 Task: Edit a video showcasing the highlights of a special event, like a wedding or graduation ceremony.
Action: Mouse moved to (107, 185)
Screenshot: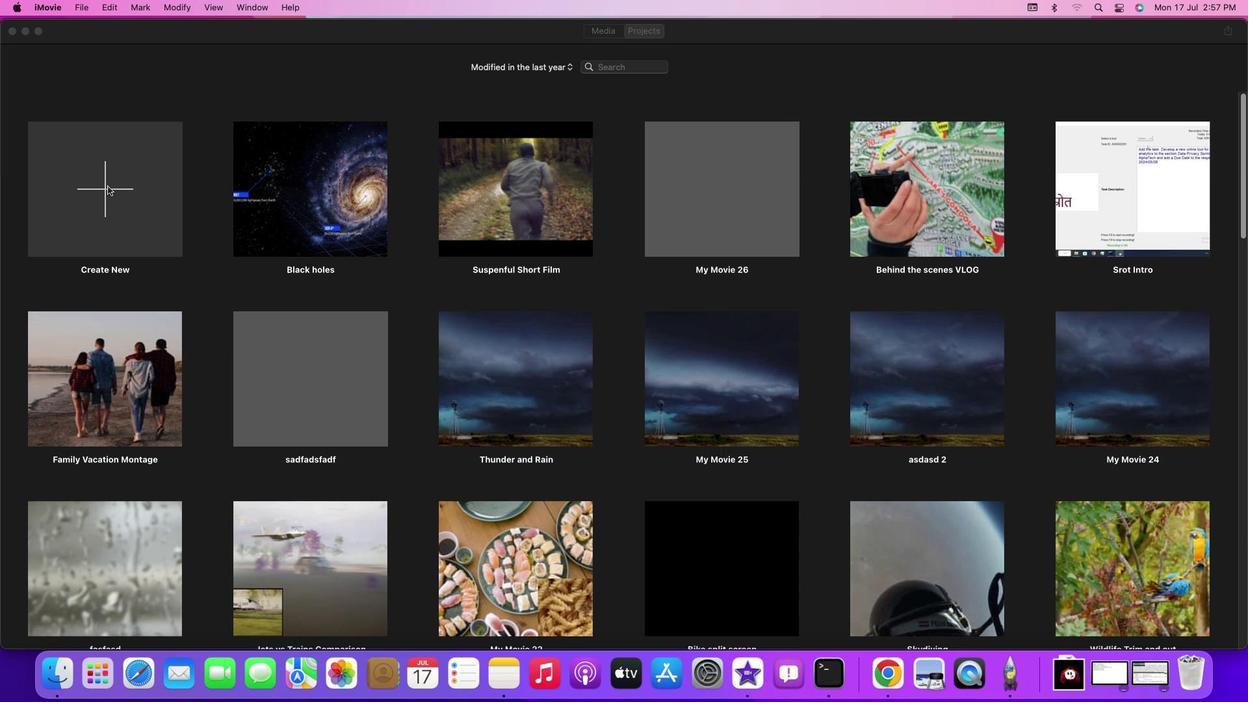 
Action: Mouse pressed left at (107, 185)
Screenshot: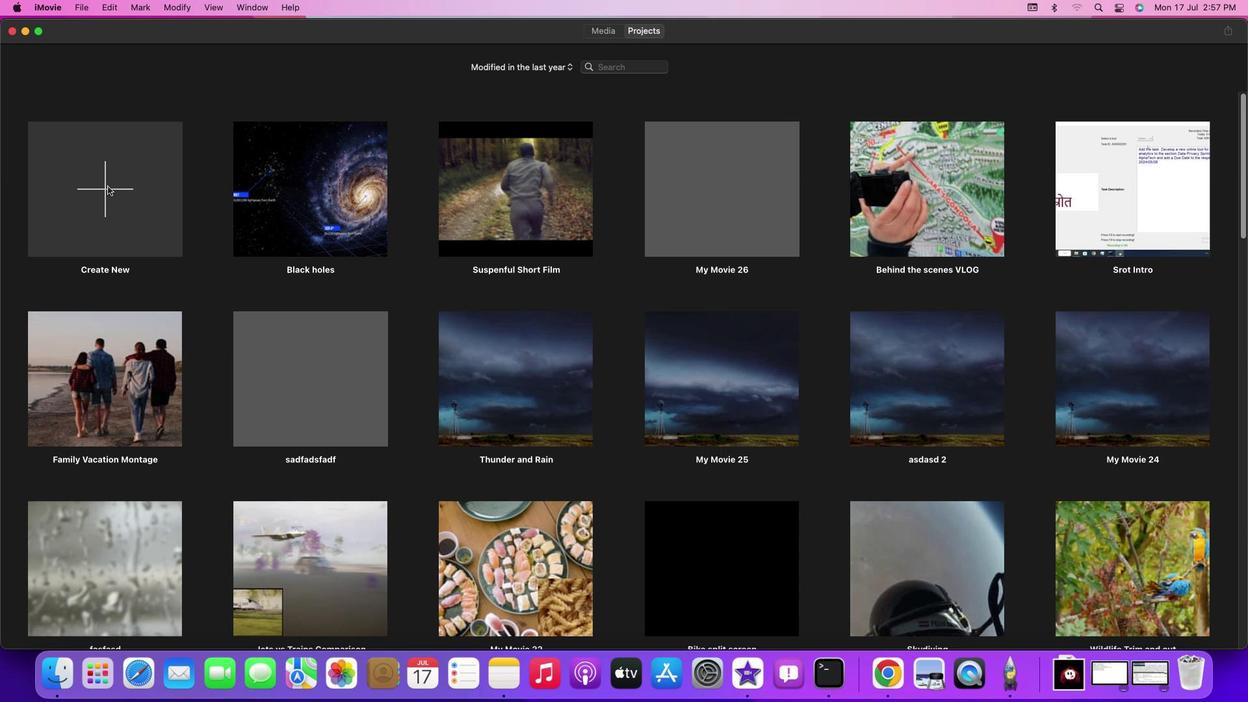 
Action: Mouse pressed left at (107, 185)
Screenshot: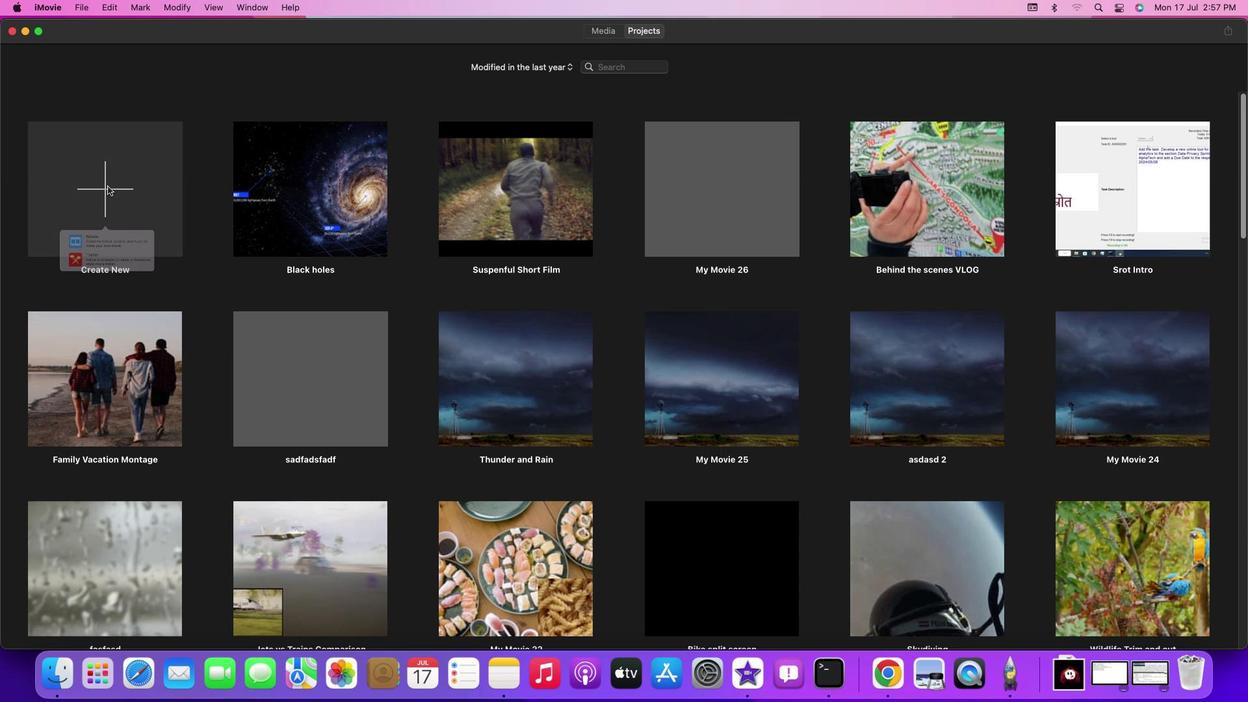 
Action: Mouse moved to (93, 257)
Screenshot: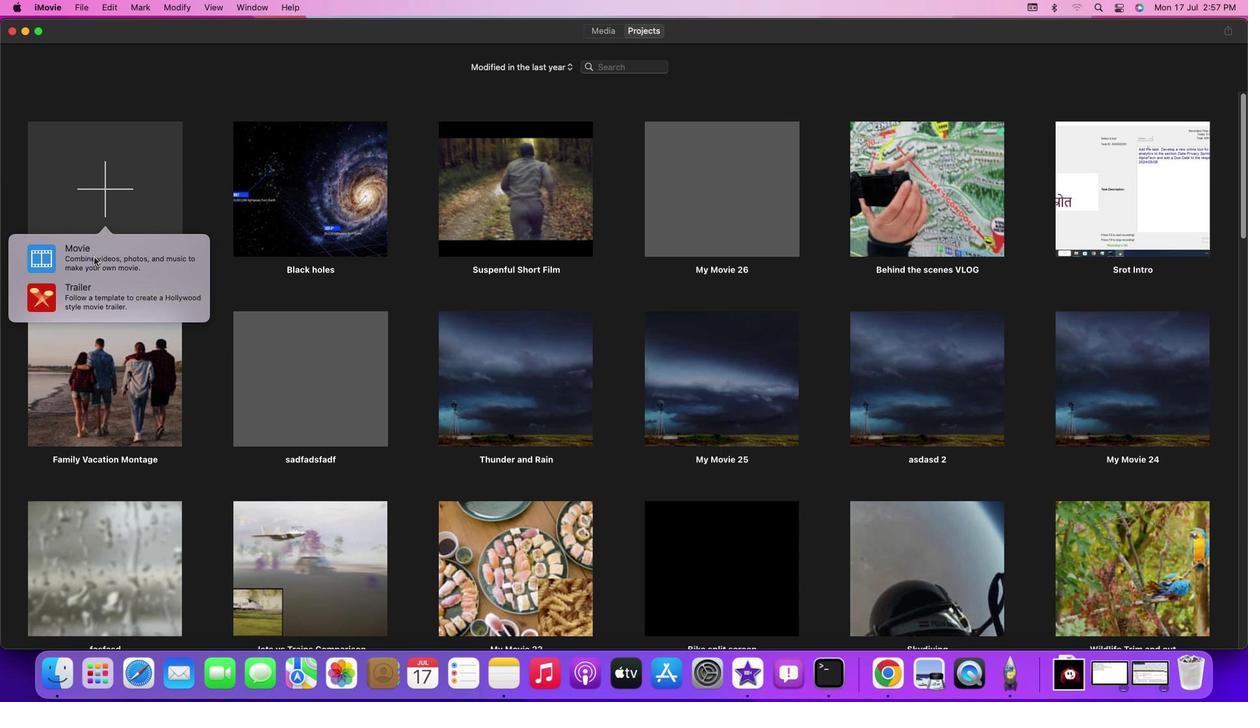 
Action: Mouse pressed left at (93, 257)
Screenshot: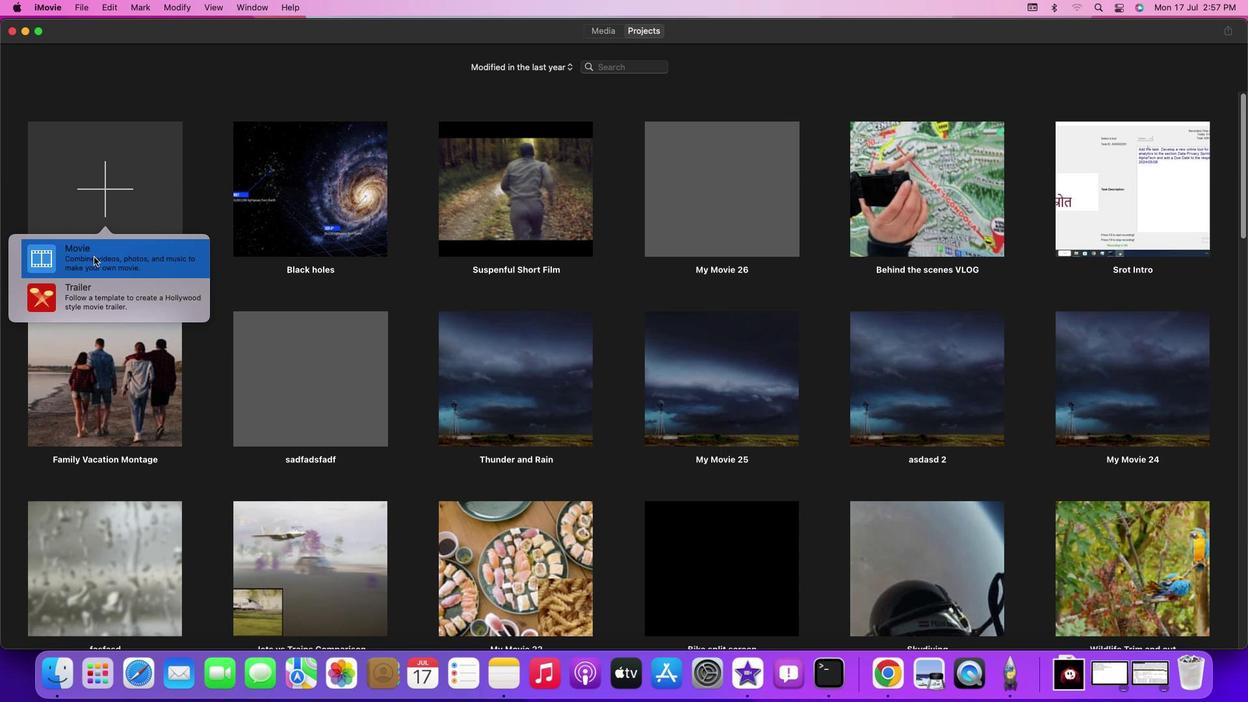 
Action: Mouse pressed left at (93, 257)
Screenshot: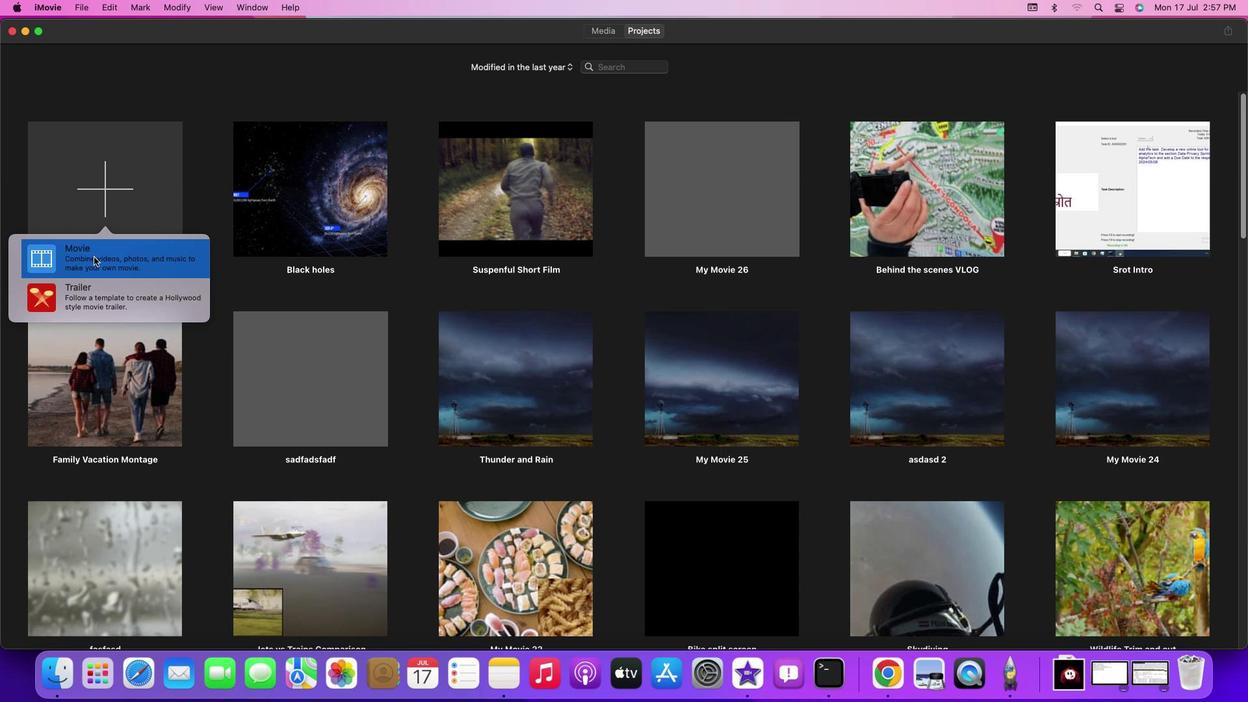 
Action: Mouse moved to (500, 213)
Screenshot: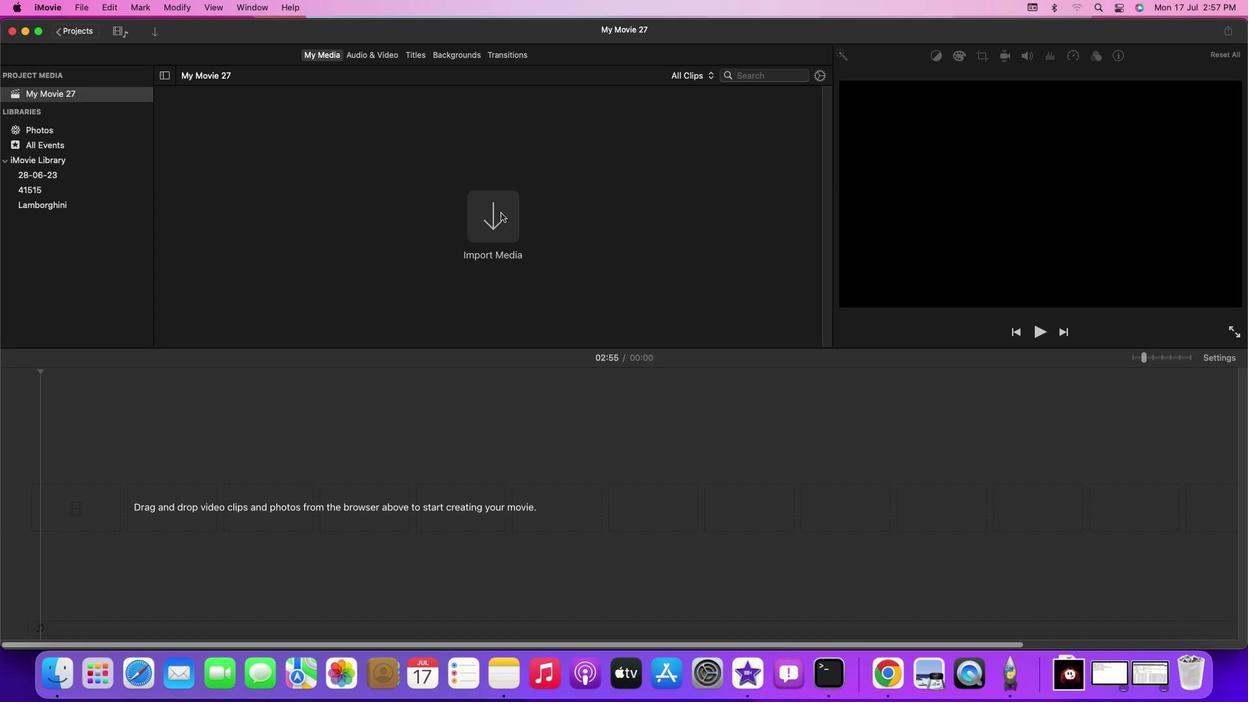 
Action: Mouse pressed left at (500, 213)
Screenshot: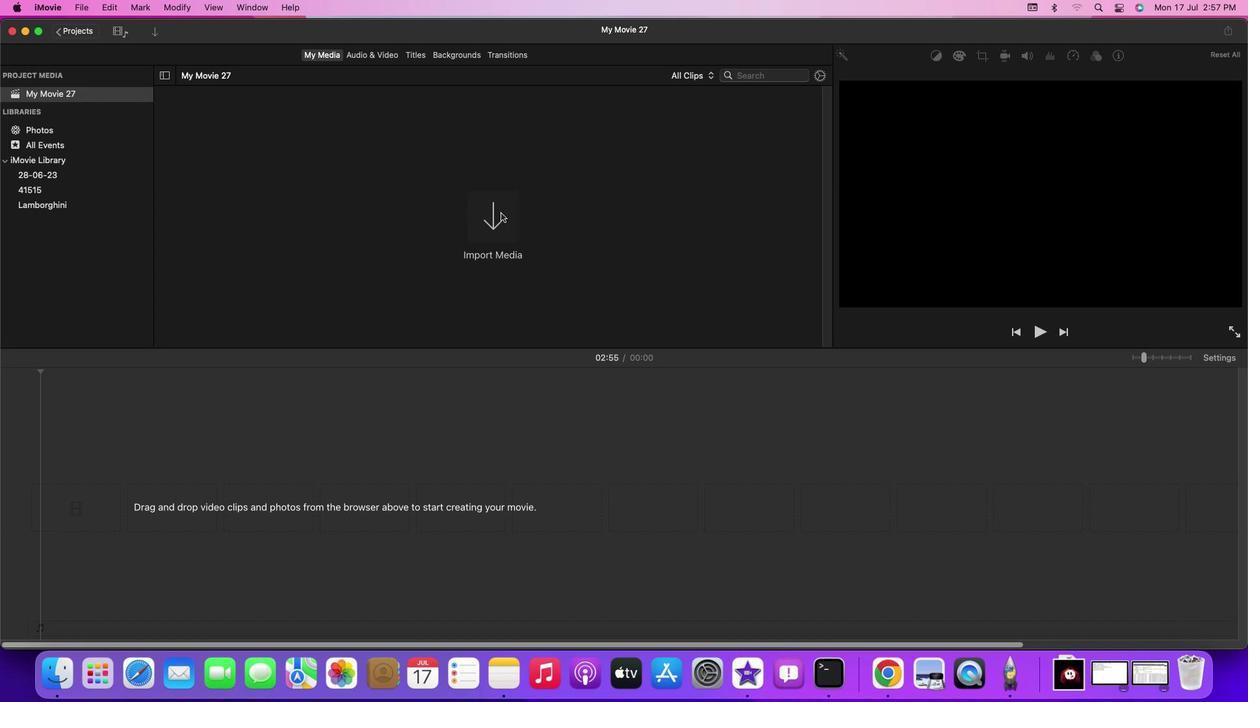 
Action: Mouse pressed left at (500, 213)
Screenshot: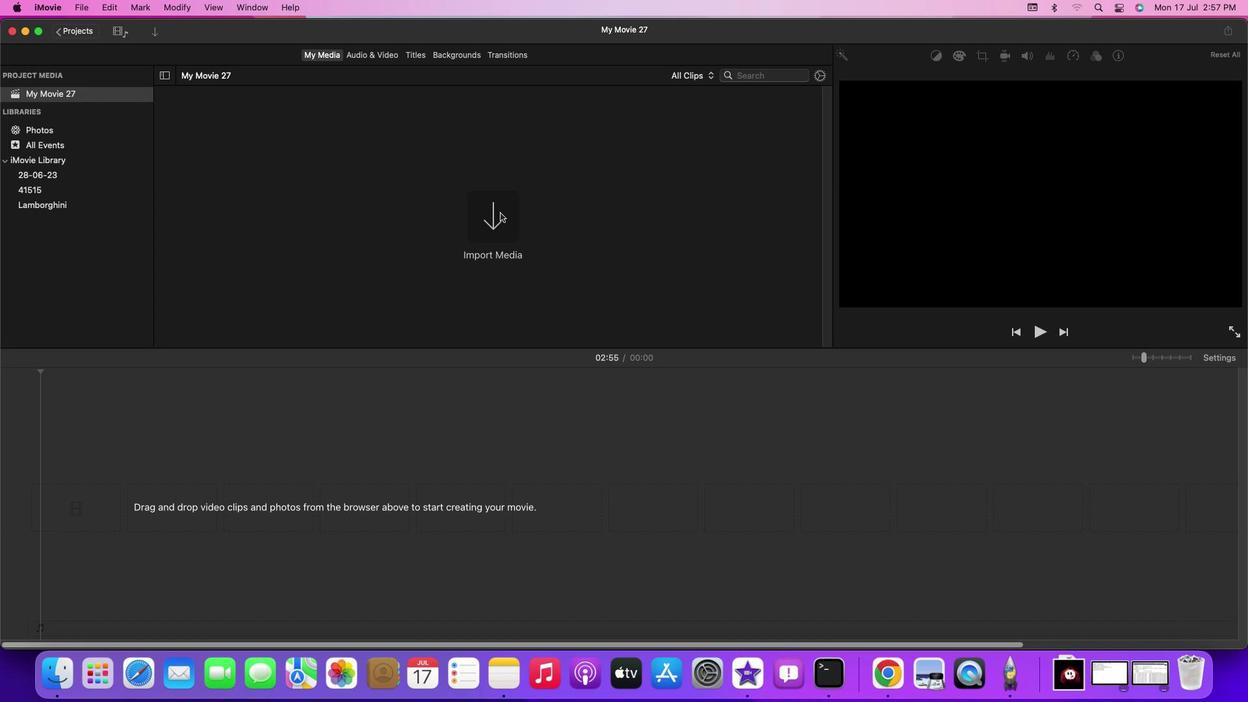 
Action: Mouse moved to (47, 178)
Screenshot: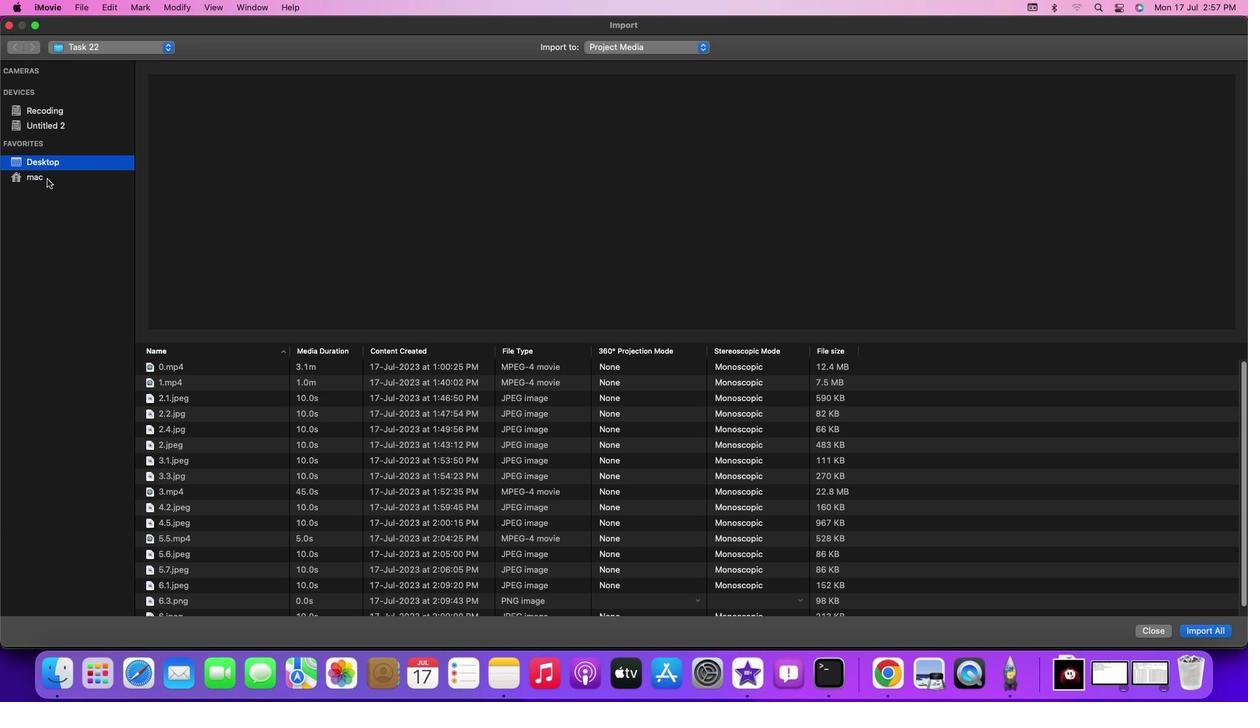 
Action: Mouse pressed left at (47, 178)
Screenshot: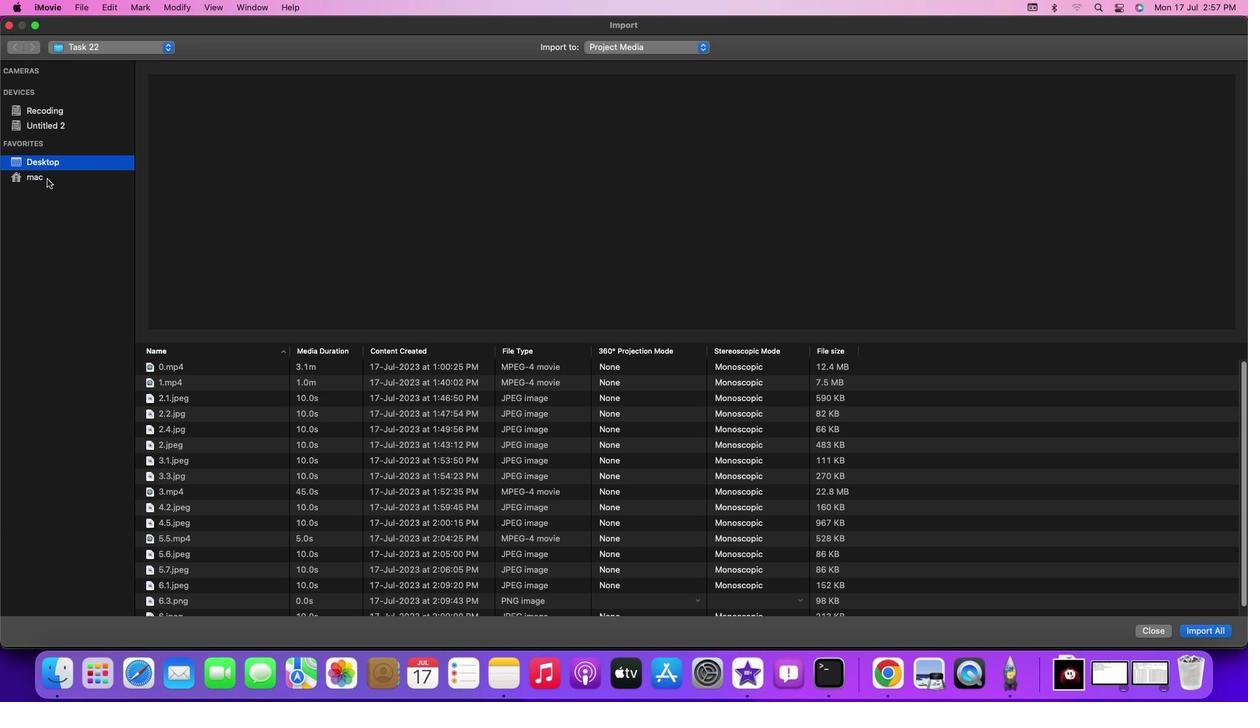 
Action: Mouse moved to (50, 163)
Screenshot: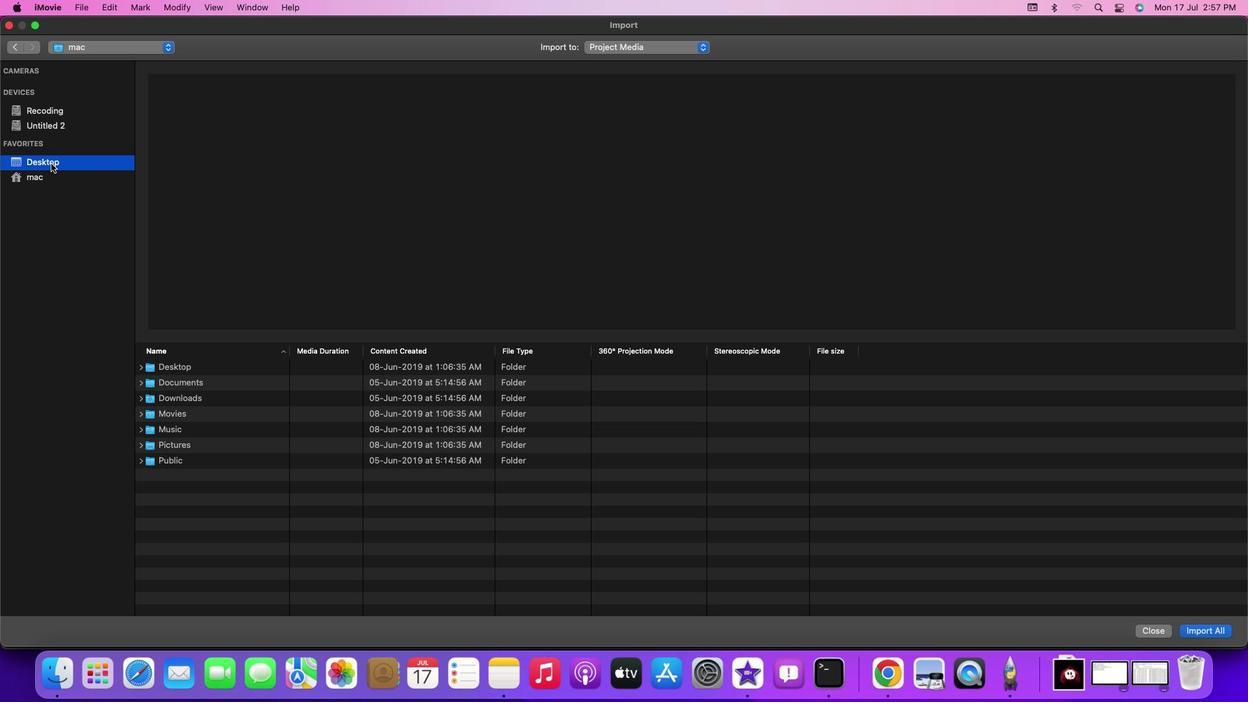
Action: Mouse pressed left at (50, 163)
Screenshot: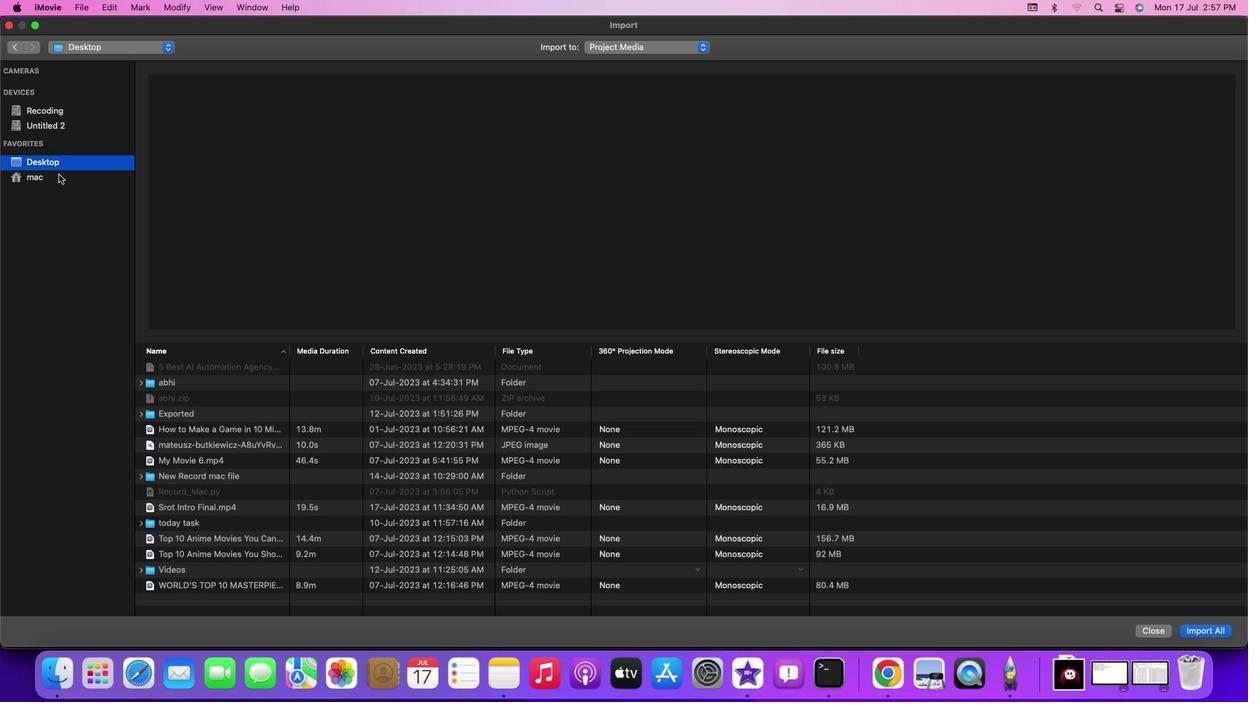 
Action: Mouse moved to (176, 568)
Screenshot: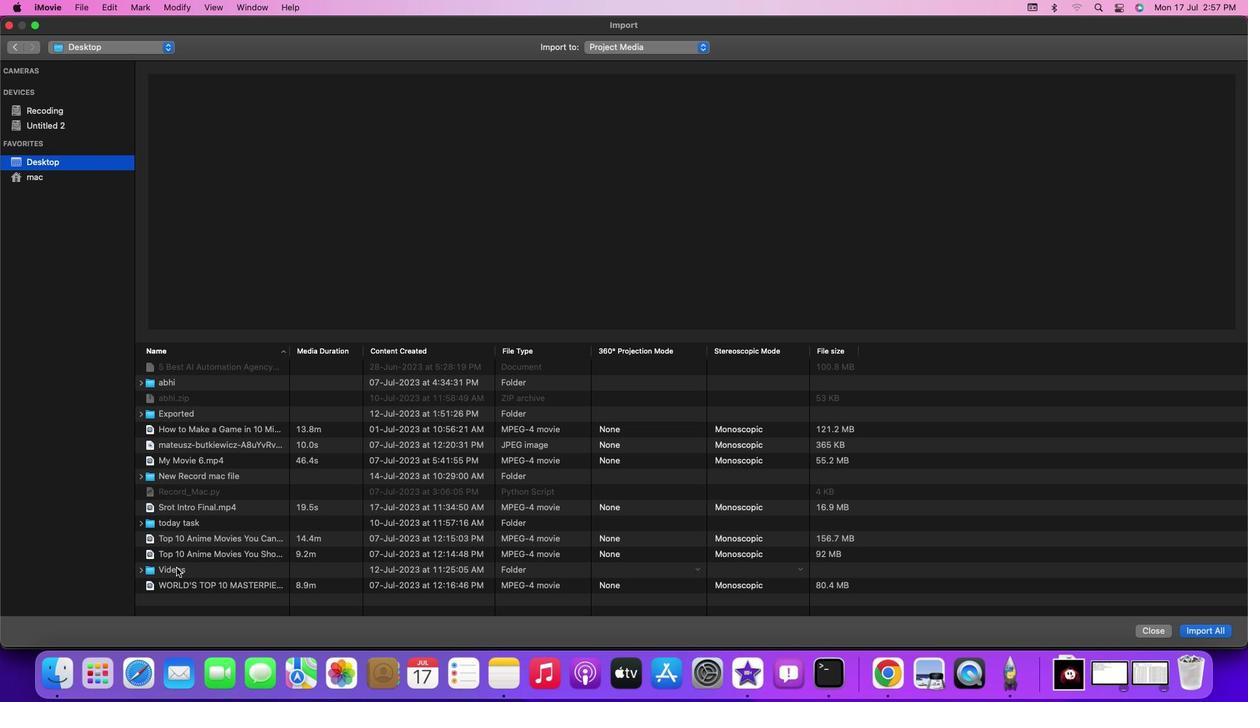 
Action: Mouse pressed left at (176, 568)
Screenshot: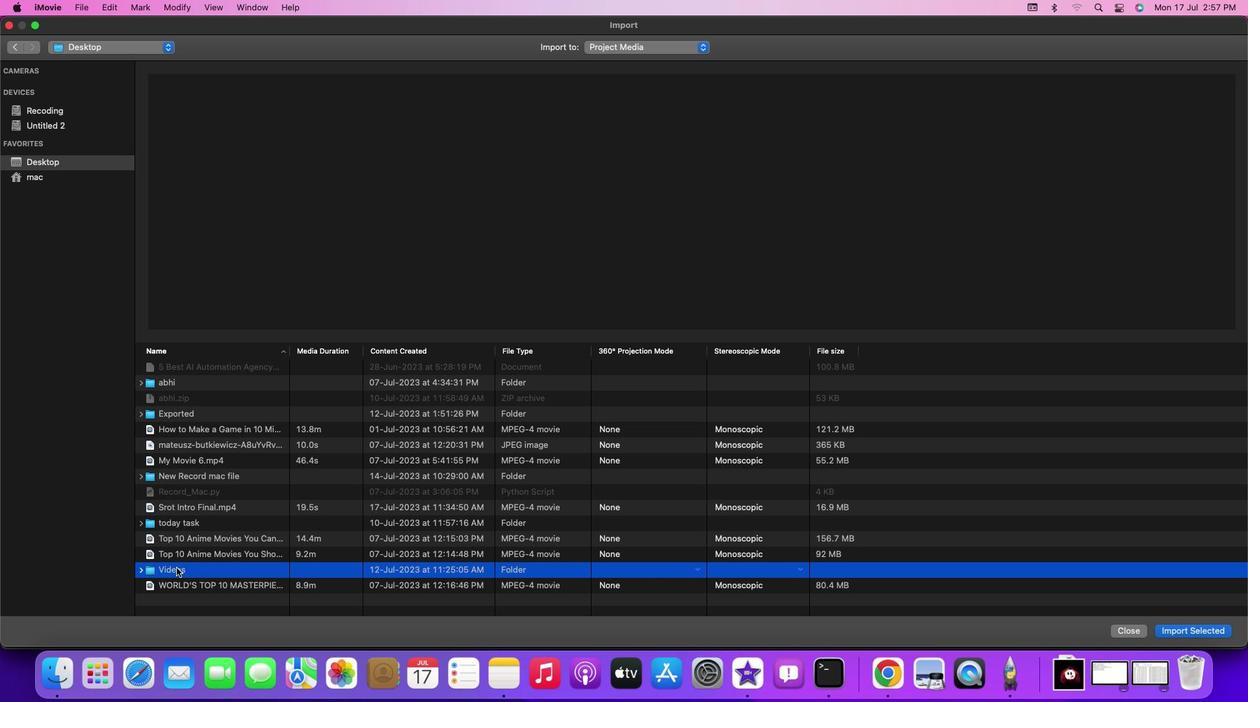
Action: Mouse pressed left at (176, 568)
Screenshot: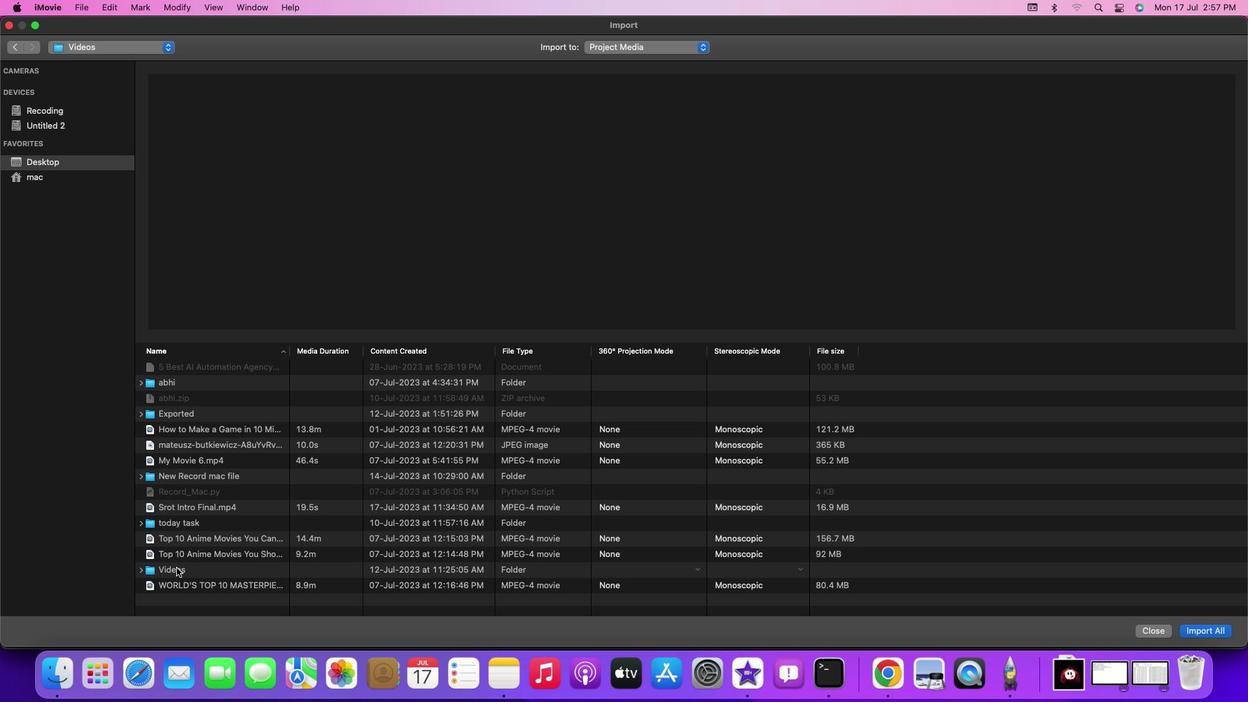 
Action: Mouse moved to (187, 540)
Screenshot: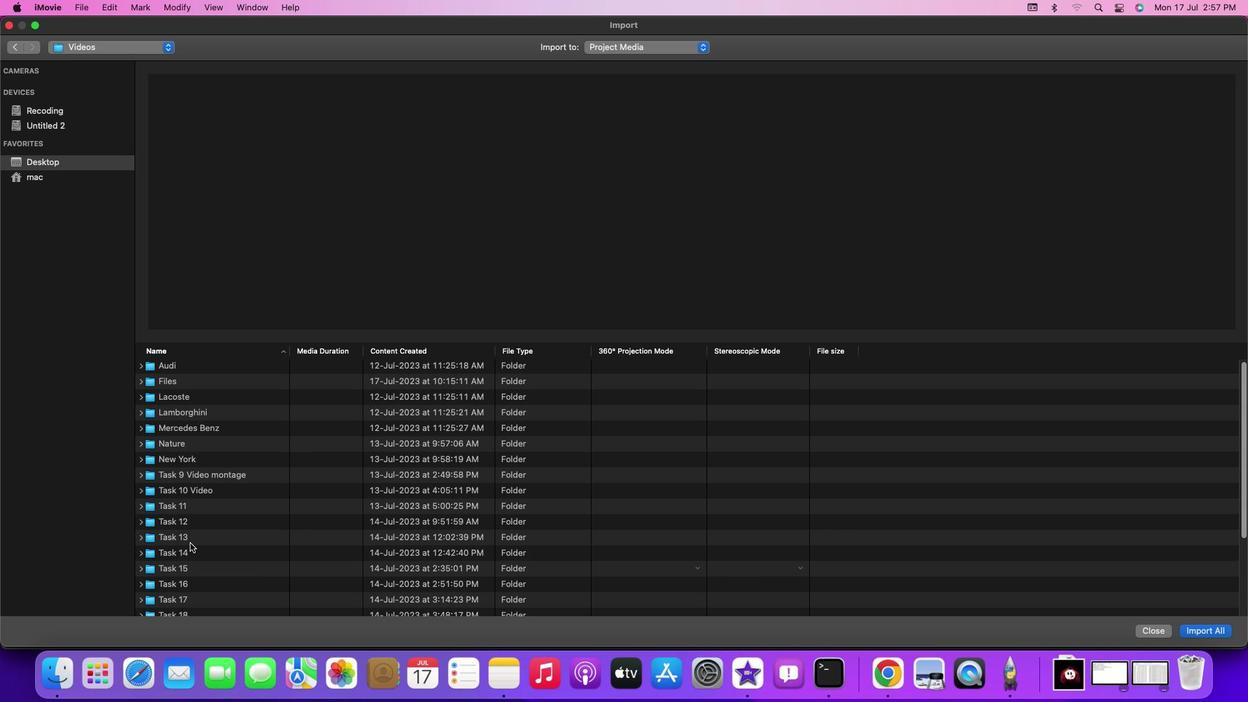 
Action: Mouse scrolled (187, 540) with delta (0, 0)
Screenshot: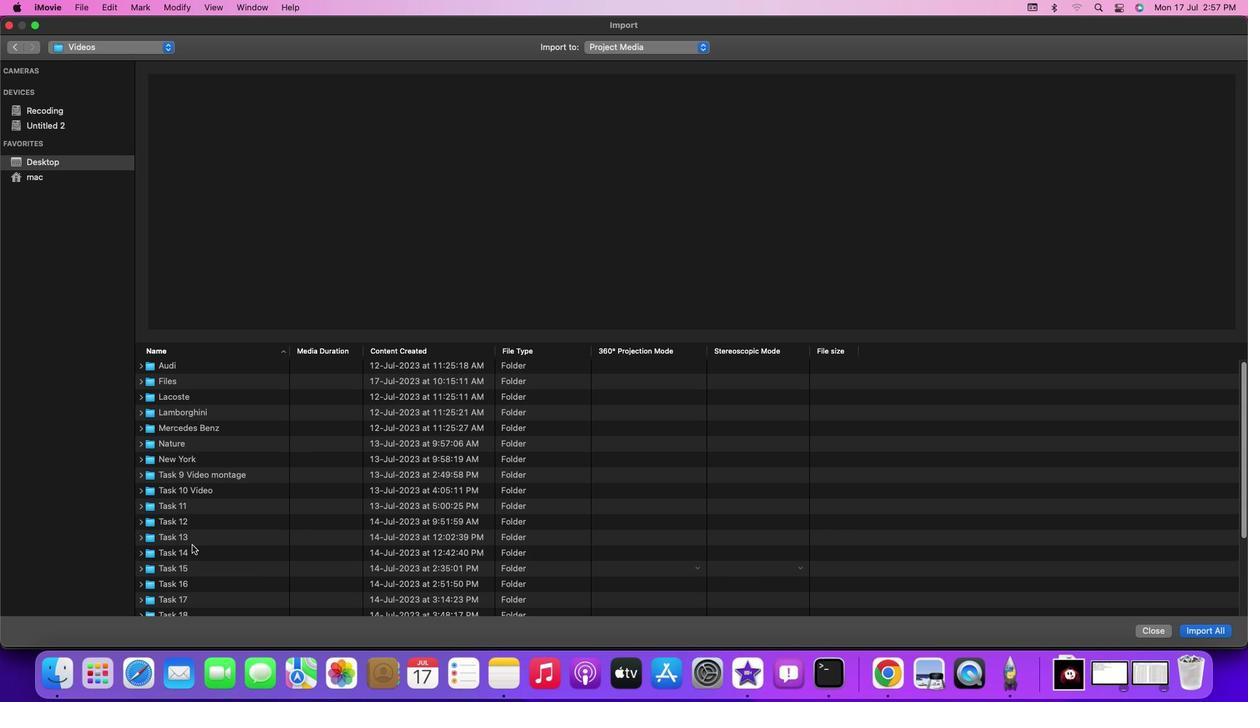 
Action: Mouse moved to (188, 540)
Screenshot: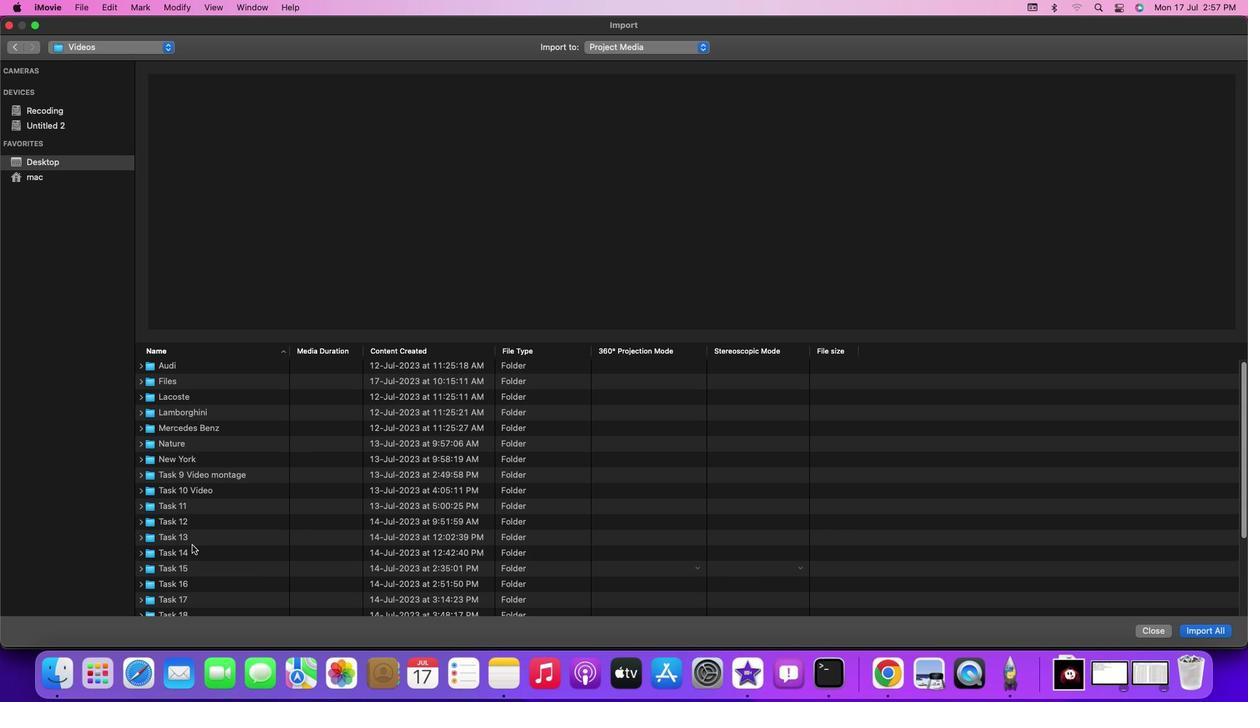 
Action: Mouse scrolled (188, 540) with delta (0, 0)
Screenshot: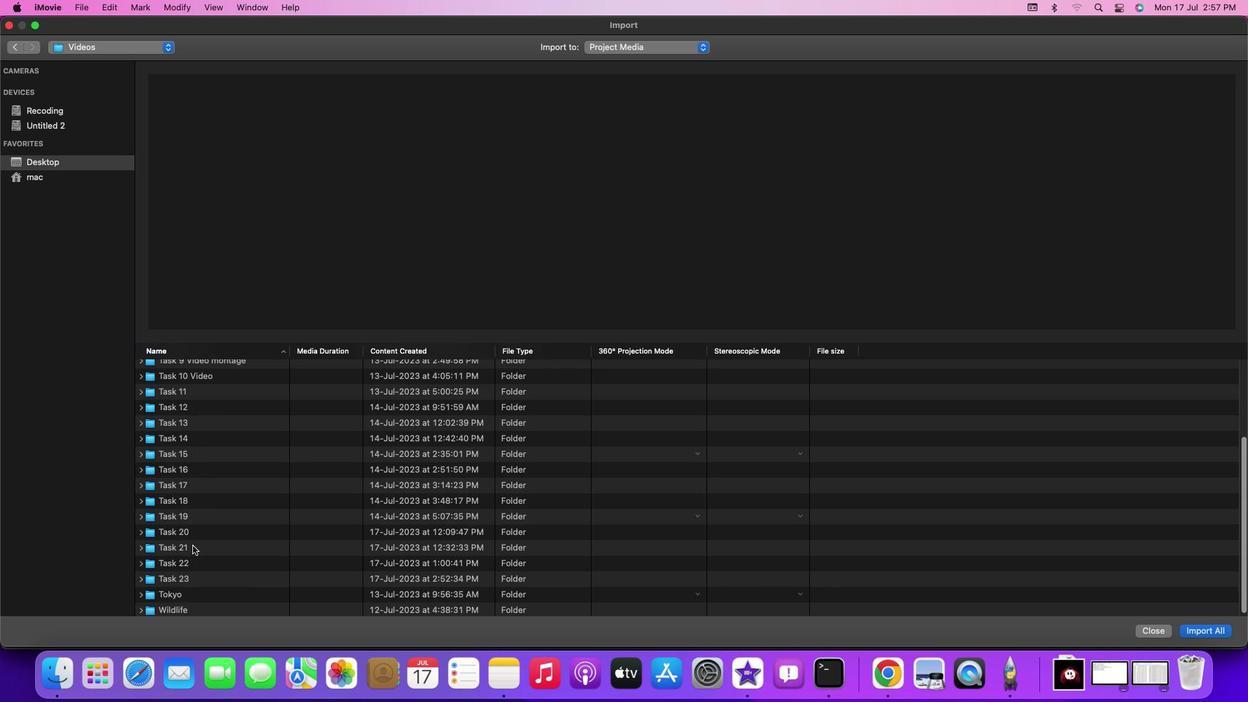 
Action: Mouse moved to (188, 541)
Screenshot: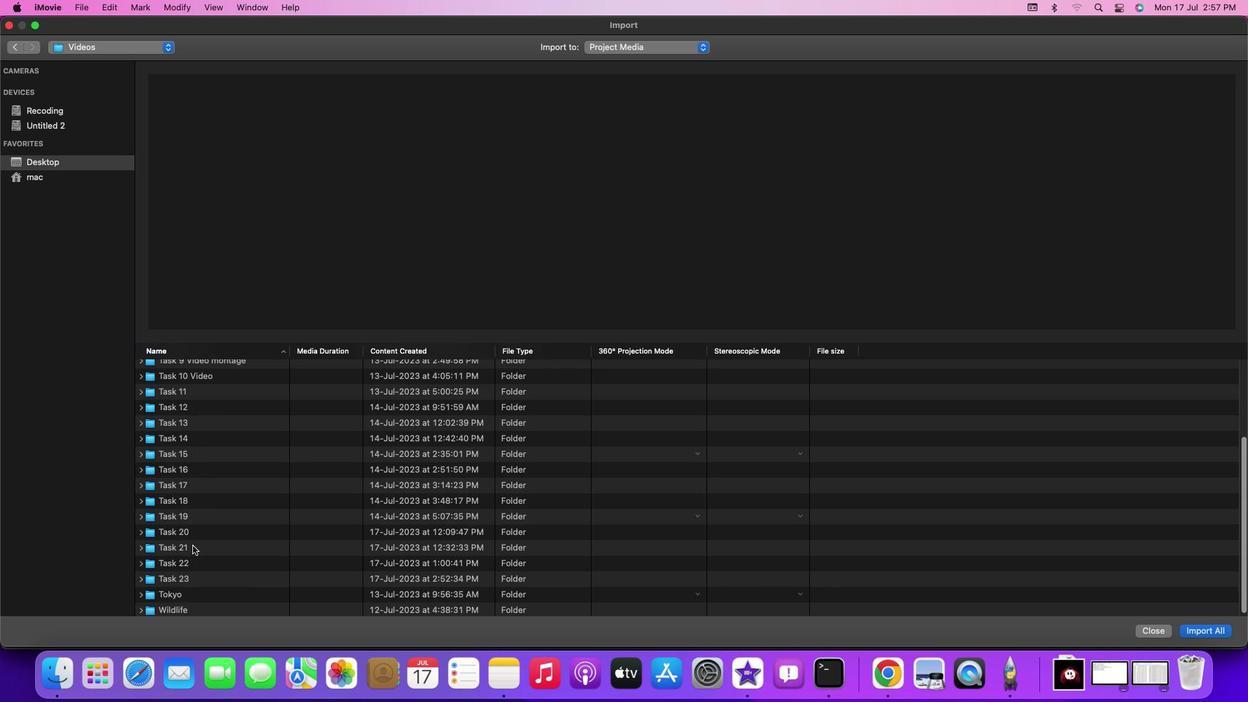 
Action: Mouse scrolled (188, 541) with delta (0, -1)
Screenshot: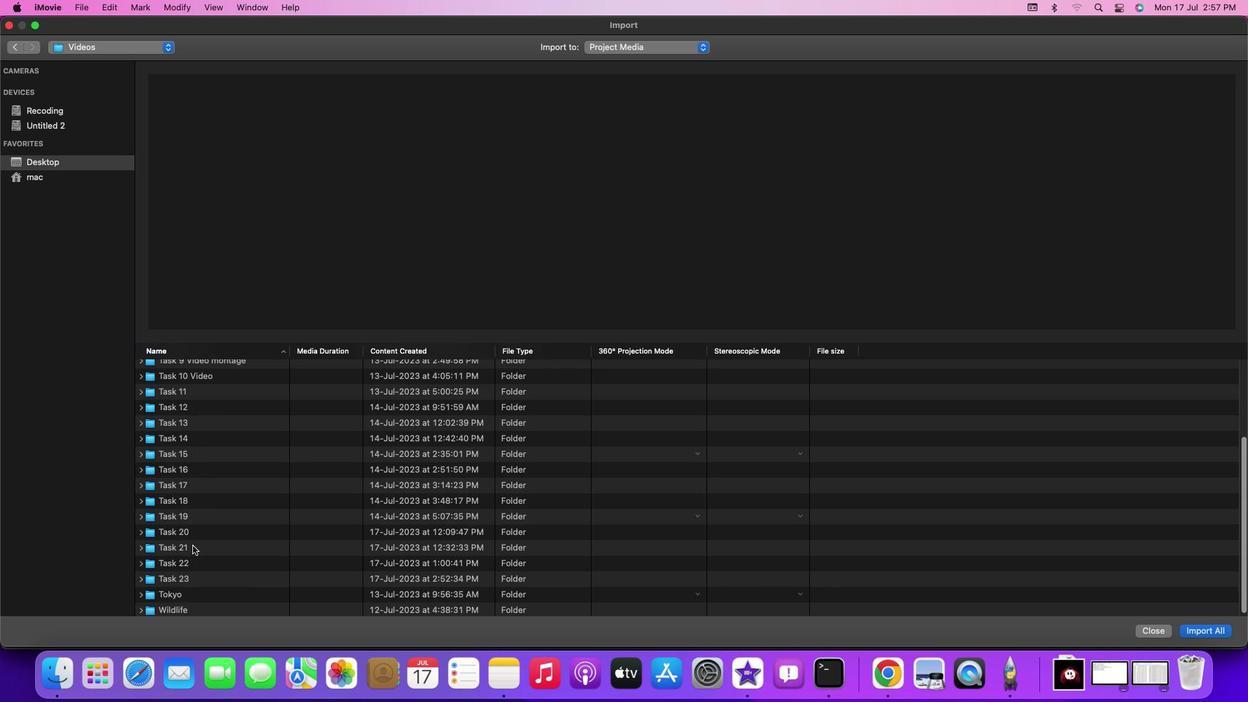 
Action: Mouse moved to (190, 542)
Screenshot: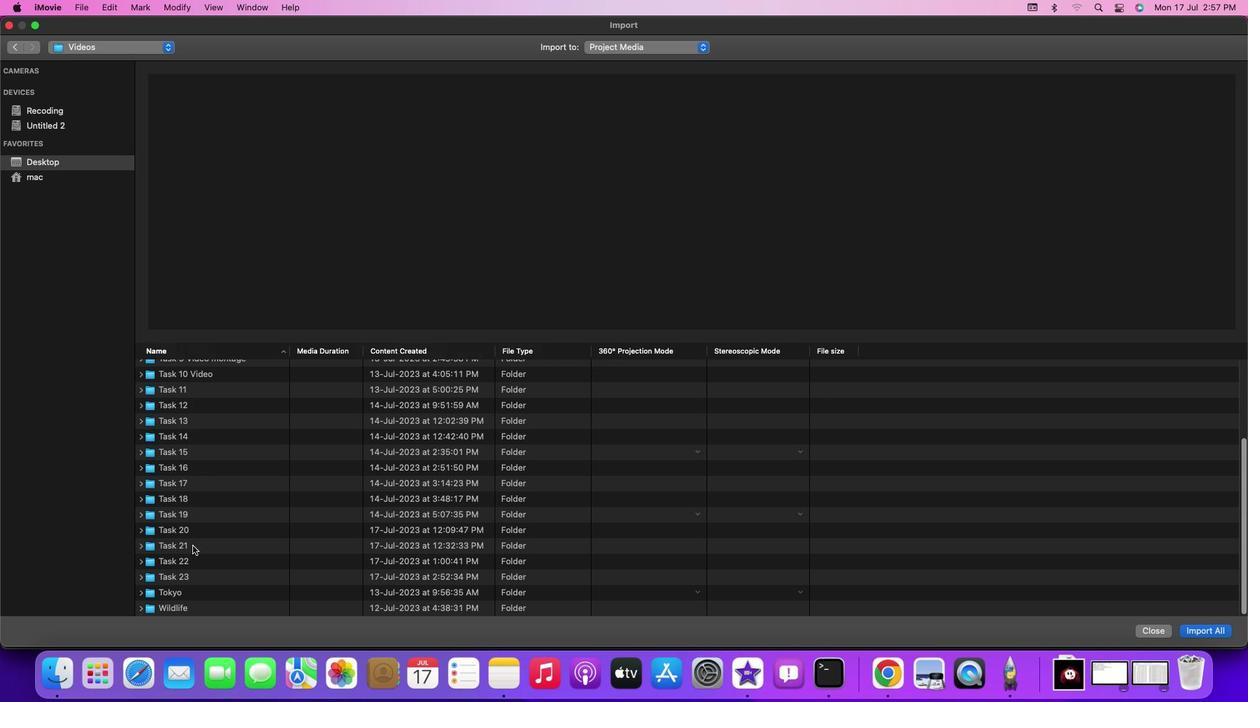 
Action: Mouse scrolled (190, 542) with delta (0, -2)
Screenshot: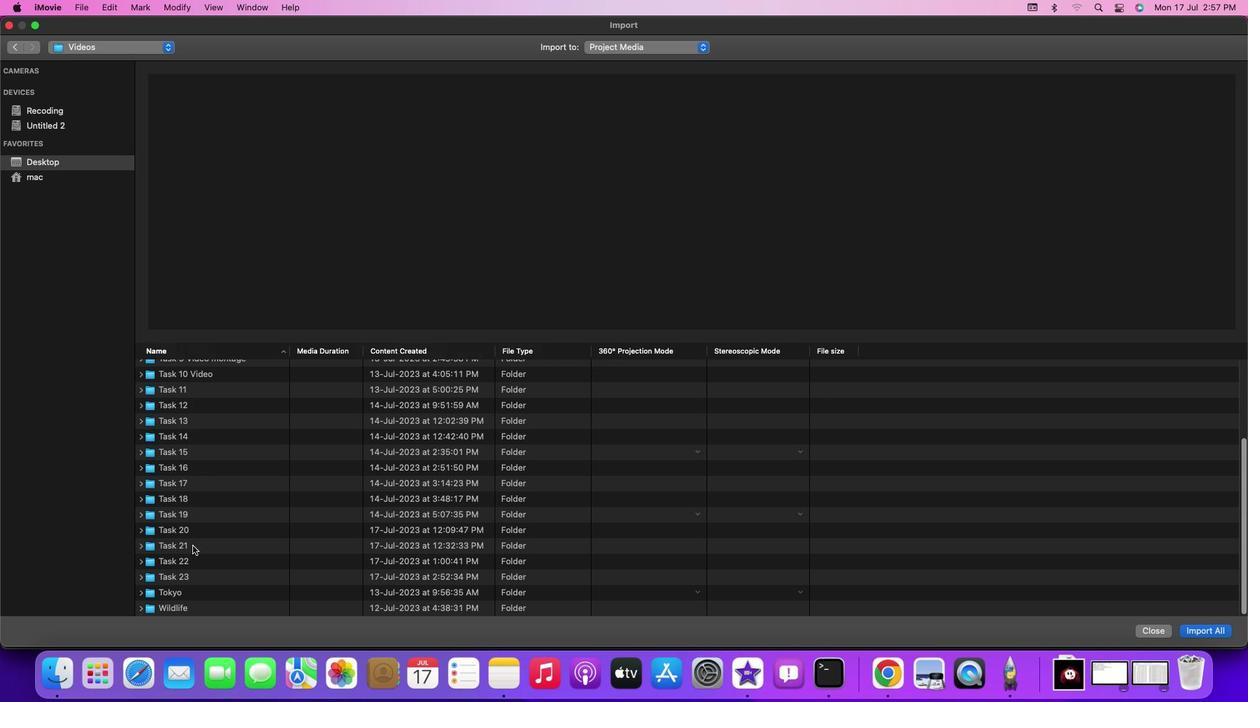 
Action: Mouse moved to (190, 543)
Screenshot: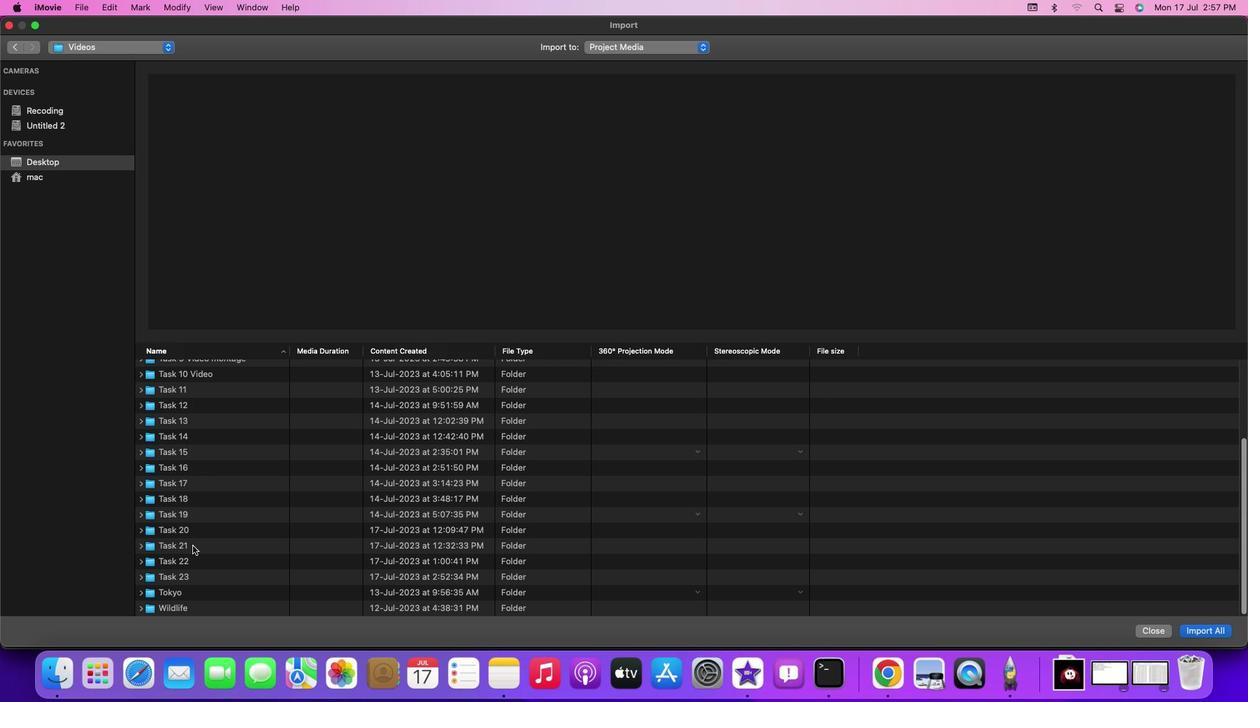 
Action: Mouse scrolled (190, 543) with delta (0, -3)
Screenshot: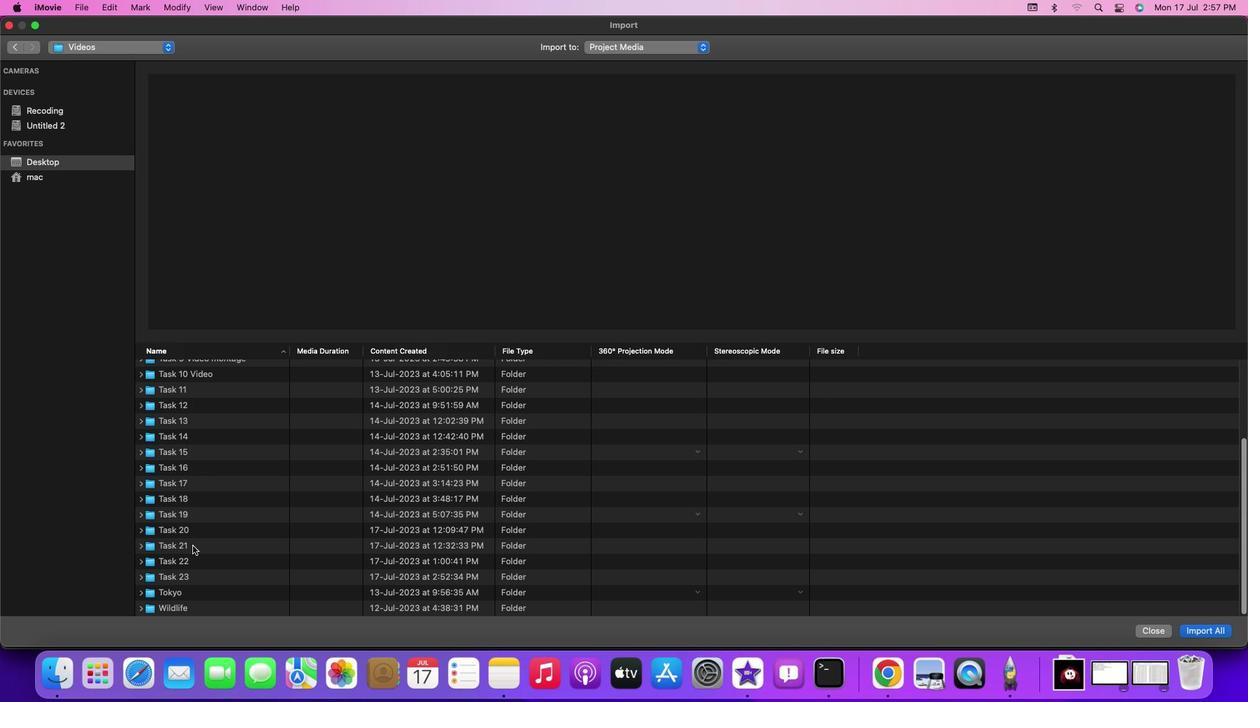 
Action: Mouse moved to (192, 545)
Screenshot: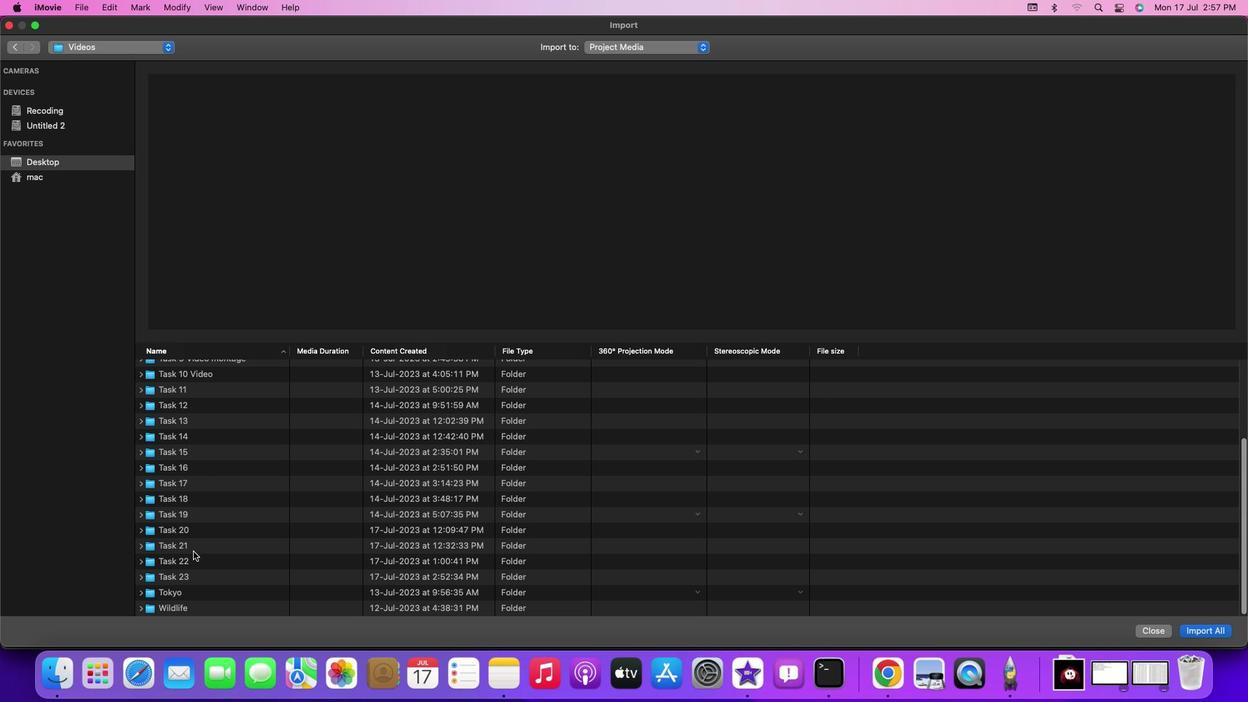 
Action: Mouse scrolled (192, 545) with delta (0, -3)
Screenshot: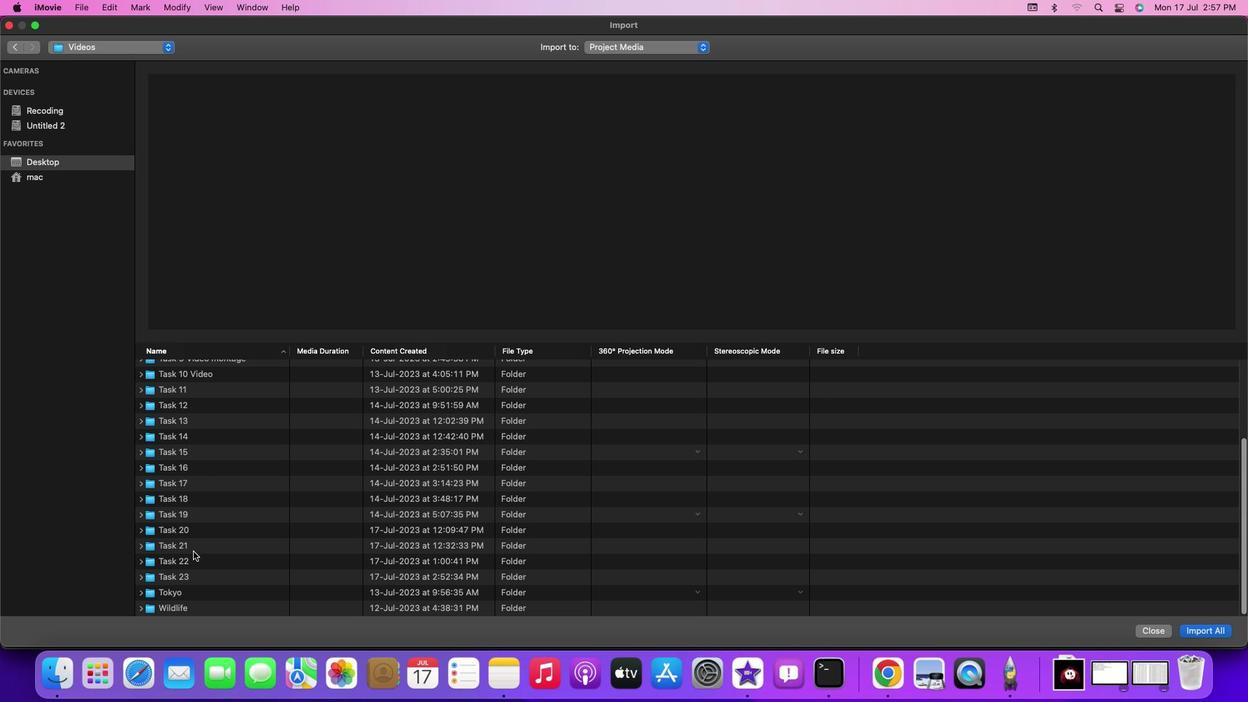 
Action: Mouse moved to (195, 581)
Screenshot: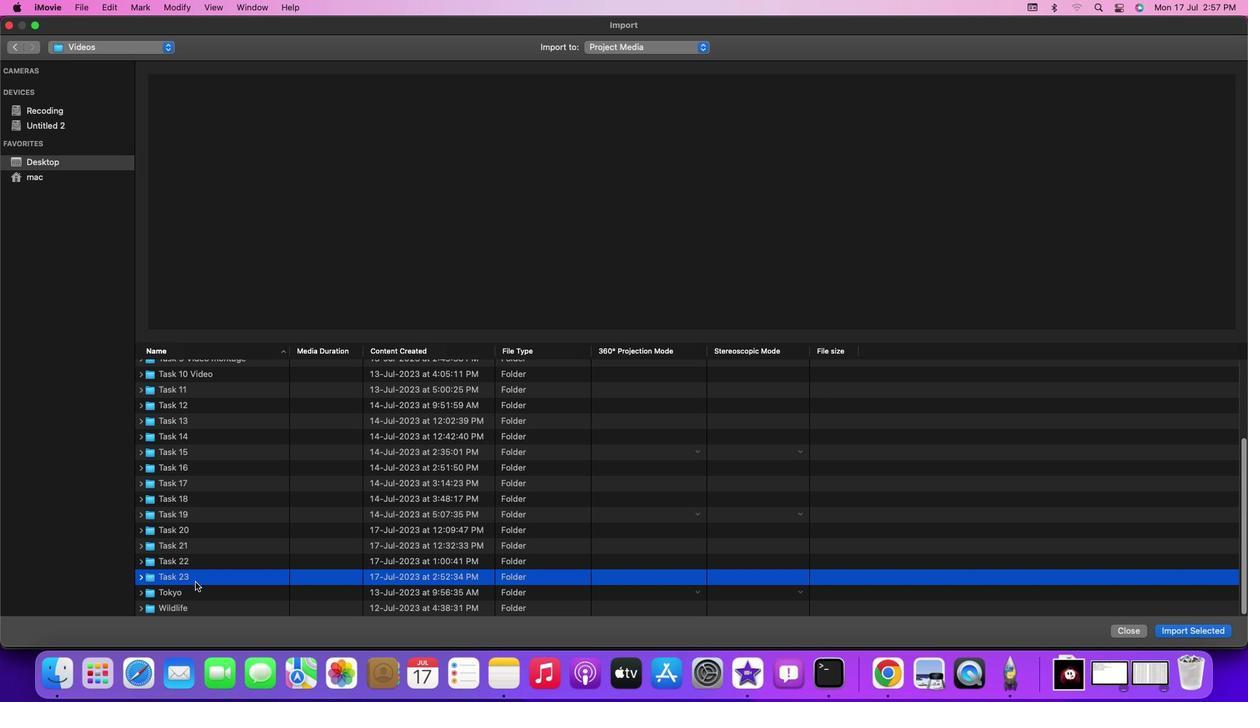 
Action: Mouse pressed left at (195, 581)
Screenshot: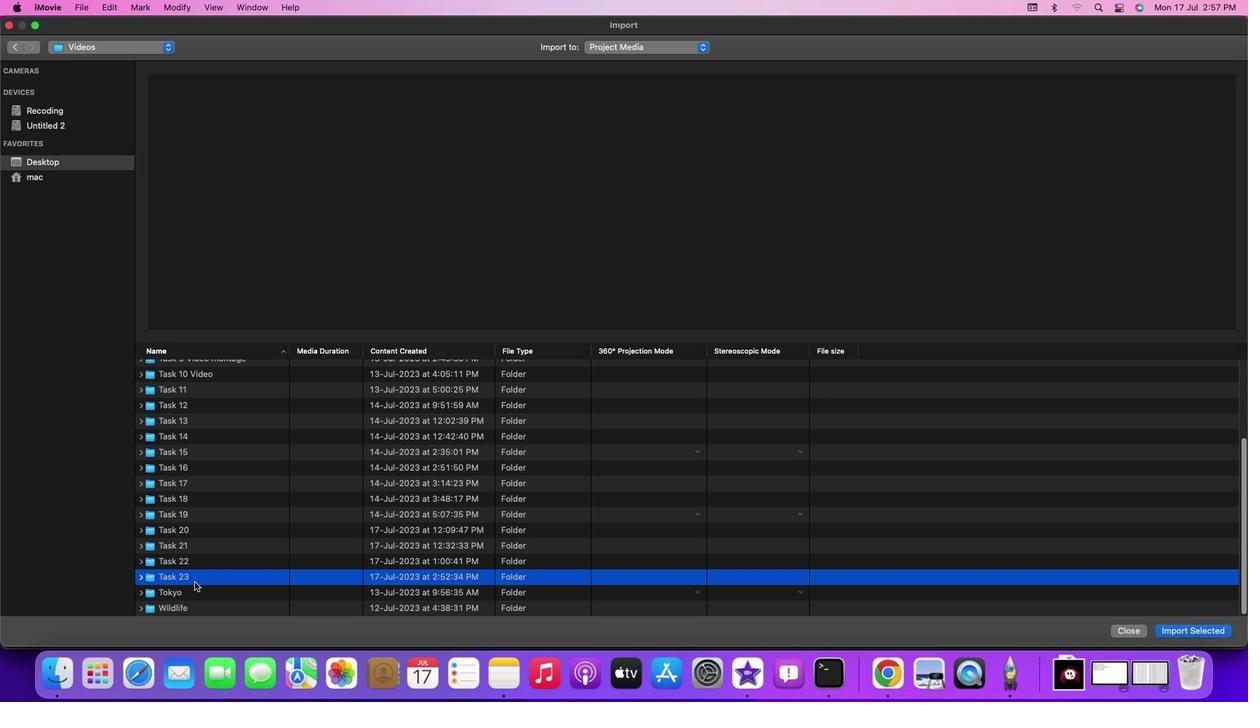 
Action: Mouse moved to (195, 581)
Screenshot: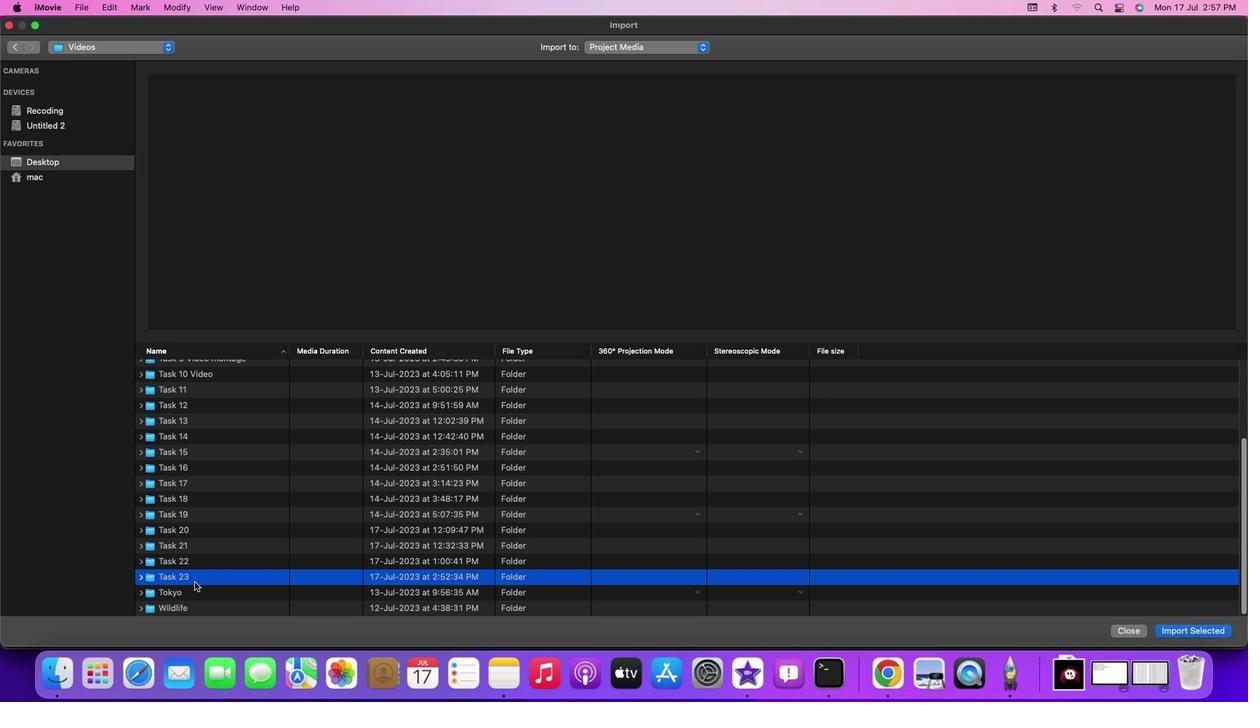 
Action: Mouse pressed left at (195, 581)
Screenshot: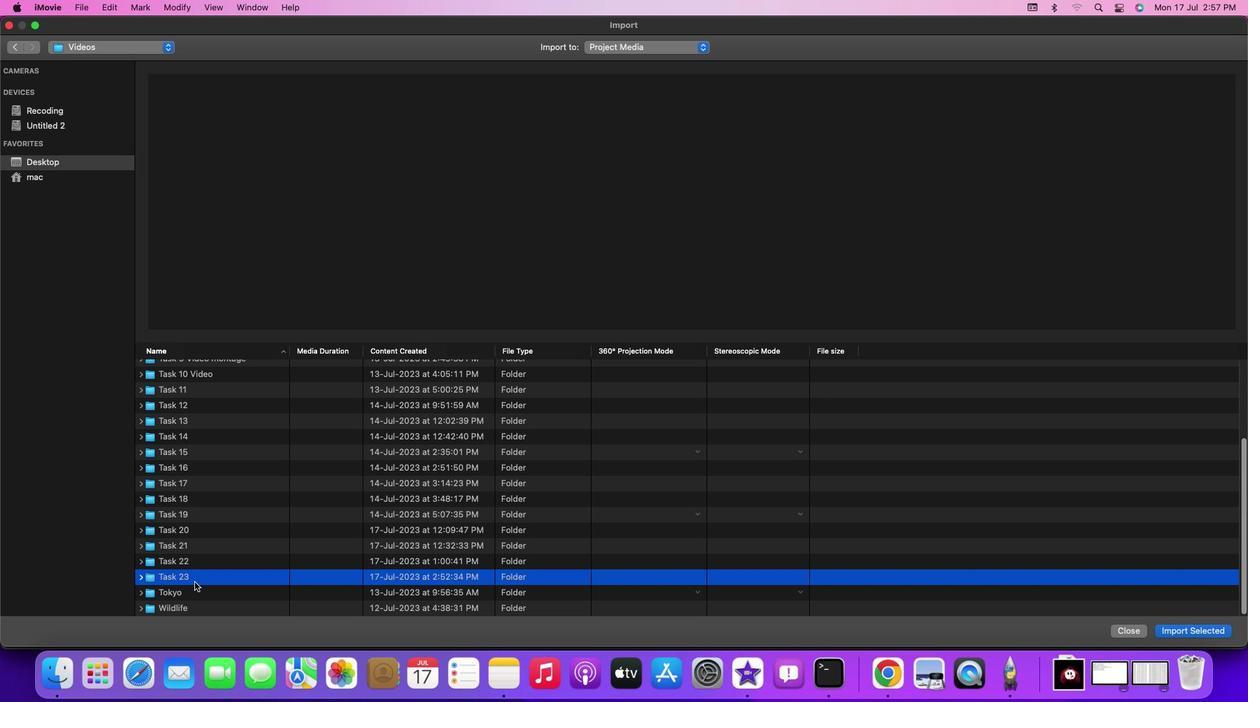 
Action: Mouse moved to (237, 383)
Screenshot: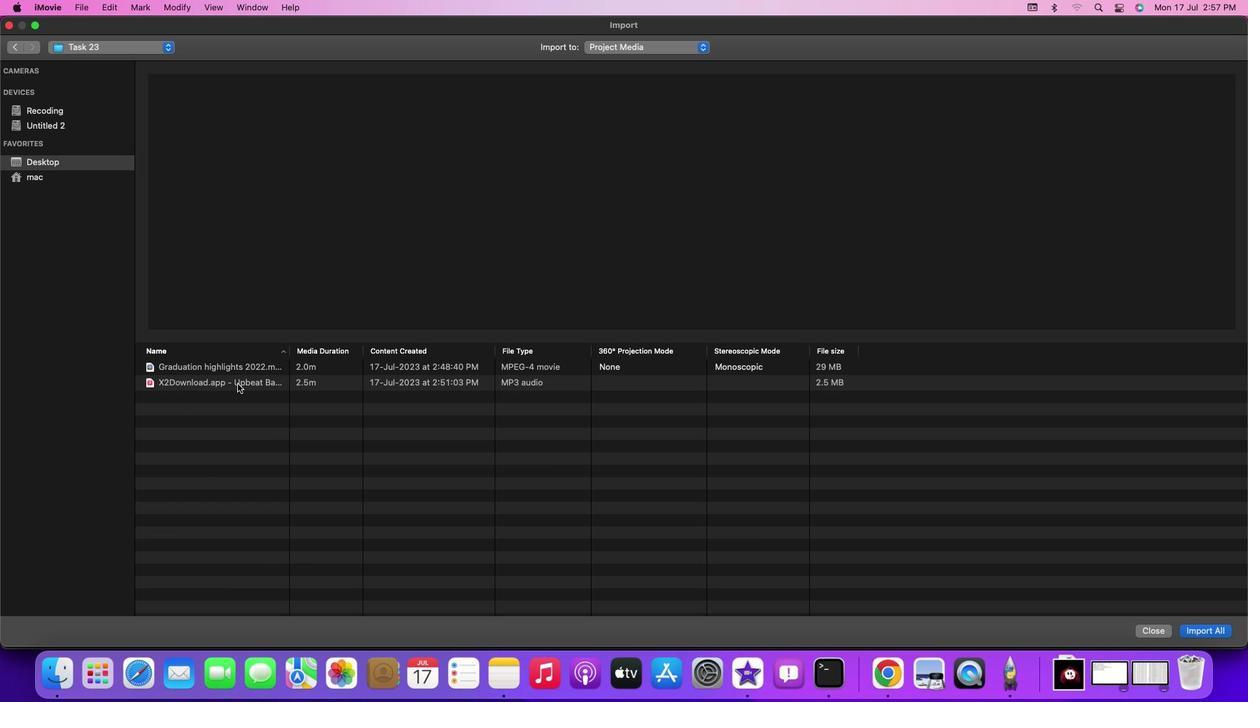 
Action: Mouse pressed left at (237, 383)
Screenshot: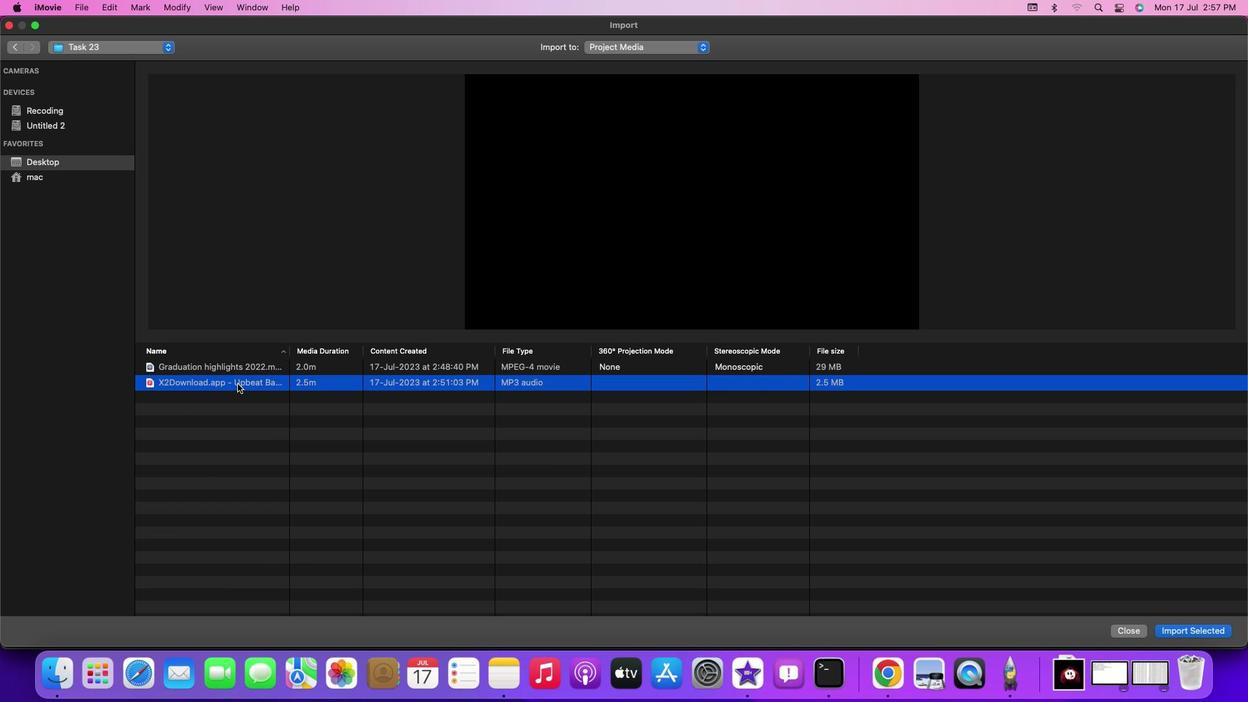 
Action: Mouse pressed left at (237, 383)
Screenshot: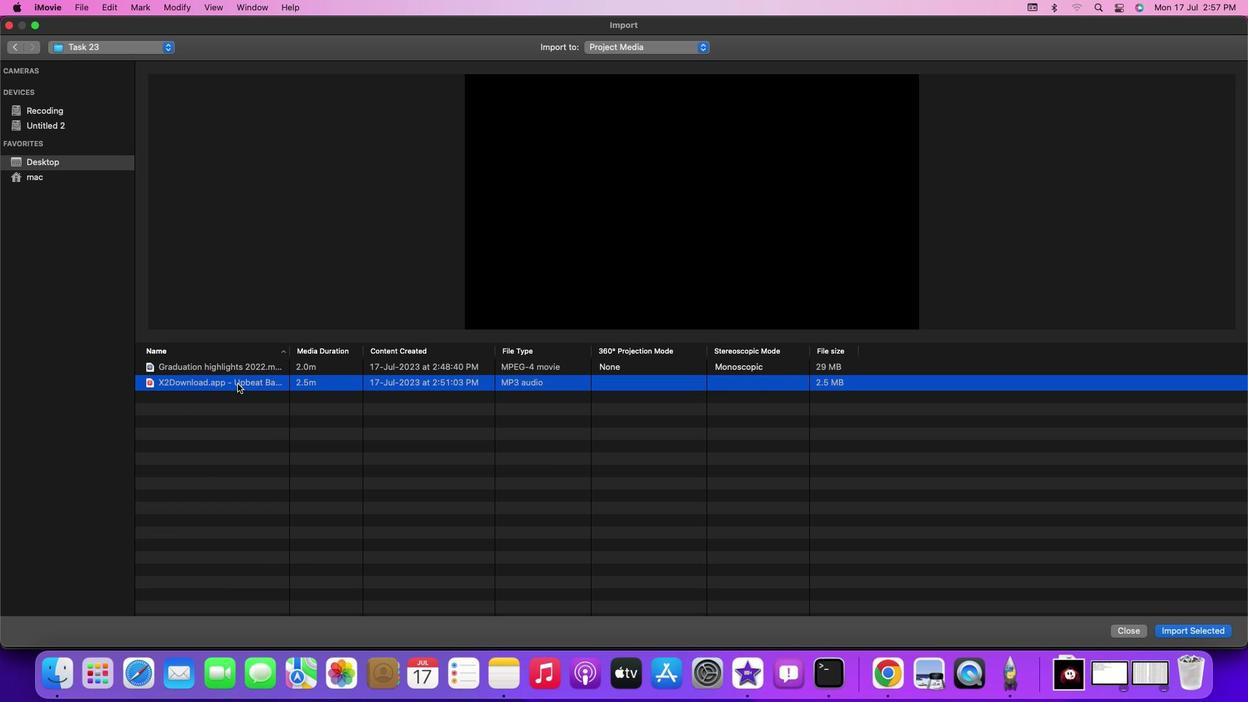
Action: Mouse moved to (210, 137)
Screenshot: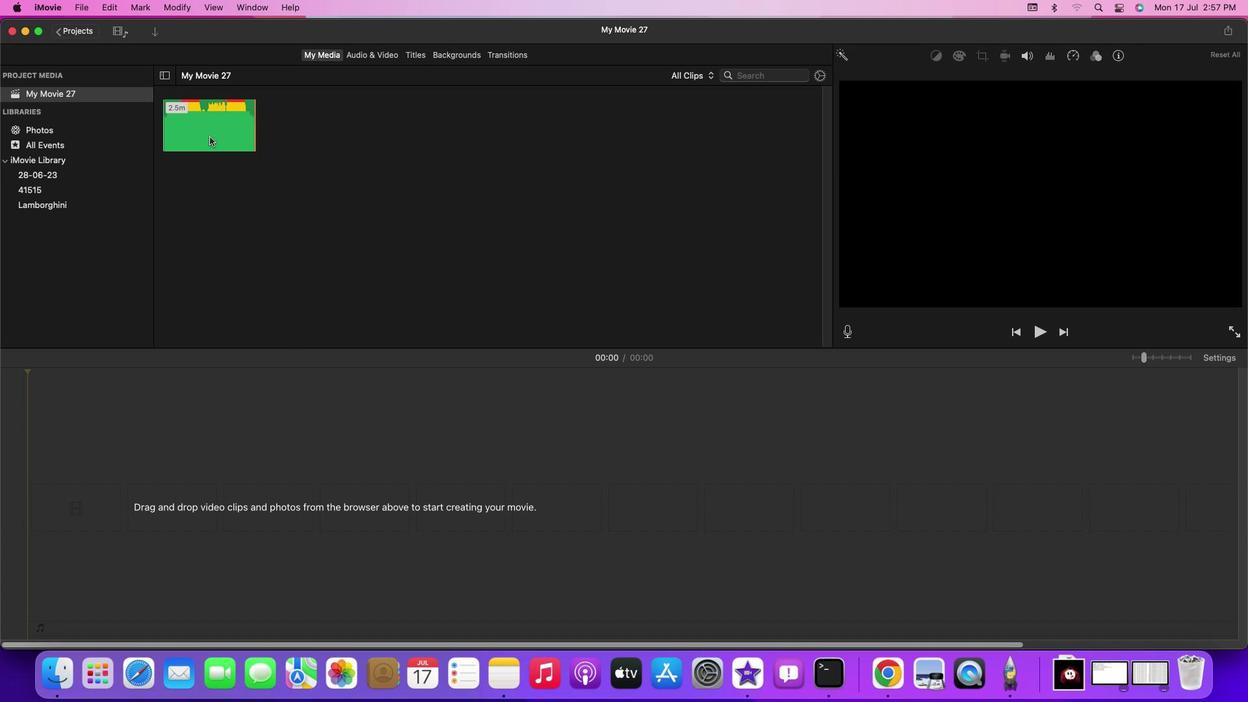 
Action: Mouse pressed left at (210, 137)
Screenshot: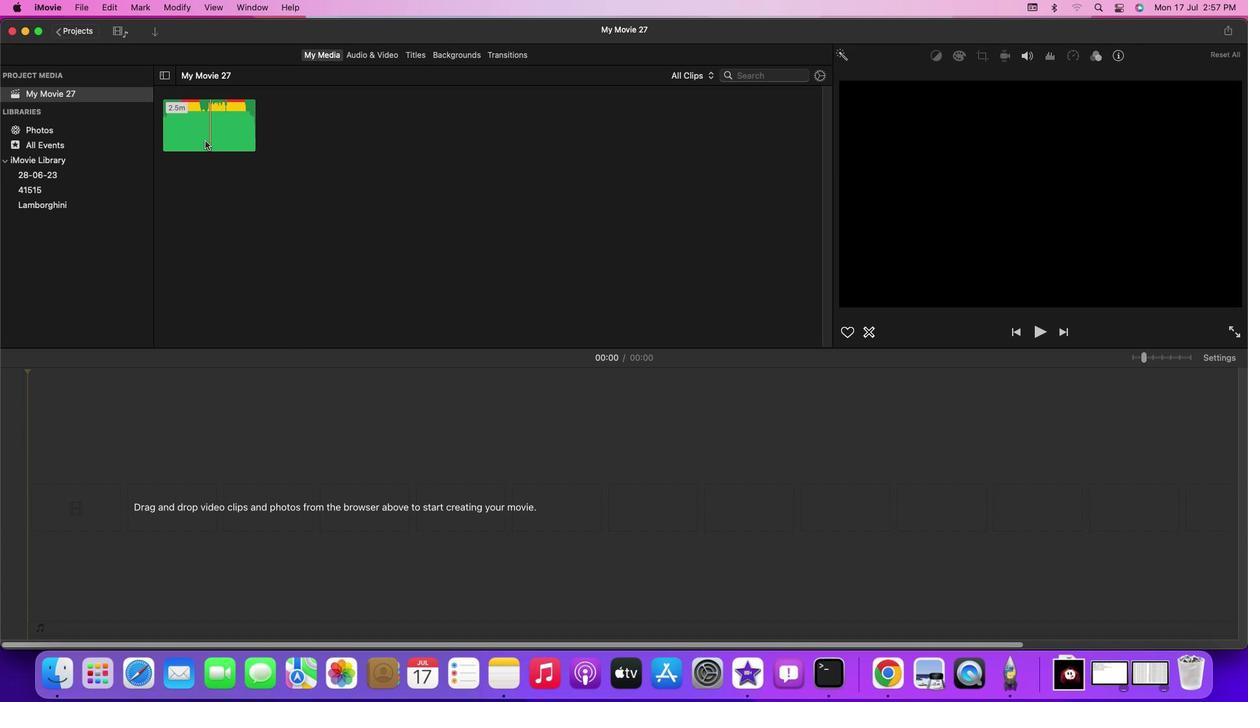 
Action: Mouse moved to (316, 260)
Screenshot: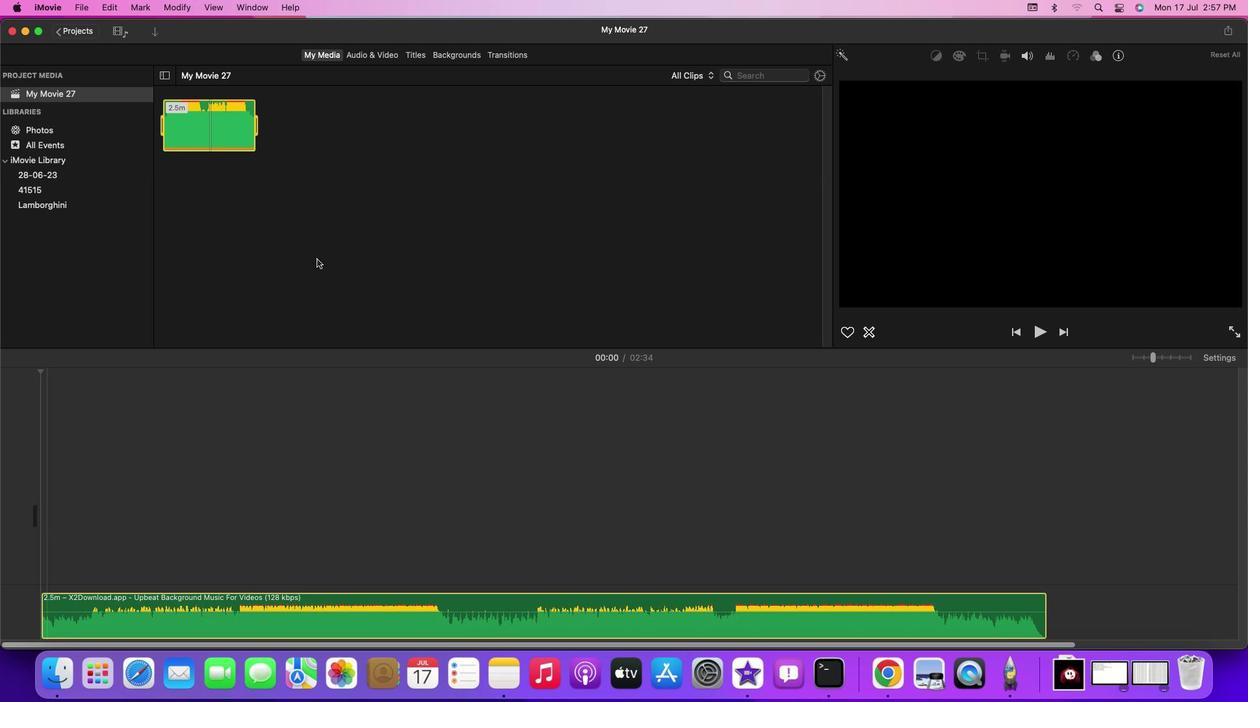 
Action: Mouse pressed left at (316, 260)
Screenshot: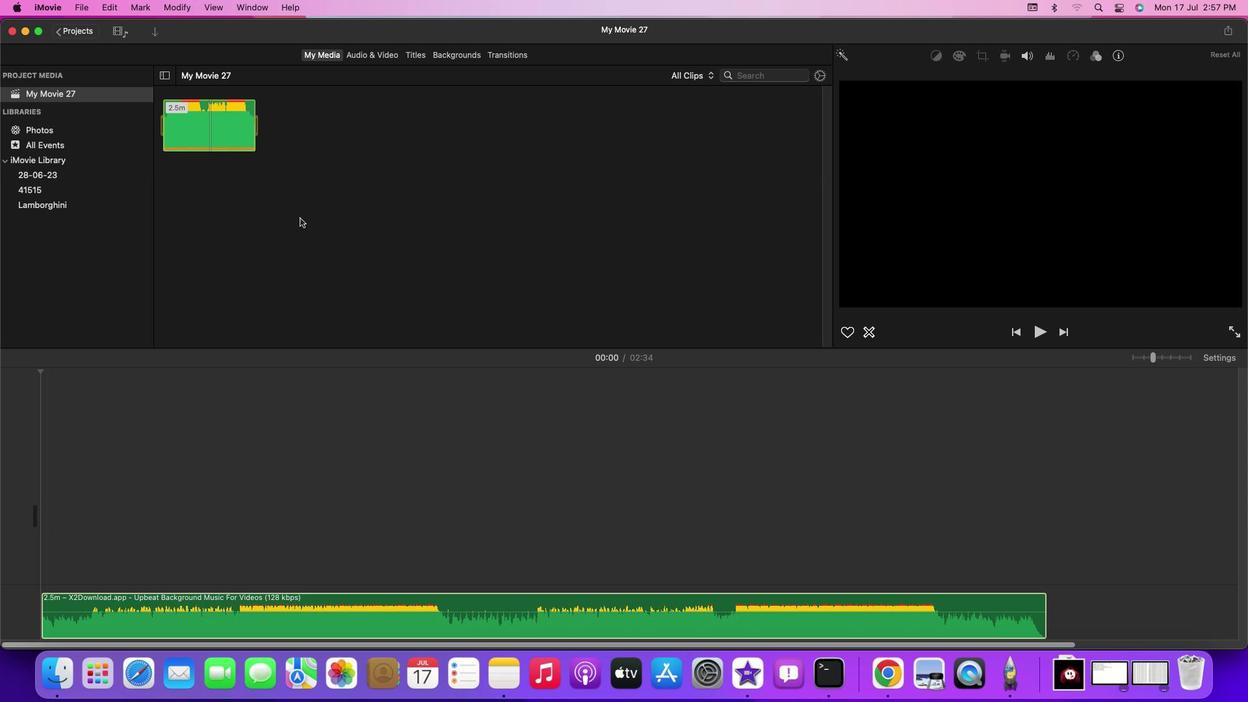 
Action: Mouse moved to (158, 37)
Screenshot: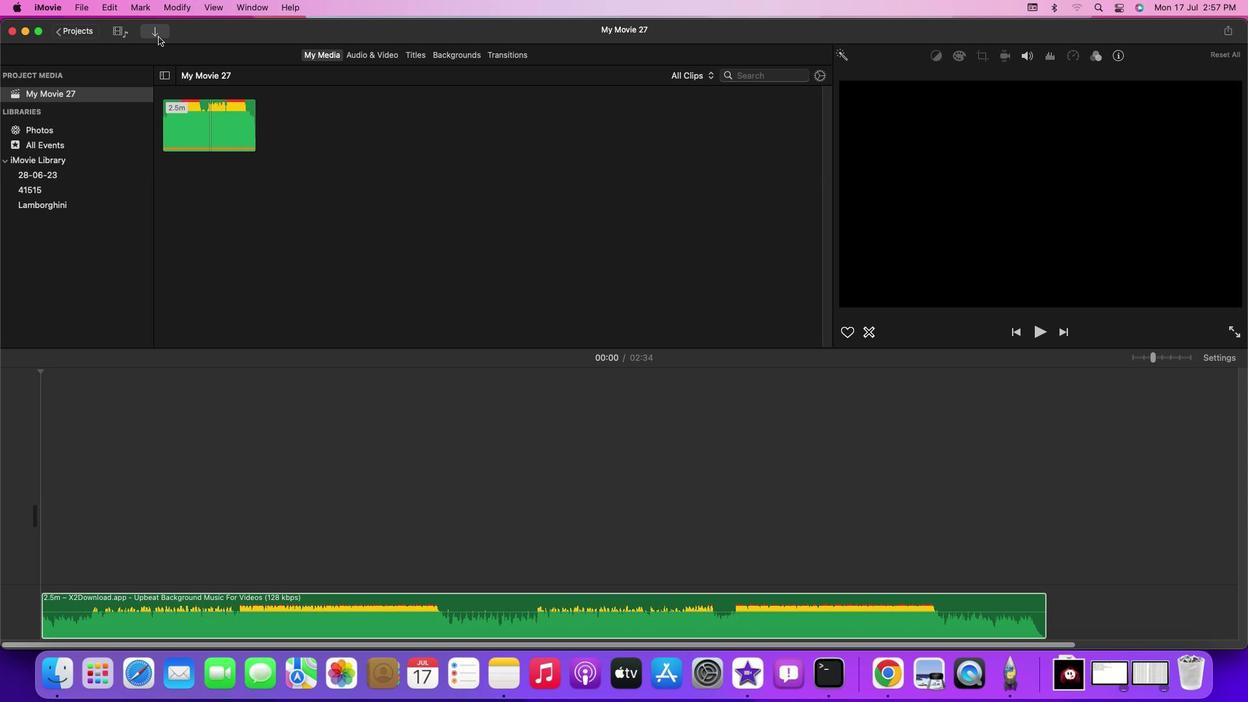 
Action: Mouse pressed left at (158, 37)
Screenshot: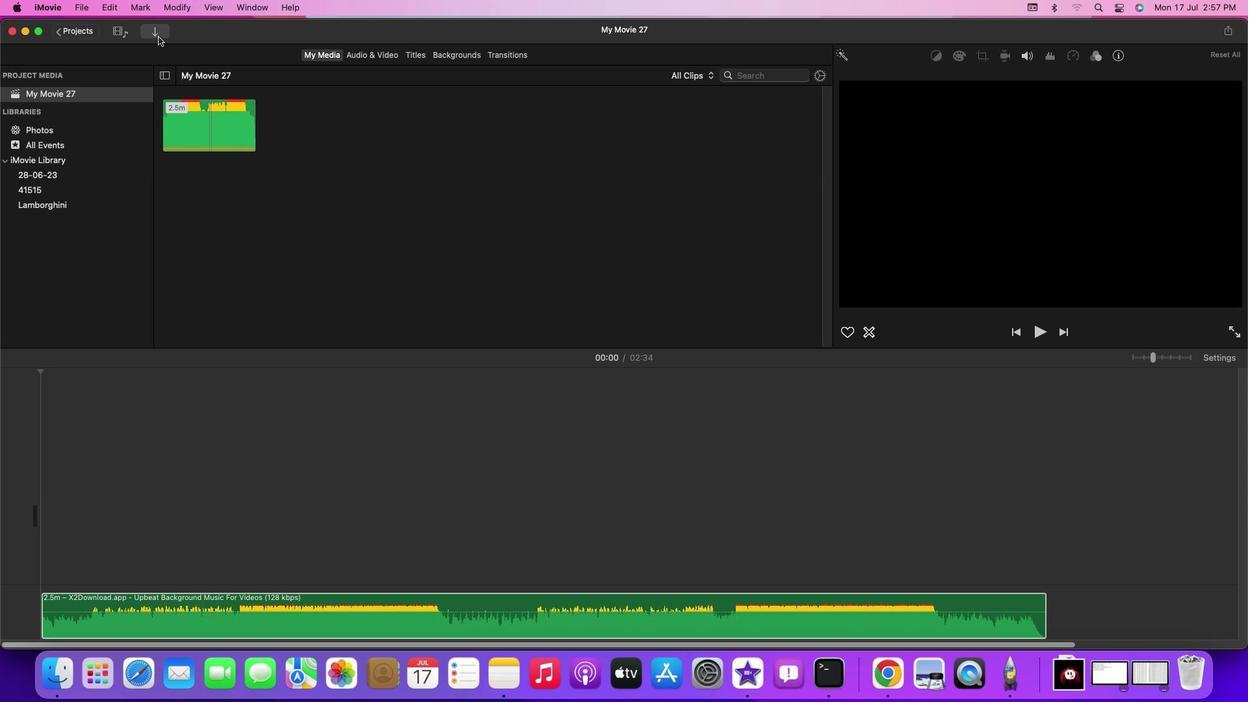 
Action: Mouse moved to (243, 368)
Screenshot: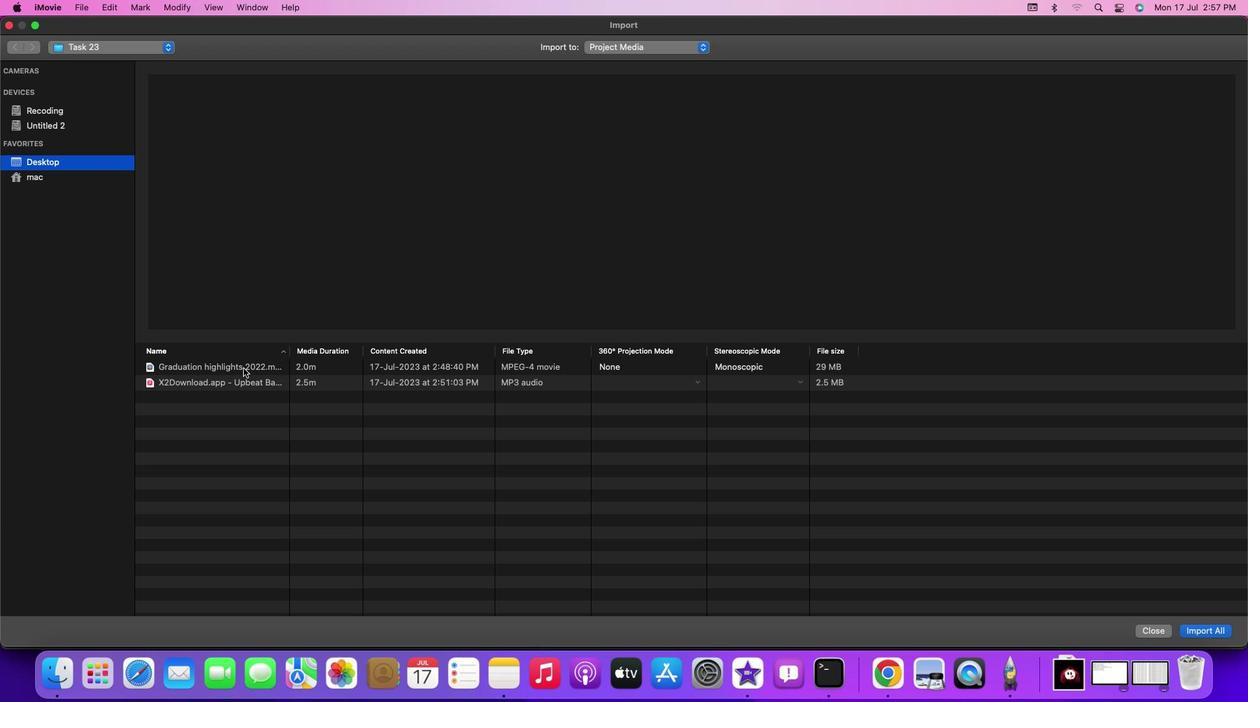 
Action: Mouse pressed left at (243, 368)
Screenshot: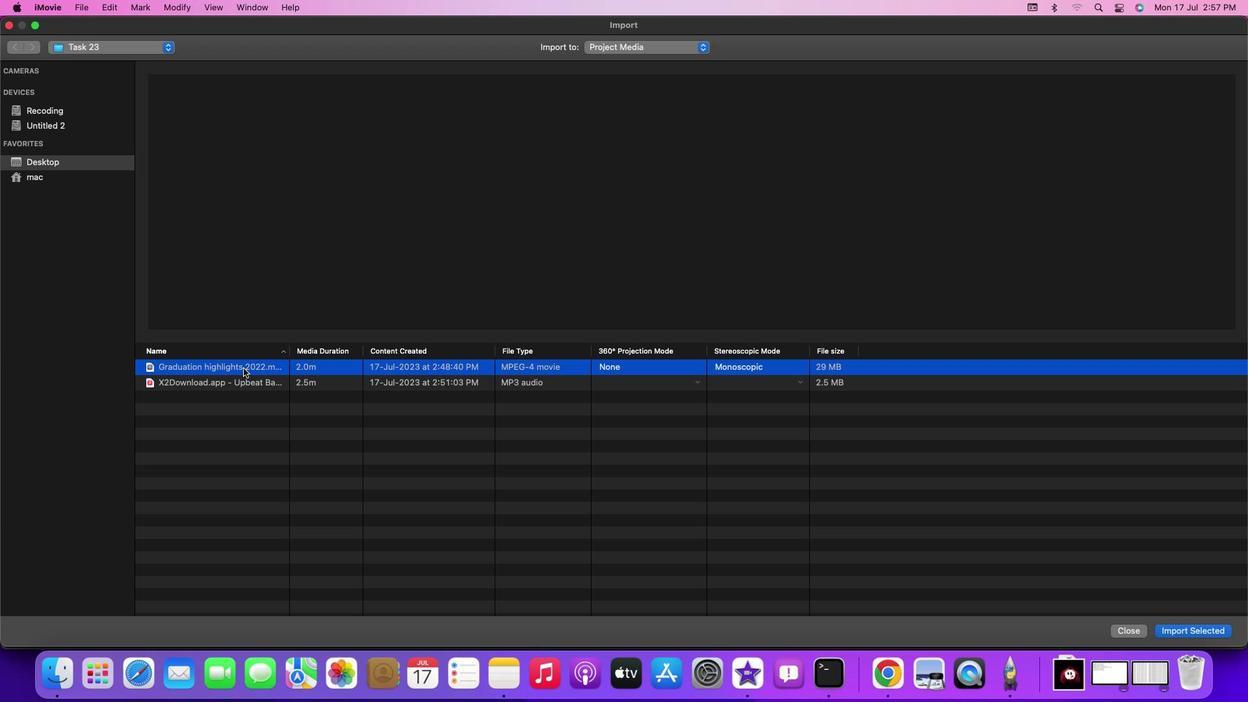 
Action: Mouse pressed left at (243, 368)
Screenshot: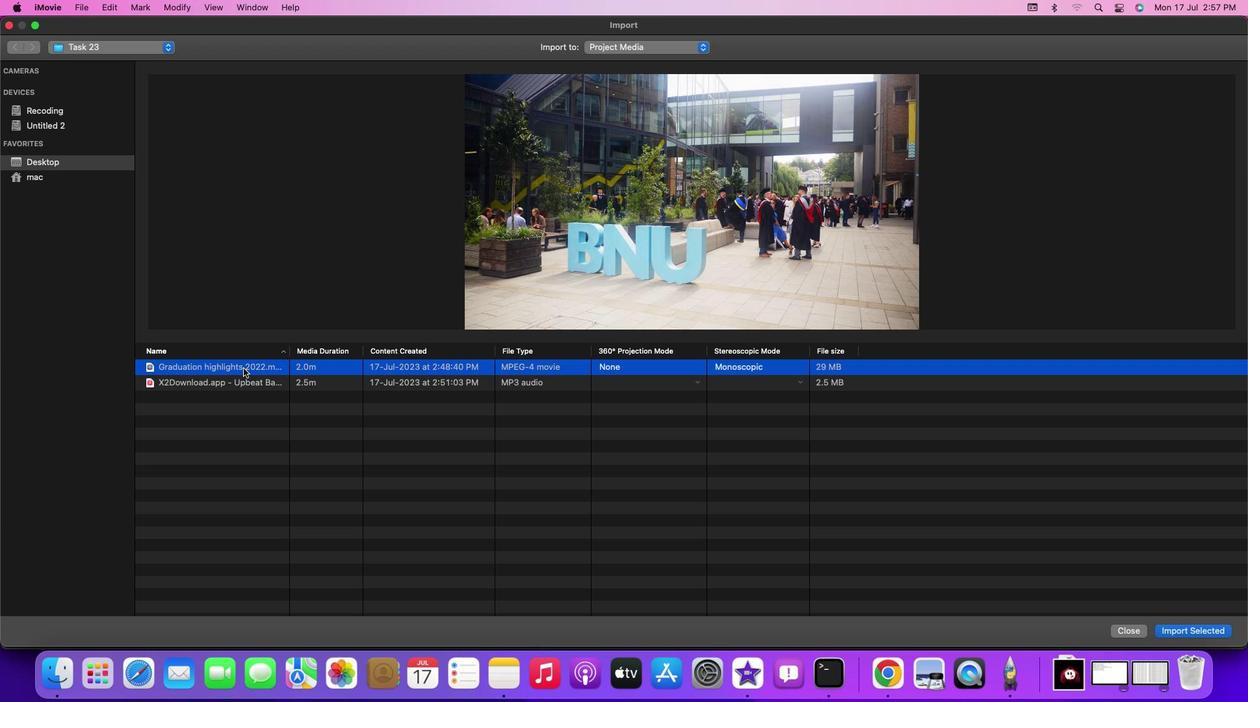 
Action: Mouse moved to (227, 135)
Screenshot: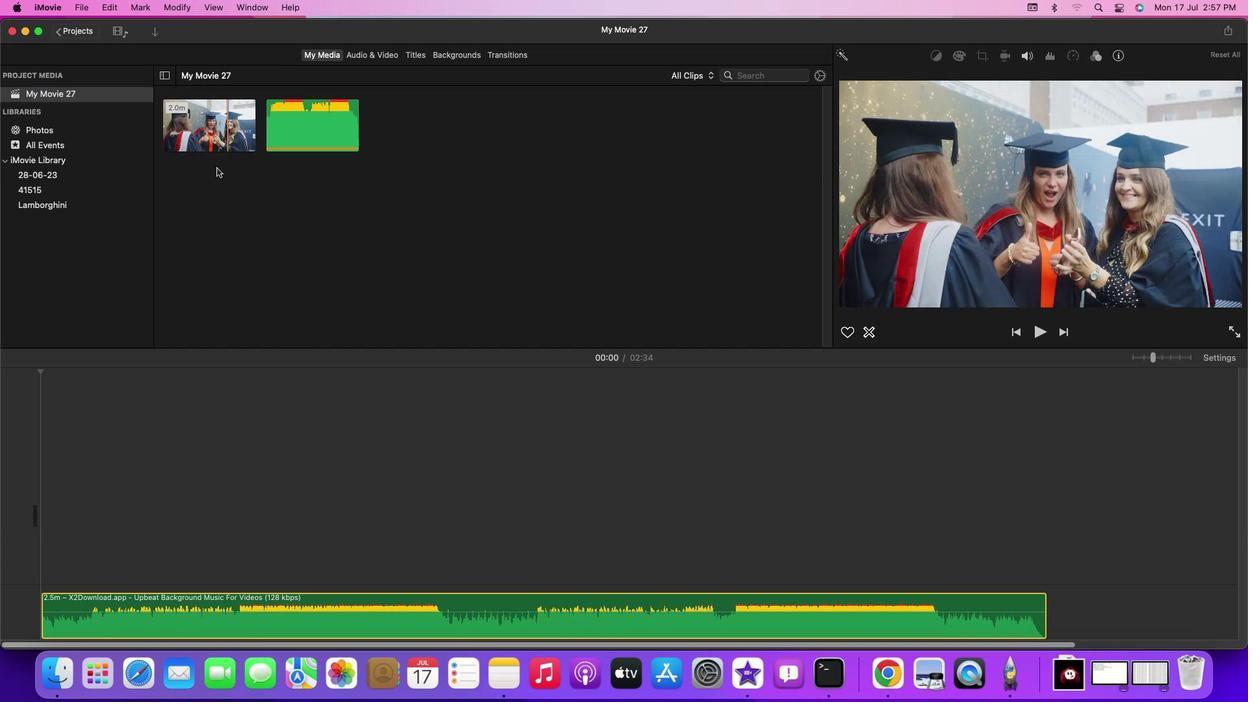 
Action: Mouse pressed left at (227, 135)
Screenshot: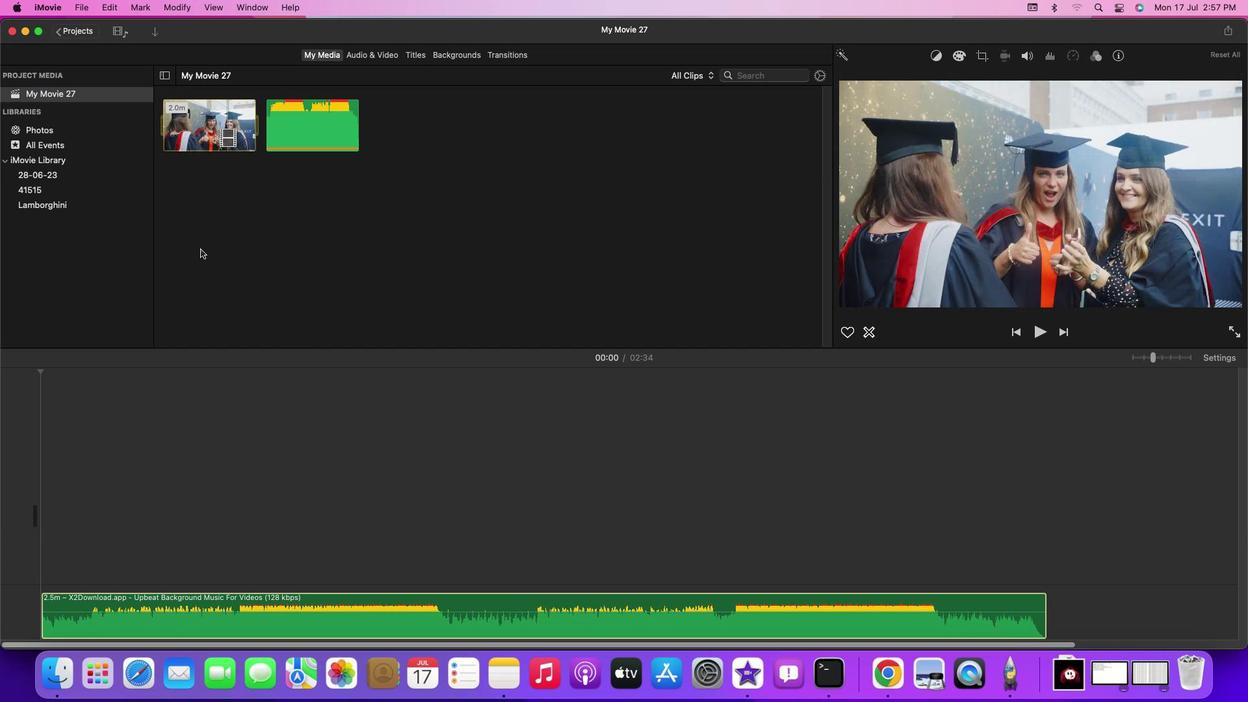 
Action: Mouse moved to (95, 524)
Screenshot: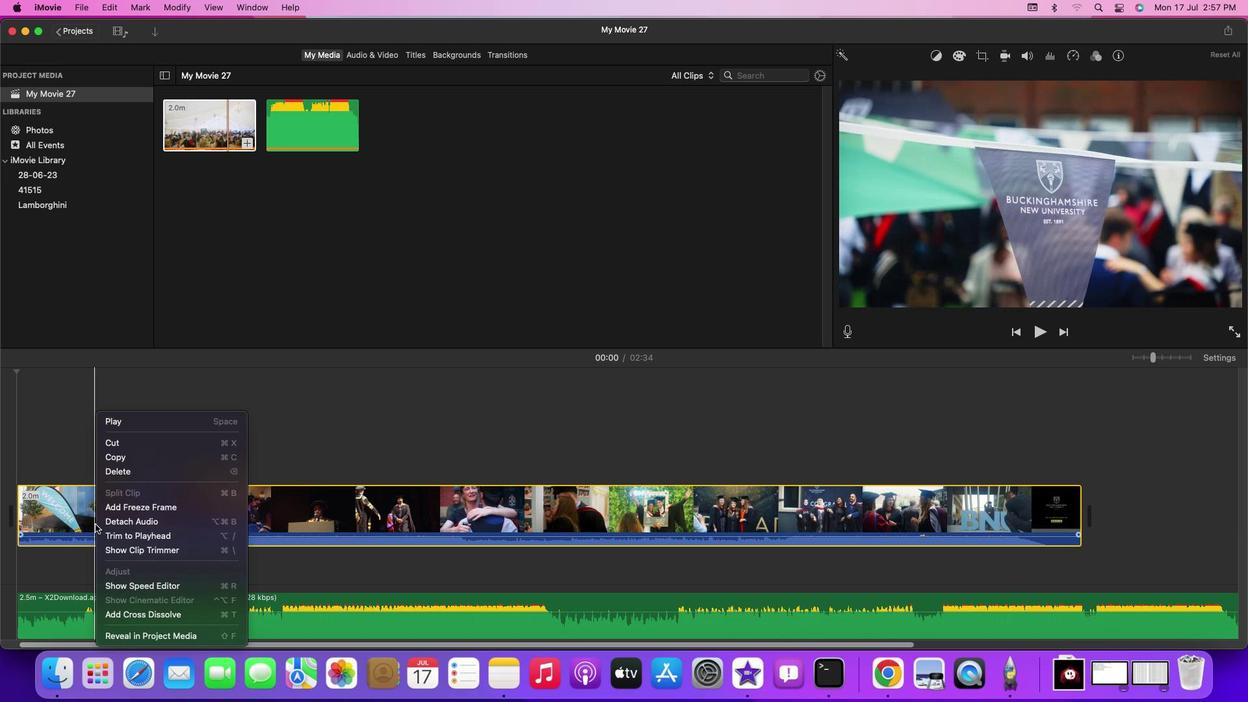 
Action: Mouse pressed right at (95, 524)
Screenshot: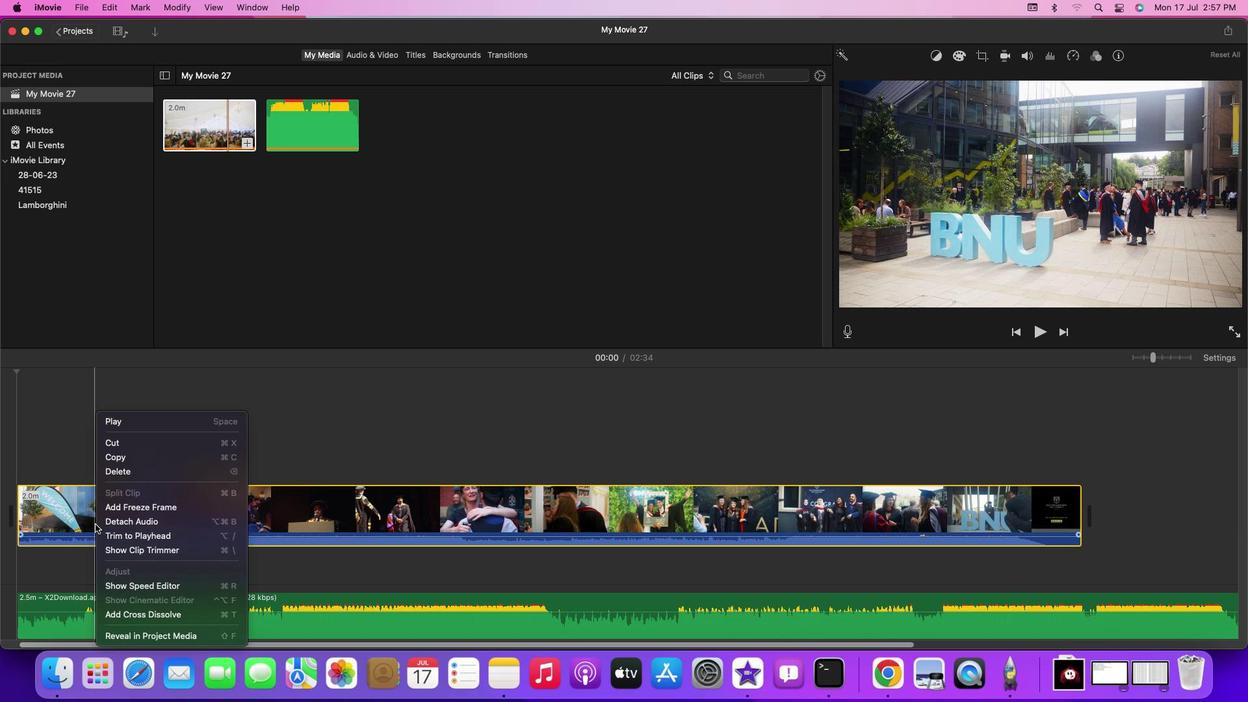 
Action: Mouse moved to (117, 527)
Screenshot: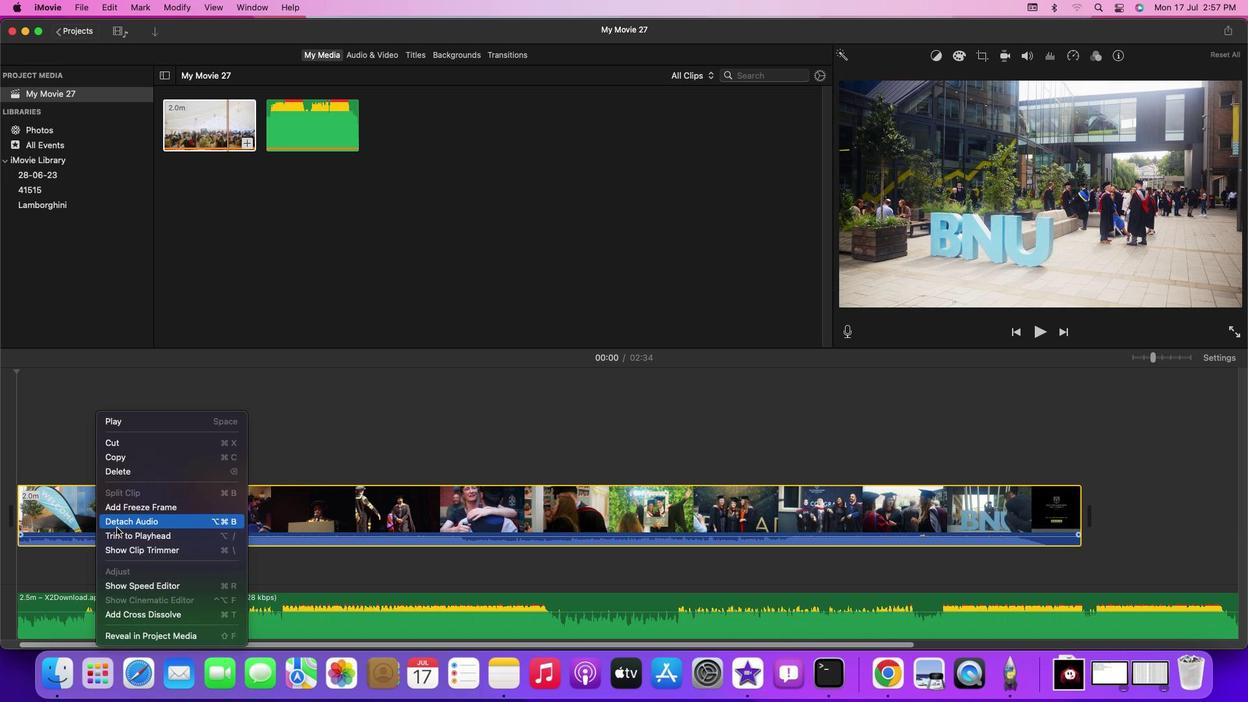 
Action: Mouse pressed left at (117, 527)
Screenshot: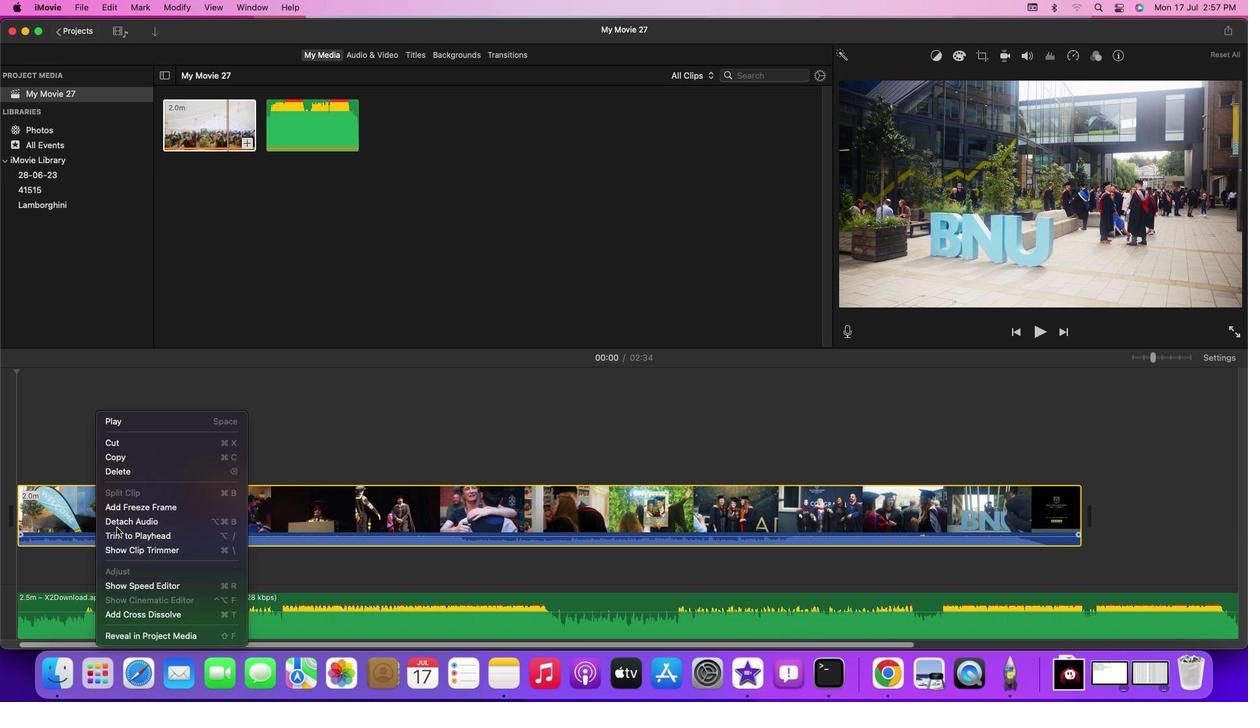 
Action: Mouse moved to (92, 570)
Screenshot: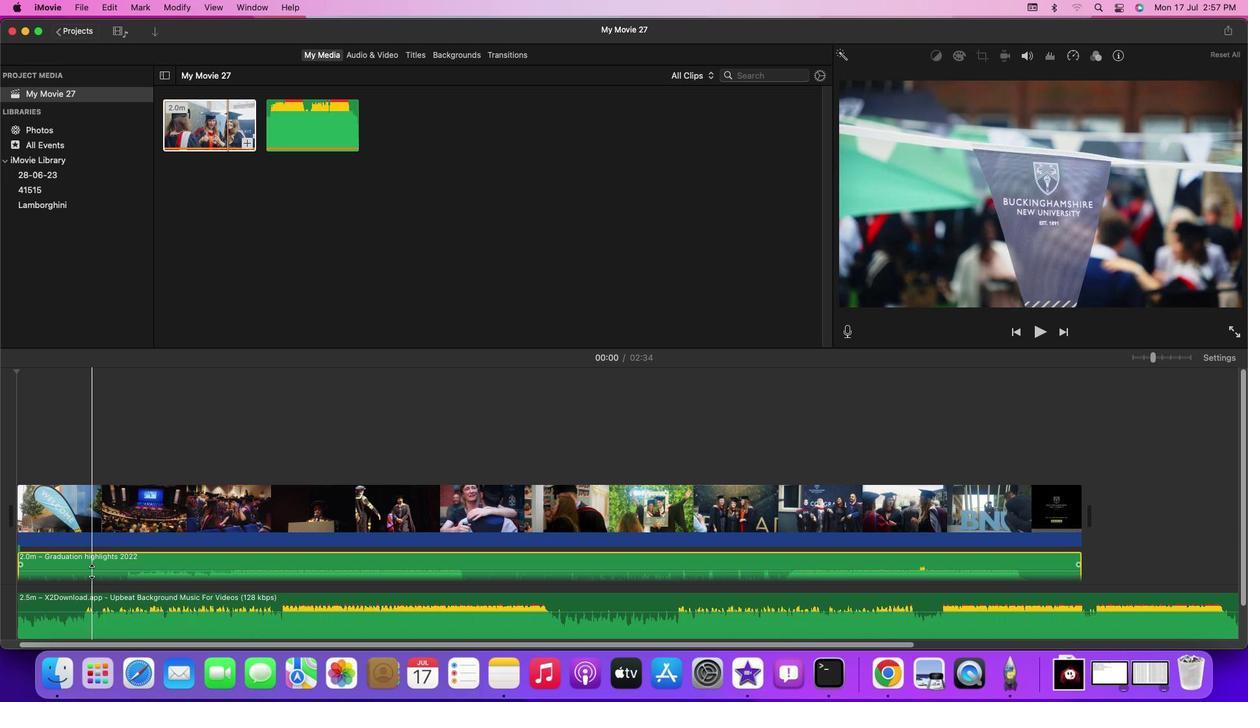 
Action: Mouse pressed right at (92, 570)
Screenshot: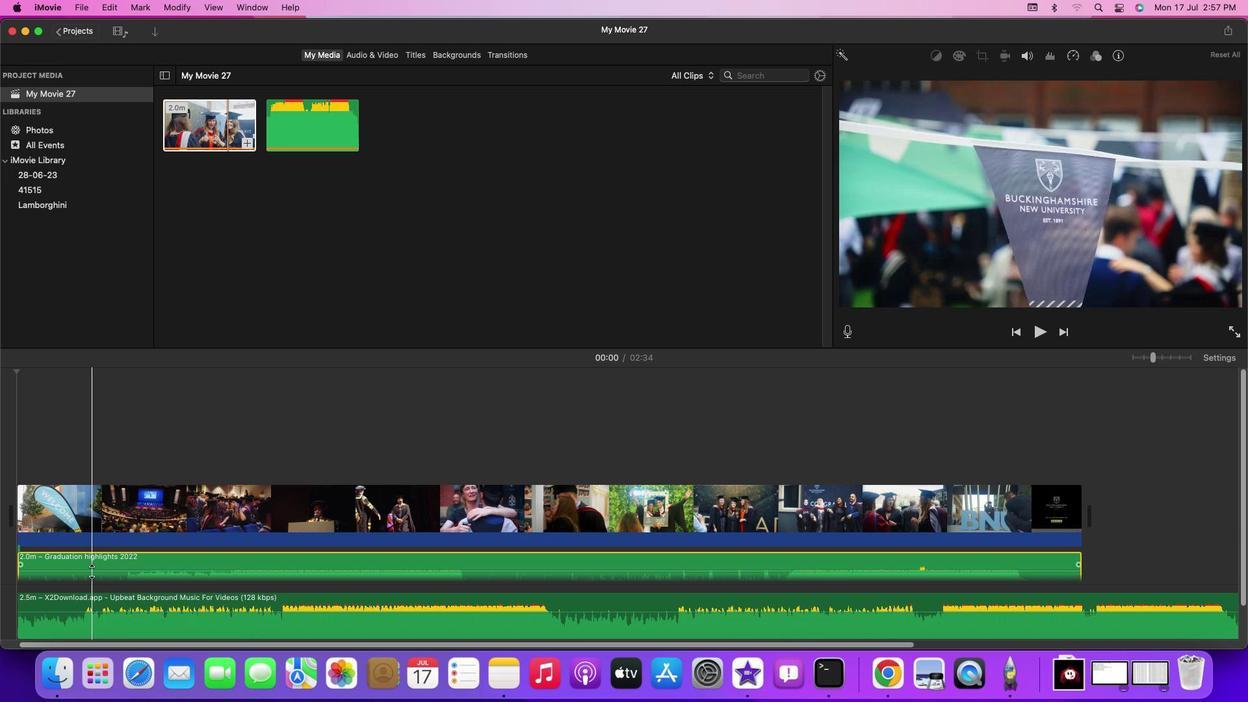 
Action: Mouse moved to (96, 562)
Screenshot: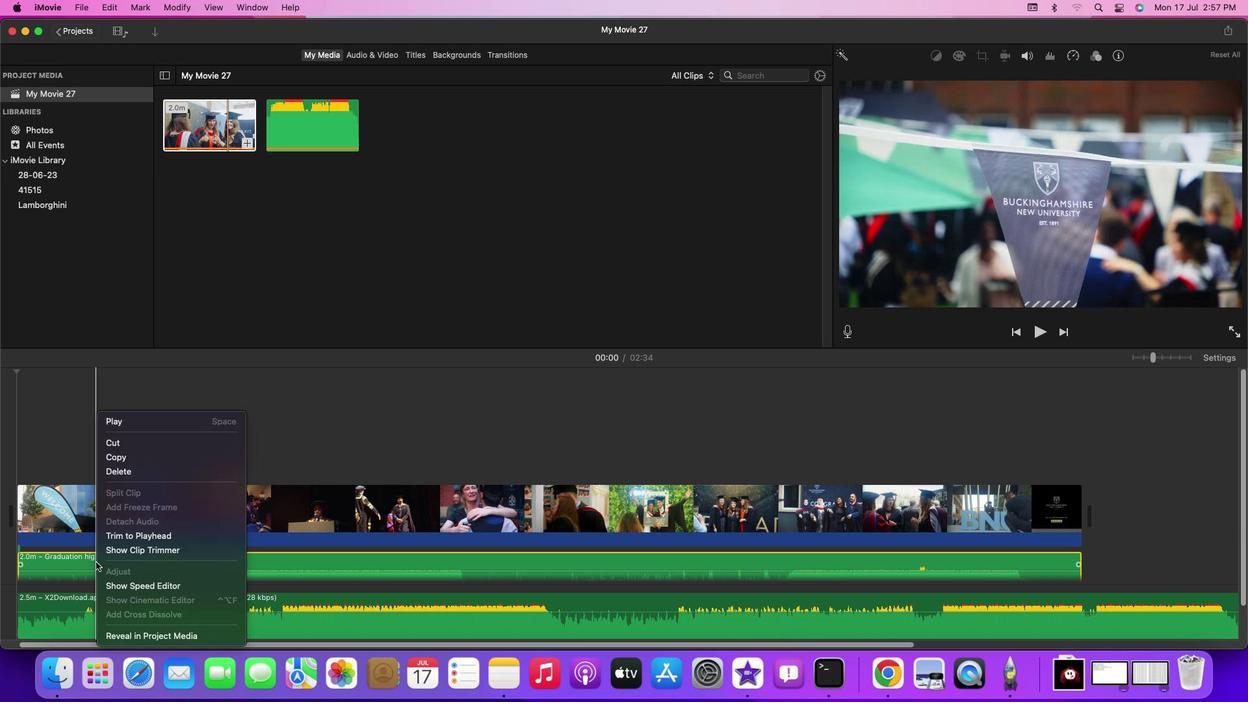 
Action: Mouse pressed right at (96, 562)
Screenshot: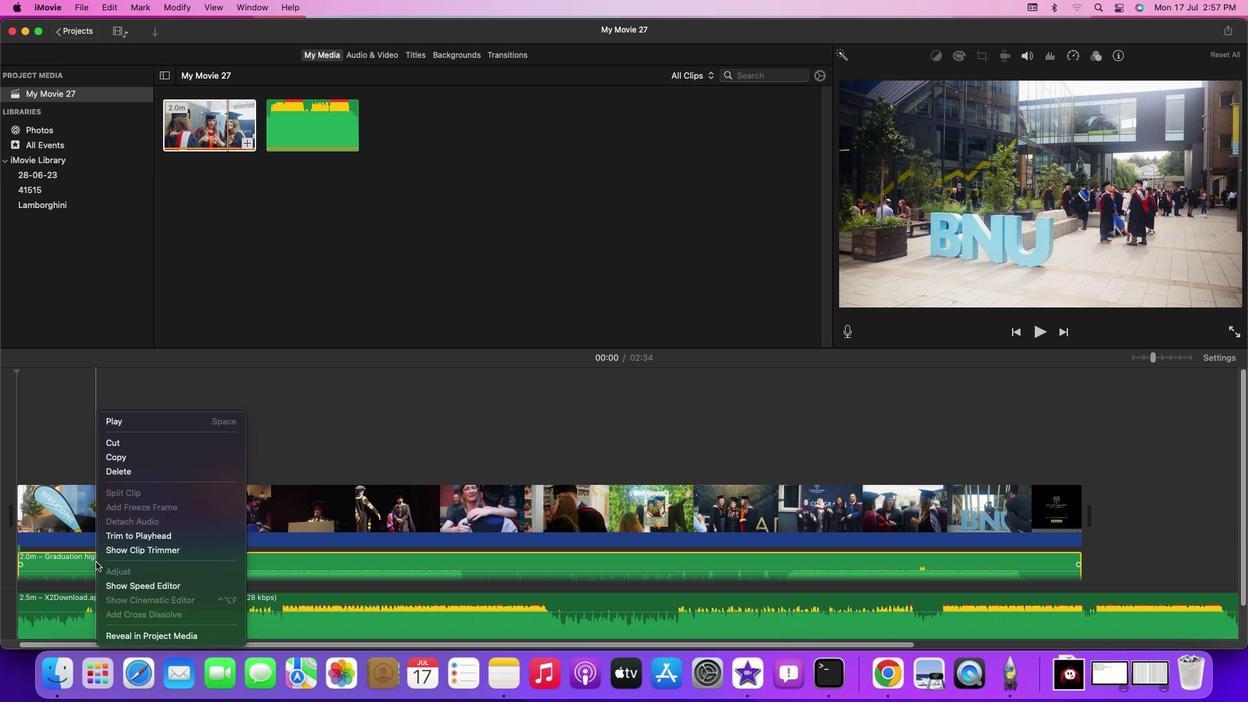 
Action: Mouse moved to (119, 475)
Screenshot: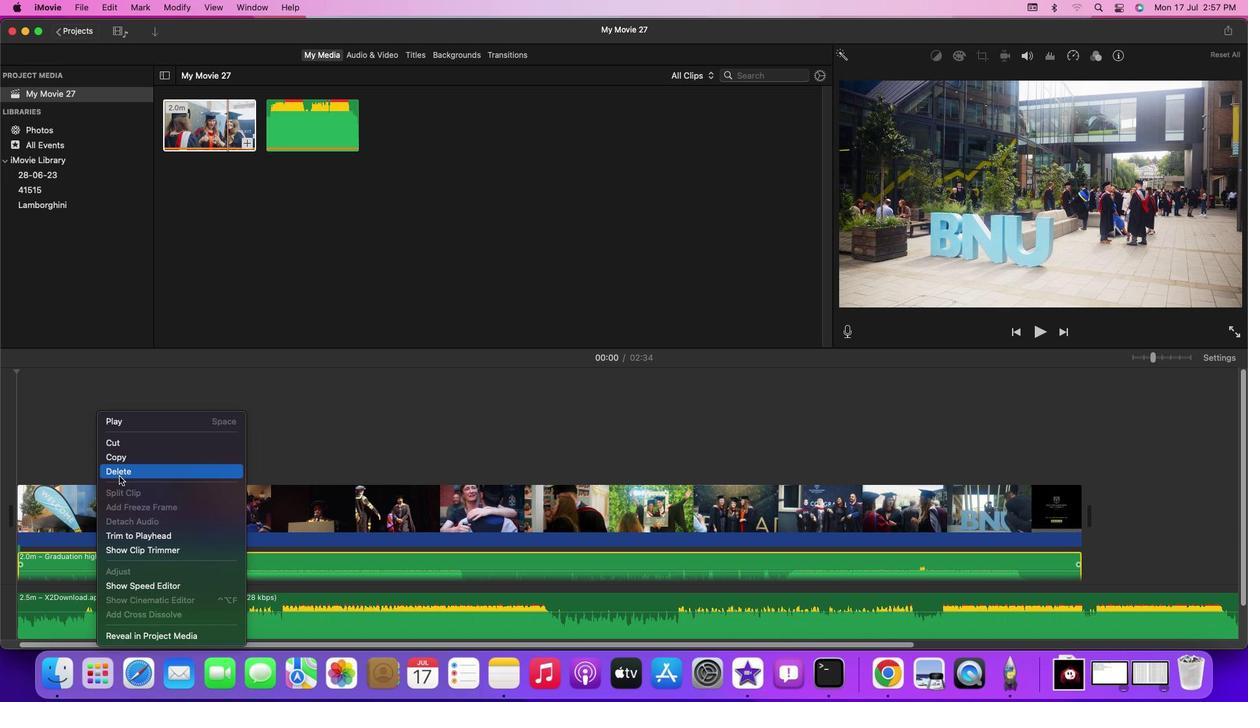 
Action: Mouse pressed left at (119, 475)
Screenshot: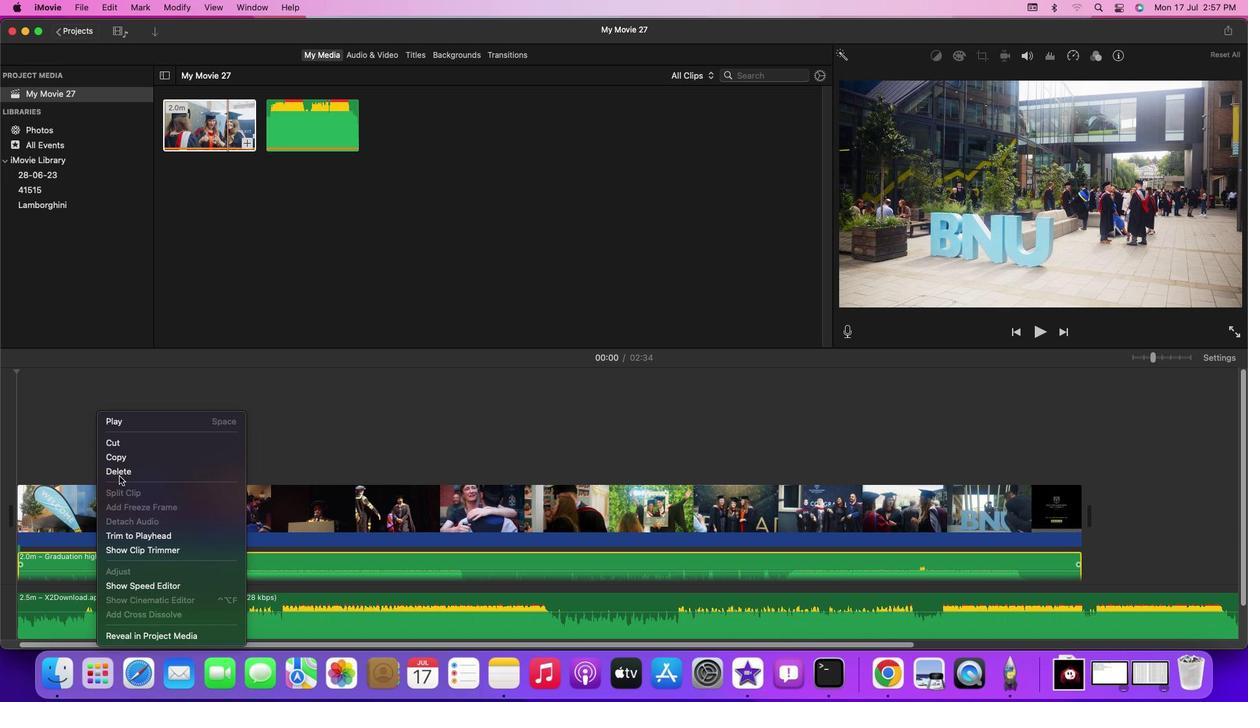 
Action: Mouse moved to (18, 448)
Screenshot: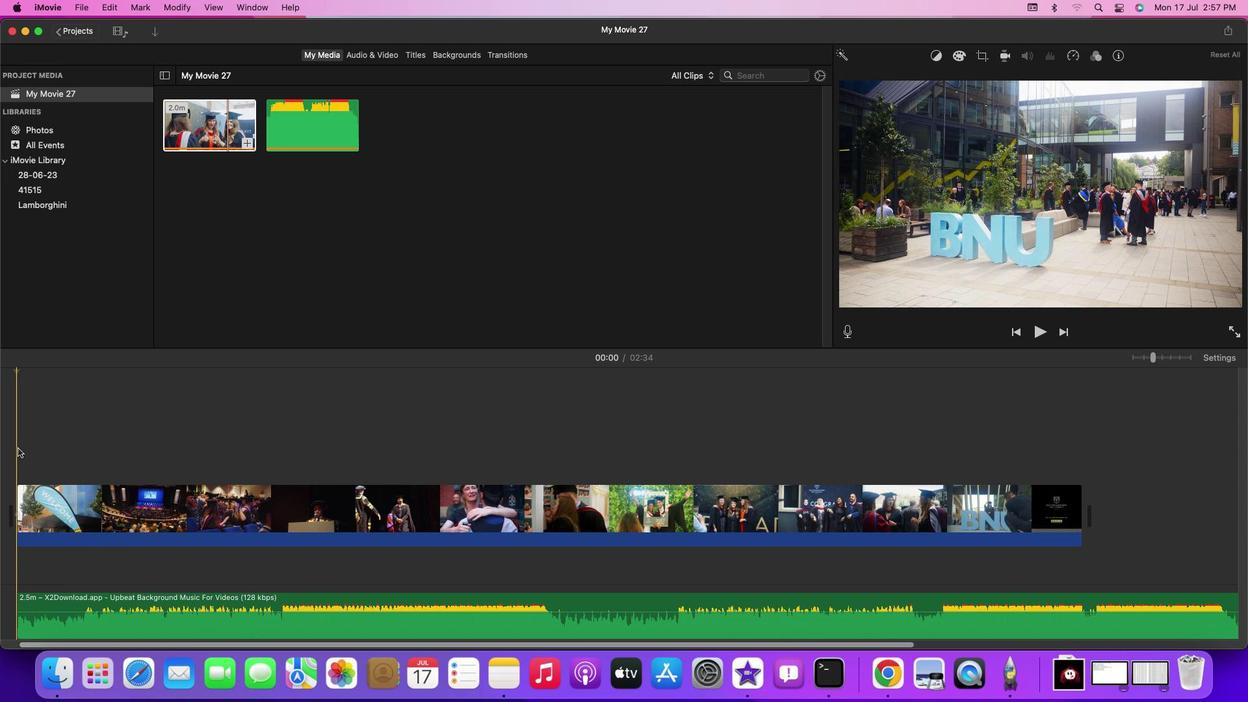 
Action: Mouse pressed left at (18, 448)
Screenshot: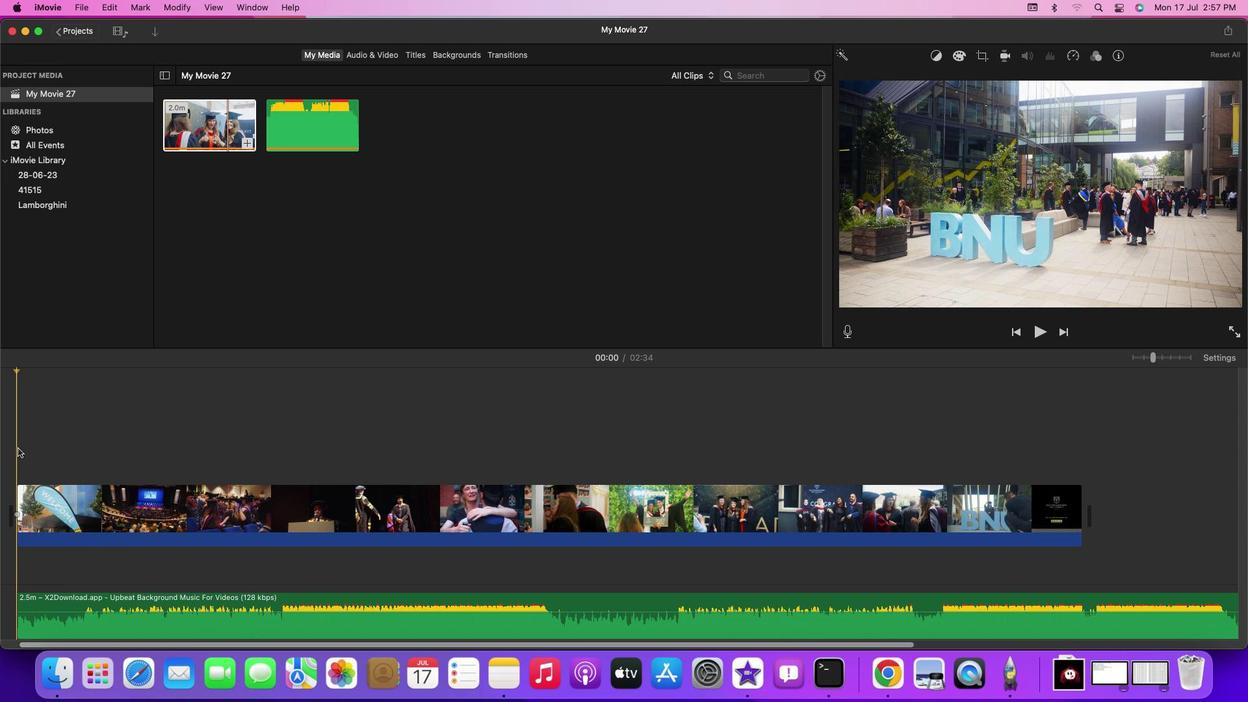 
Action: Key pressed Key.spaceKey.media_volume_downKey.media_volume_down
Screenshot: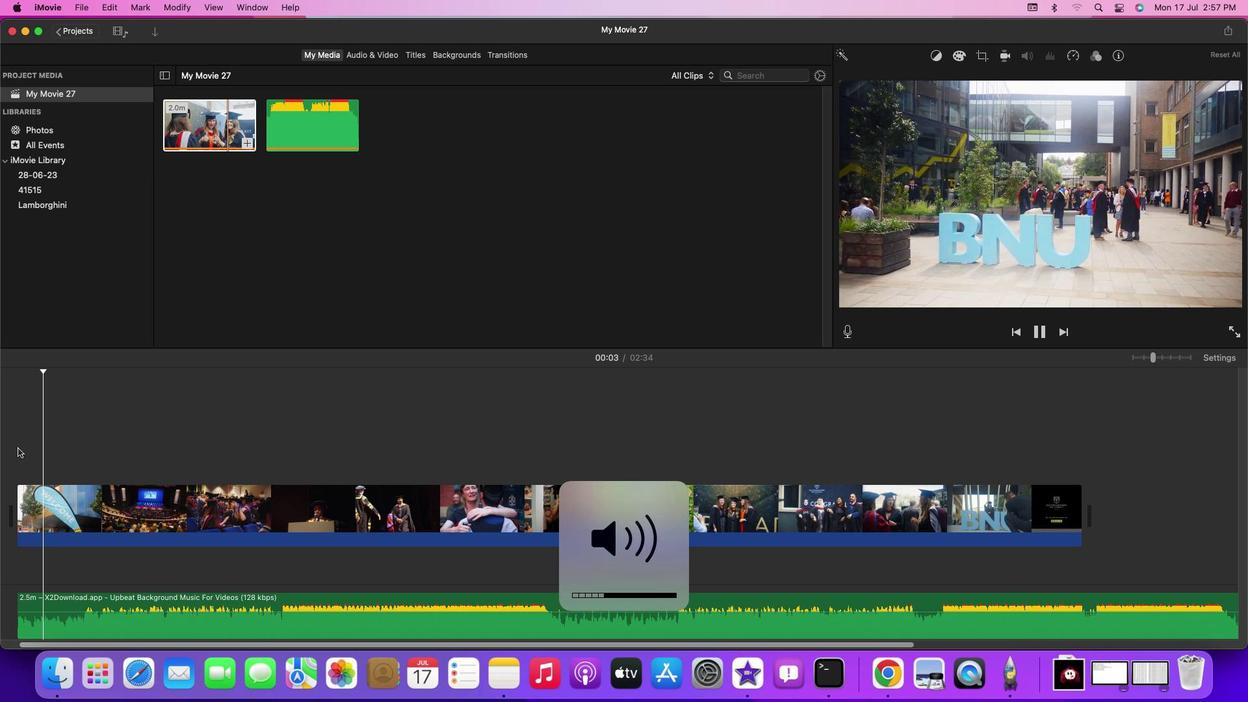 
Action: Mouse moved to (16, 446)
Screenshot: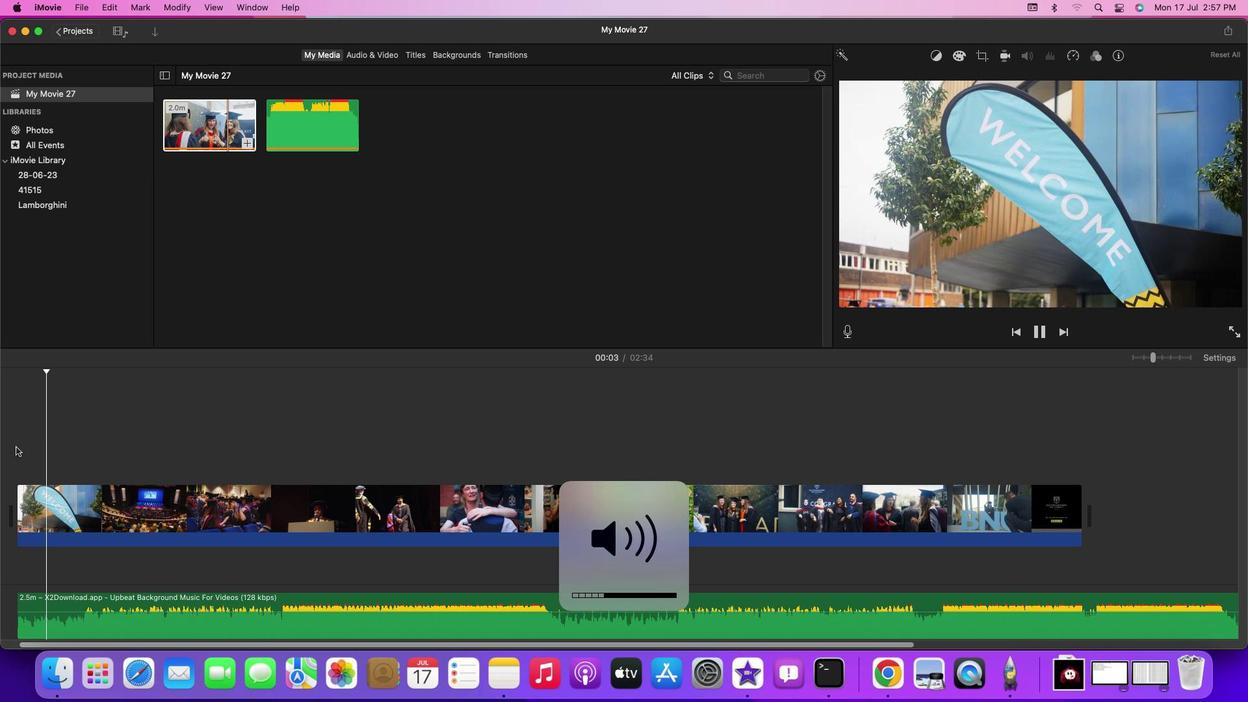 
Action: Mouse pressed left at (16, 446)
Screenshot: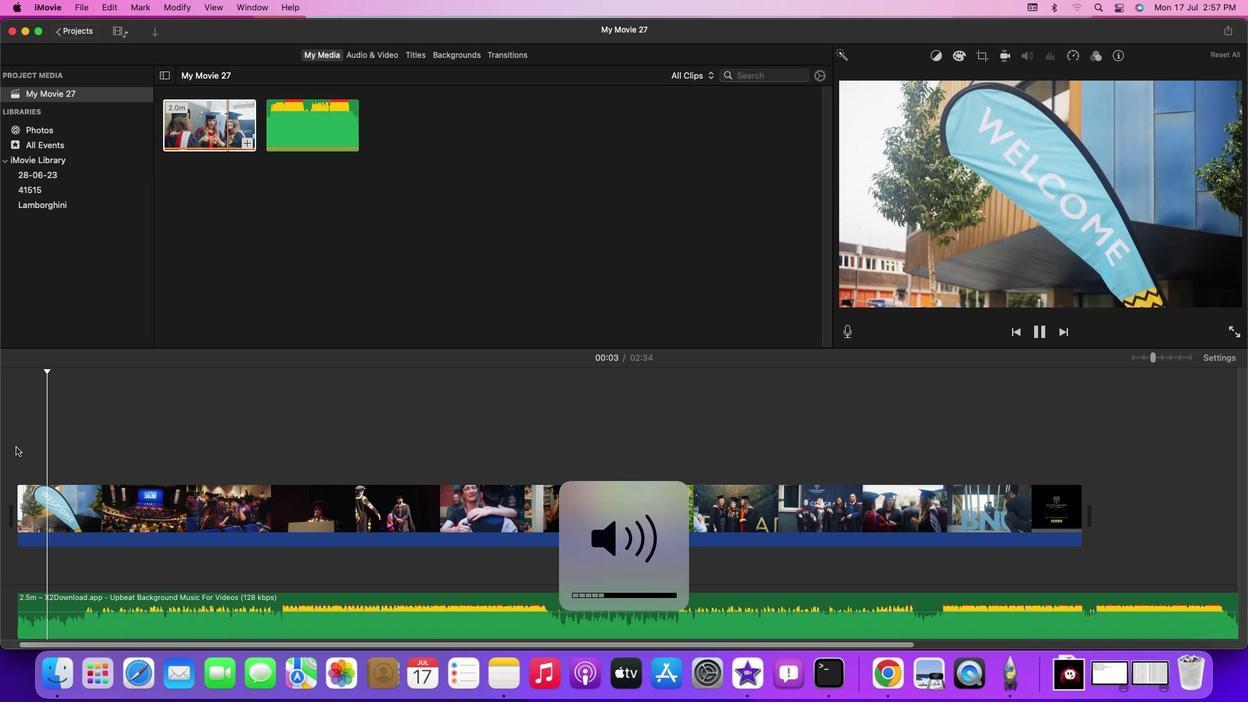 
Action: Mouse moved to (126, 434)
Screenshot: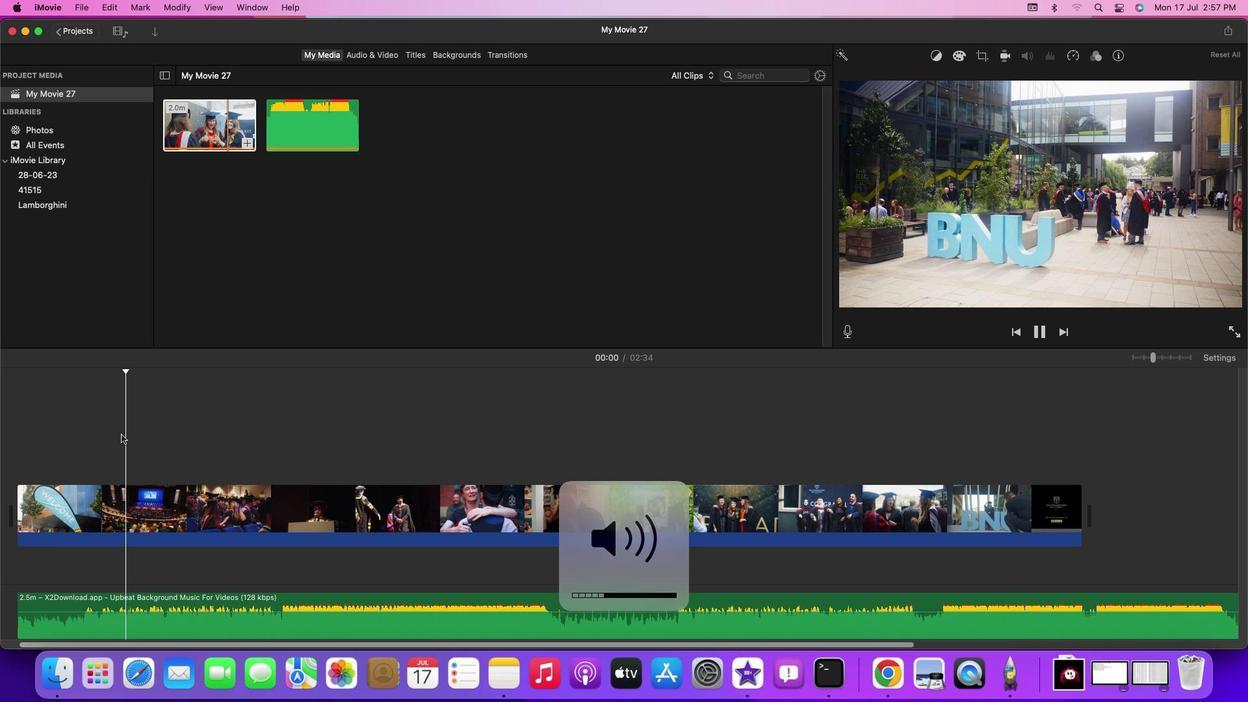 
Action: Mouse pressed left at (126, 434)
Screenshot: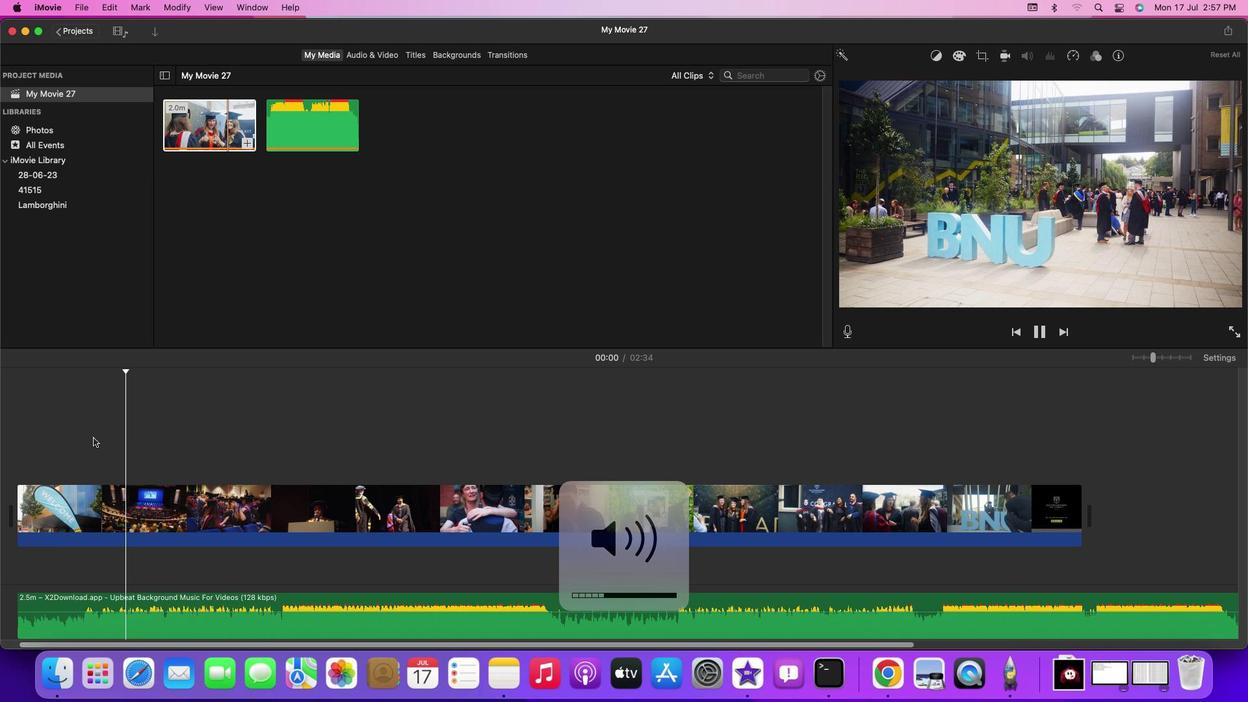 
Action: Mouse moved to (22, 444)
Screenshot: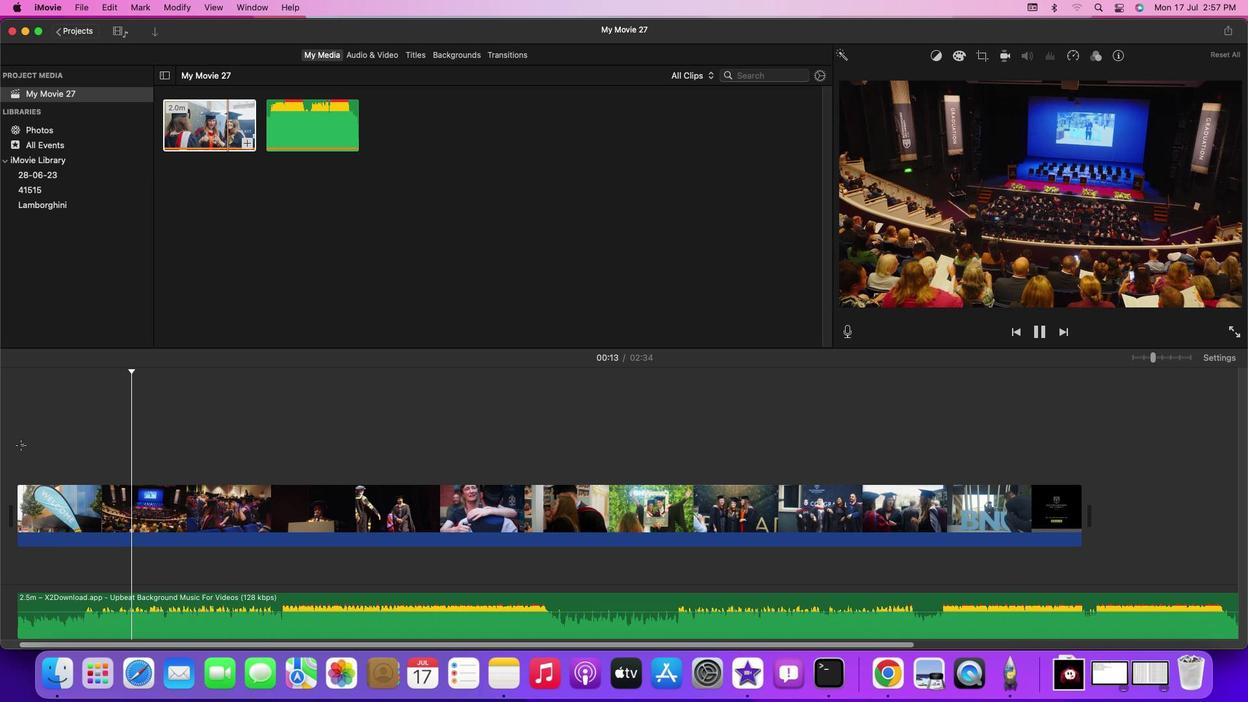 
Action: Mouse pressed left at (22, 444)
Screenshot: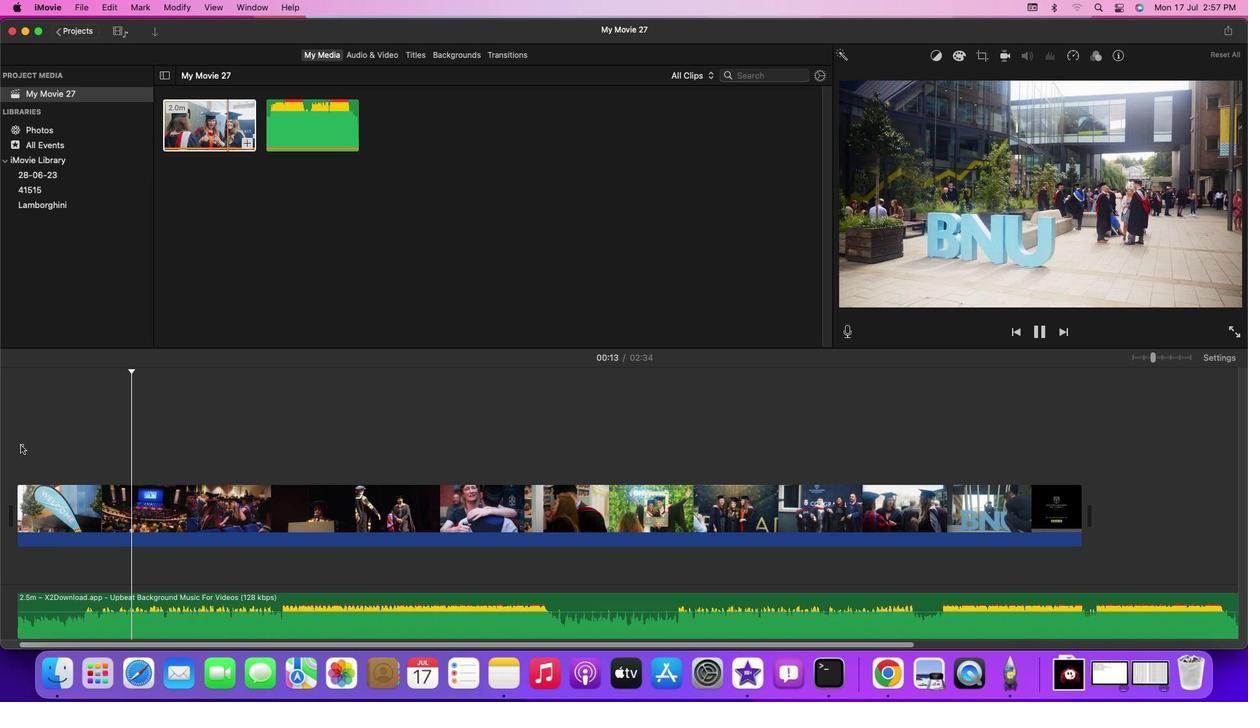 
Action: Mouse moved to (18, 447)
Screenshot: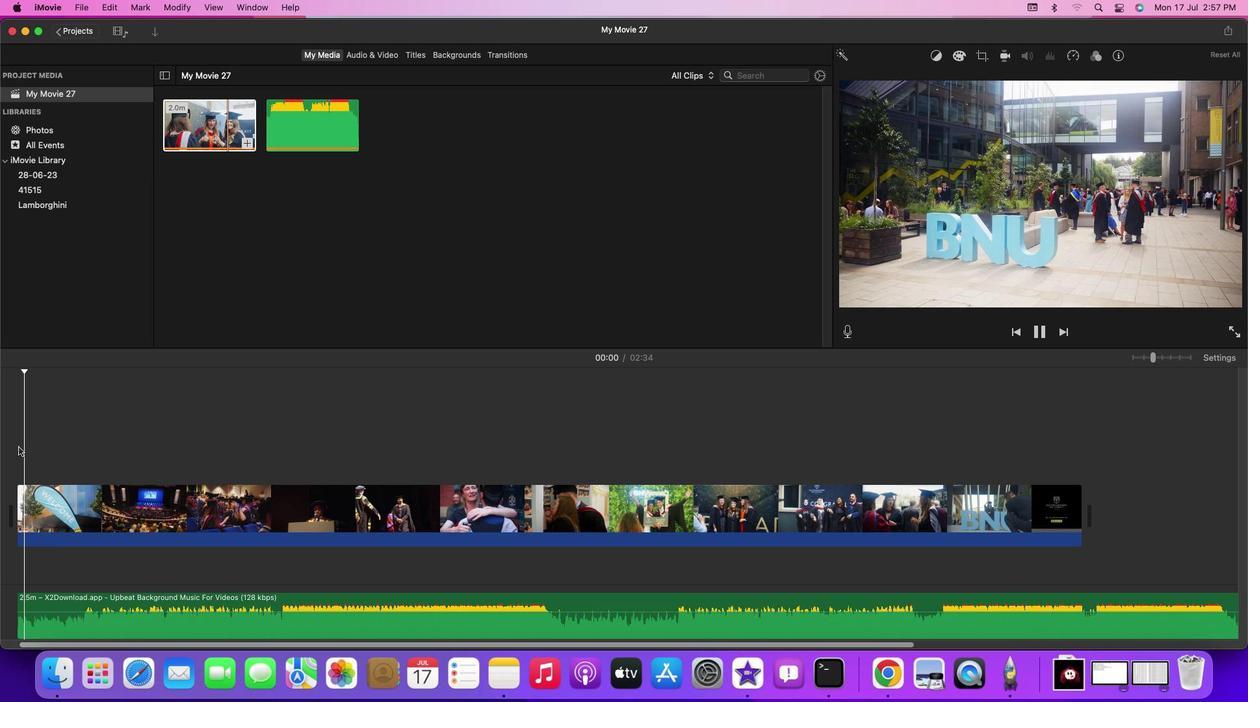 
Action: Mouse pressed left at (18, 447)
Screenshot: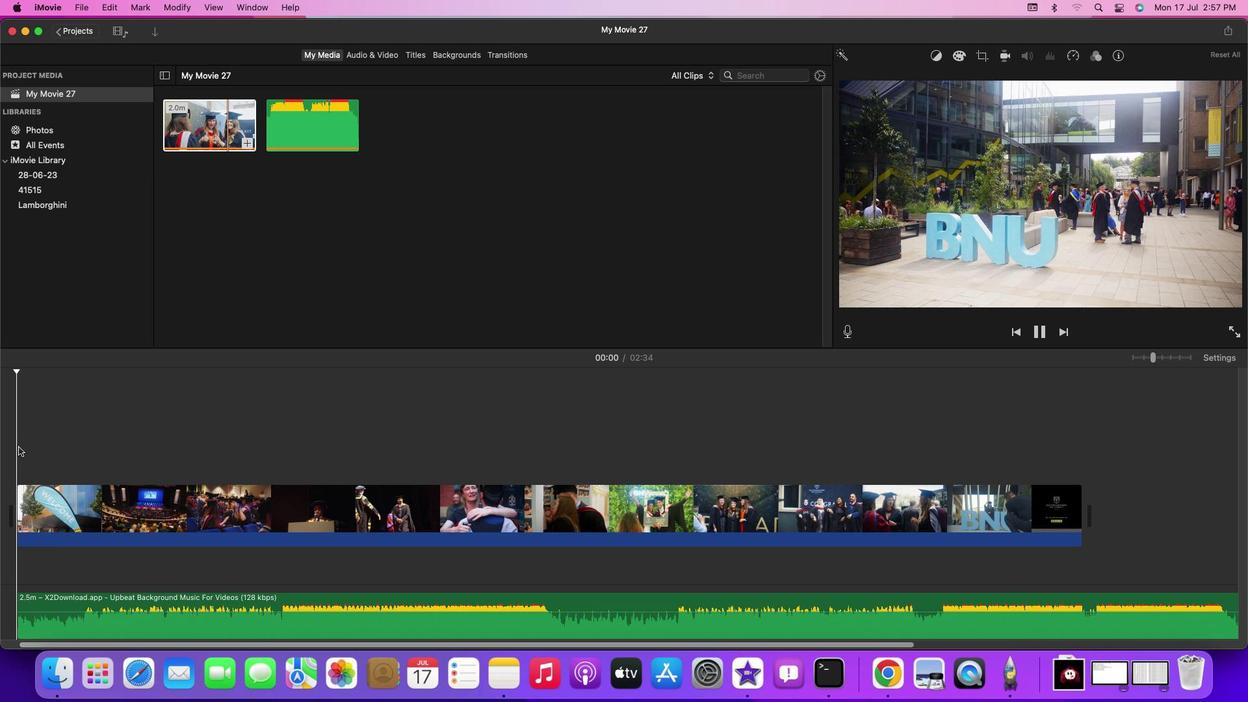 
Action: Mouse moved to (1152, 358)
Screenshot: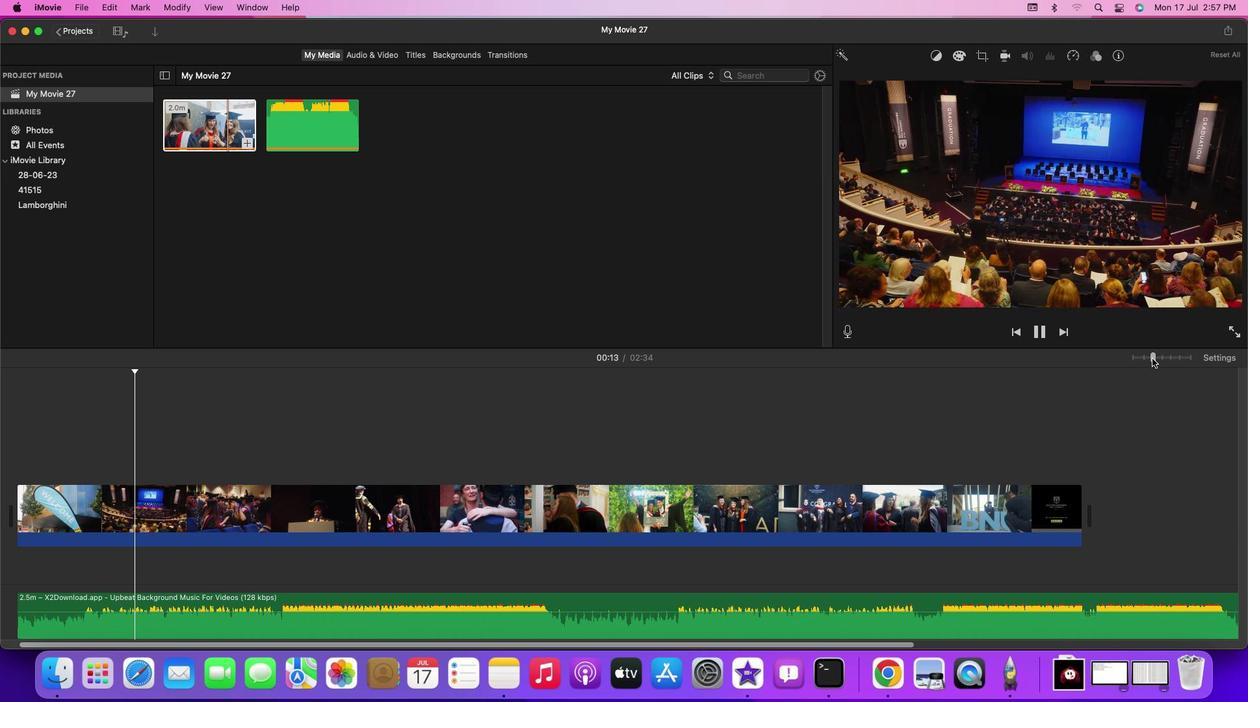 
Action: Mouse pressed left at (1152, 358)
Screenshot: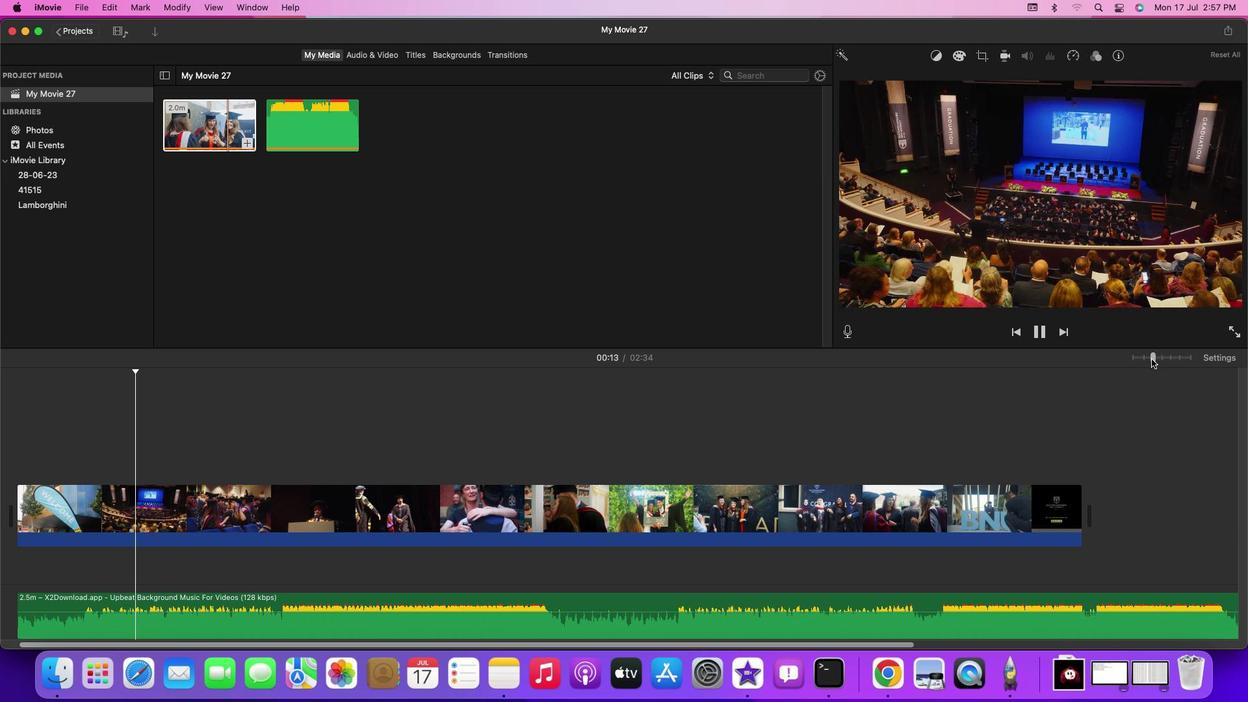 
Action: Mouse moved to (532, 438)
Screenshot: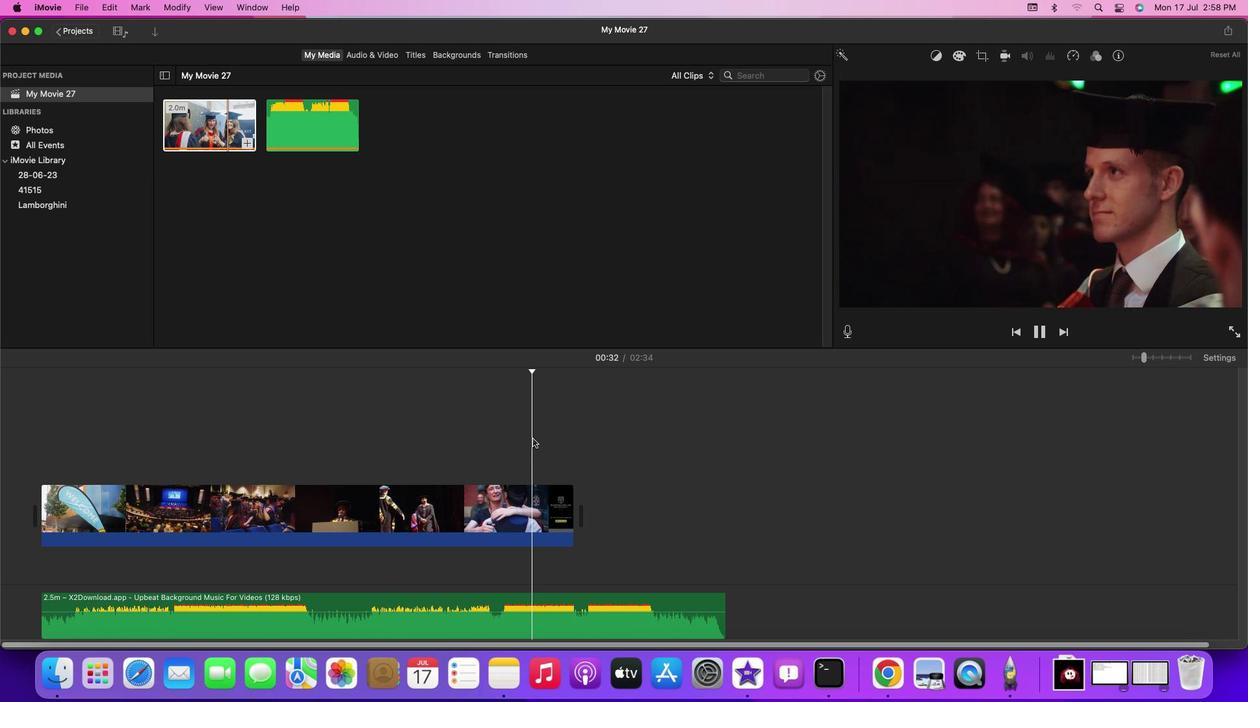 
Action: Mouse pressed left at (532, 438)
Screenshot: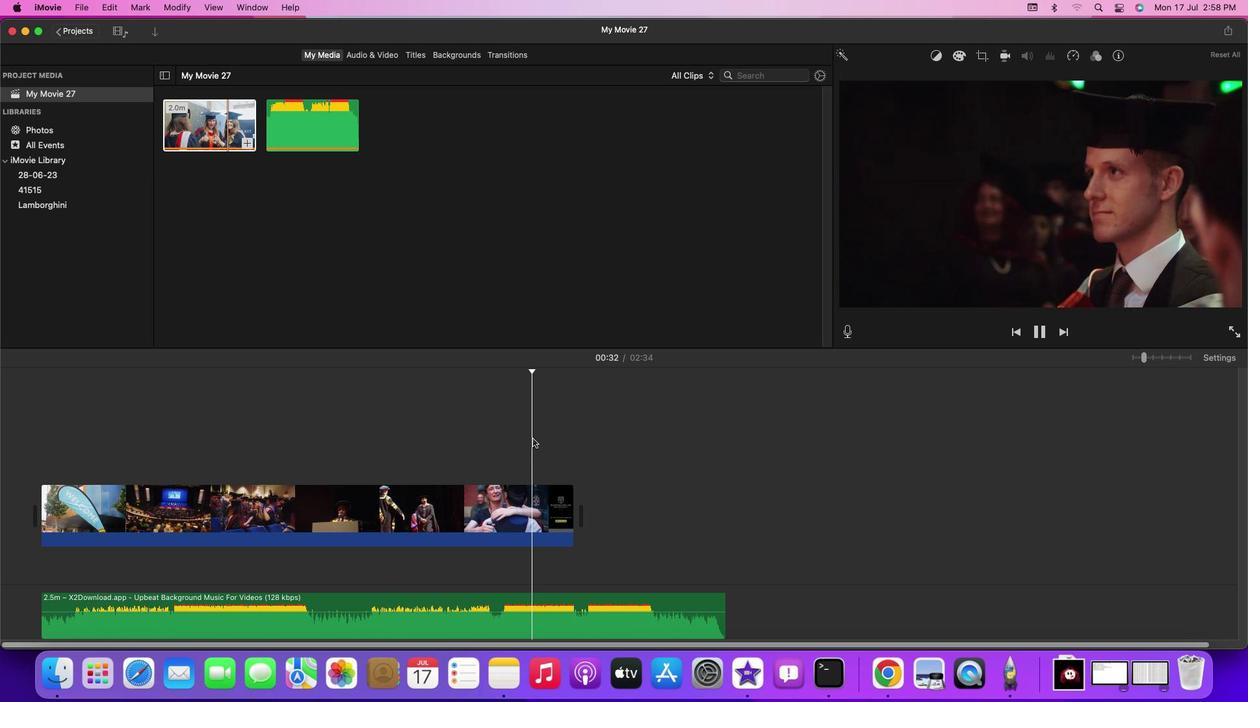 
Action: Key pressed Key.spaceKey.space
Screenshot: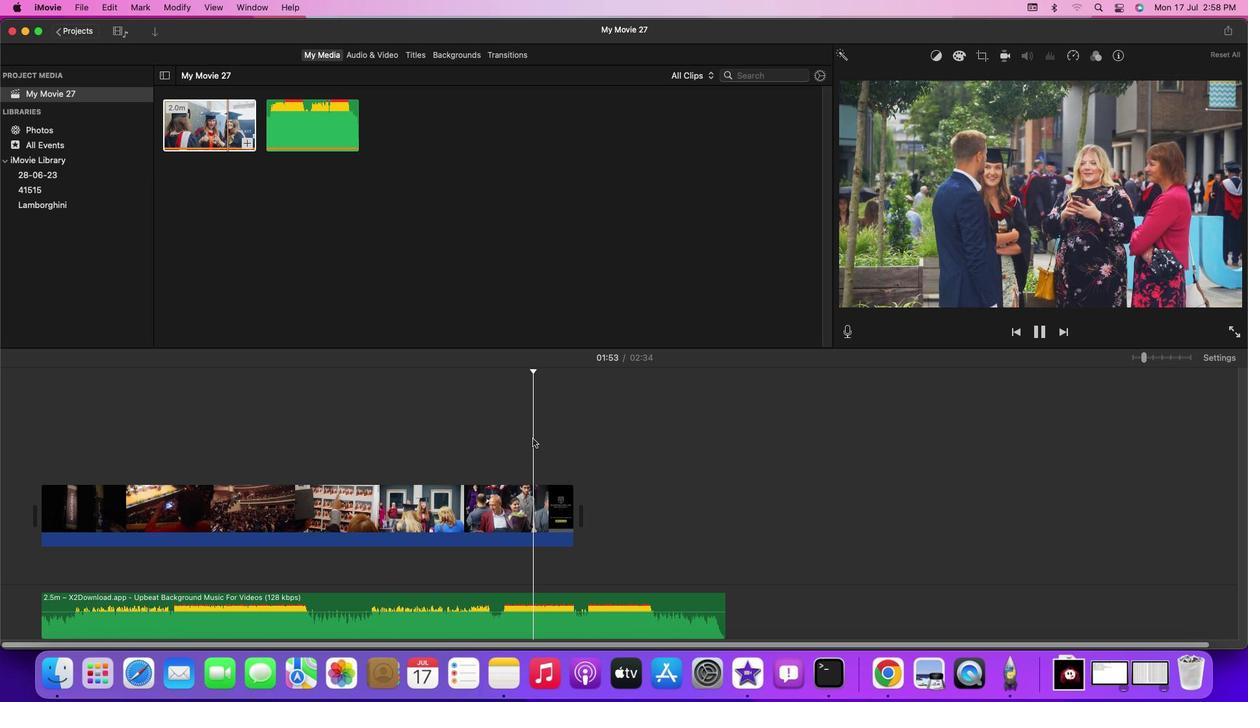 
Action: Mouse moved to (527, 432)
Screenshot: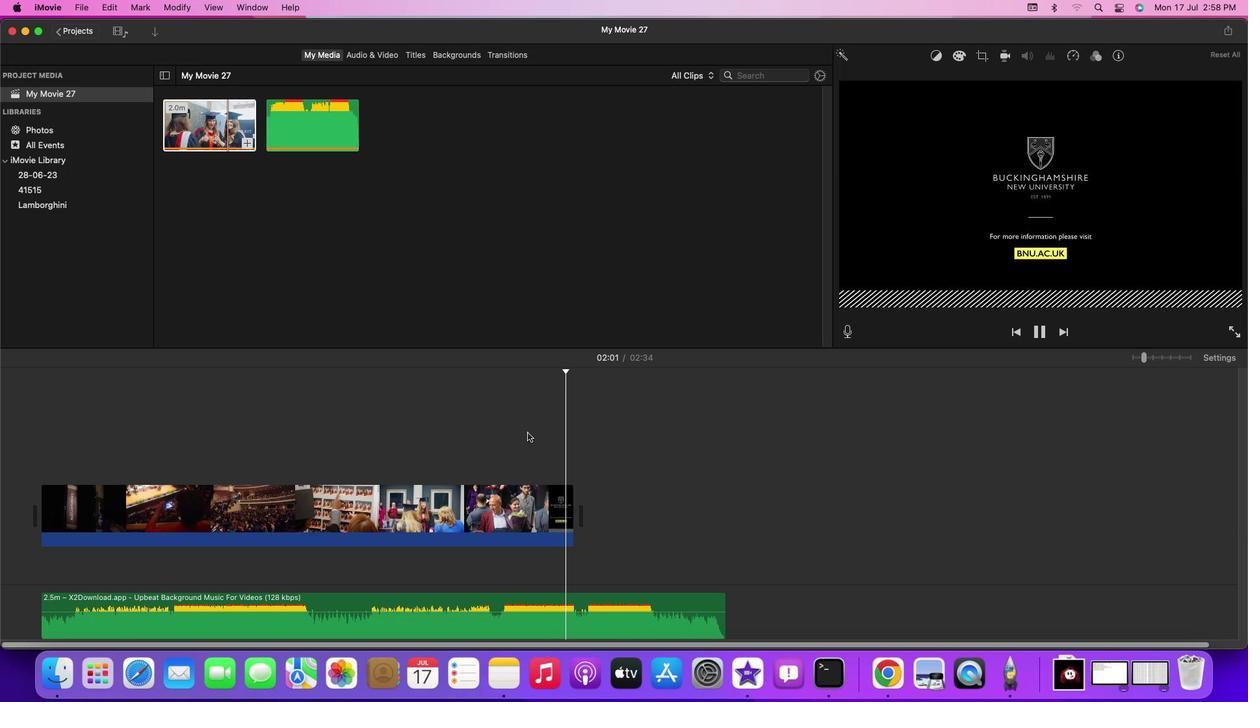 
Action: Mouse pressed left at (527, 432)
Screenshot: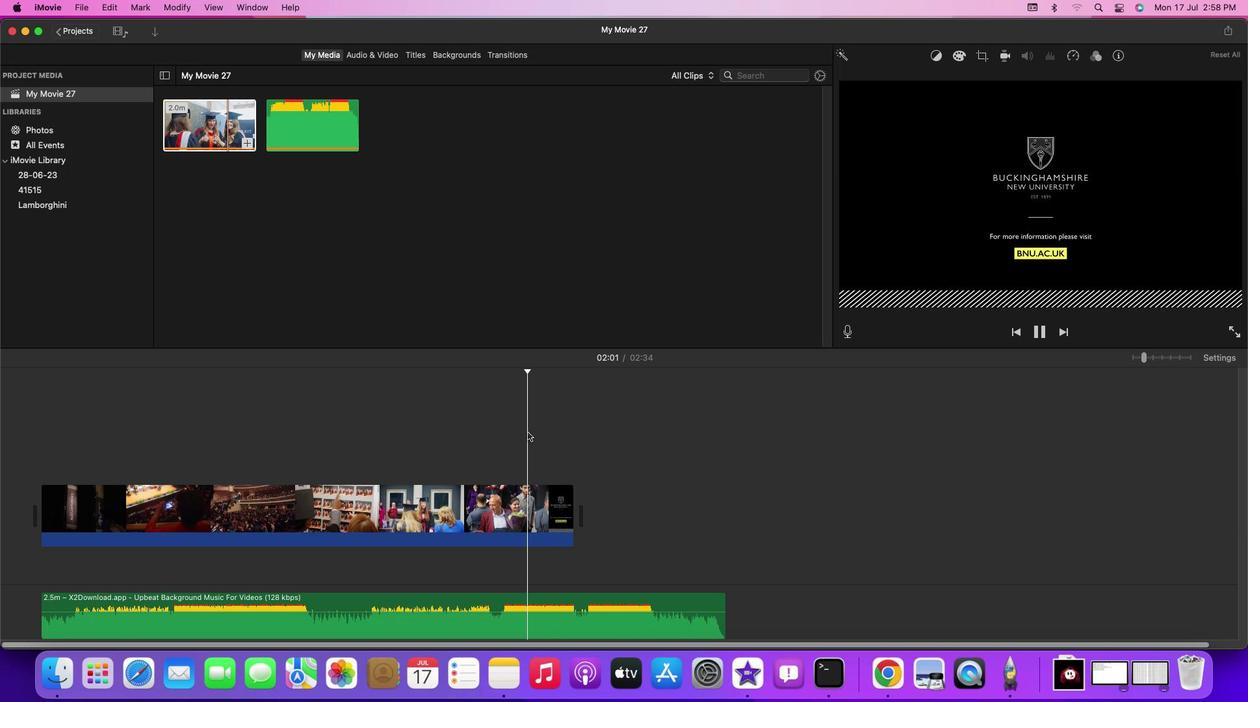 
Action: Mouse moved to (513, 430)
Screenshot: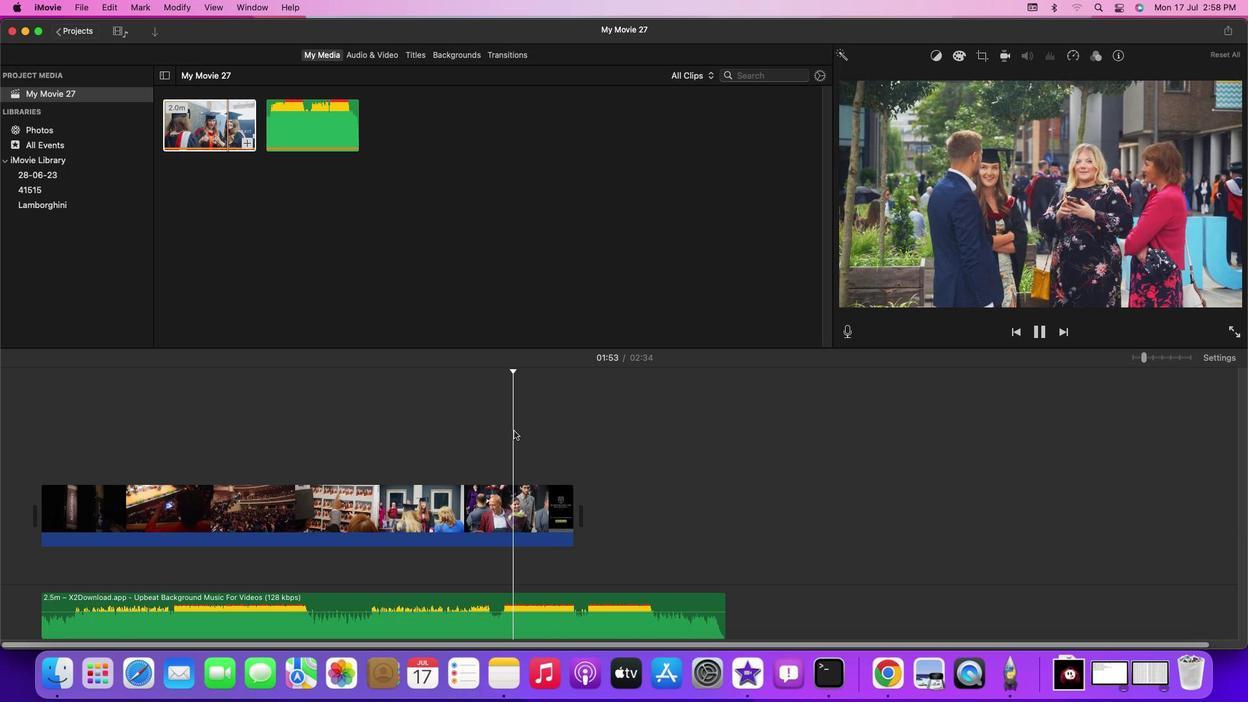 
Action: Mouse pressed left at (513, 430)
Screenshot: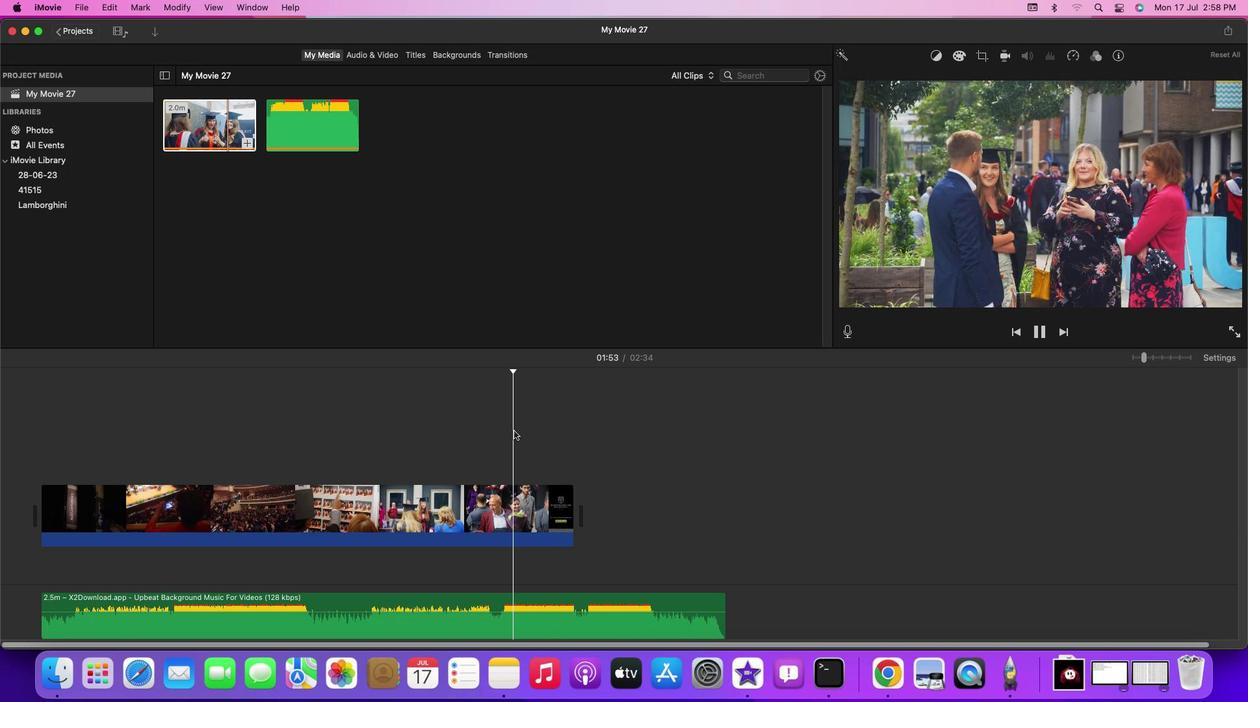 
Action: Mouse moved to (514, 432)
Screenshot: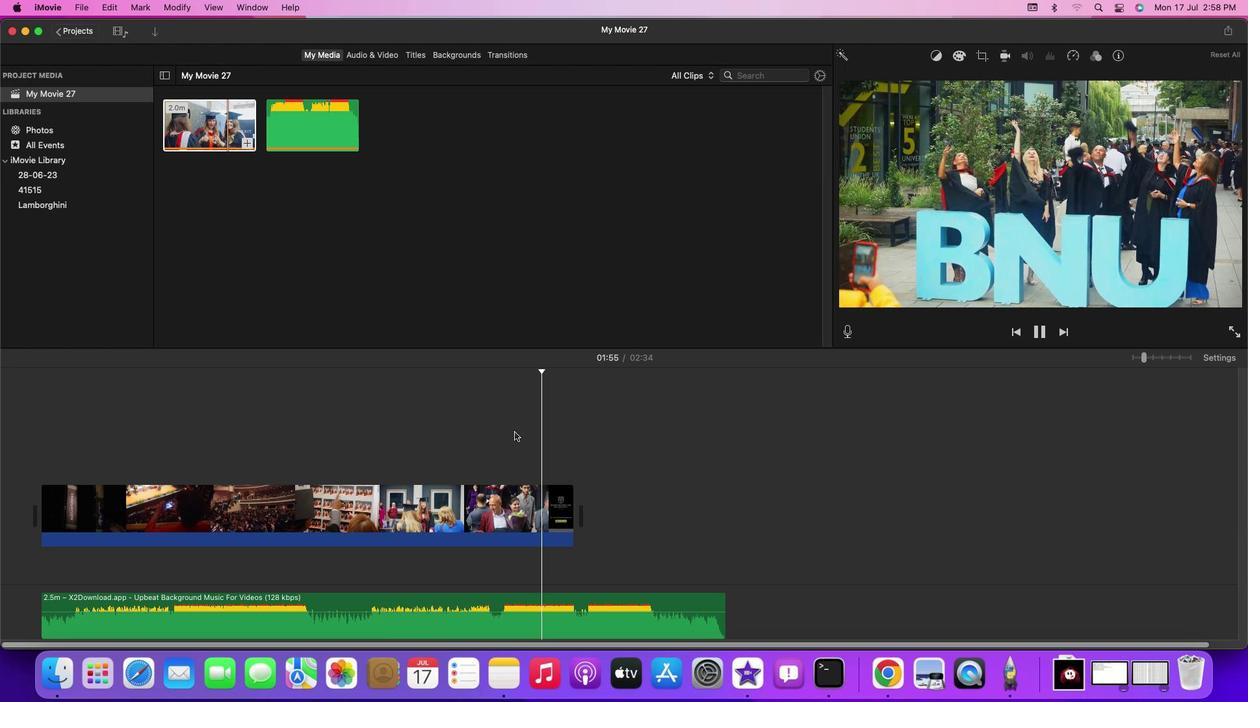 
Action: Key pressed Key.spaceKey.spaceKey.space
Screenshot: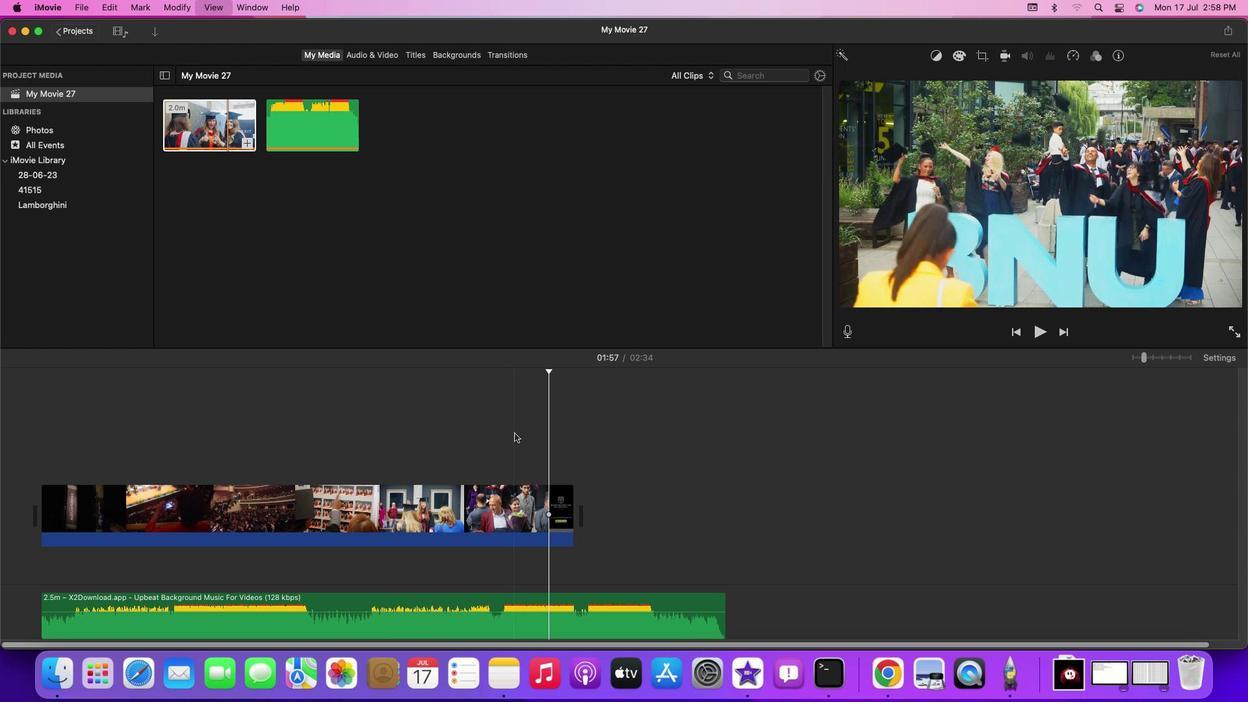 
Action: Mouse moved to (575, 397)
Screenshot: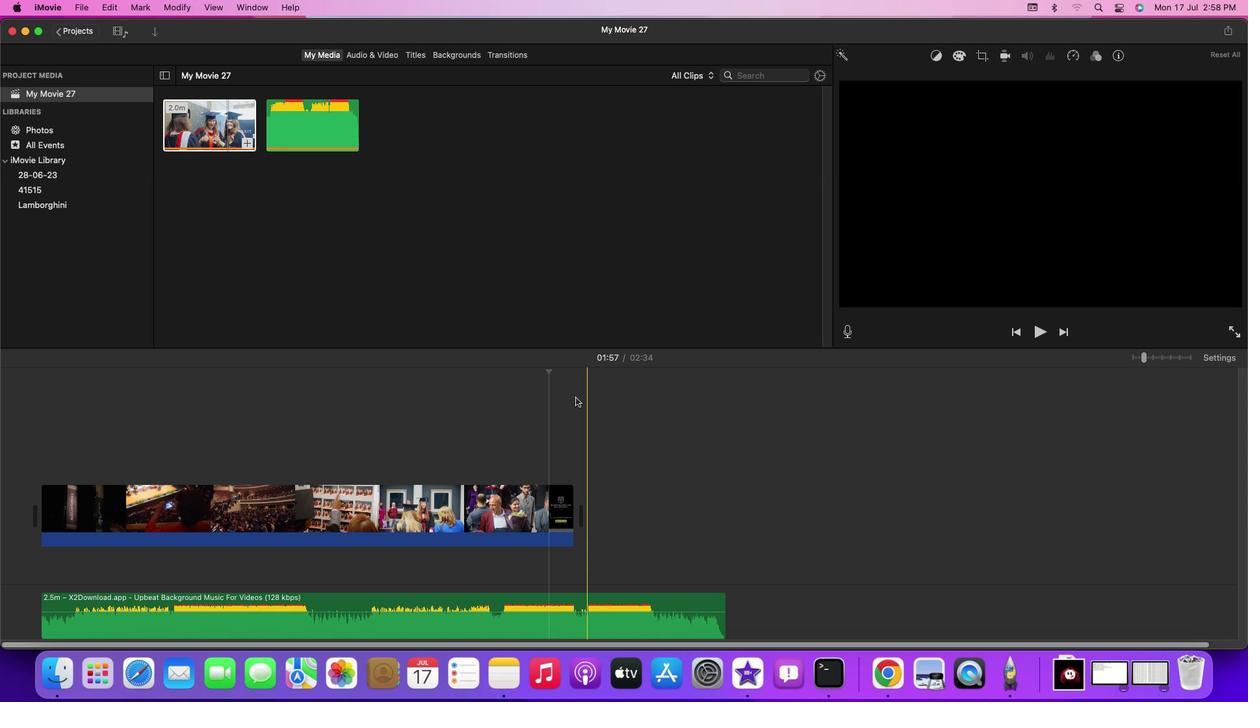 
Action: Key pressed Key.left
Screenshot: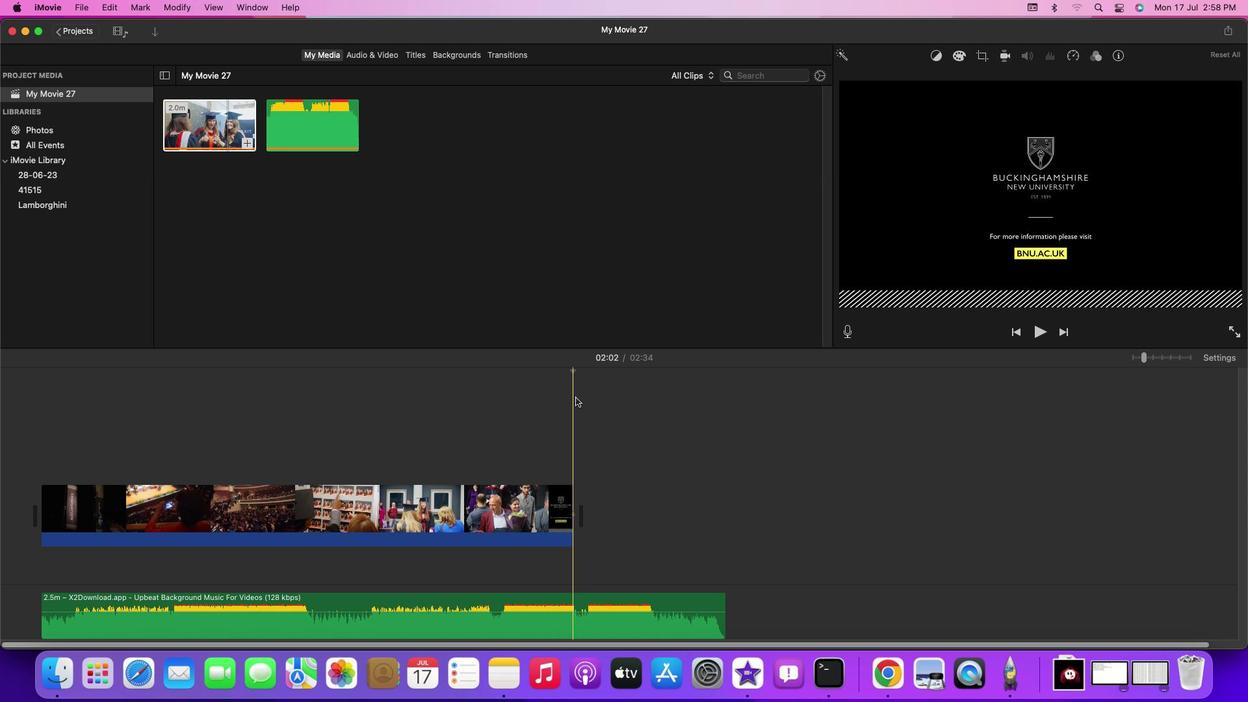 
Action: Mouse moved to (552, 405)
Screenshot: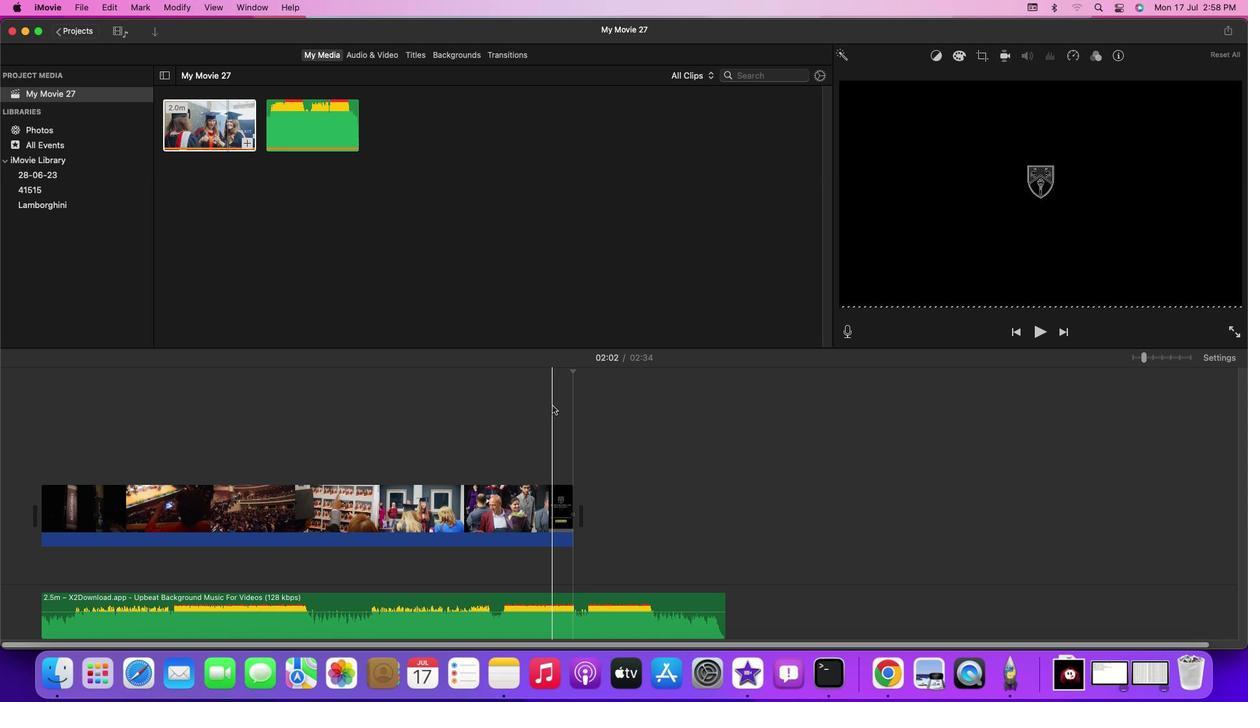 
Action: Mouse pressed left at (552, 405)
Screenshot: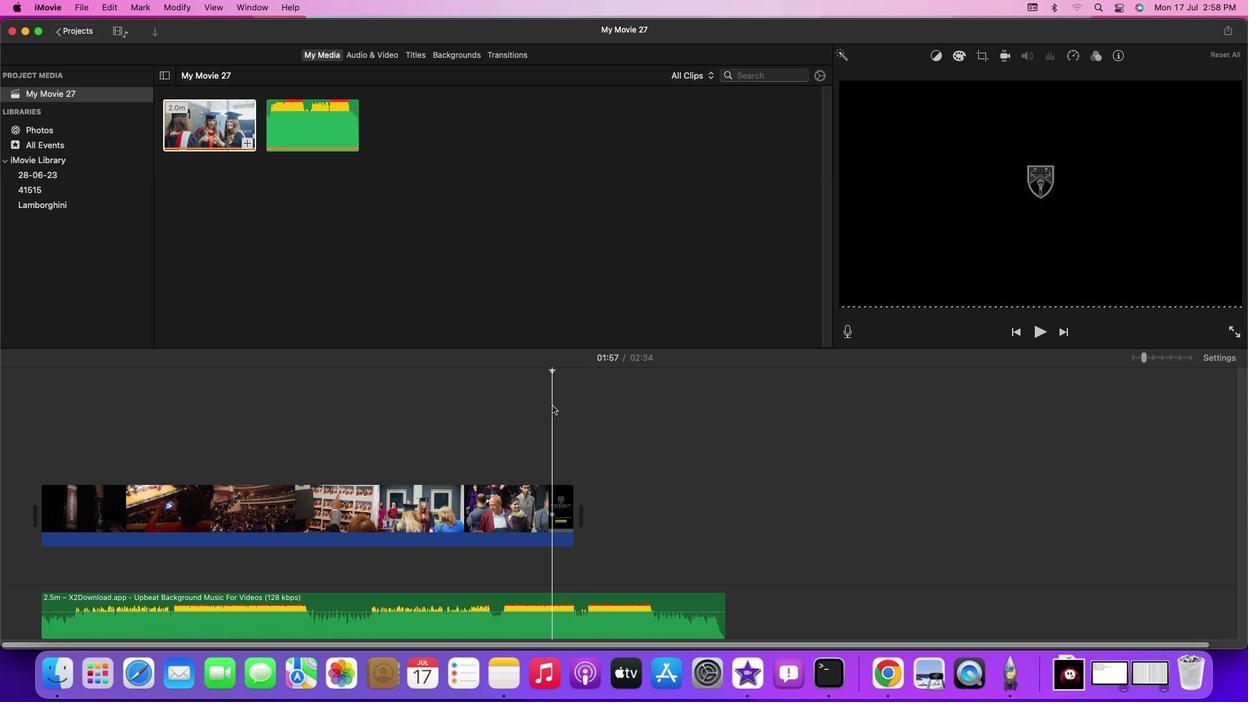 
Action: Key pressed Key.leftKey.leftKey.leftKey.leftKey.leftKey.leftKey.leftKey.leftKey.leftKey.leftKey.leftKey.leftKey.leftKey.leftKey.leftKey.leftKey.leftKey.rightKey.rightKey.rightKey.left
Screenshot: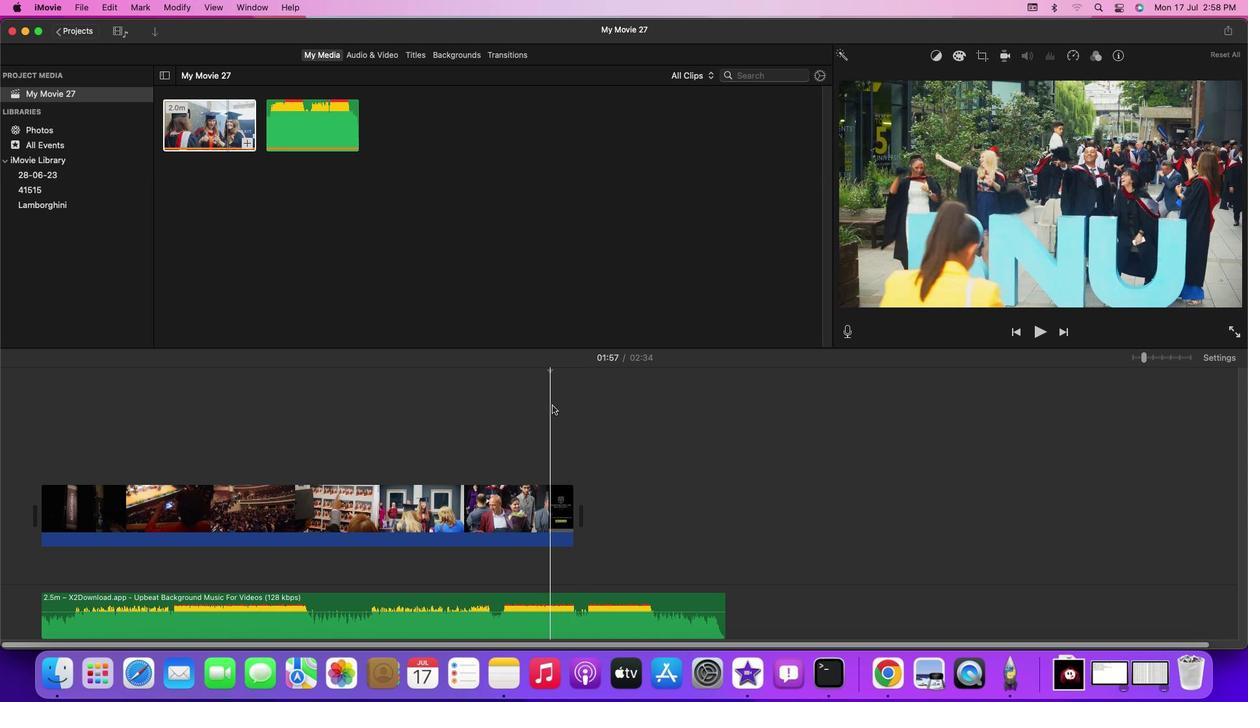 
Action: Mouse moved to (548, 513)
Screenshot: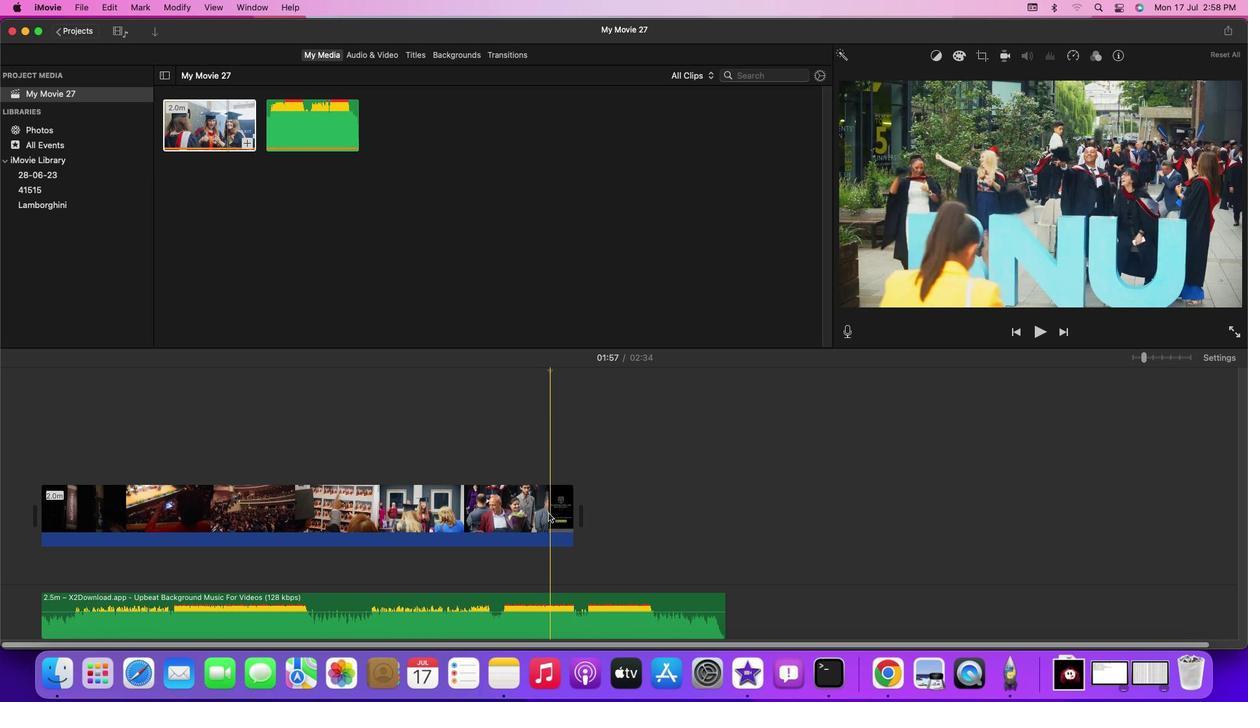 
Action: Mouse pressed left at (548, 513)
Screenshot: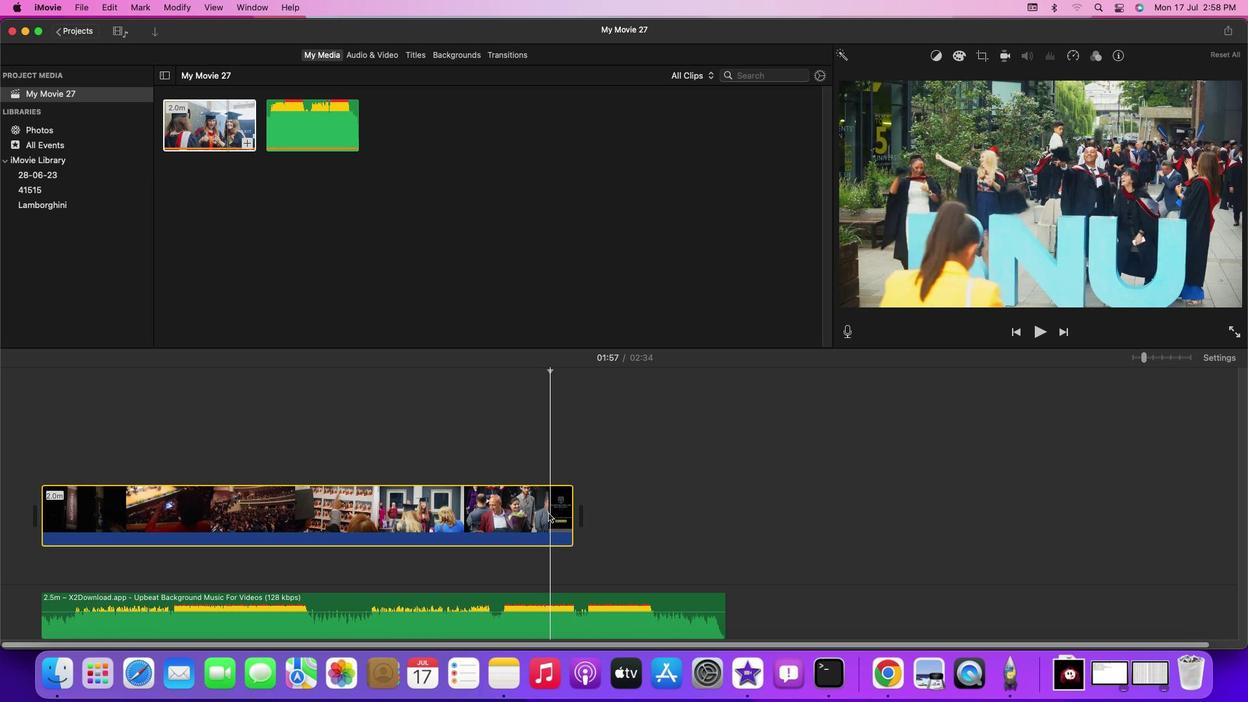 
Action: Mouse moved to (548, 513)
Screenshot: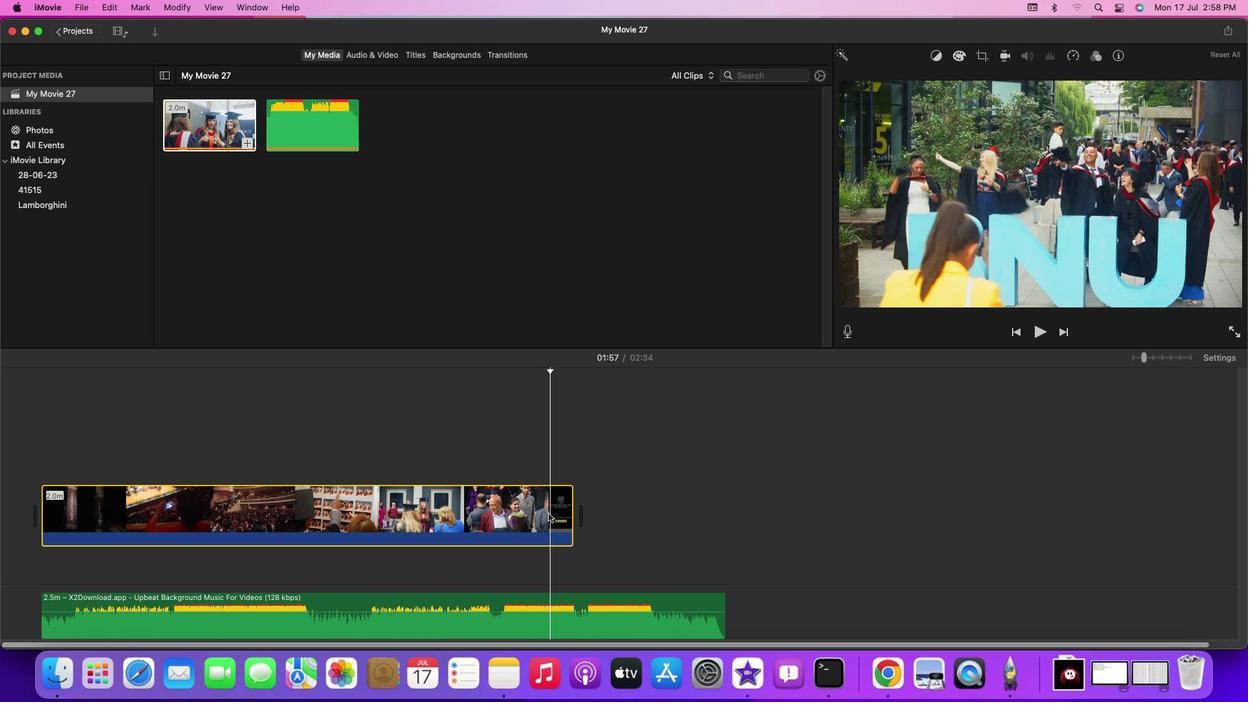 
Action: Key pressed Key.cmd'b'
Screenshot: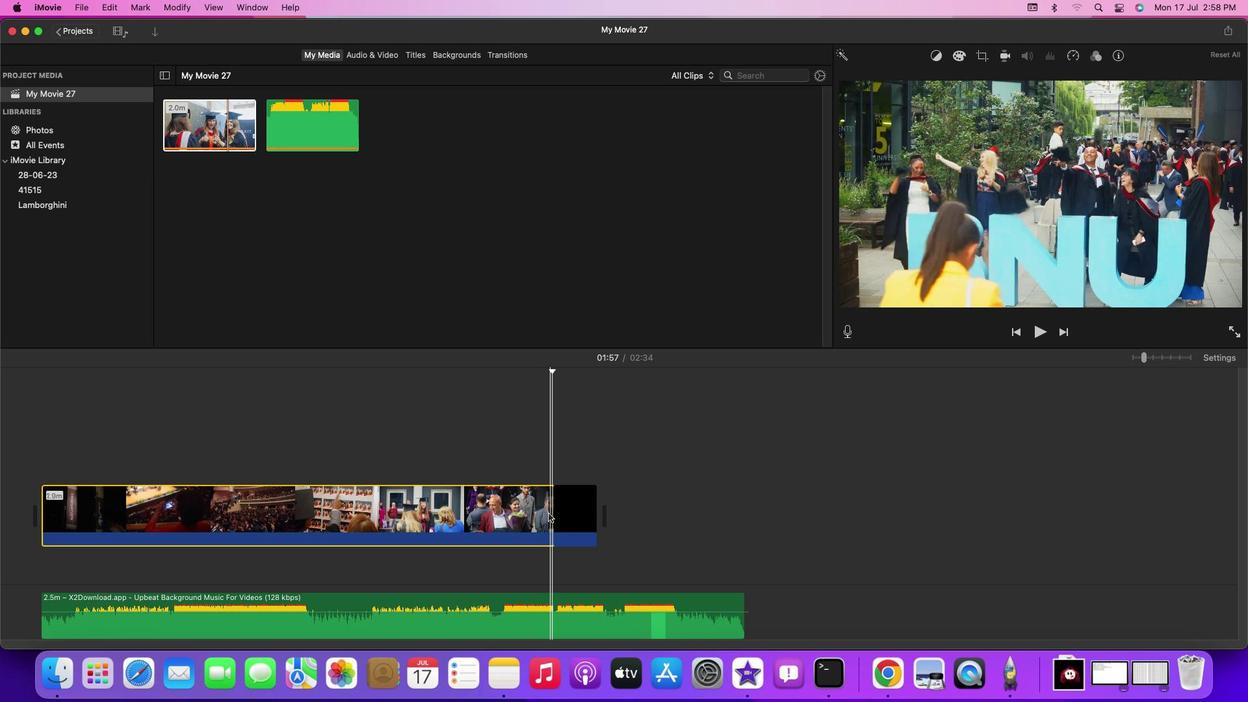 
Action: Mouse moved to (578, 513)
Screenshot: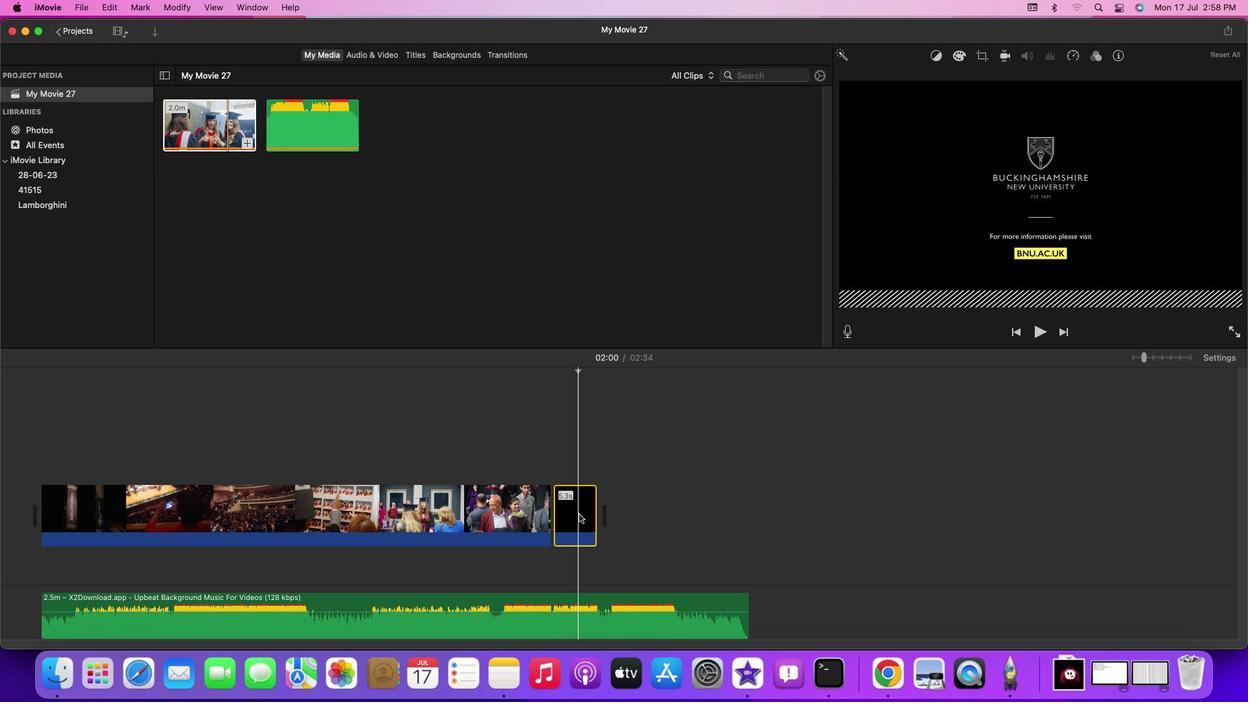 
Action: Mouse pressed left at (578, 513)
Screenshot: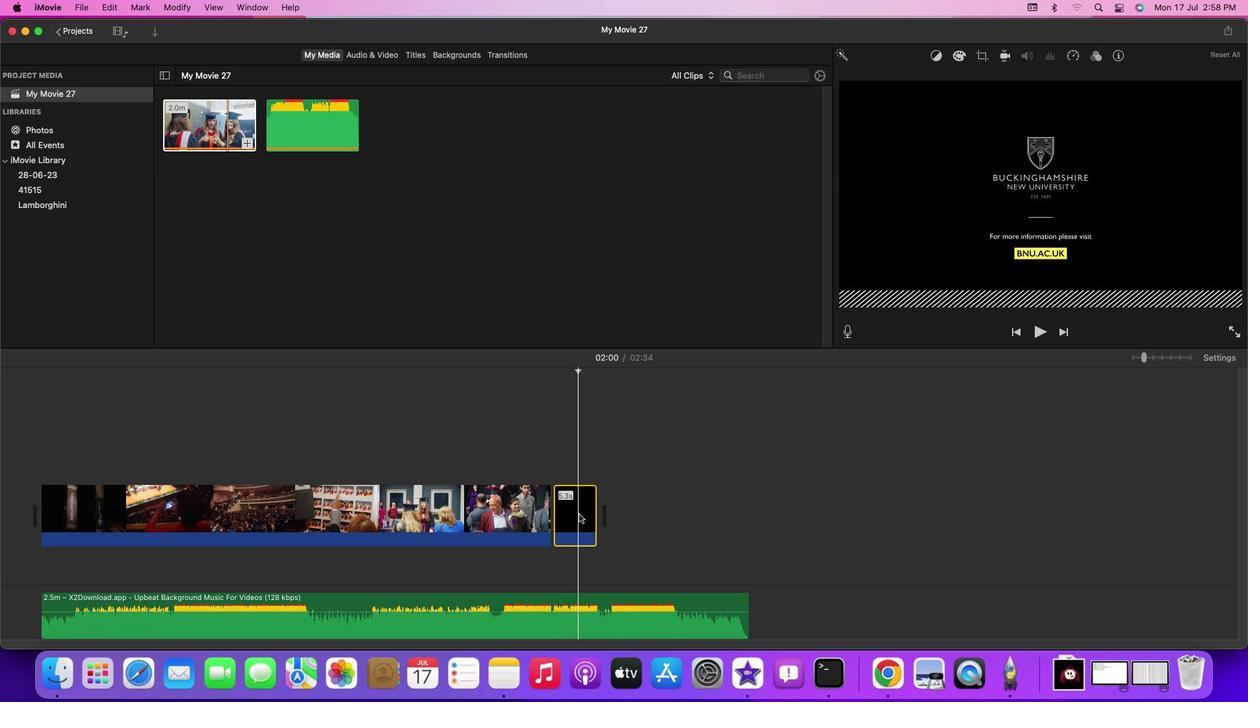
Action: Mouse pressed right at (578, 513)
Screenshot: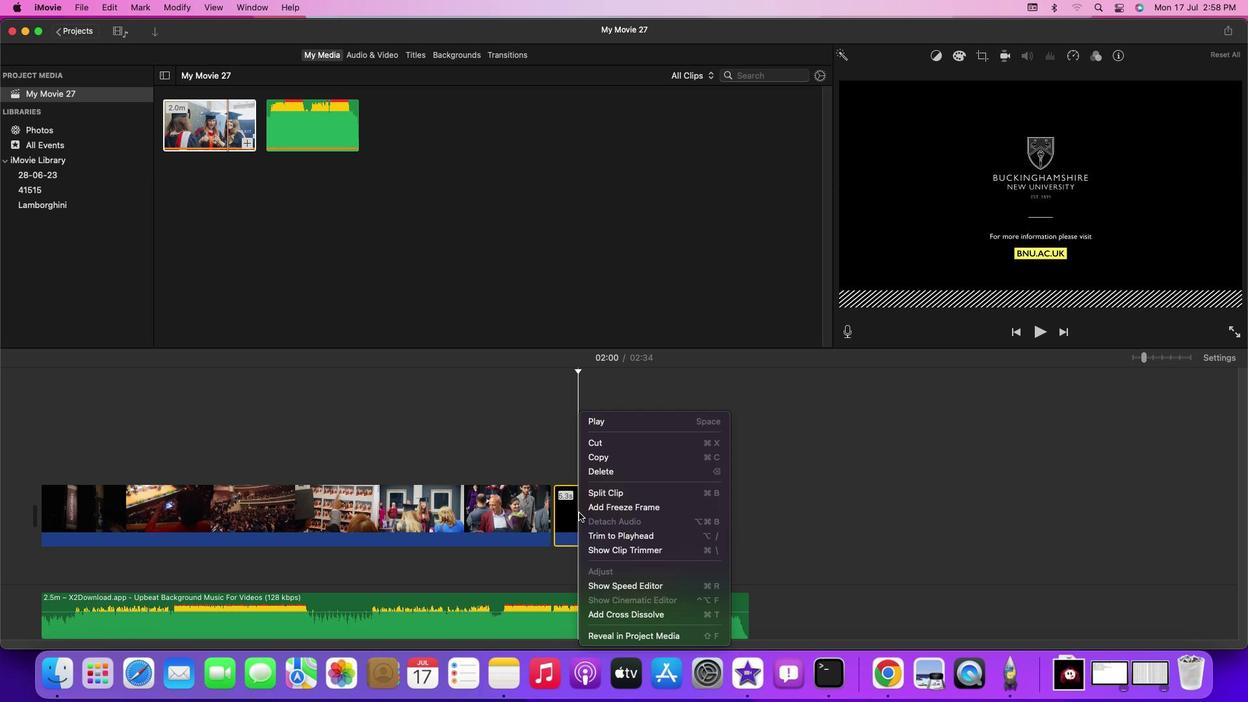 
Action: Mouse moved to (597, 476)
Screenshot: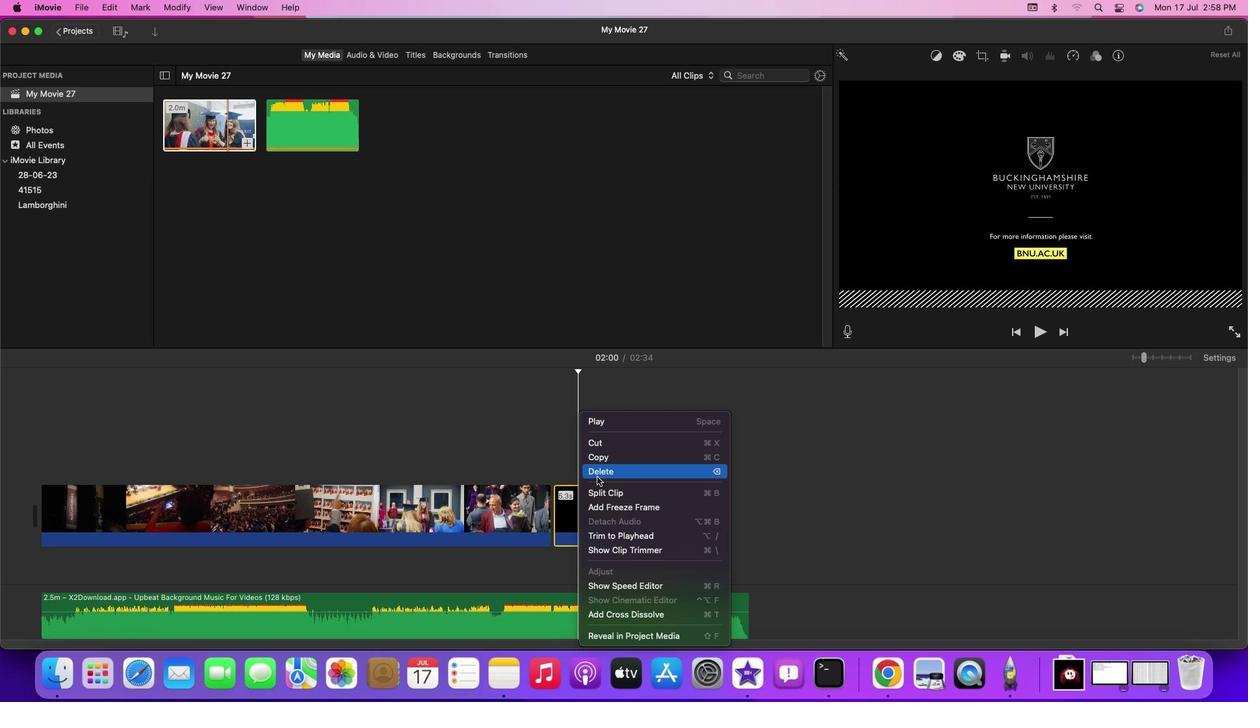 
Action: Mouse pressed left at (597, 476)
Screenshot: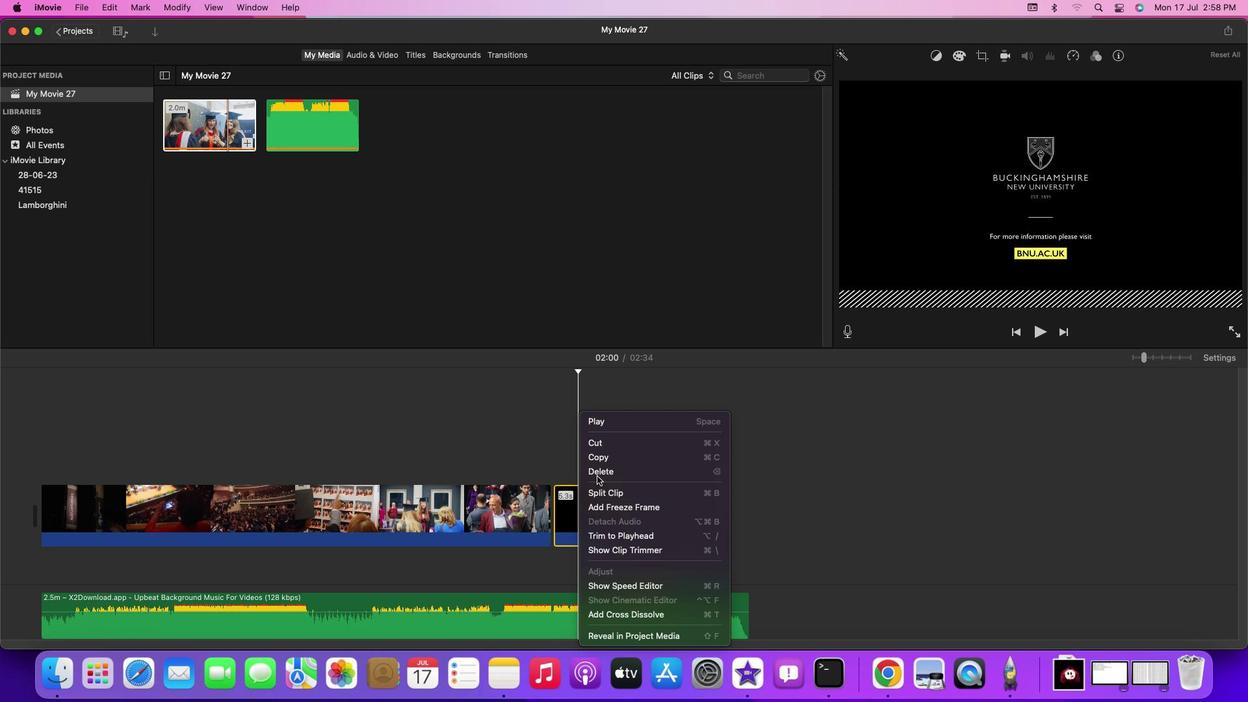 
Action: Mouse moved to (723, 614)
Screenshot: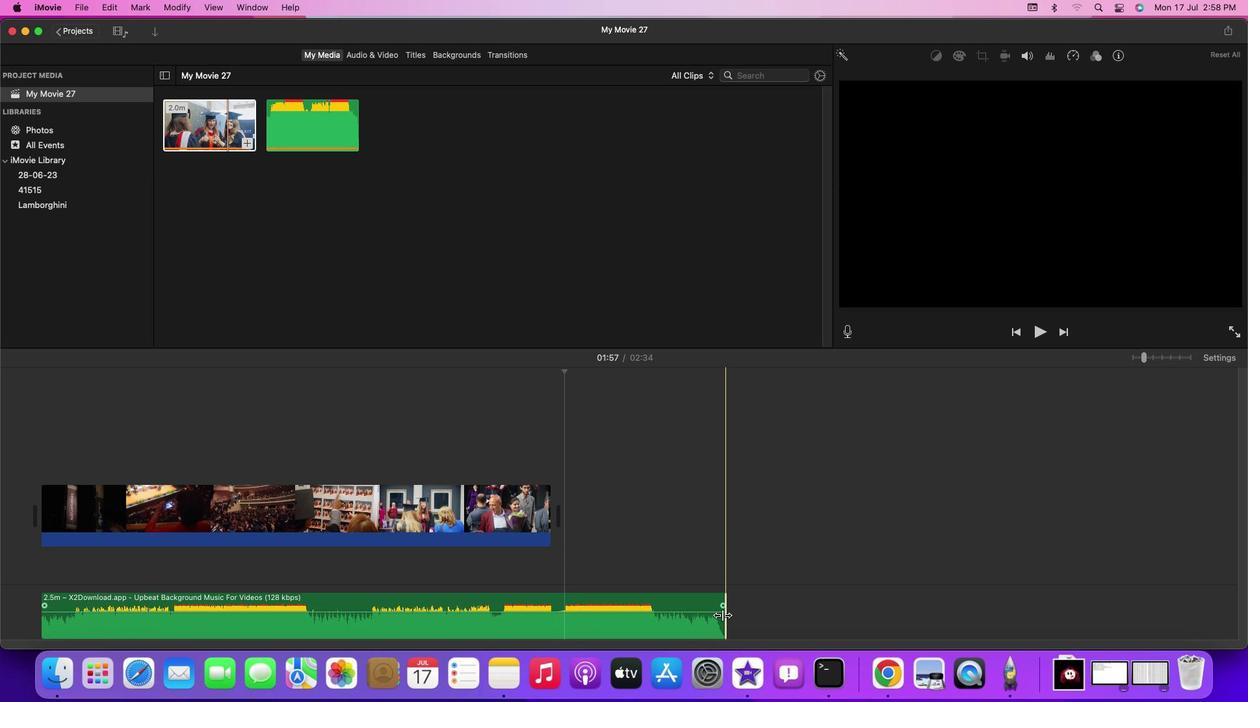 
Action: Mouse pressed left at (723, 614)
Screenshot: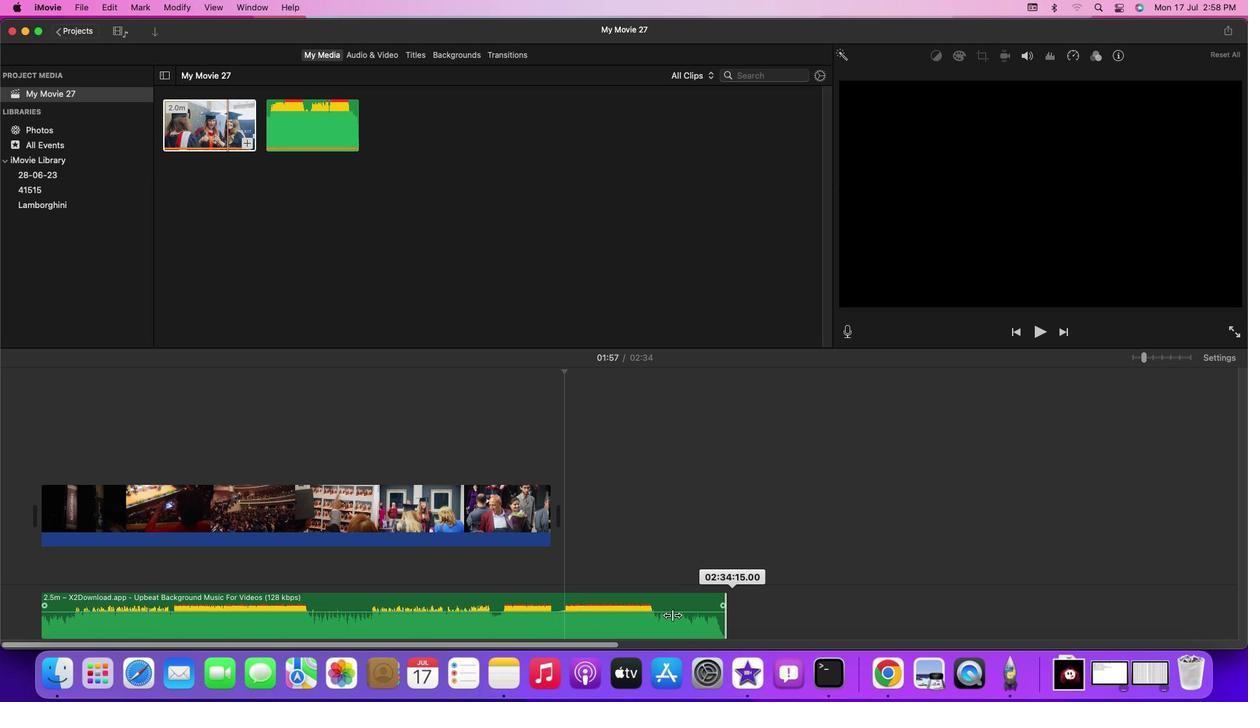 
Action: Mouse moved to (1220, 362)
Screenshot: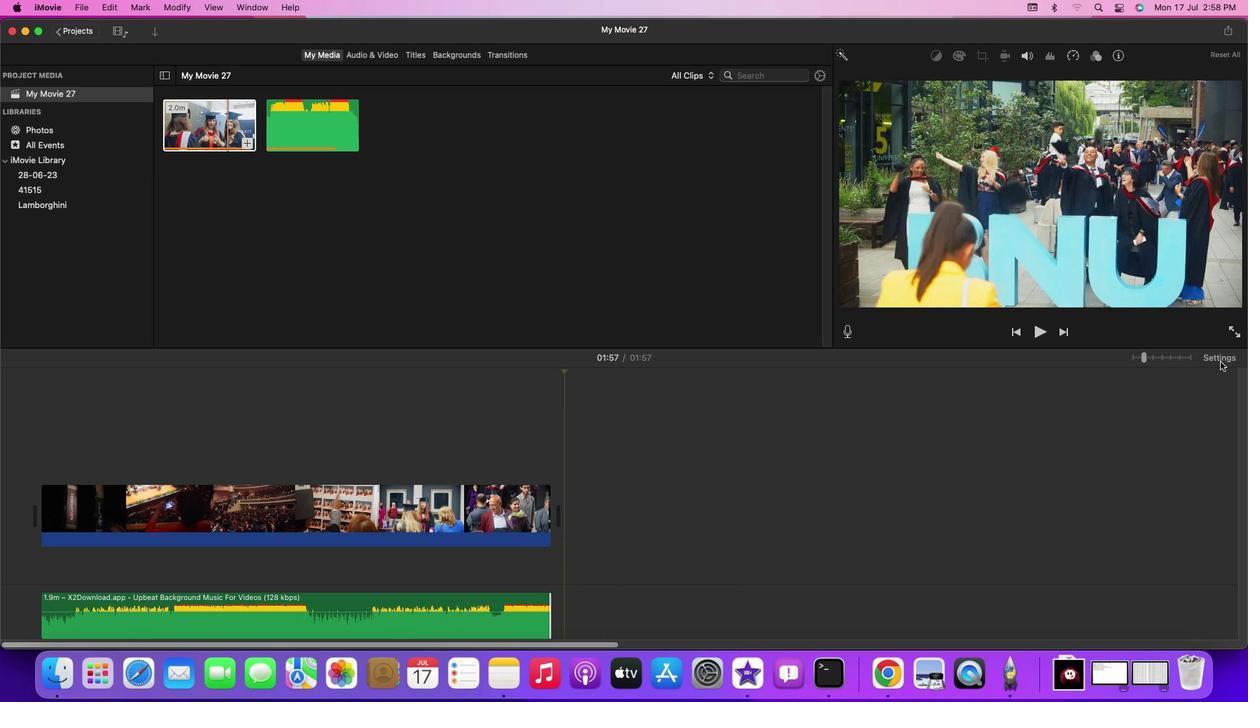 
Action: Mouse pressed left at (1220, 362)
Screenshot: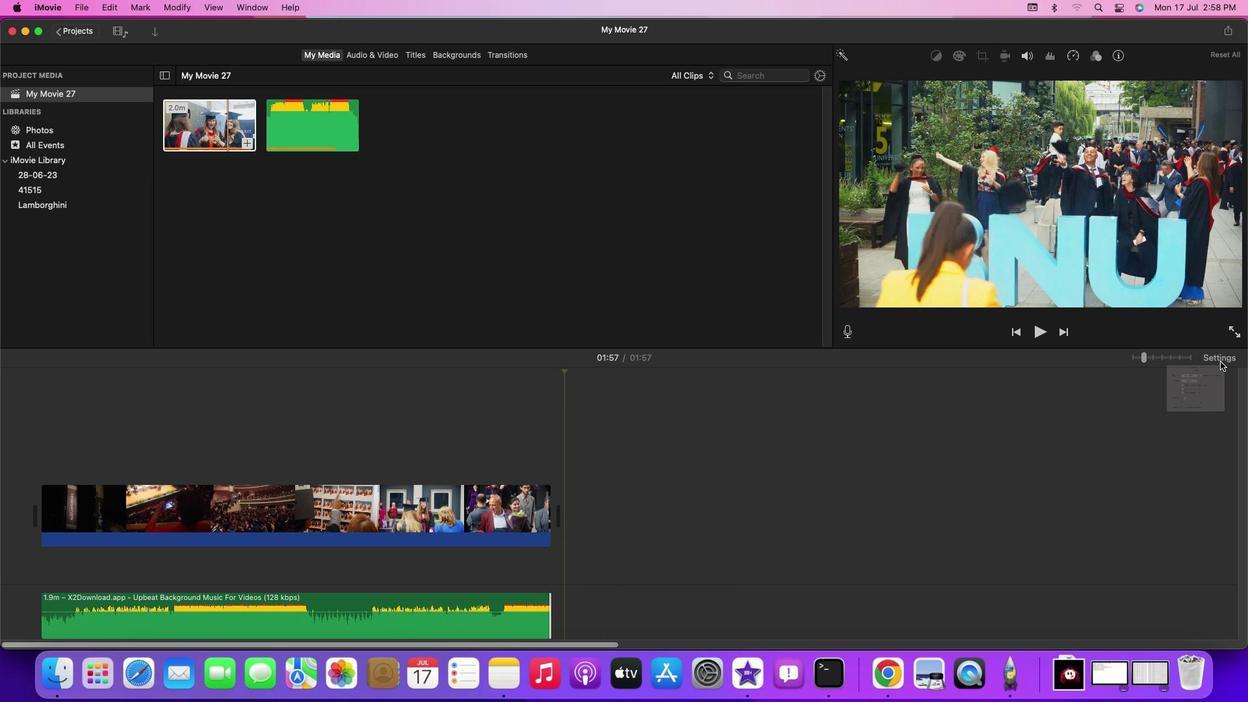 
Action: Mouse moved to (1067, 469)
Screenshot: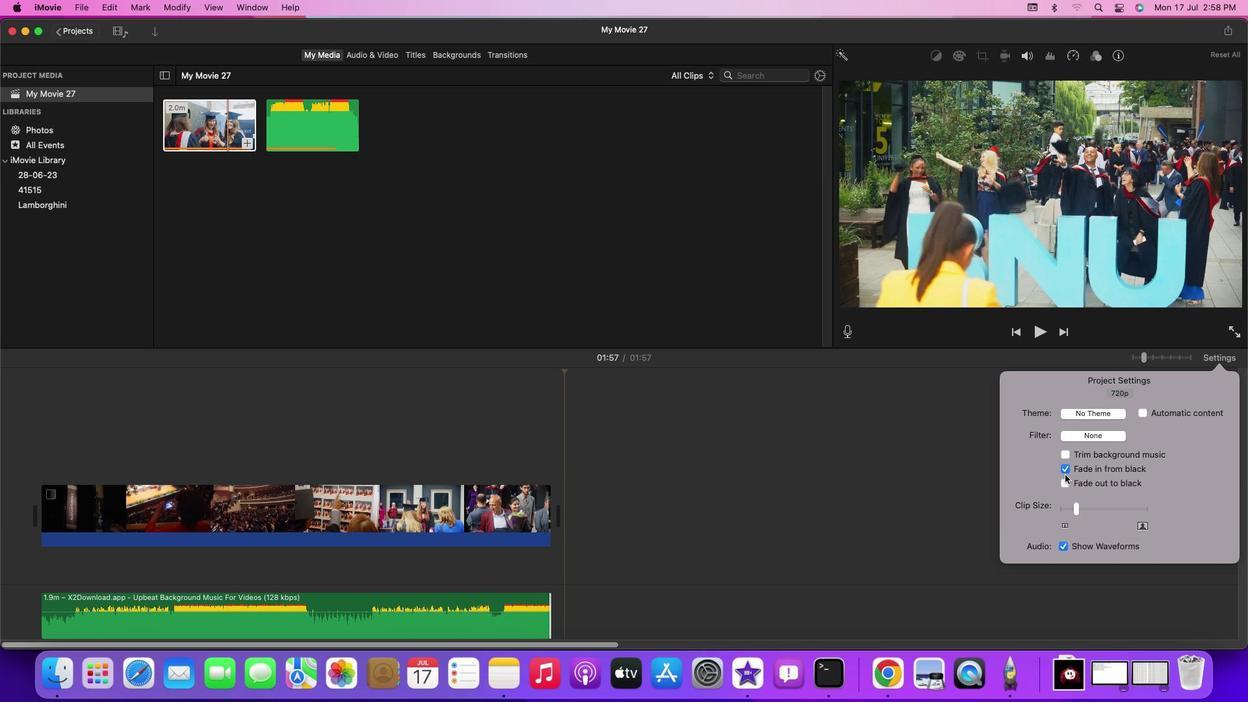 
Action: Mouse pressed left at (1067, 469)
Screenshot: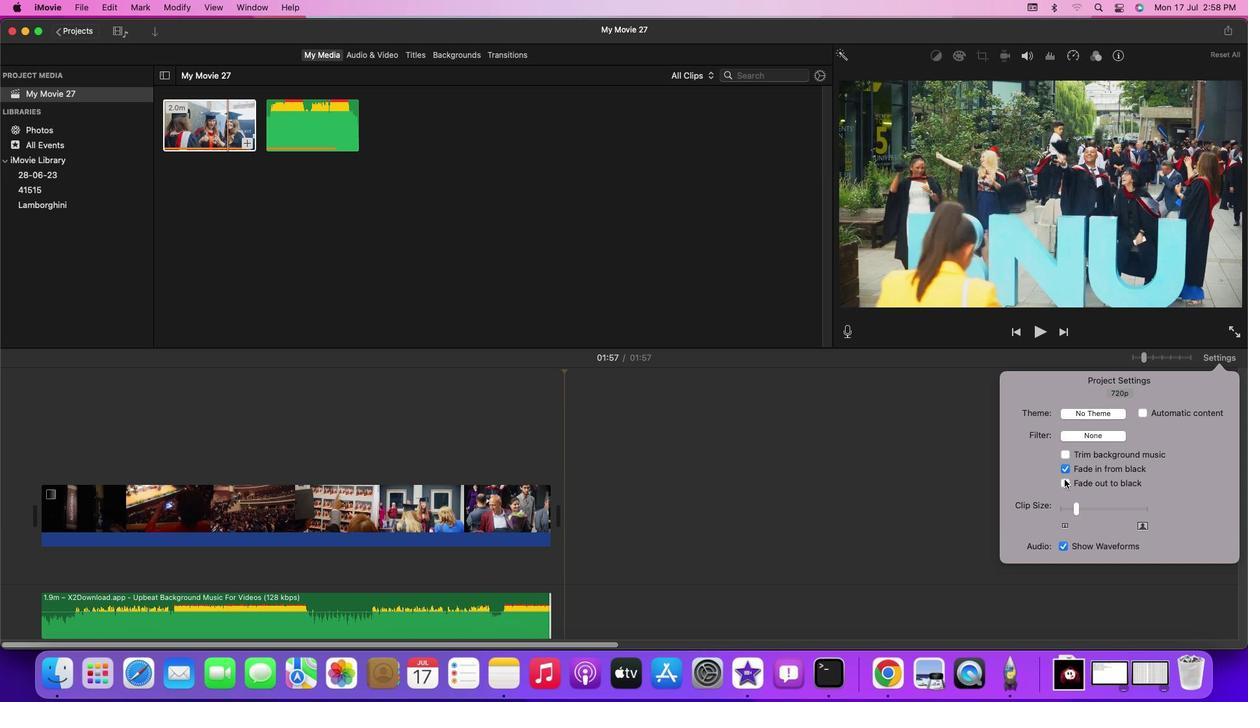 
Action: Mouse moved to (1064, 482)
Screenshot: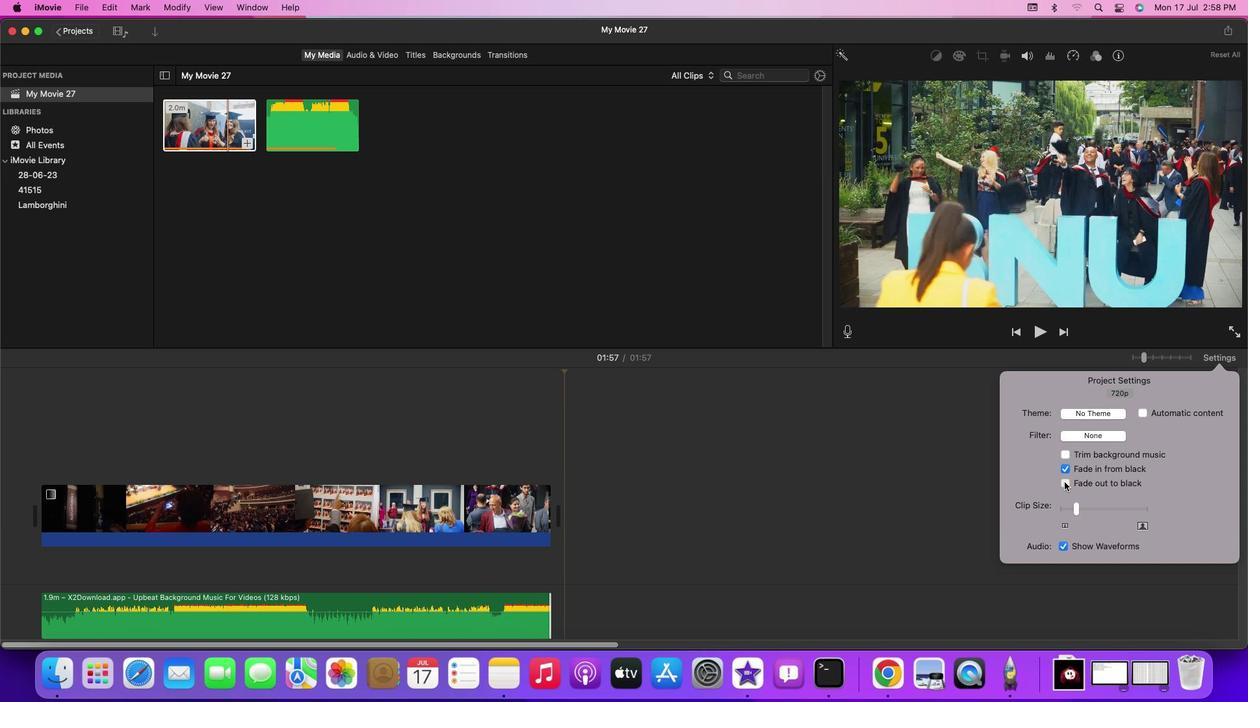 
Action: Mouse pressed left at (1064, 482)
Screenshot: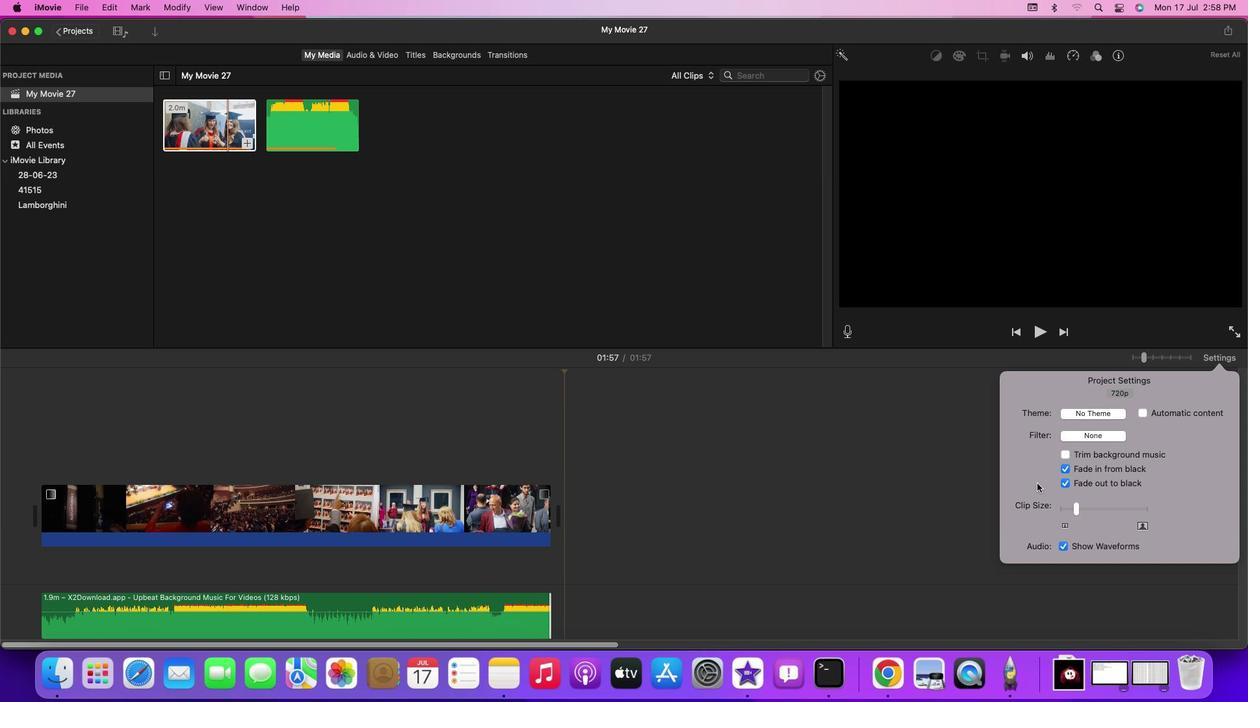 
Action: Mouse moved to (944, 468)
Screenshot: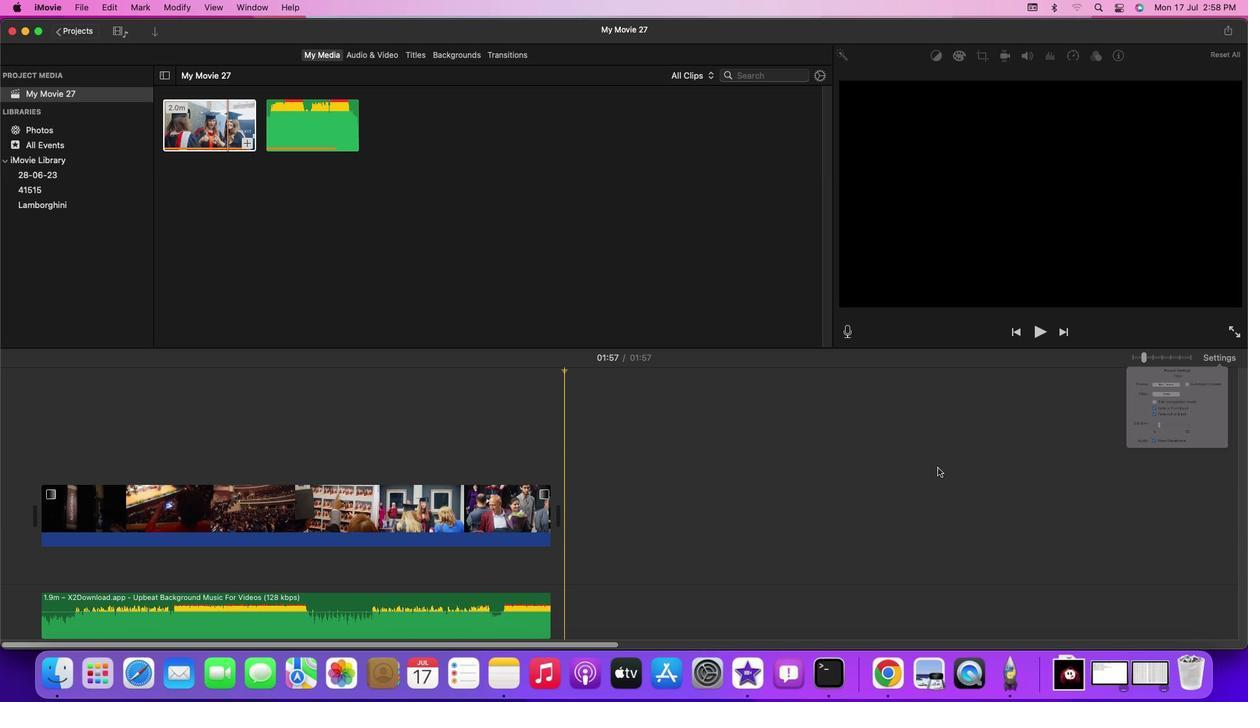 
Action: Mouse pressed left at (944, 468)
Screenshot: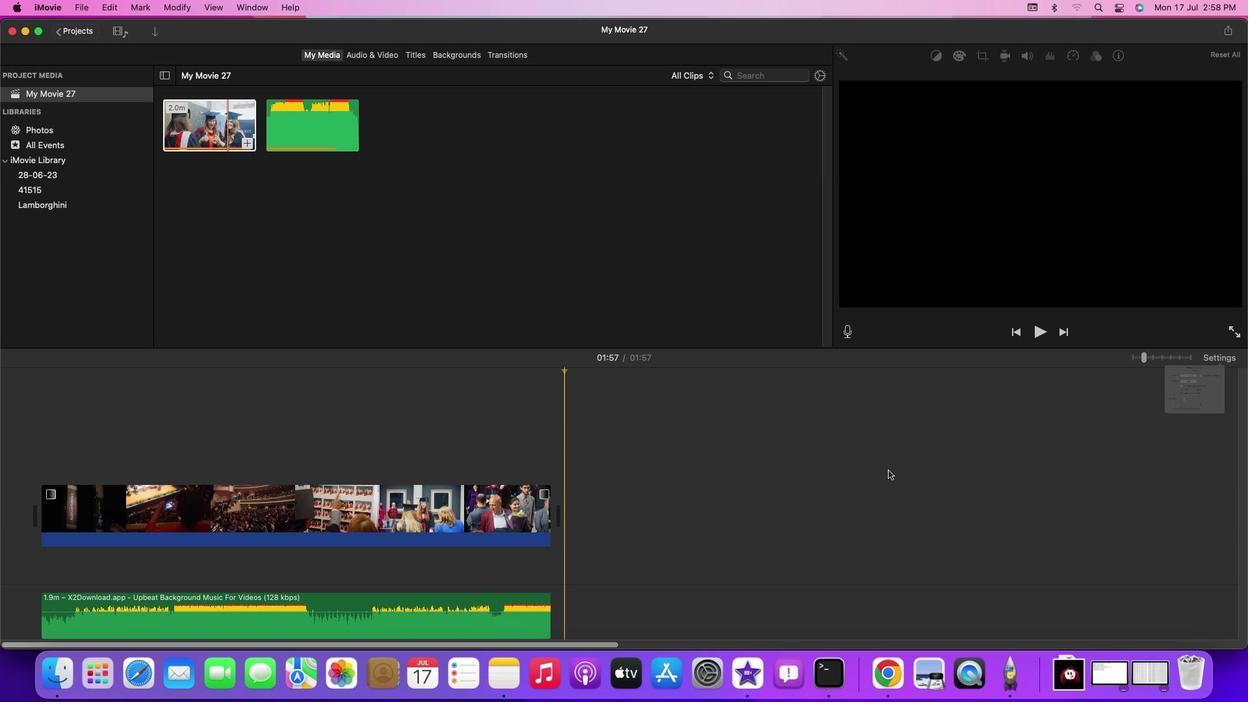 
Action: Mouse moved to (554, 449)
Screenshot: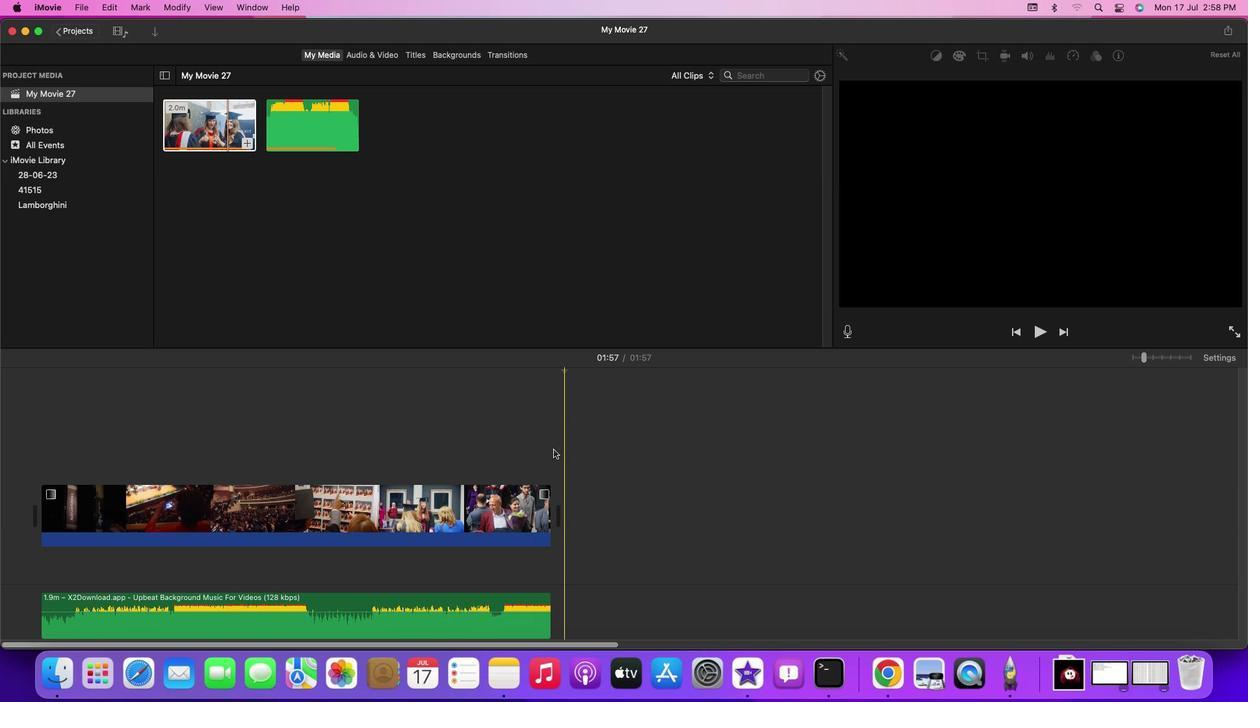 
Action: Mouse pressed left at (554, 449)
Screenshot: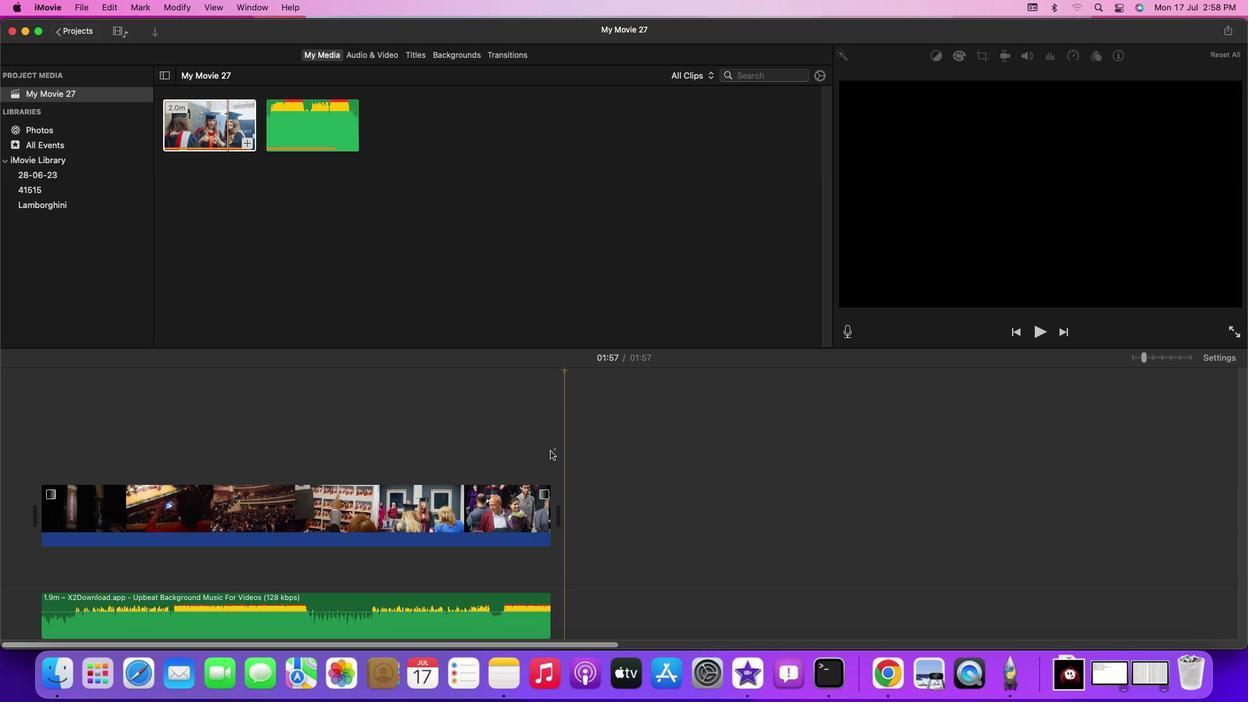 
Action: Mouse moved to (534, 448)
Screenshot: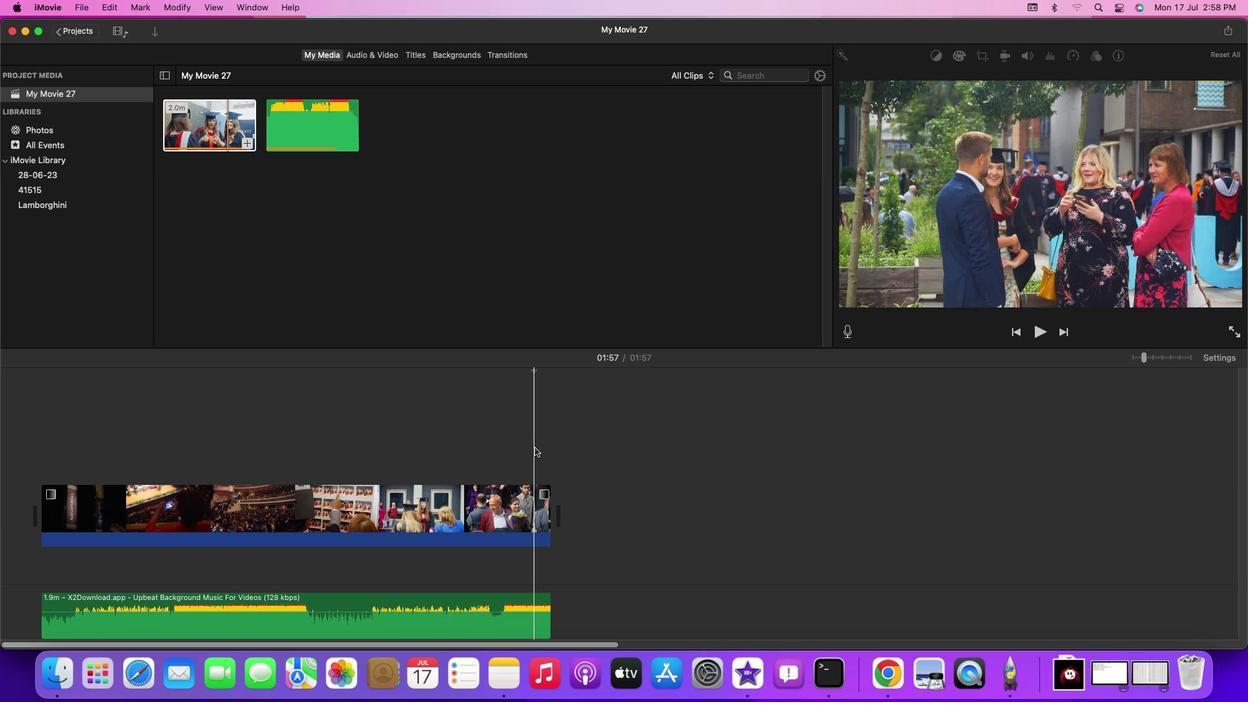 
Action: Mouse pressed left at (534, 448)
Screenshot: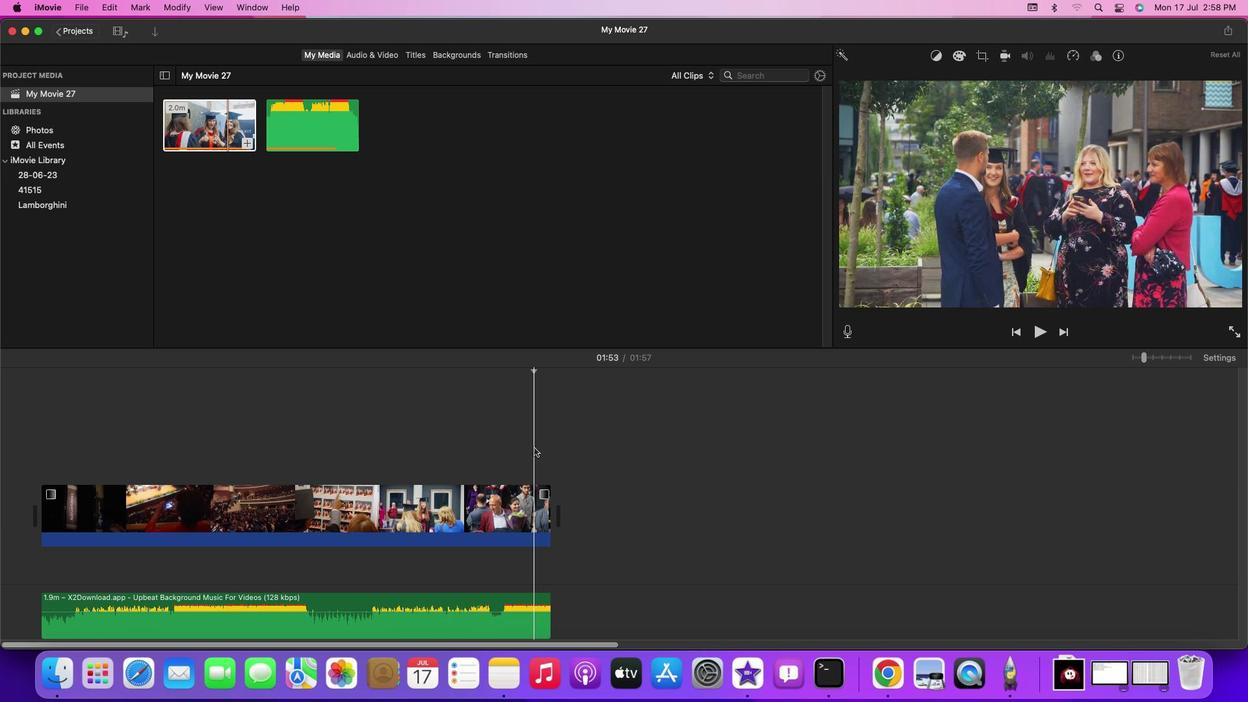 
Action: Mouse moved to (534, 447)
Screenshot: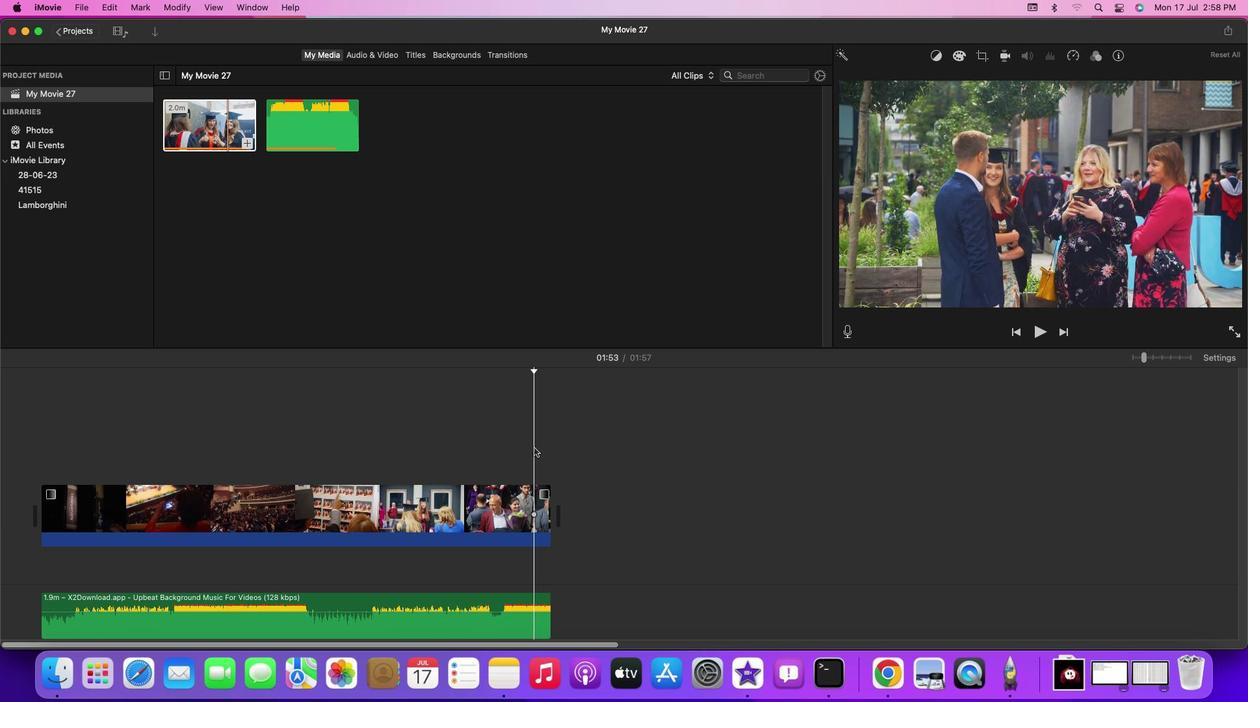 
Action: Key pressed Key.space
Screenshot: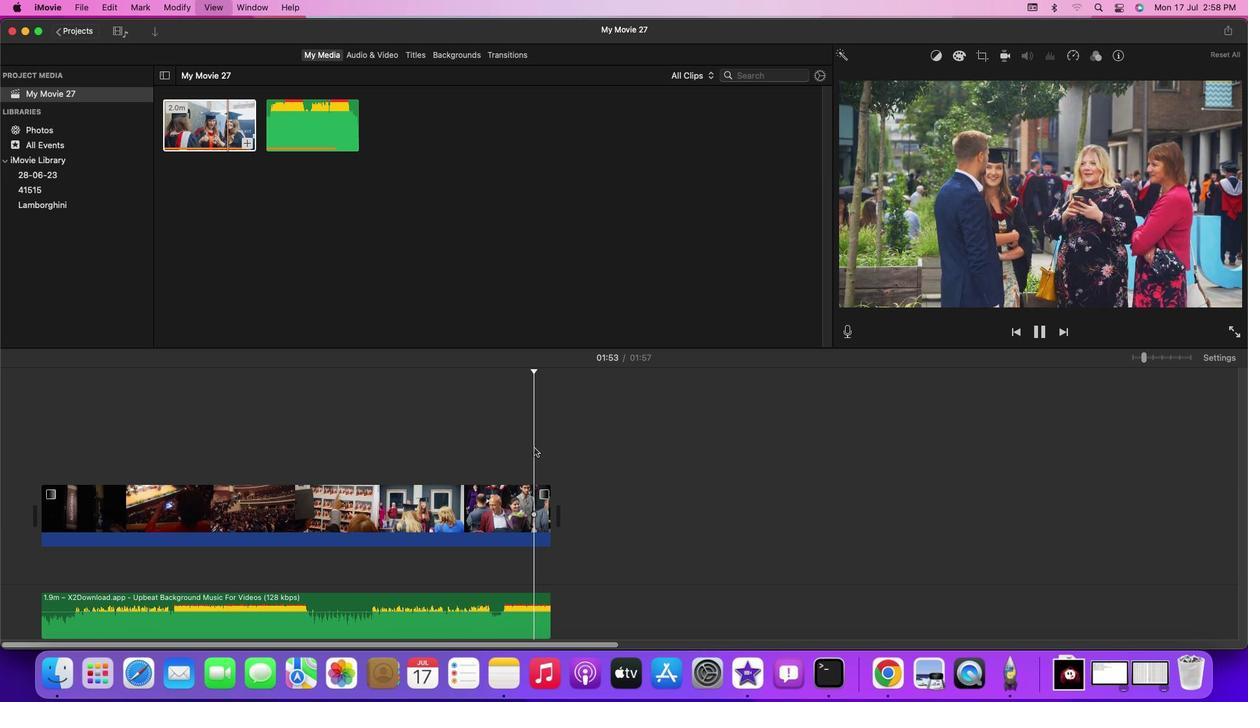 
Action: Mouse moved to (534, 469)
Screenshot: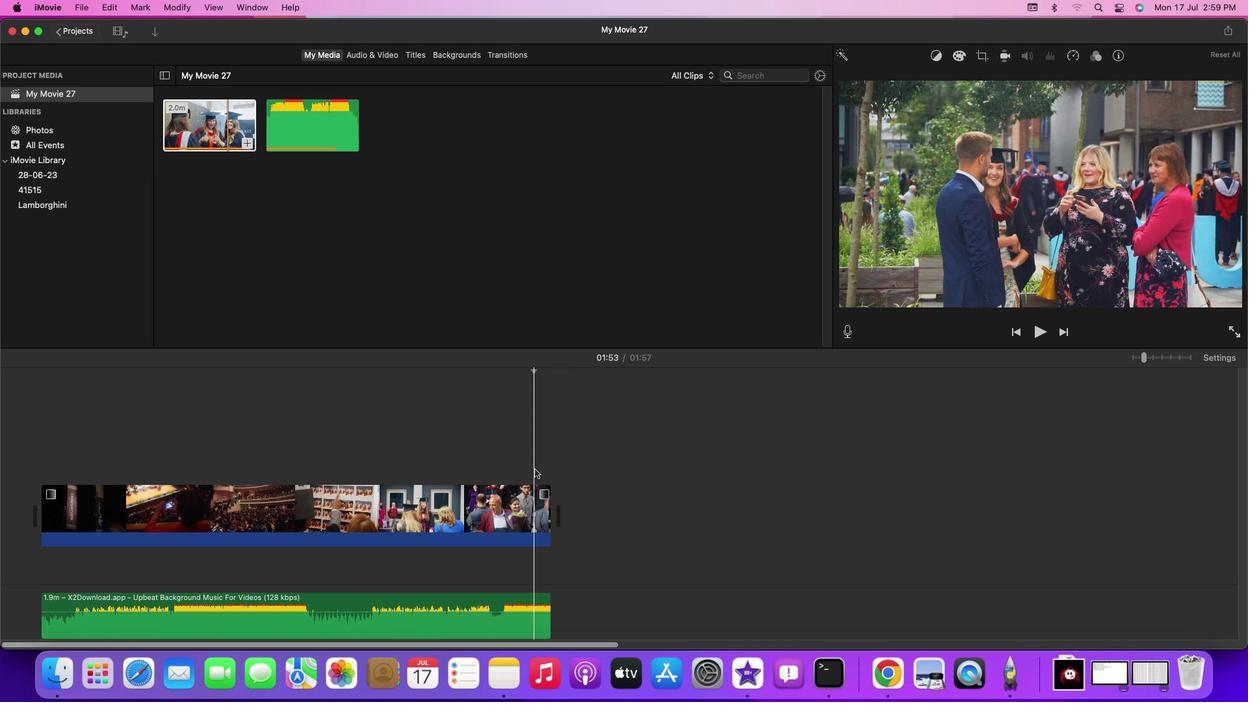 
Action: Mouse pressed left at (534, 469)
Screenshot: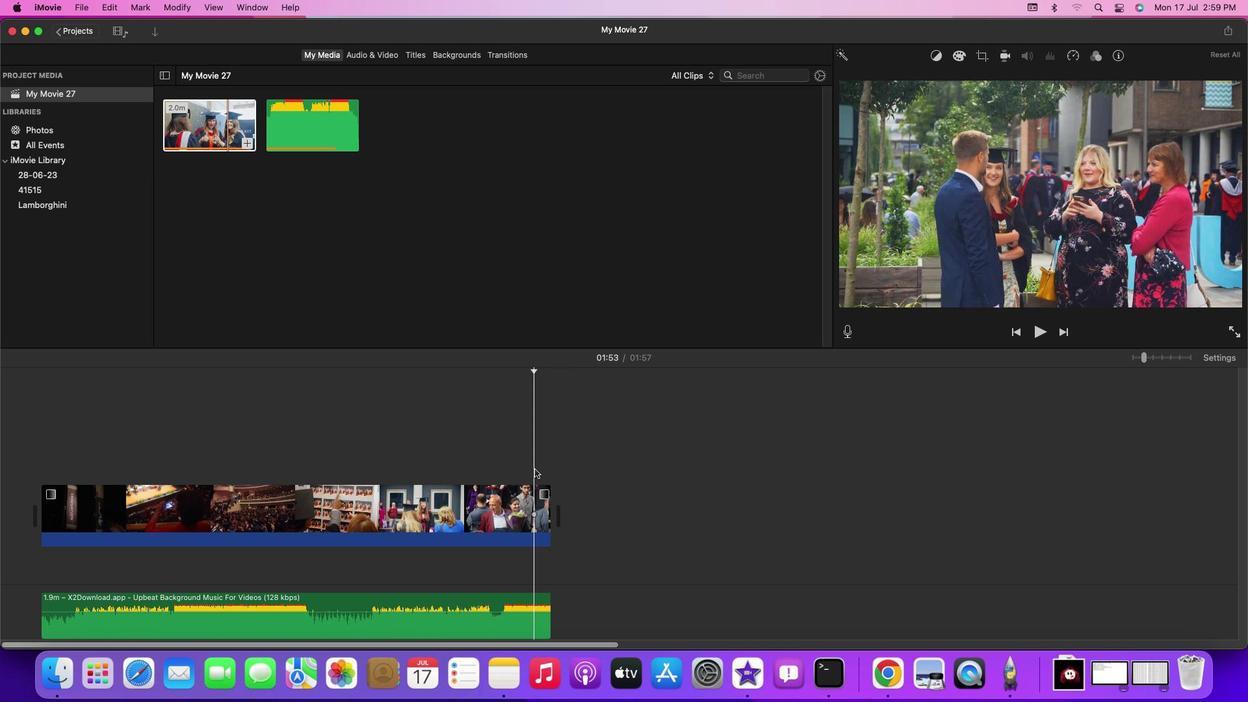 
Action: Key pressed Key.spaceKey.space
Screenshot: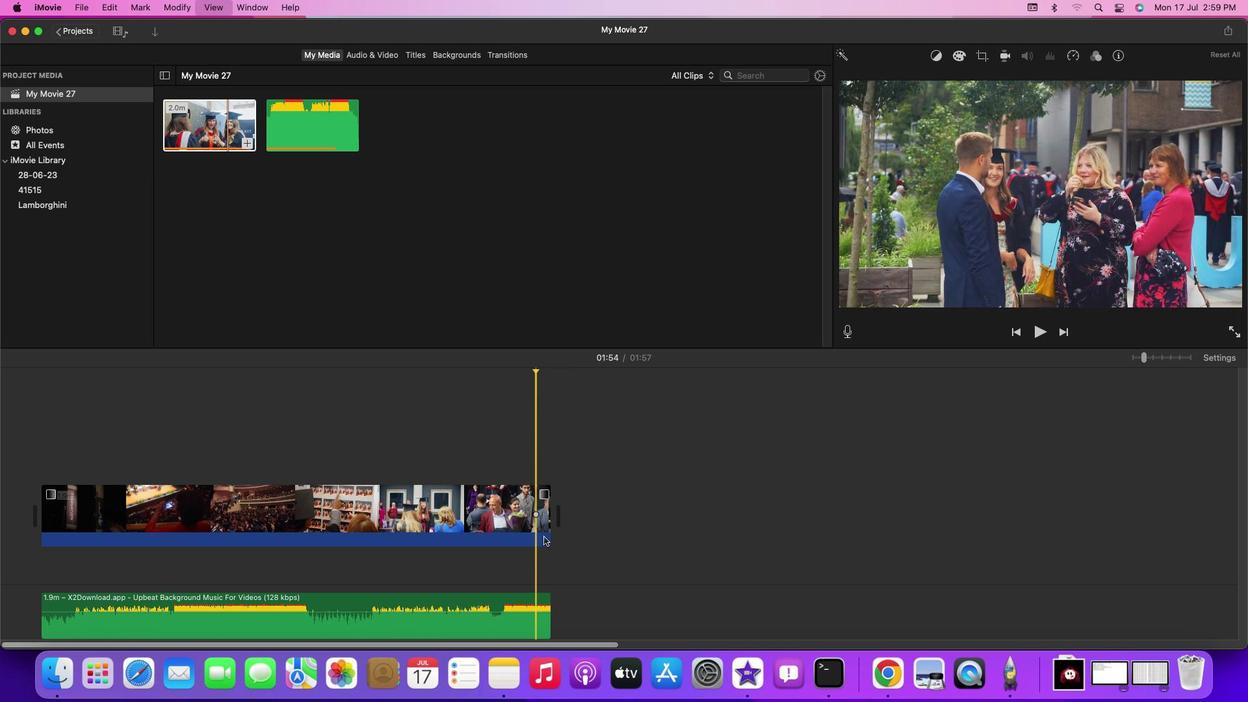 
Action: Mouse moved to (546, 606)
Screenshot: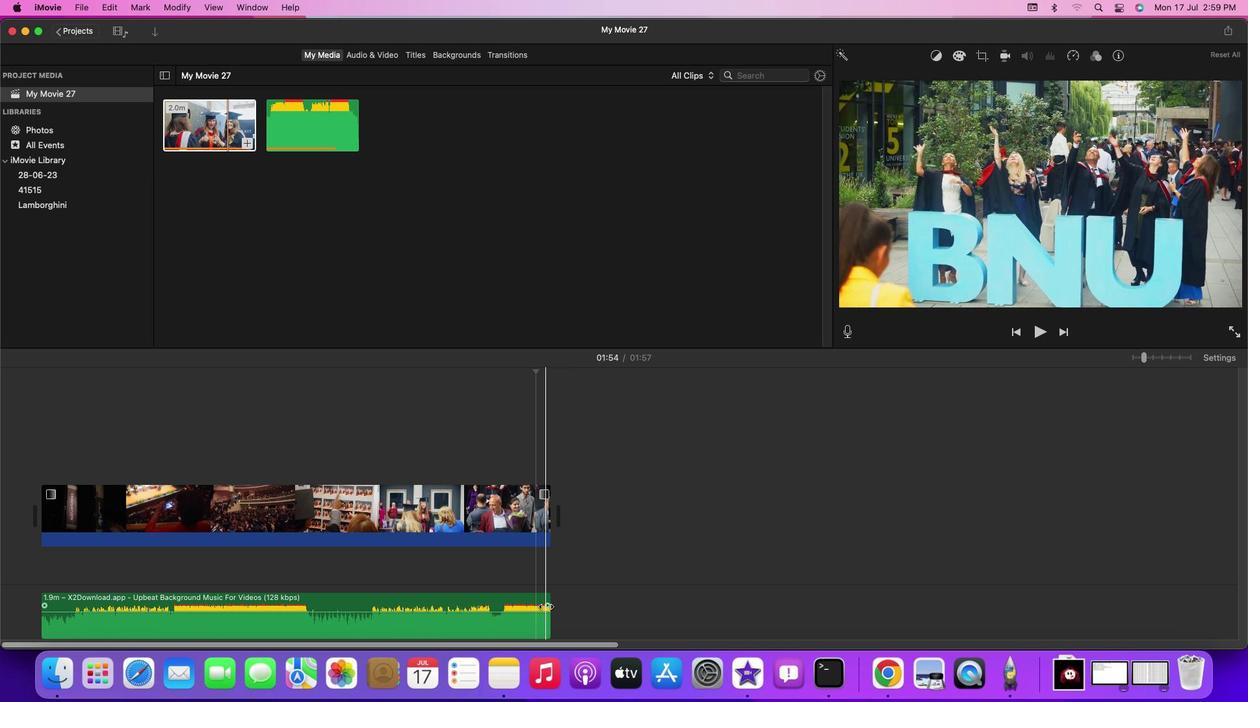 
Action: Mouse pressed left at (546, 606)
Screenshot: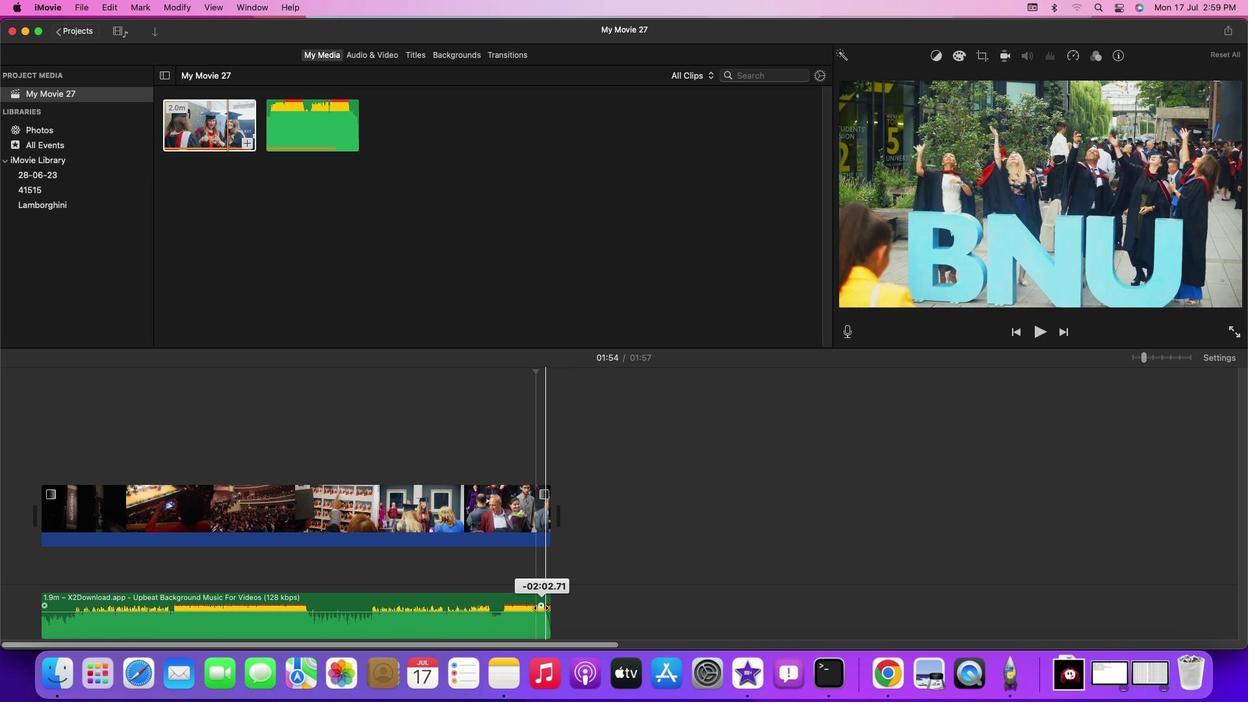 
Action: Mouse moved to (533, 472)
Screenshot: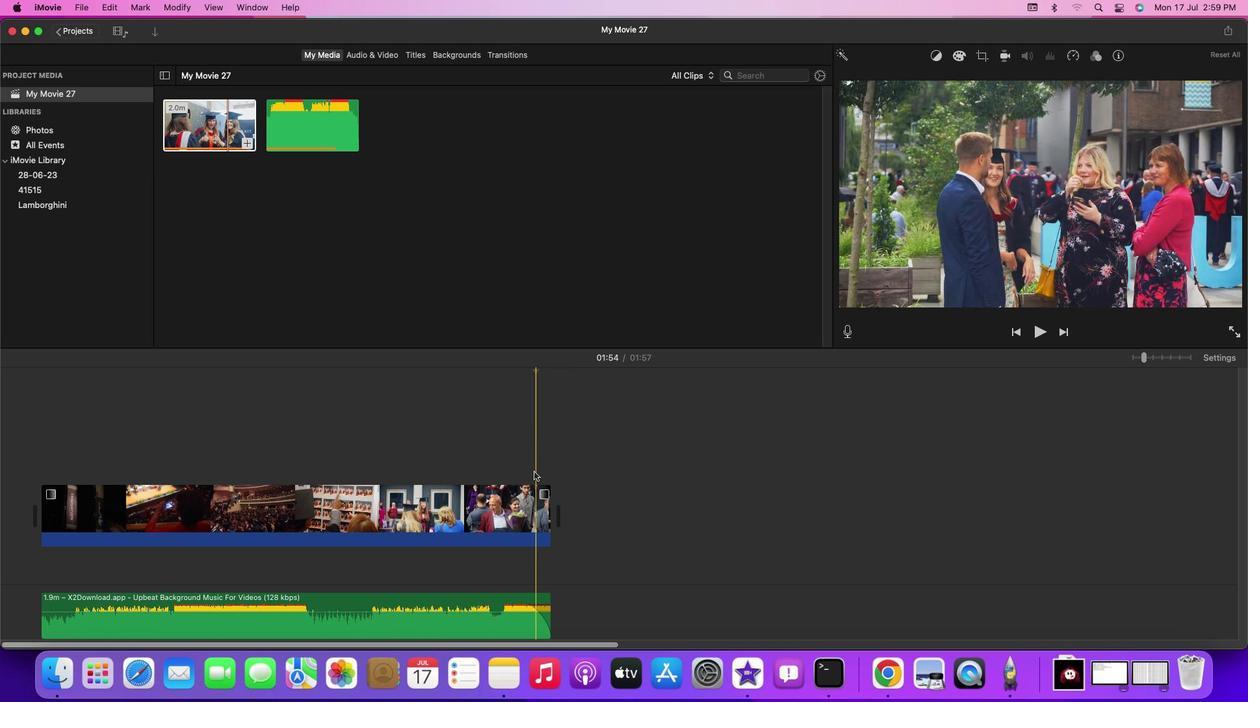 
Action: Mouse pressed left at (533, 472)
Screenshot: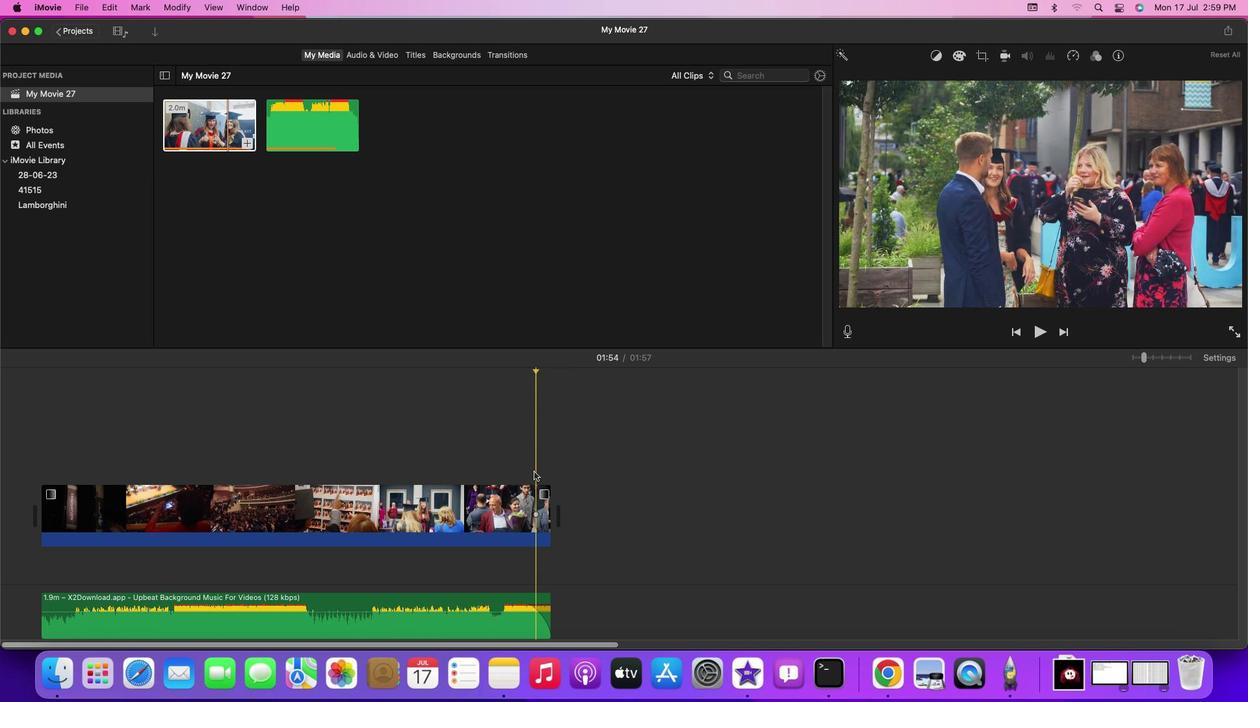 
Action: Key pressed Key.space
Screenshot: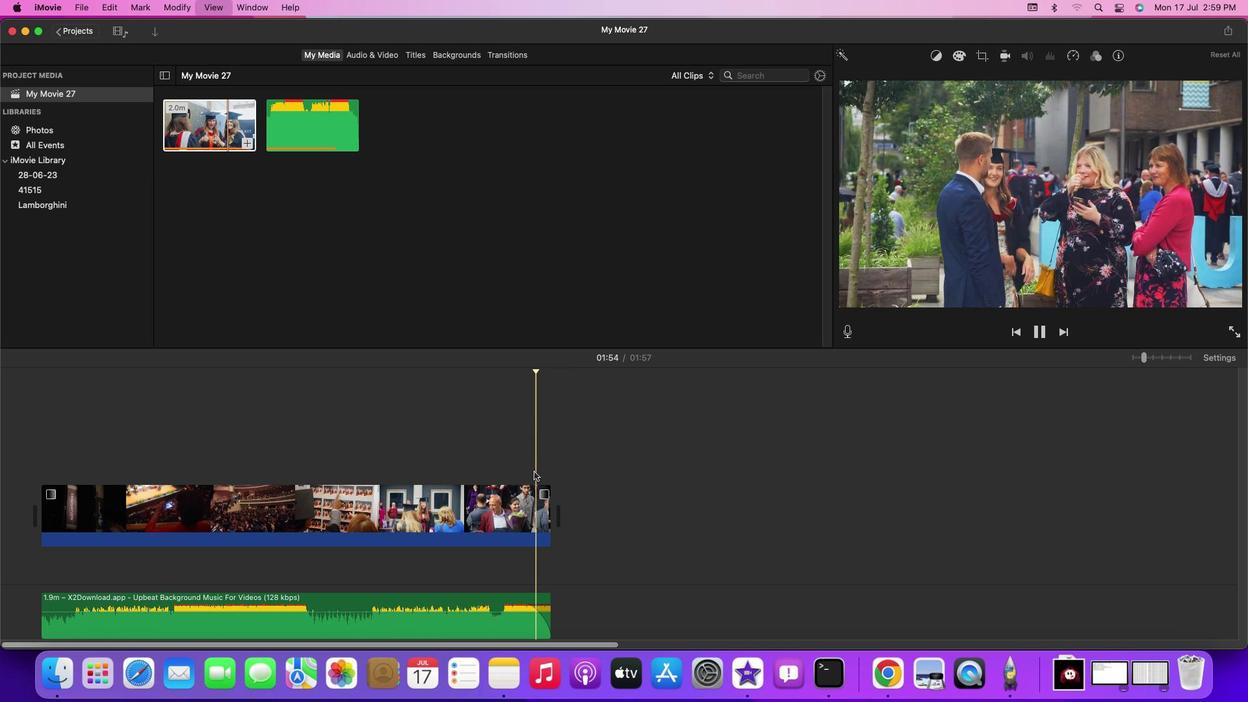 
Action: Mouse moved to (45, 605)
Screenshot: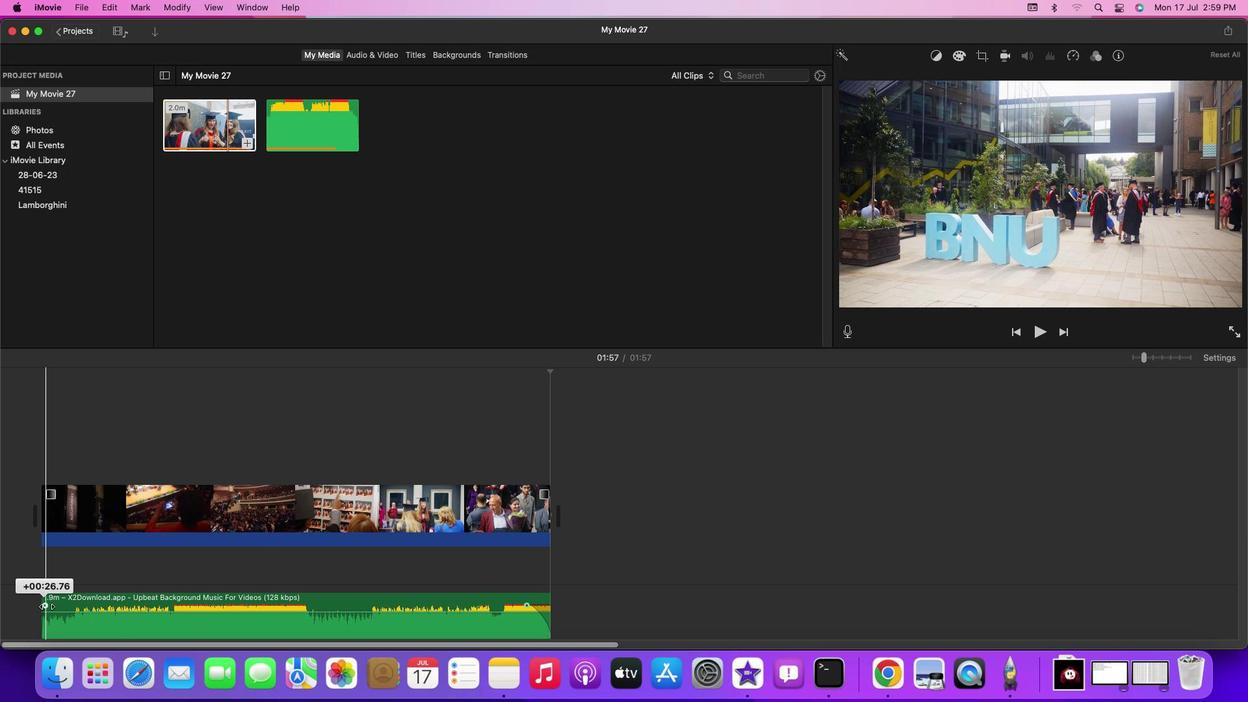 
Action: Mouse pressed left at (45, 605)
Screenshot: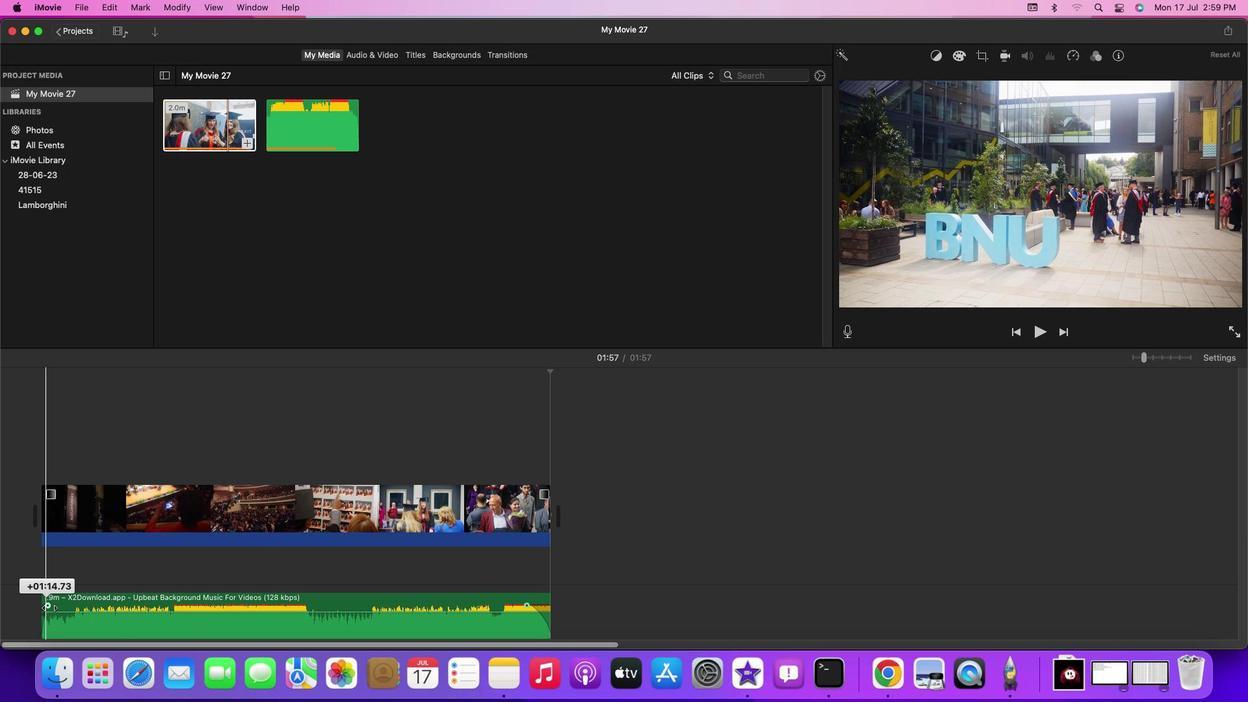 
Action: Mouse moved to (42, 455)
Screenshot: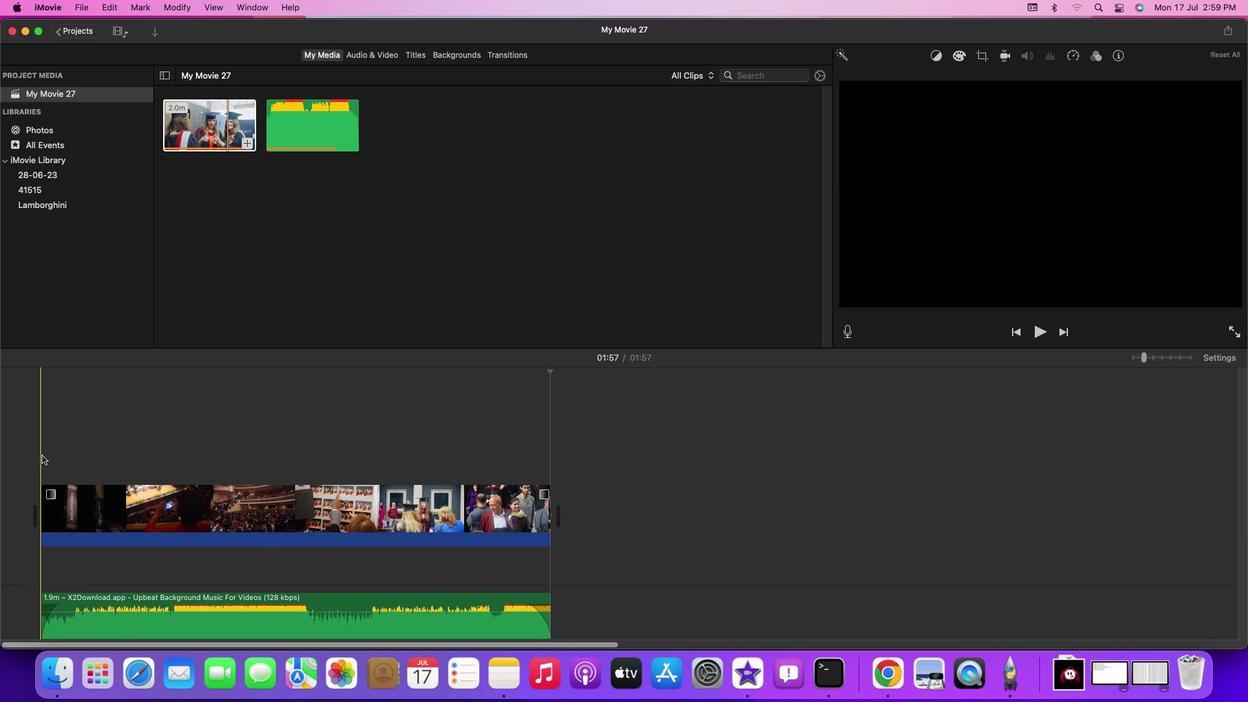 
Action: Mouse pressed left at (42, 455)
Screenshot: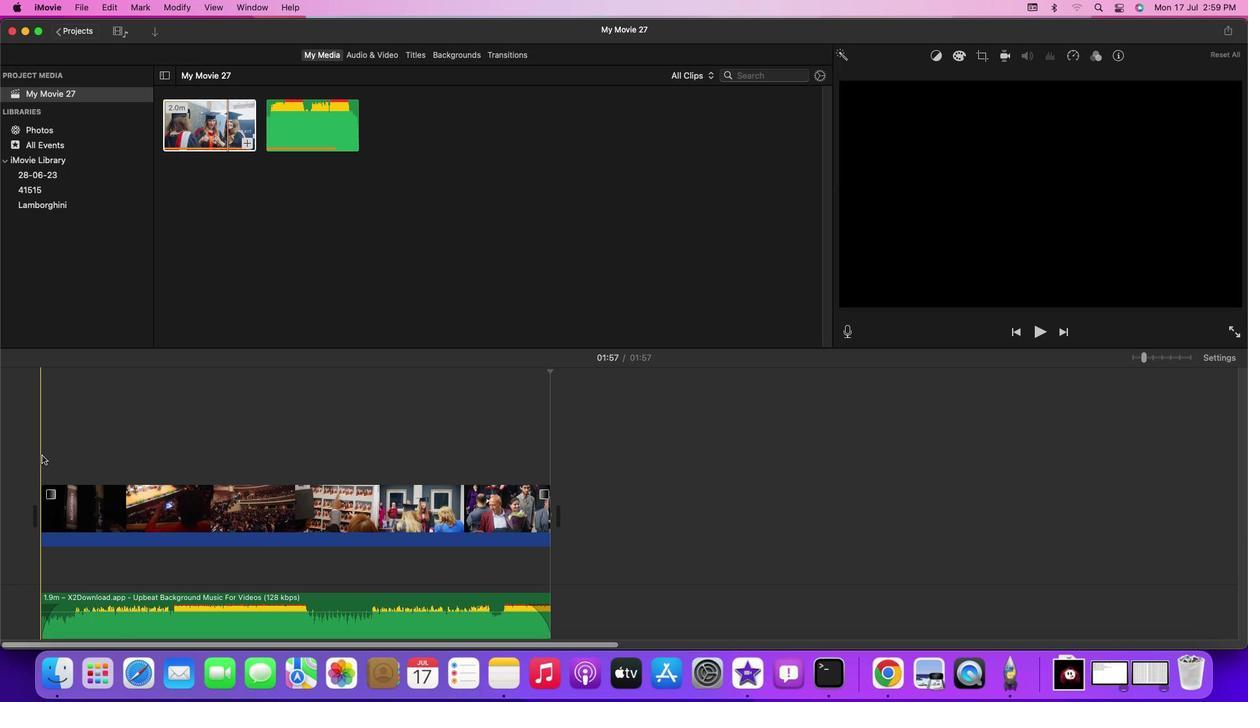 
Action: Mouse moved to (42, 455)
Screenshot: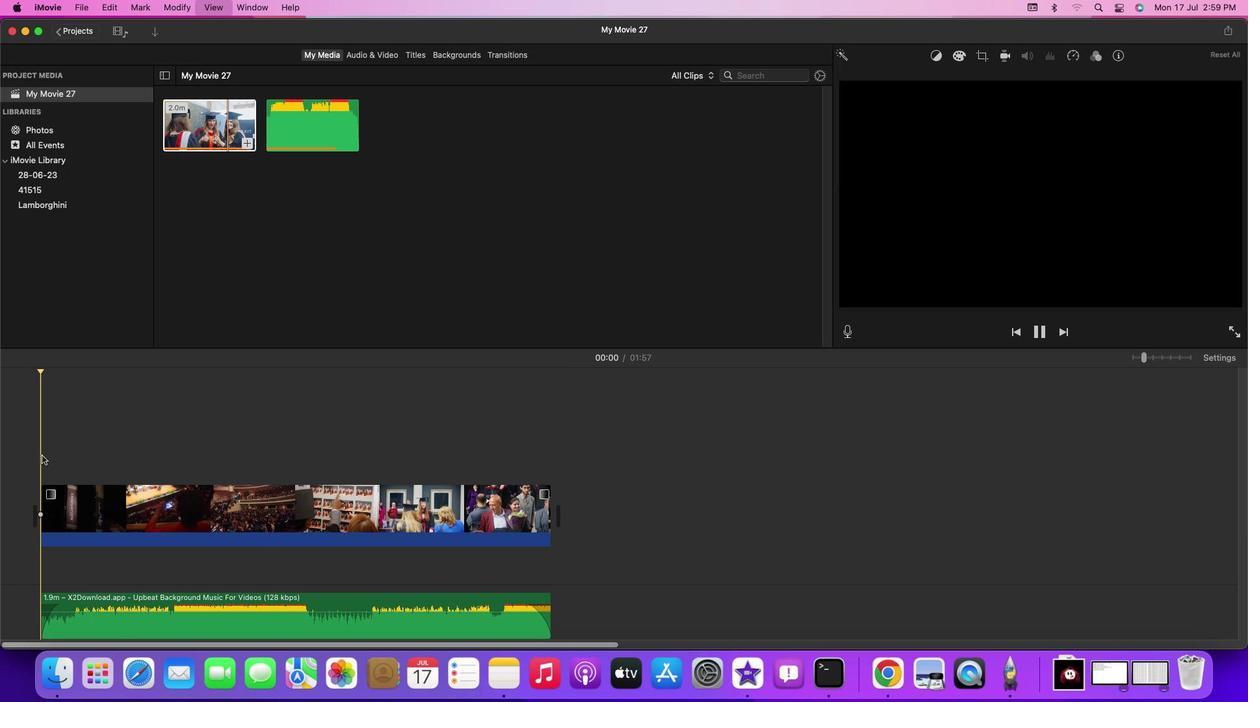 
Action: Key pressed Key.spaceKey.spaceKey.leftKey.leftKey.leftKey.leftKey.leftKey.leftKey.leftKey.leftKey.leftKey.leftKey.leftKey.rightKey.left
Screenshot: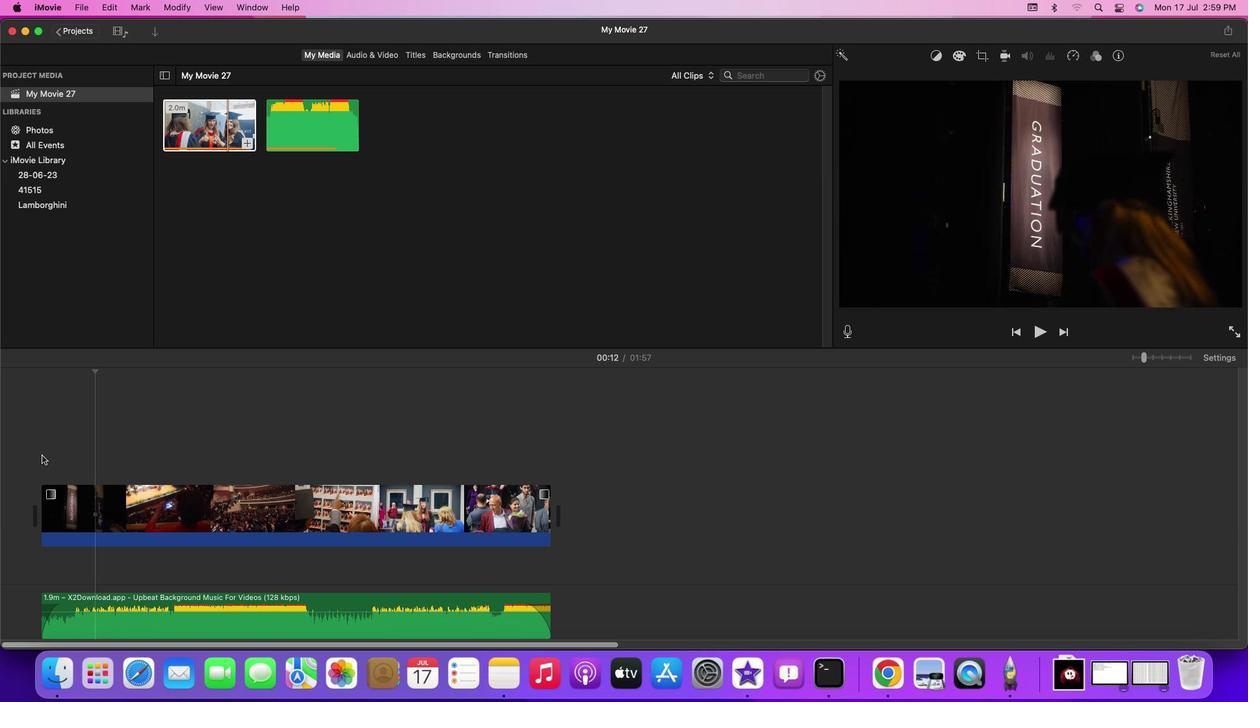 
Action: Mouse moved to (95, 515)
Screenshot: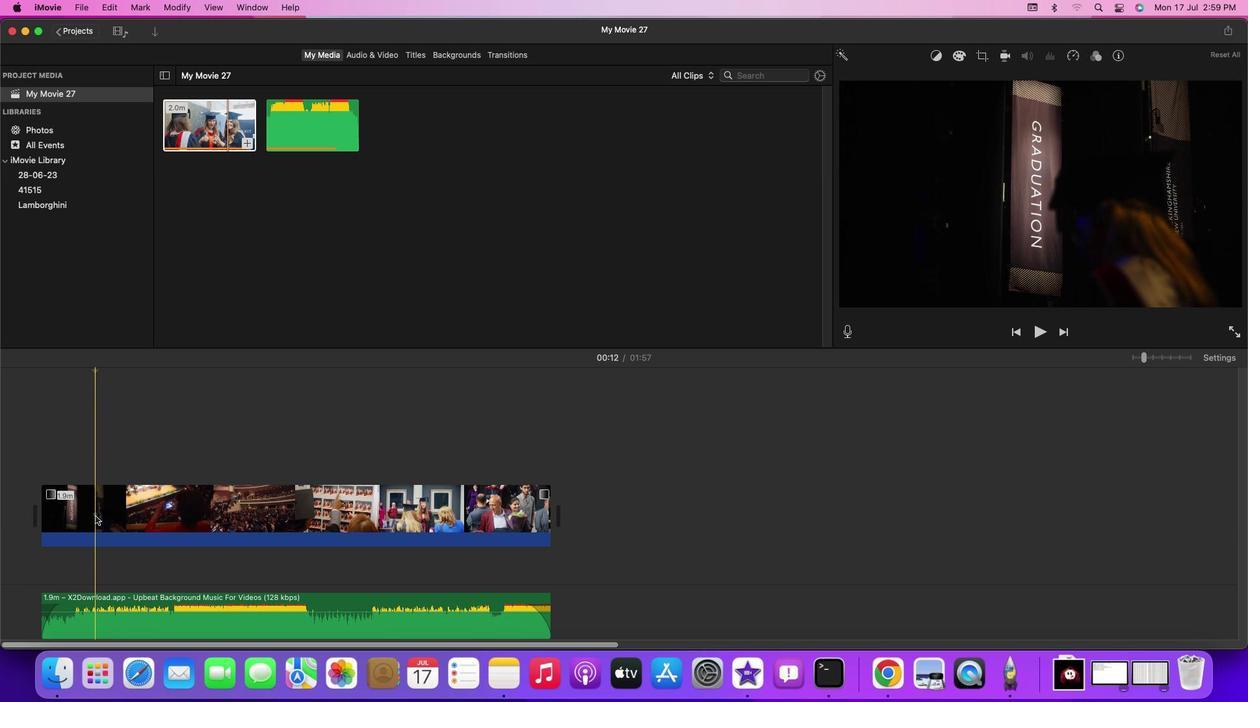 
Action: Mouse pressed left at (95, 515)
Screenshot: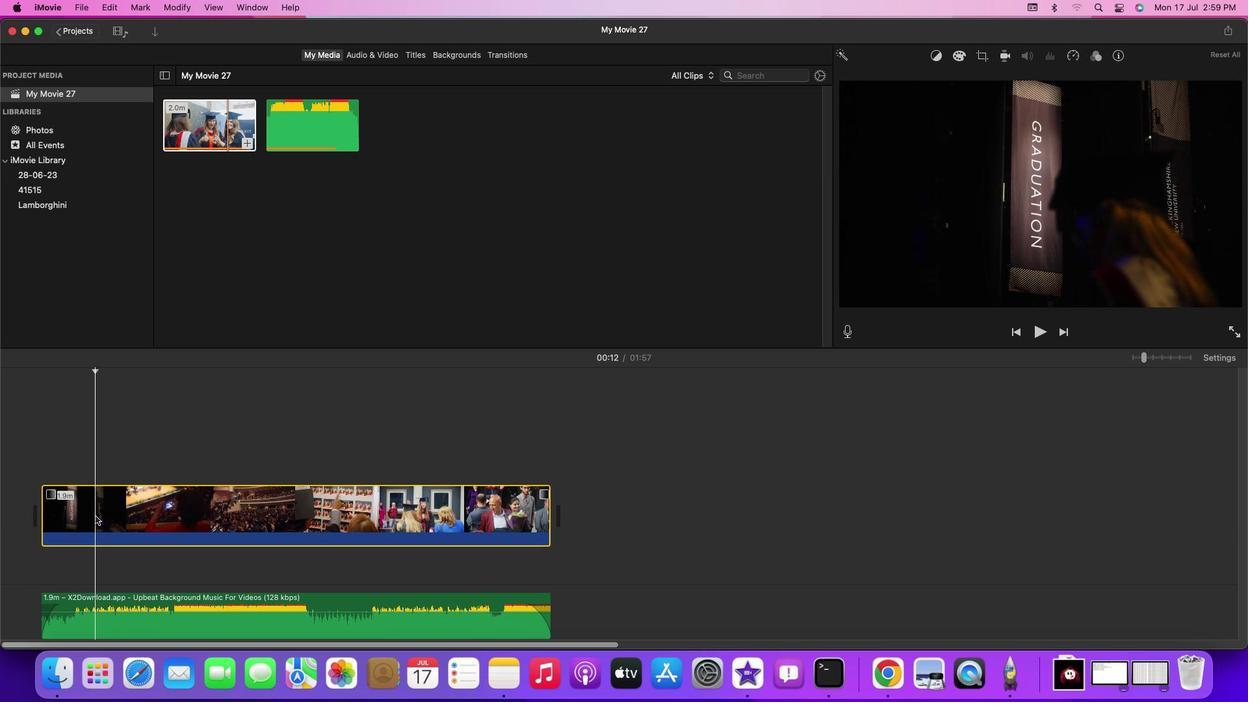 
Action: Key pressed Key.cmd'b'
Screenshot: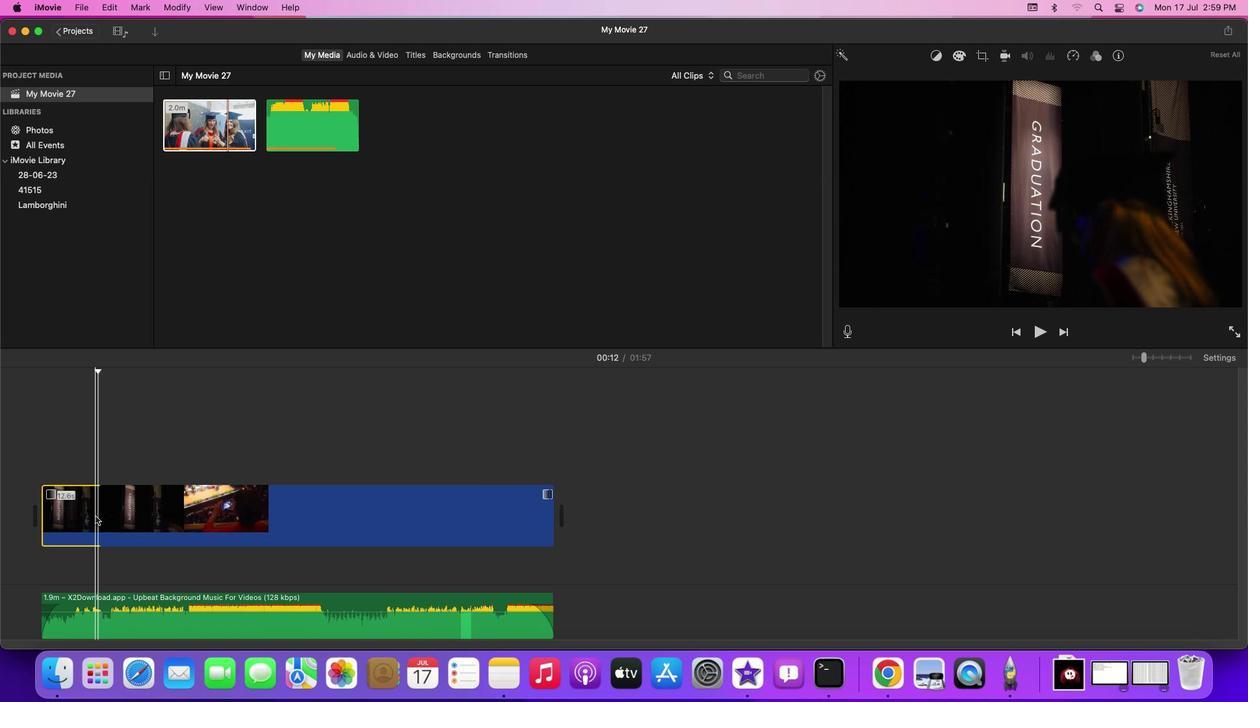 
Action: Mouse moved to (496, 59)
Screenshot: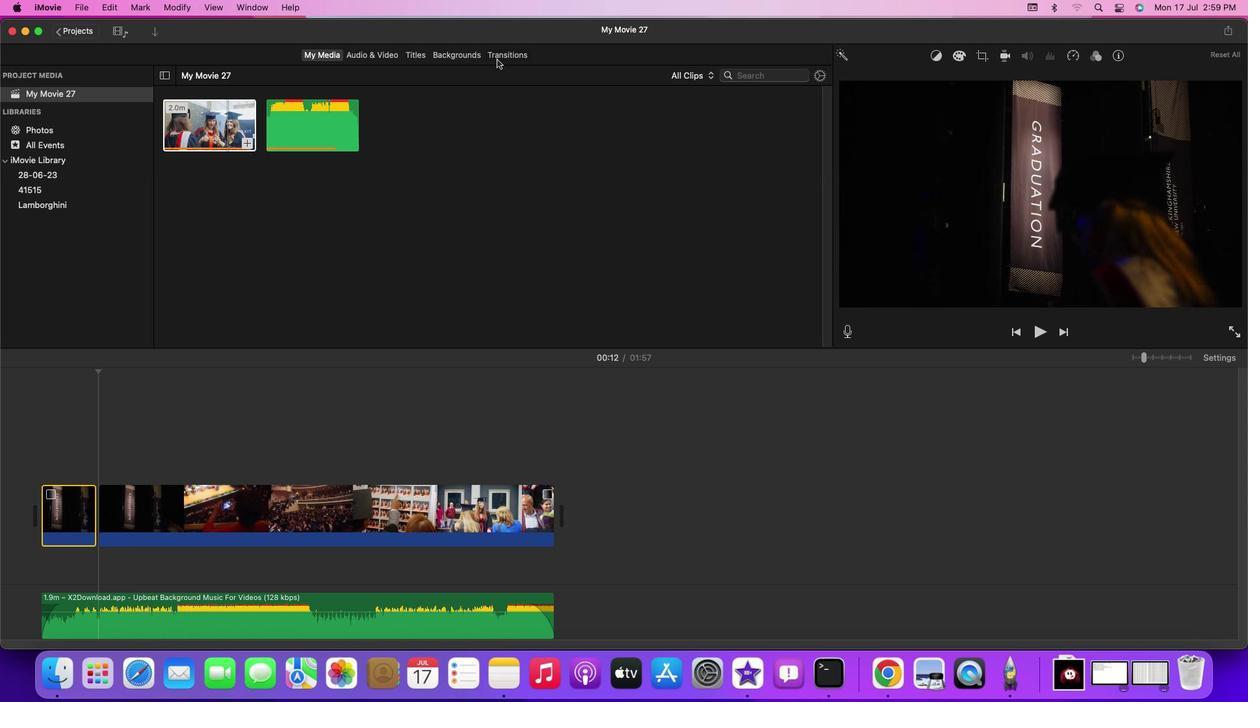 
Action: Mouse pressed left at (496, 59)
Screenshot: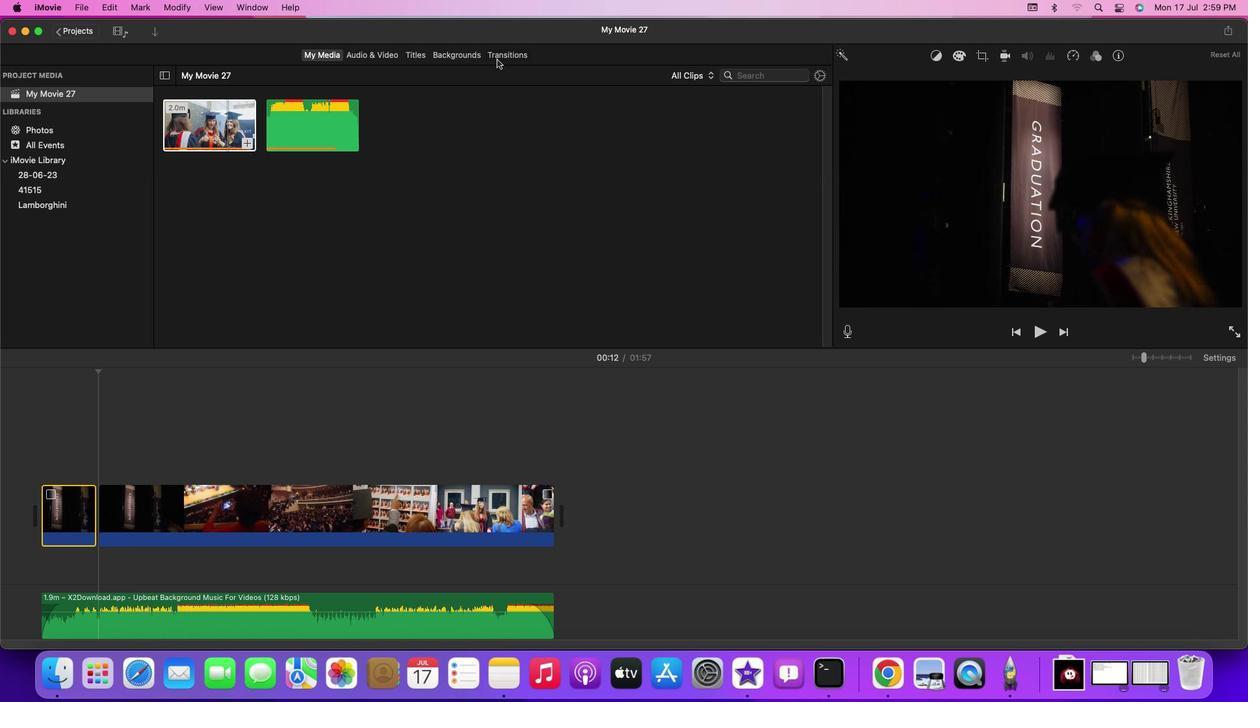 
Action: Mouse moved to (115, 157)
Screenshot: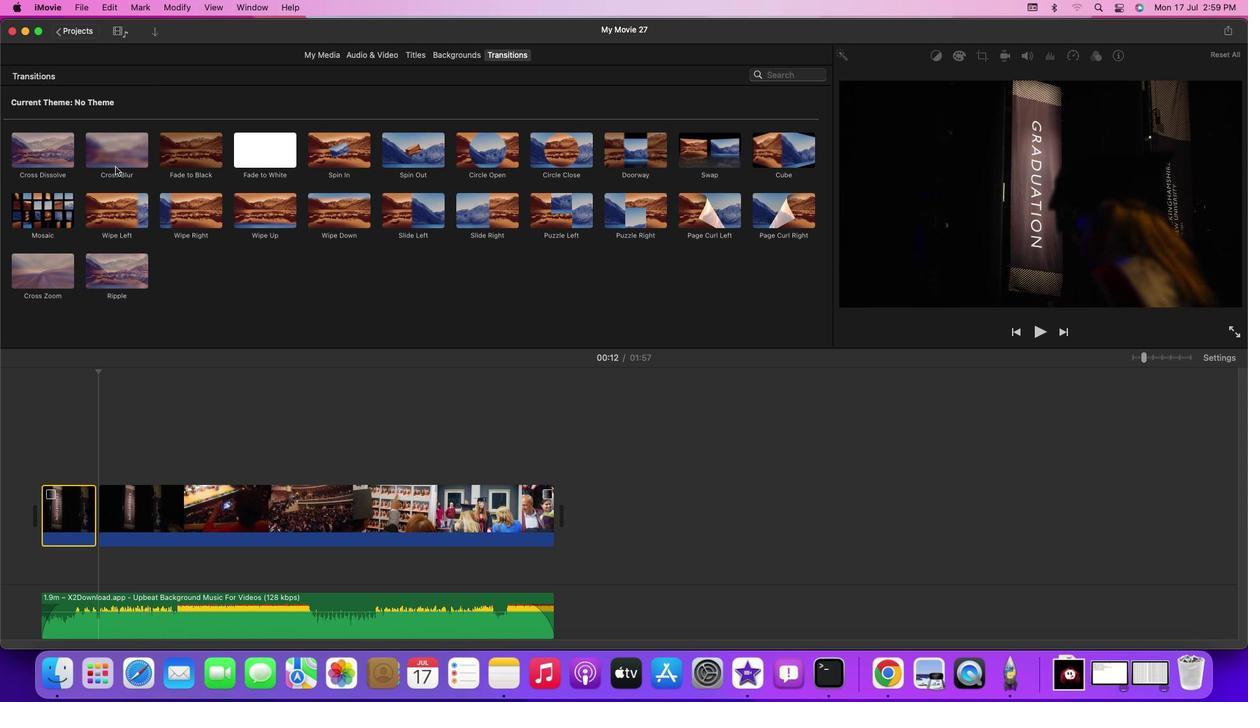 
Action: Mouse pressed left at (115, 157)
Screenshot: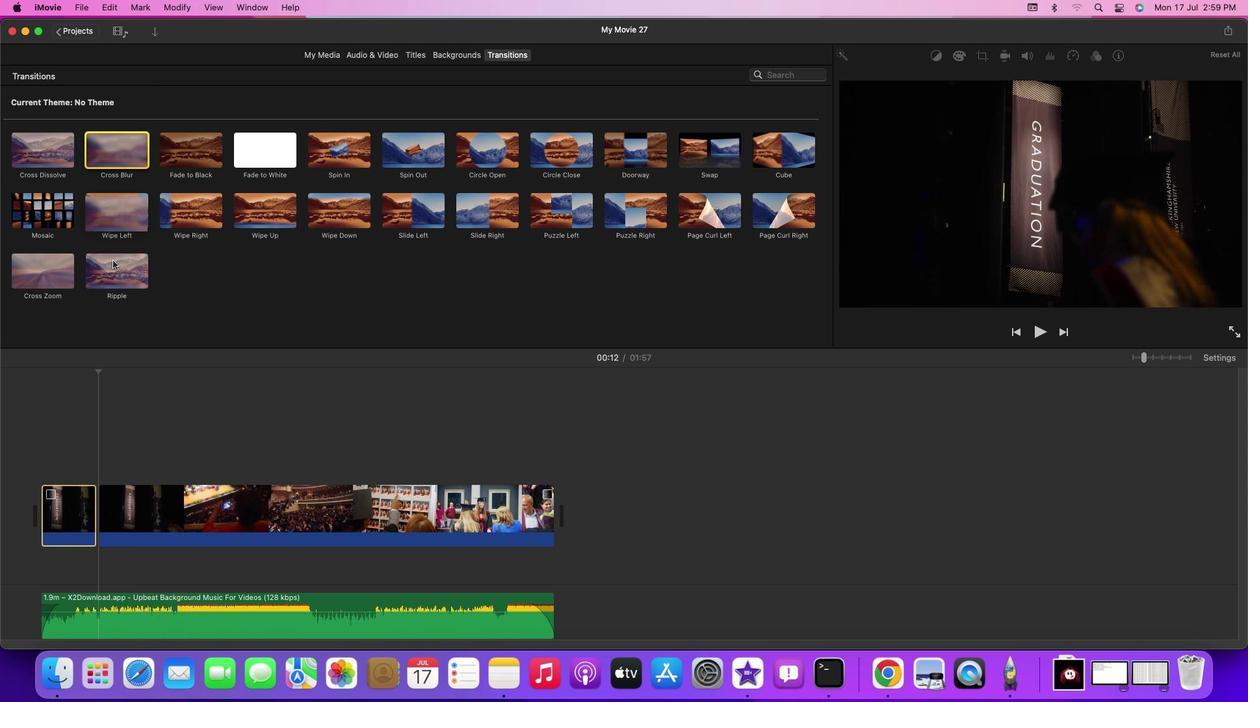 
Action: Mouse moved to (87, 450)
Screenshot: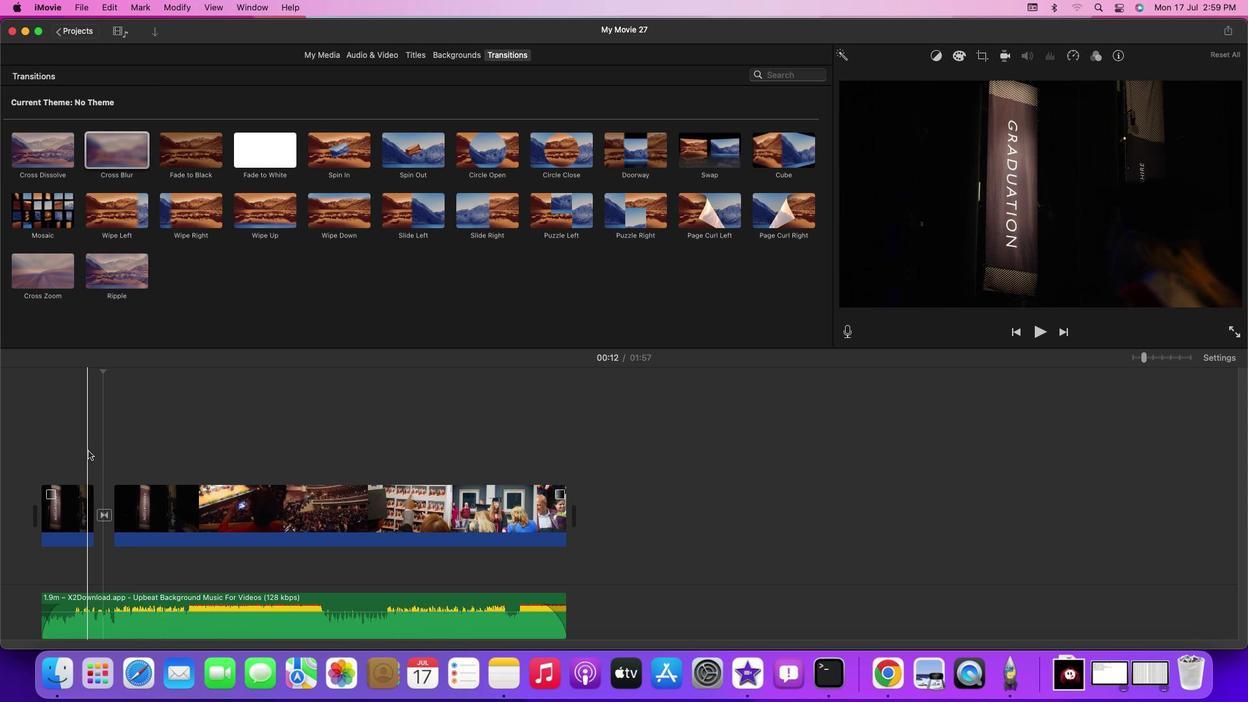 
Action: Mouse pressed left at (87, 450)
Screenshot: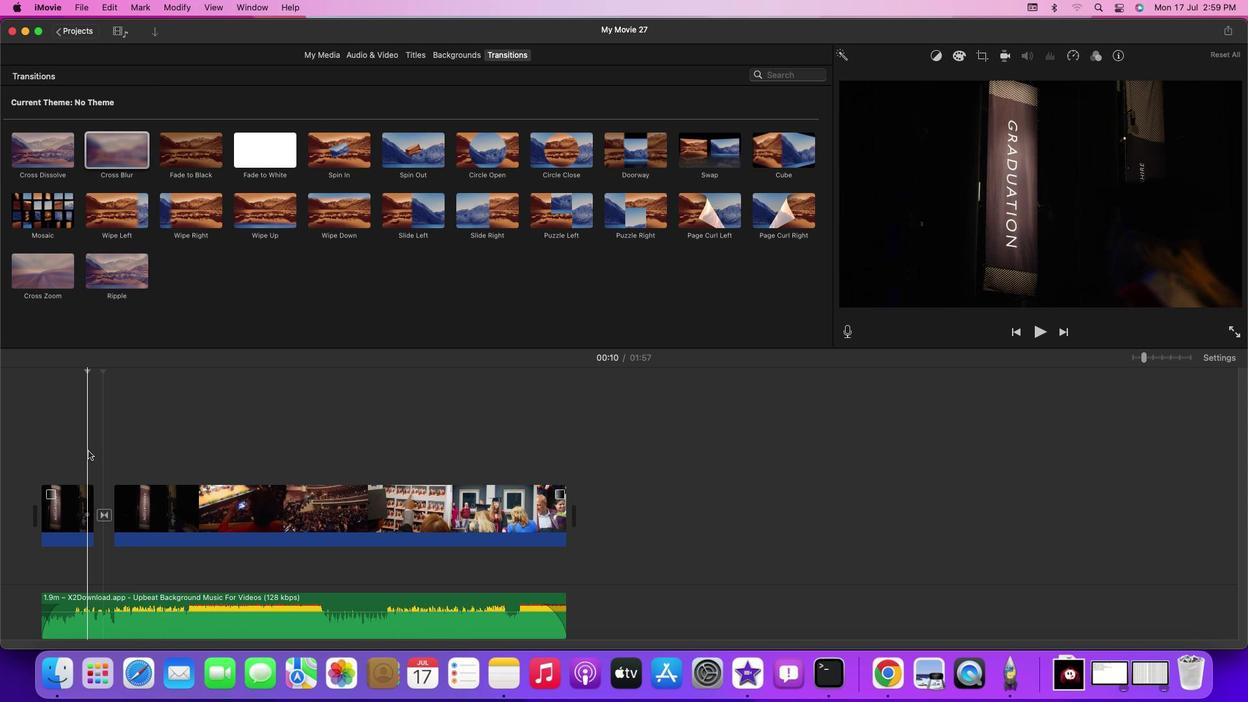 
Action: Key pressed Key.spaceKey.spaceKey.spaceKey.spaceKey.spaceKey.spaceKey.spaceKey.spaceKey.spaceKey.space
Screenshot: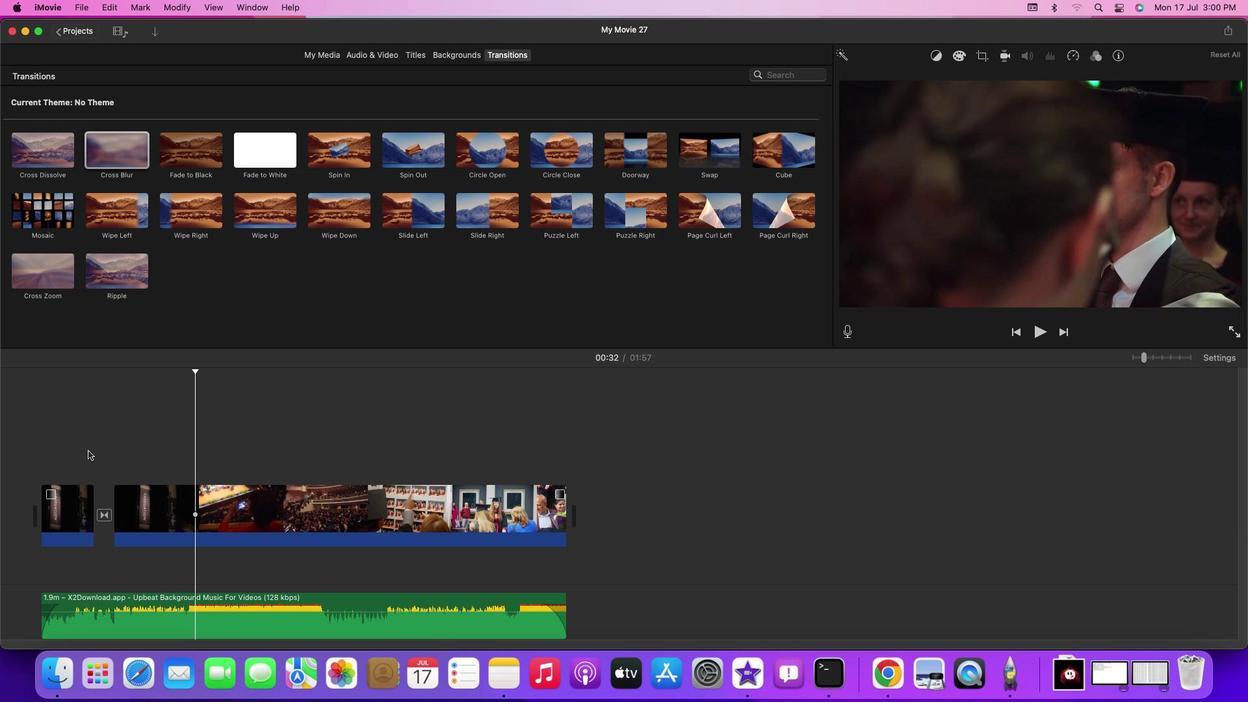 
Action: Mouse moved to (190, 478)
Screenshot: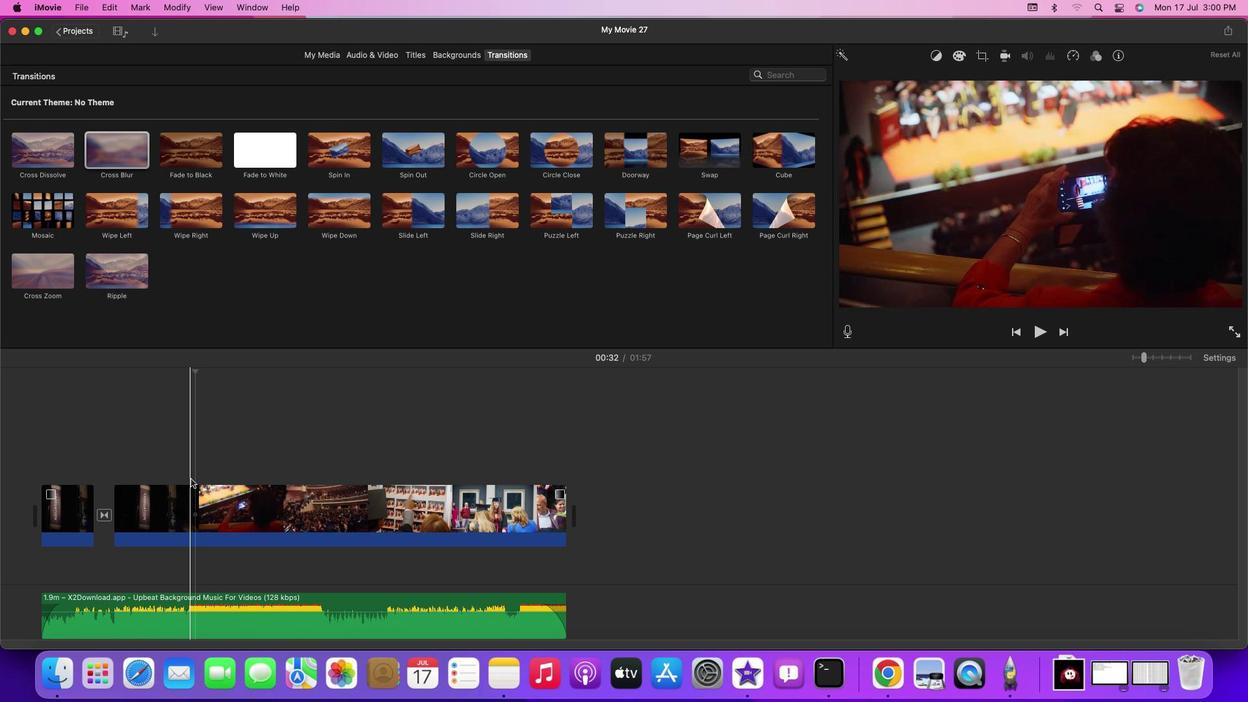 
Action: Mouse pressed left at (190, 478)
Screenshot: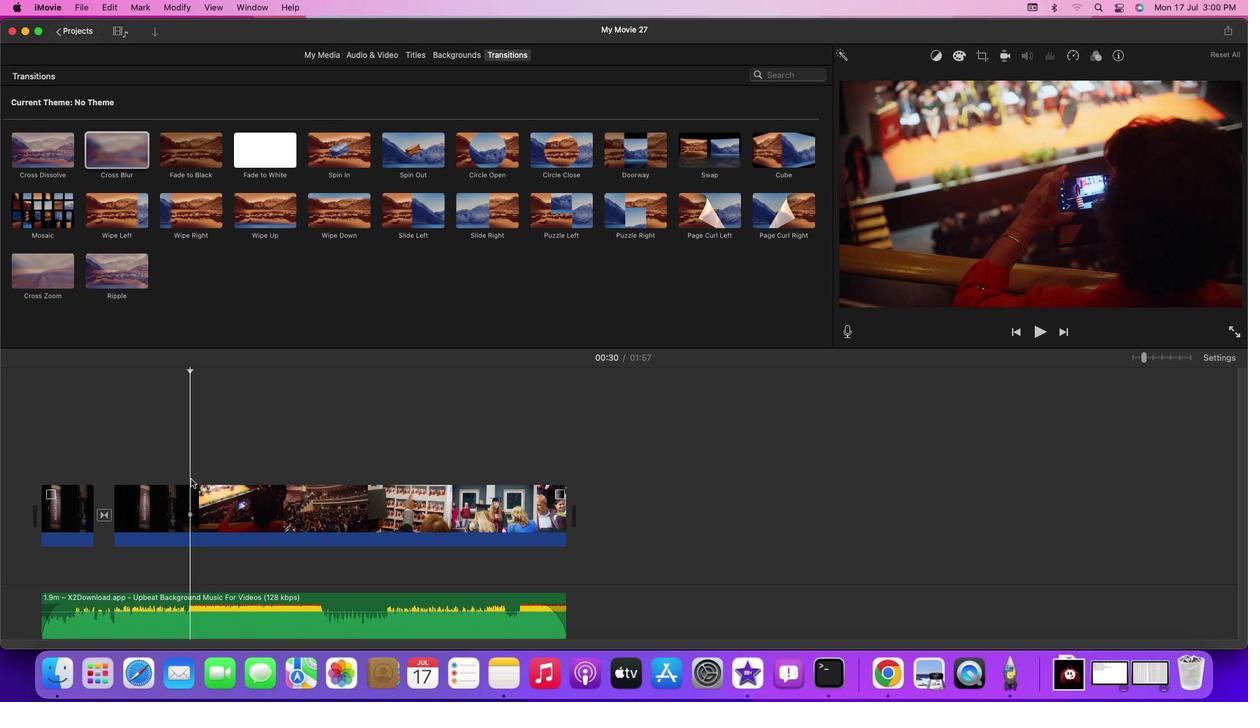 
Action: Key pressed Key.space
Screenshot: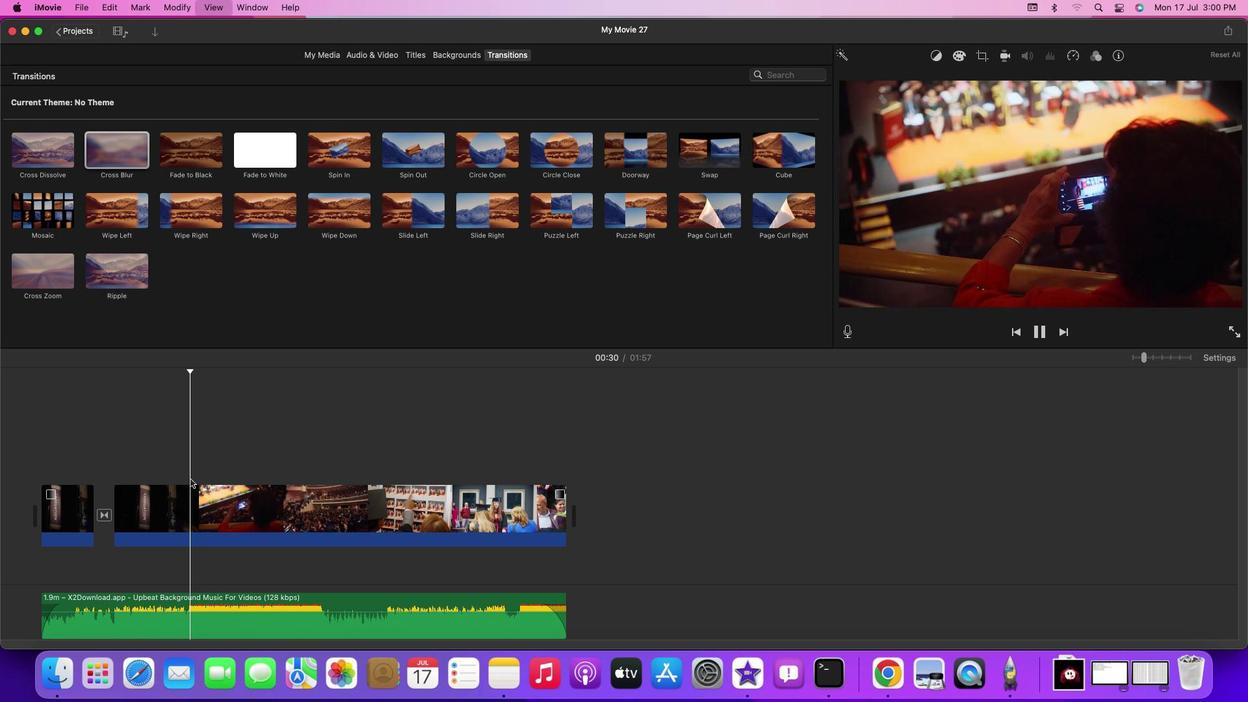 
Action: Mouse moved to (190, 478)
Screenshot: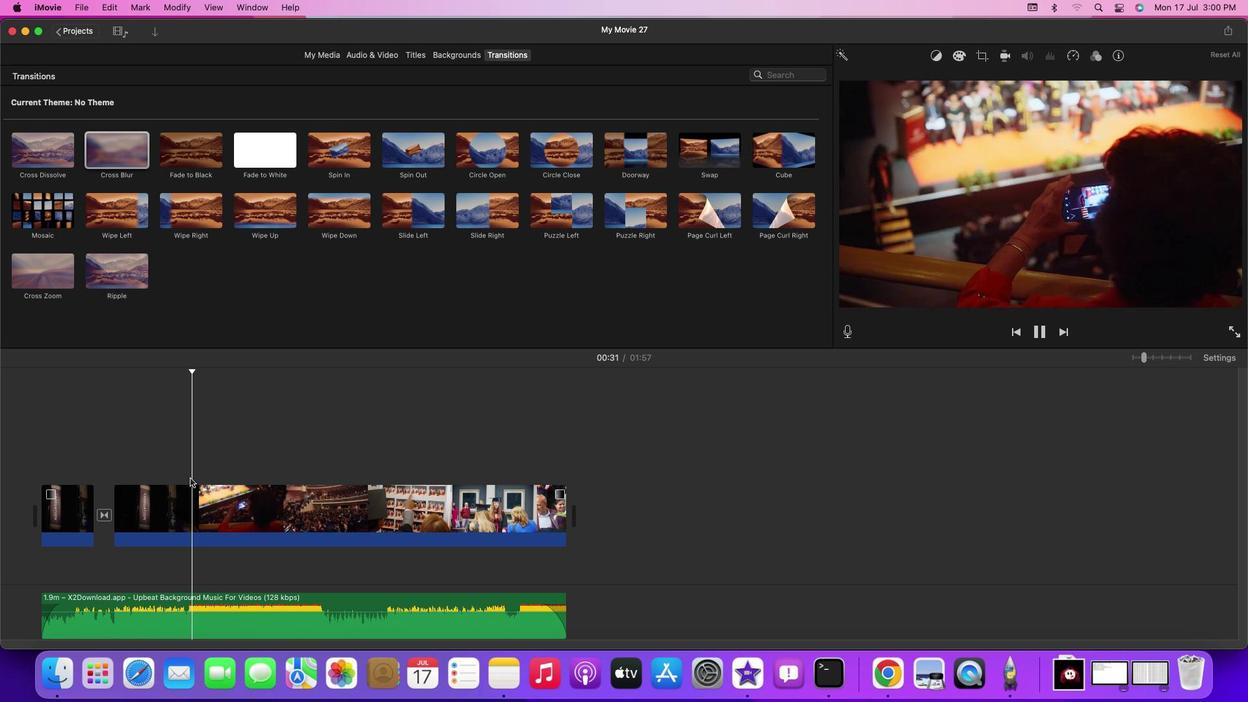 
Action: Key pressed Key.space
Screenshot: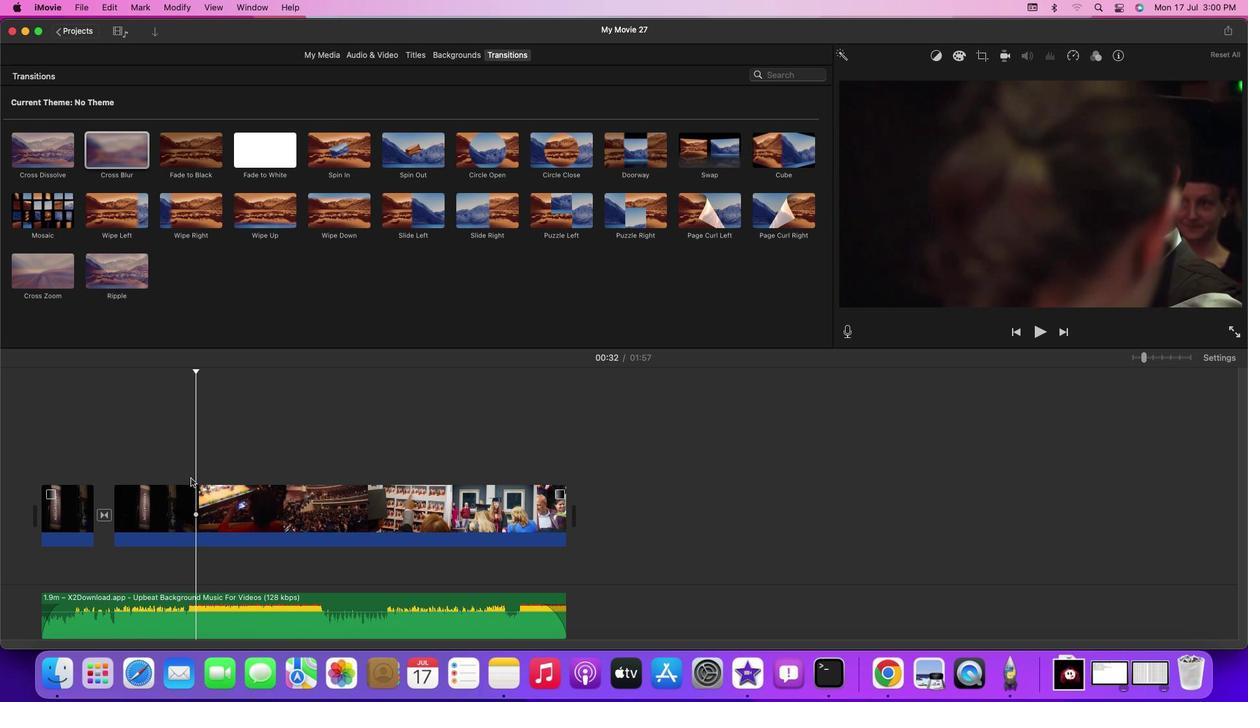 
Action: Mouse moved to (187, 475)
Screenshot: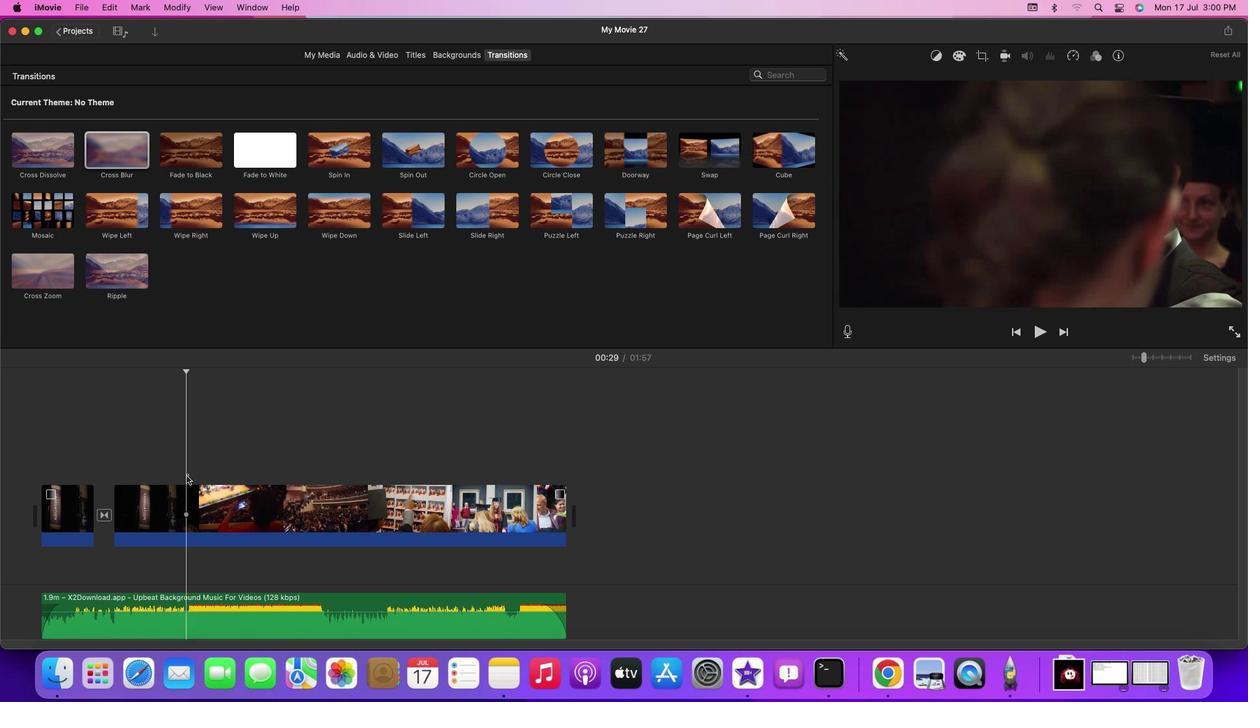 
Action: Mouse pressed left at (187, 475)
Screenshot: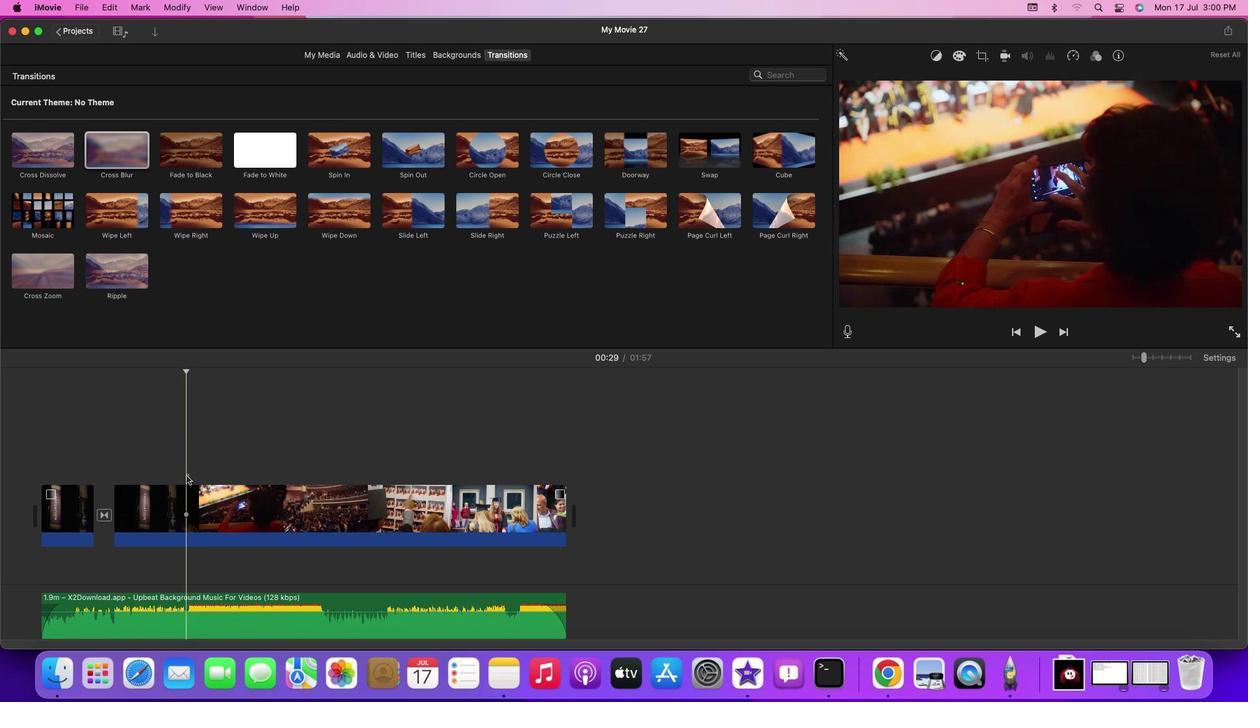 
Action: Mouse moved to (185, 475)
Screenshot: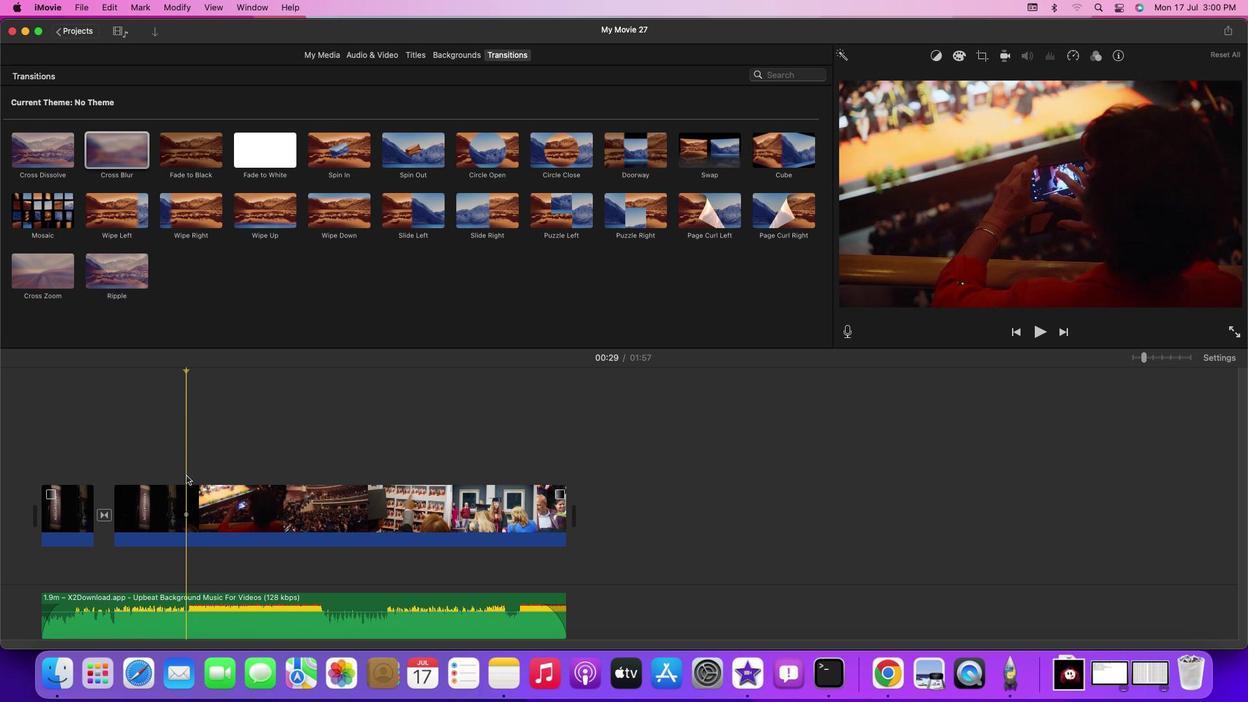 
Action: Key pressed Key.spaceKey.space
Screenshot: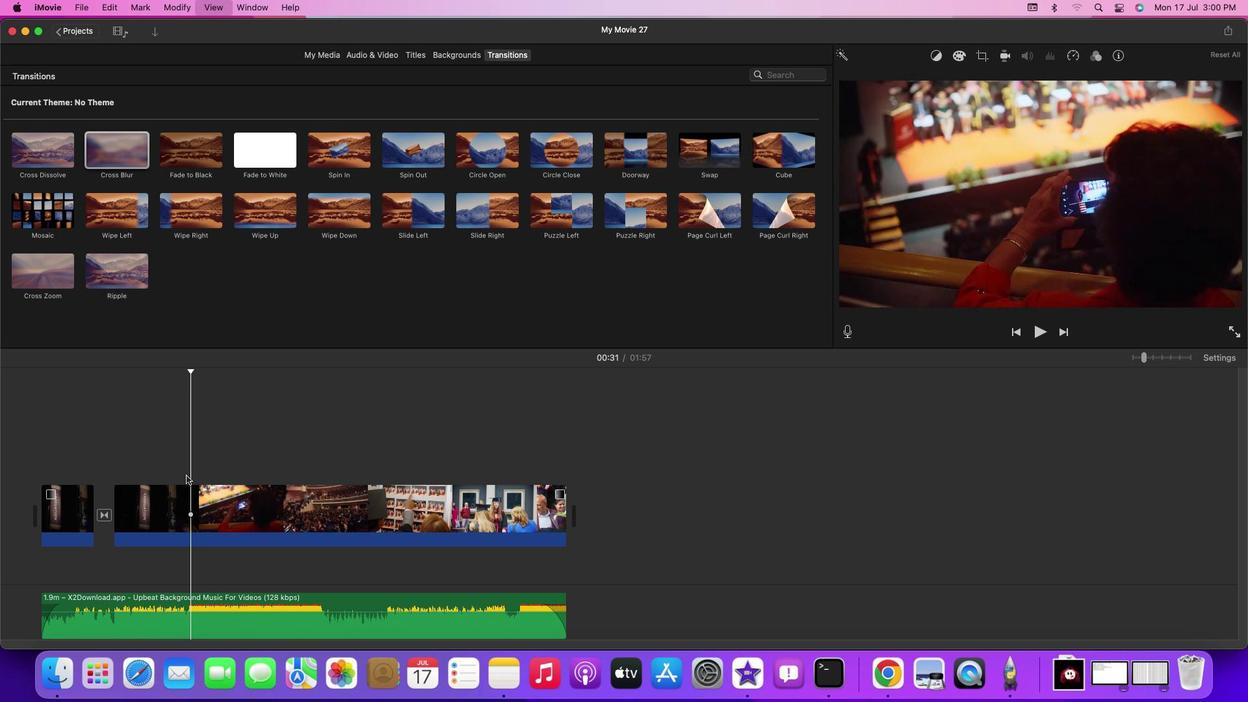 
Action: Mouse moved to (42, 605)
Screenshot: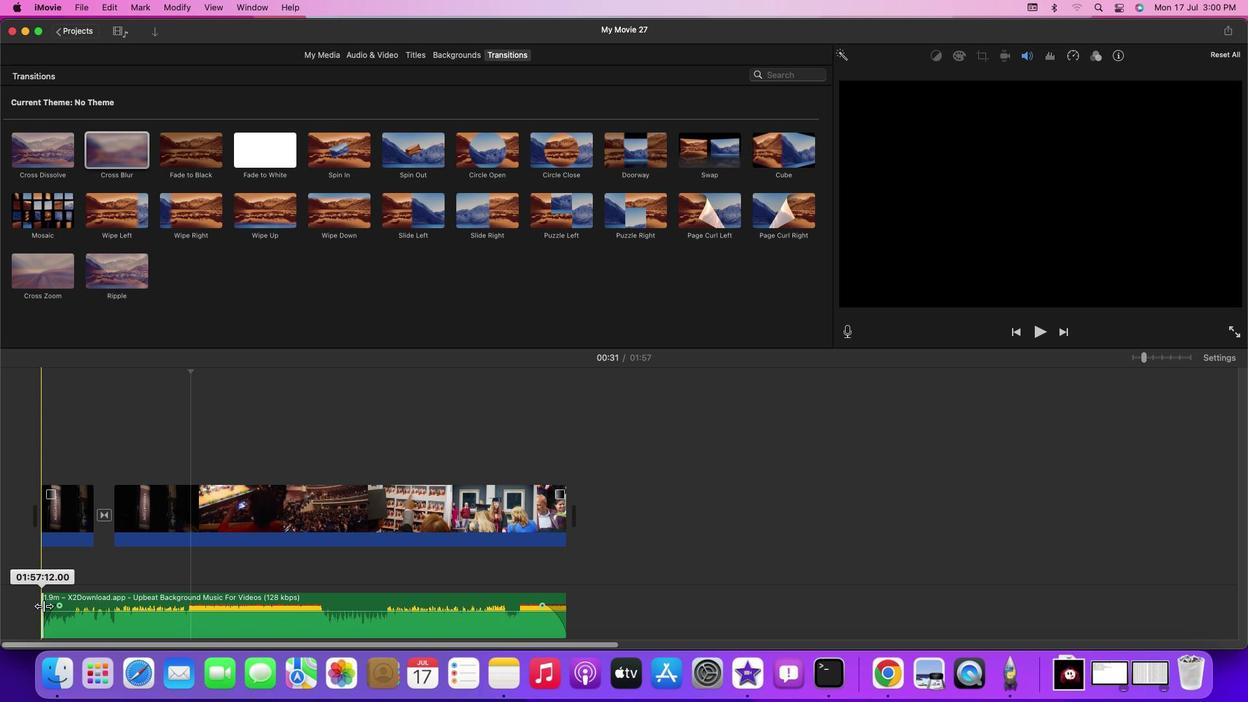 
Action: Mouse pressed left at (42, 605)
Screenshot: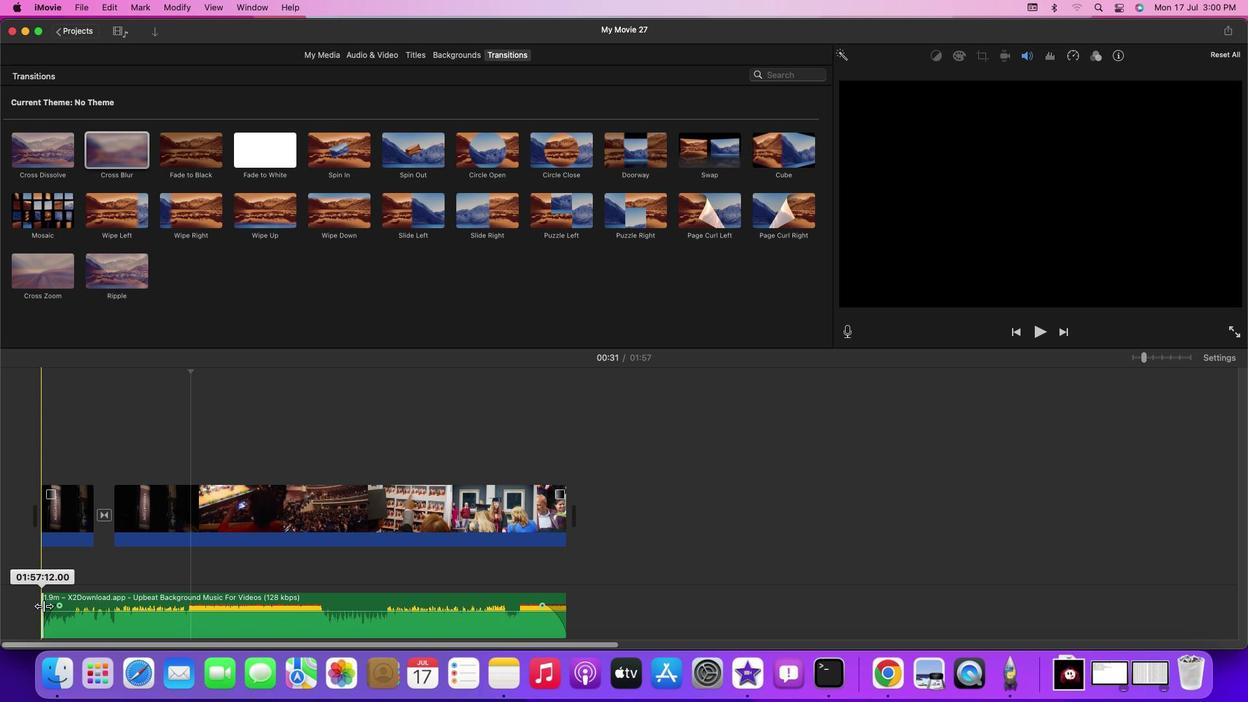 
Action: Mouse moved to (41, 476)
Screenshot: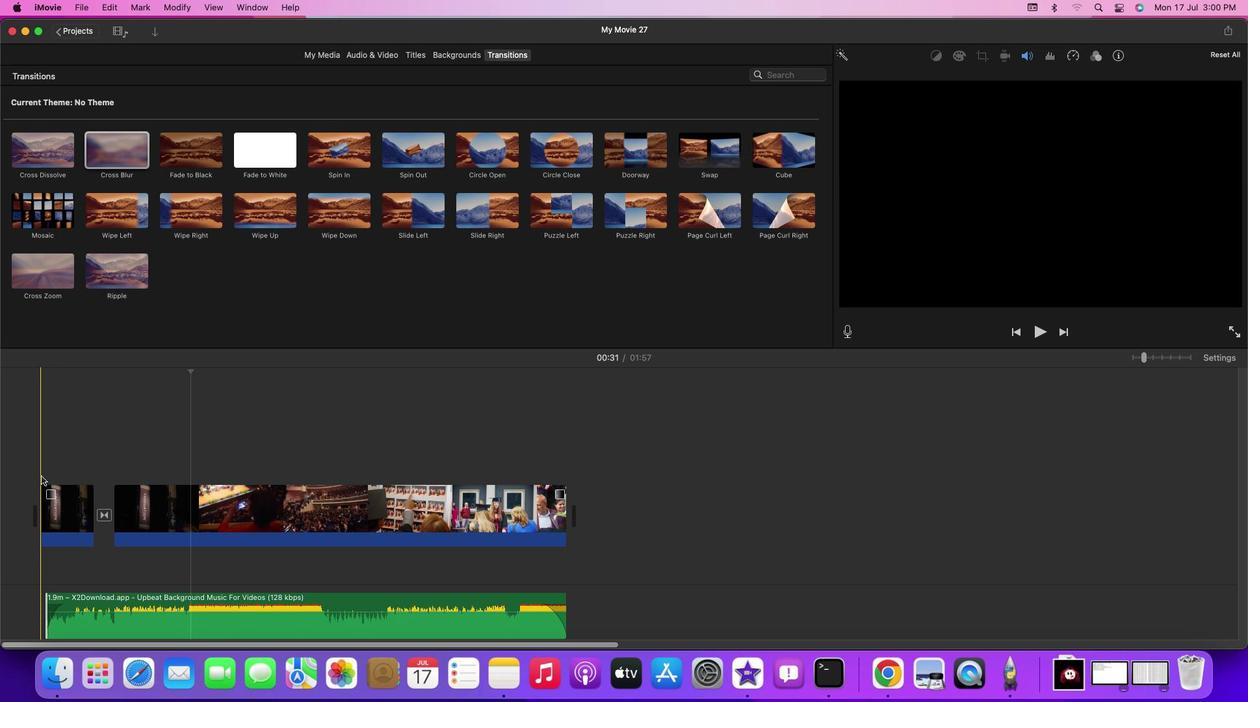 
Action: Mouse pressed left at (41, 476)
Screenshot: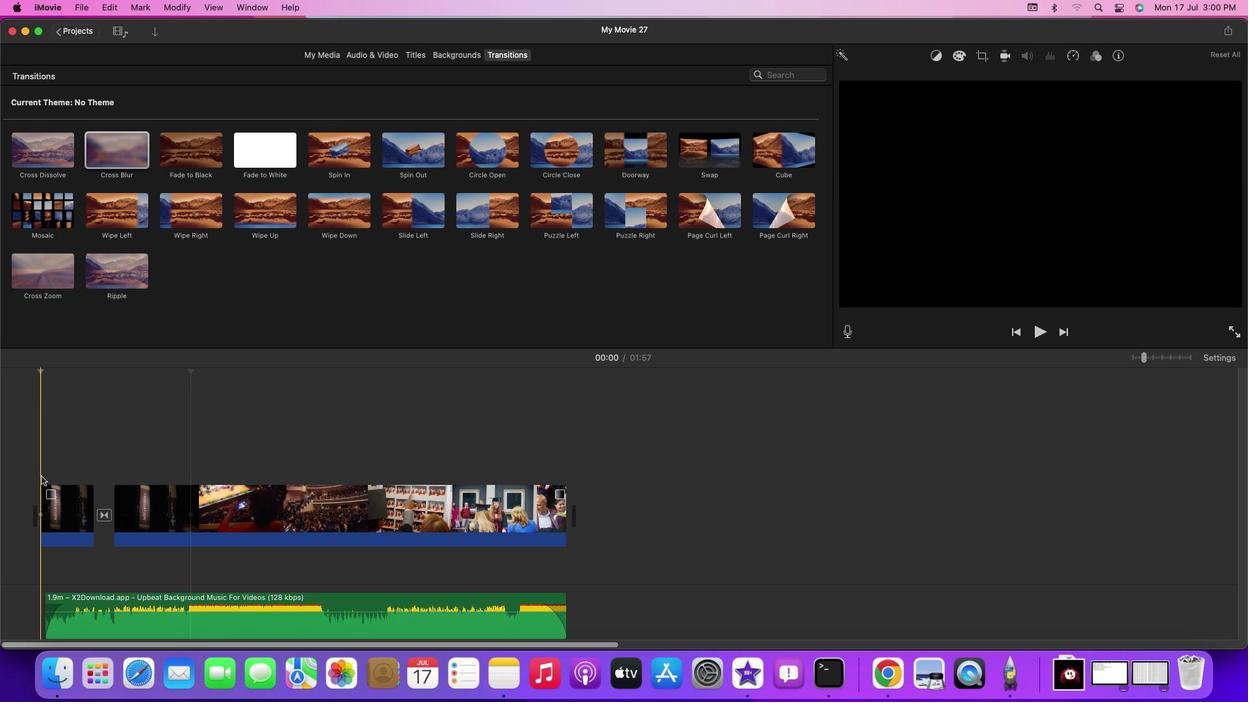
Action: Key pressed Key.space
Screenshot: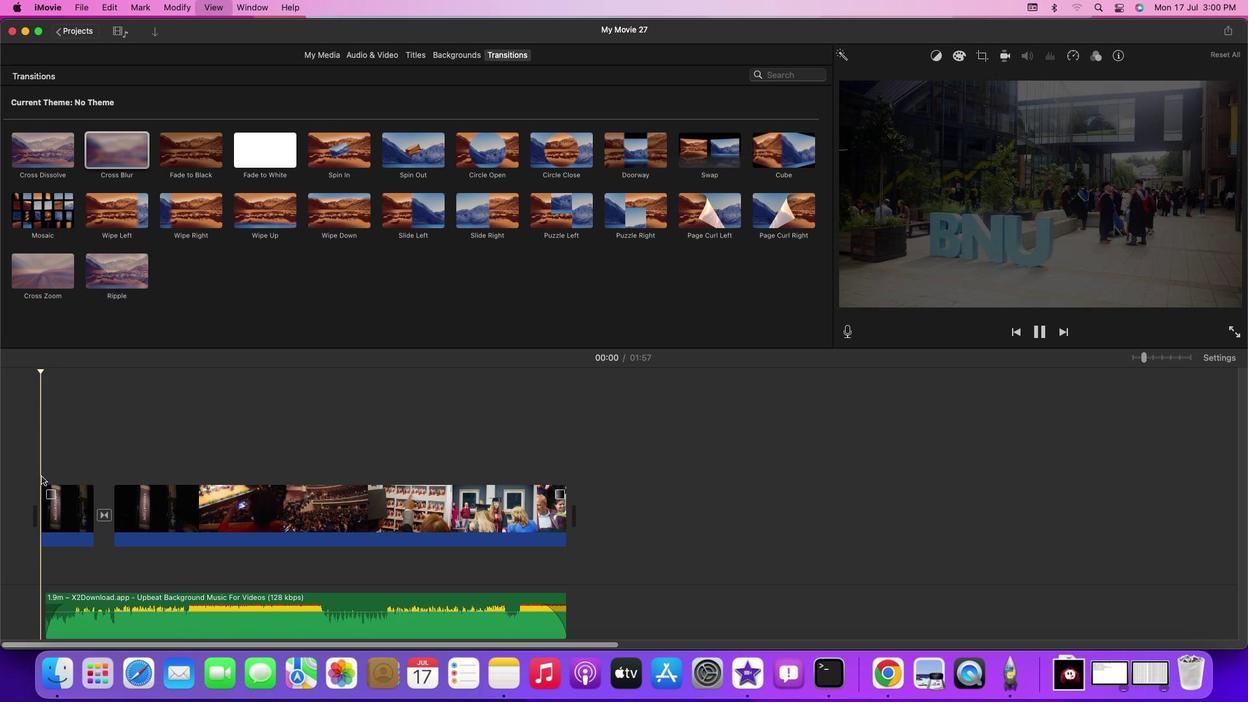 
Action: Mouse moved to (44, 612)
Screenshot: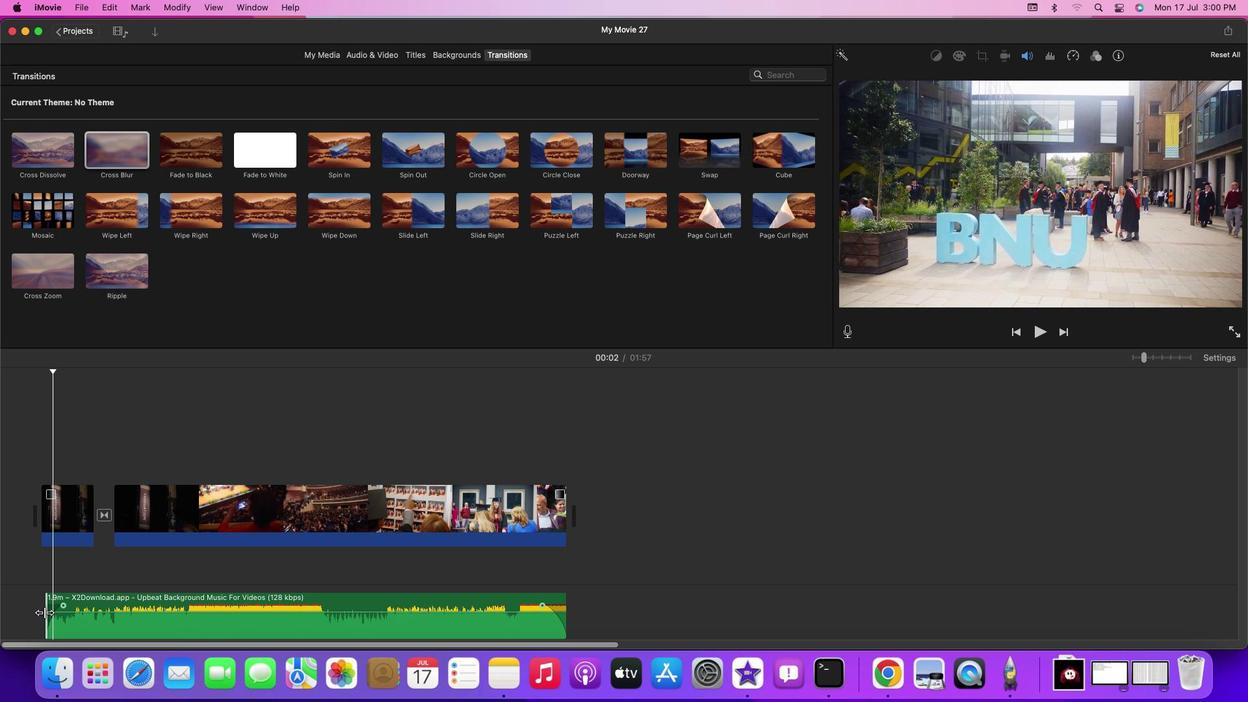 
Action: Mouse pressed left at (44, 612)
Screenshot: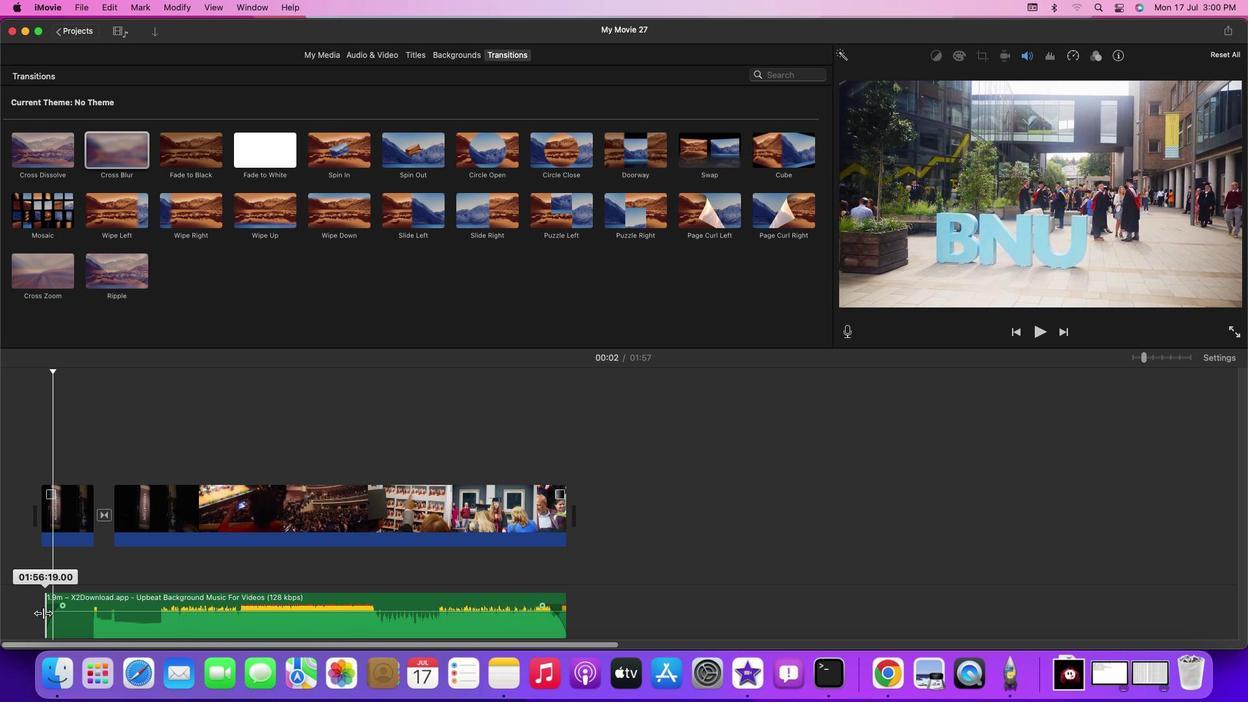 
Action: Mouse moved to (43, 452)
Screenshot: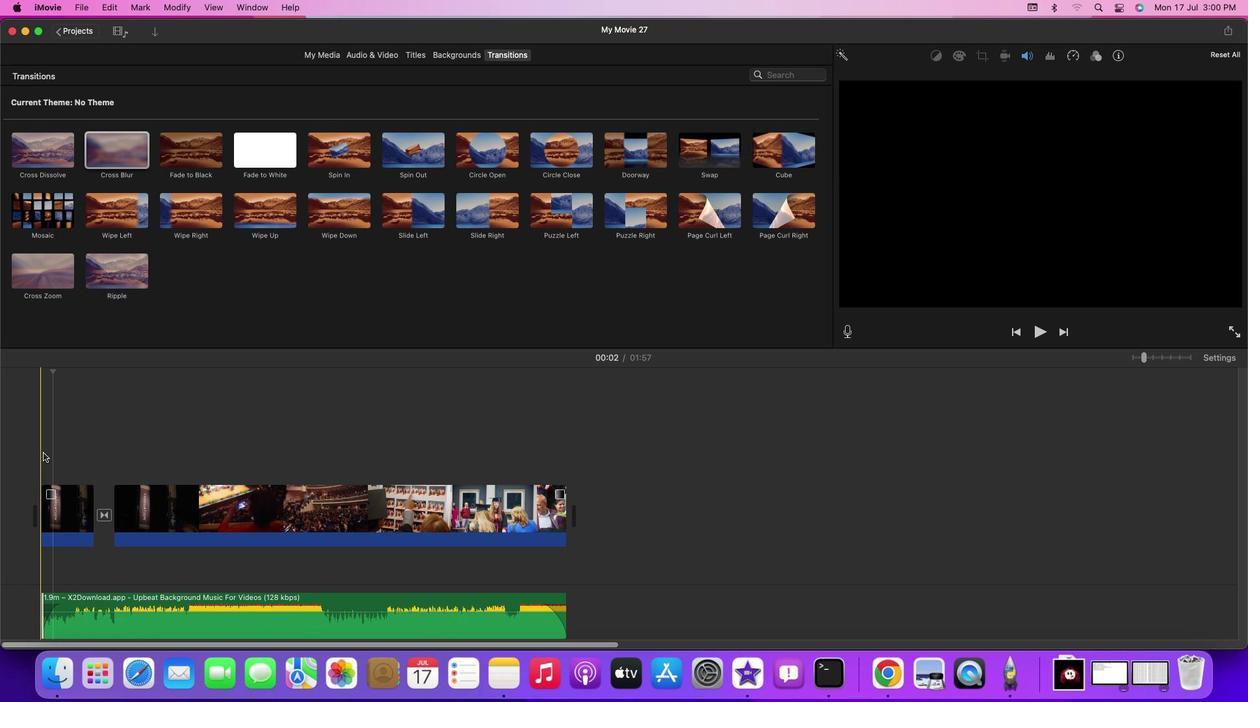 
Action: Mouse pressed left at (43, 452)
Screenshot: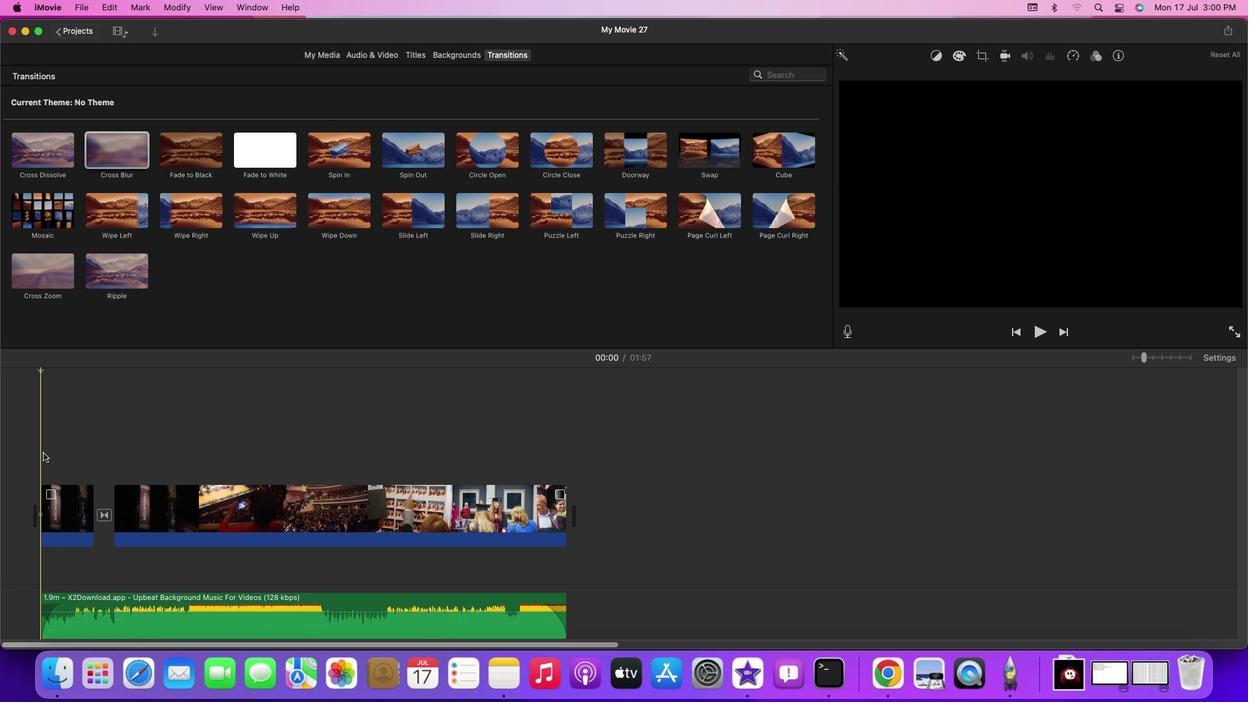 
Action: Key pressed Key.space
Screenshot: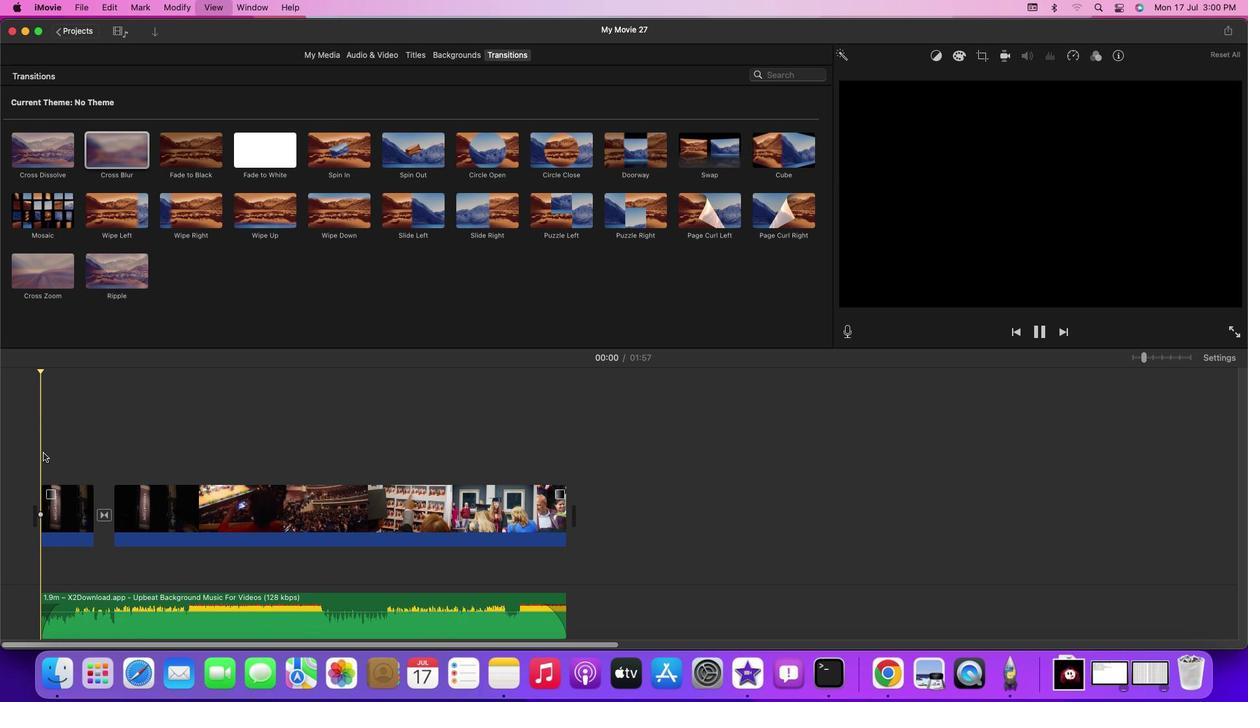 
Action: Mouse moved to (178, 446)
Screenshot: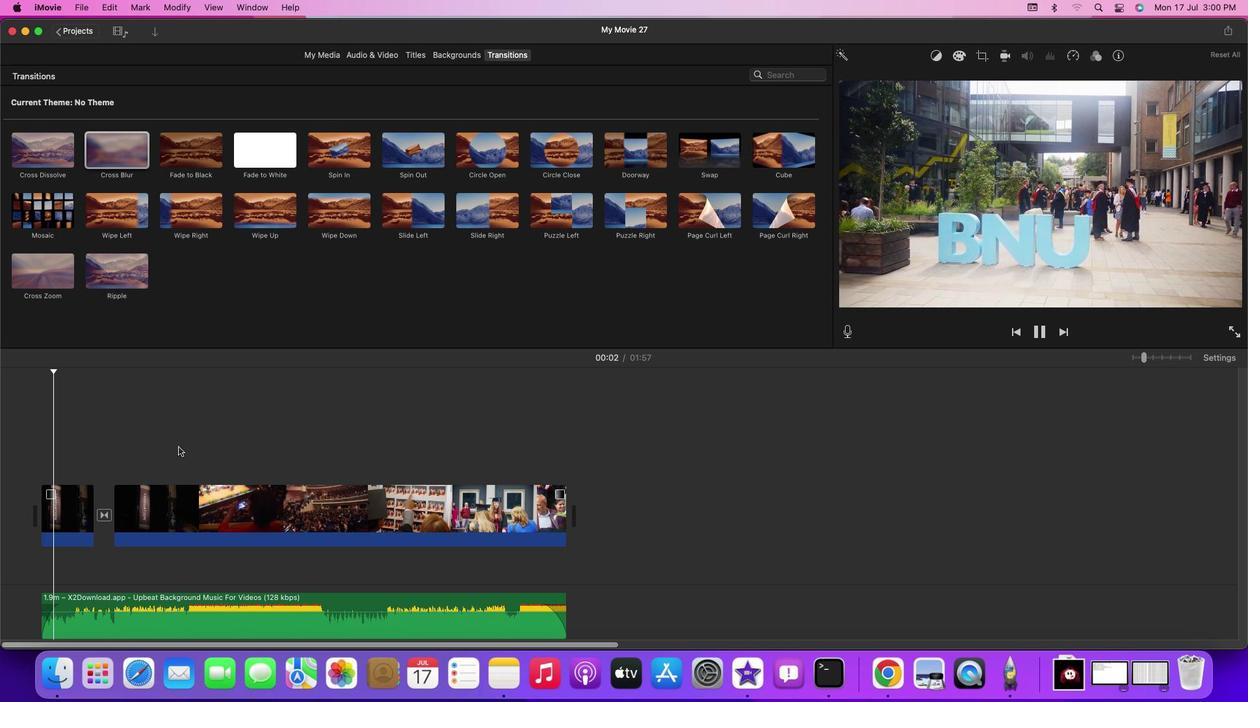 
Action: Mouse pressed left at (178, 446)
Screenshot: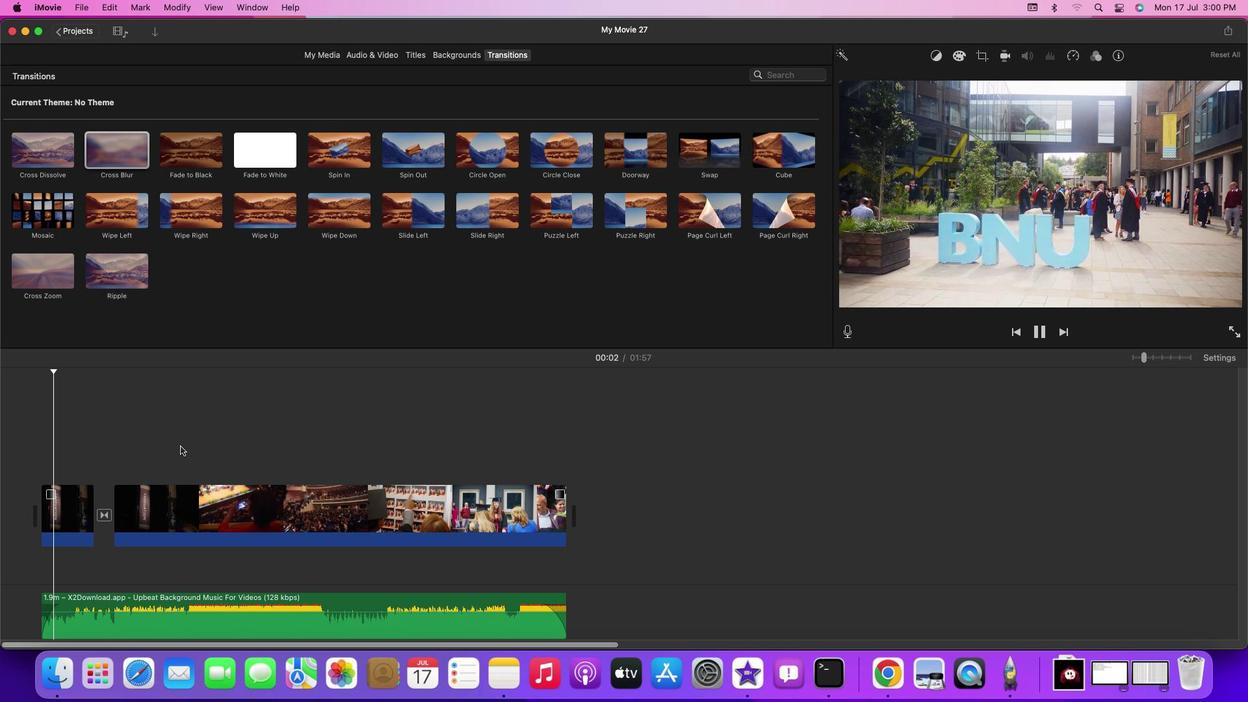 
Action: Mouse moved to (191, 440)
Screenshot: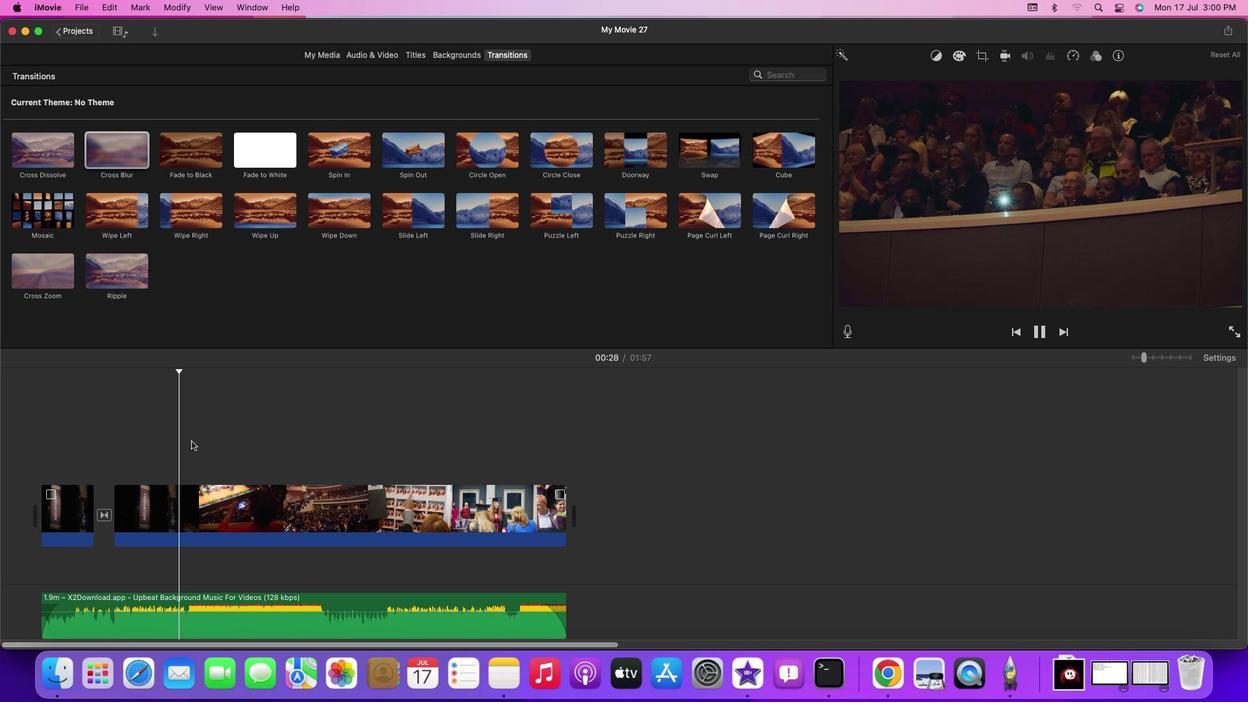 
Action: Key pressed Key.spaceKey.spaceKey.spaceKey.leftKey.leftKey.leftKey.leftKey.leftKey.leftKey.leftKey.leftKey.leftKey.leftKey.leftKey.leftKey.leftKey.leftKey.rightKey.right
Screenshot: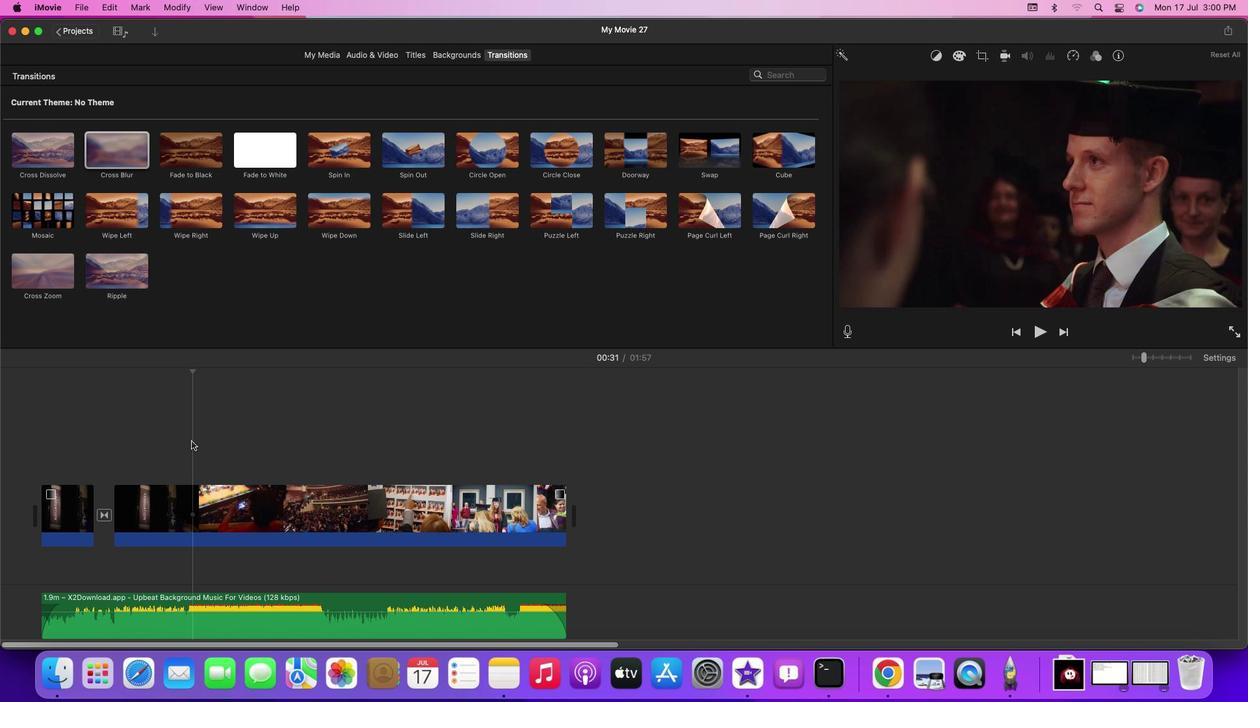 
Action: Mouse moved to (193, 513)
Screenshot: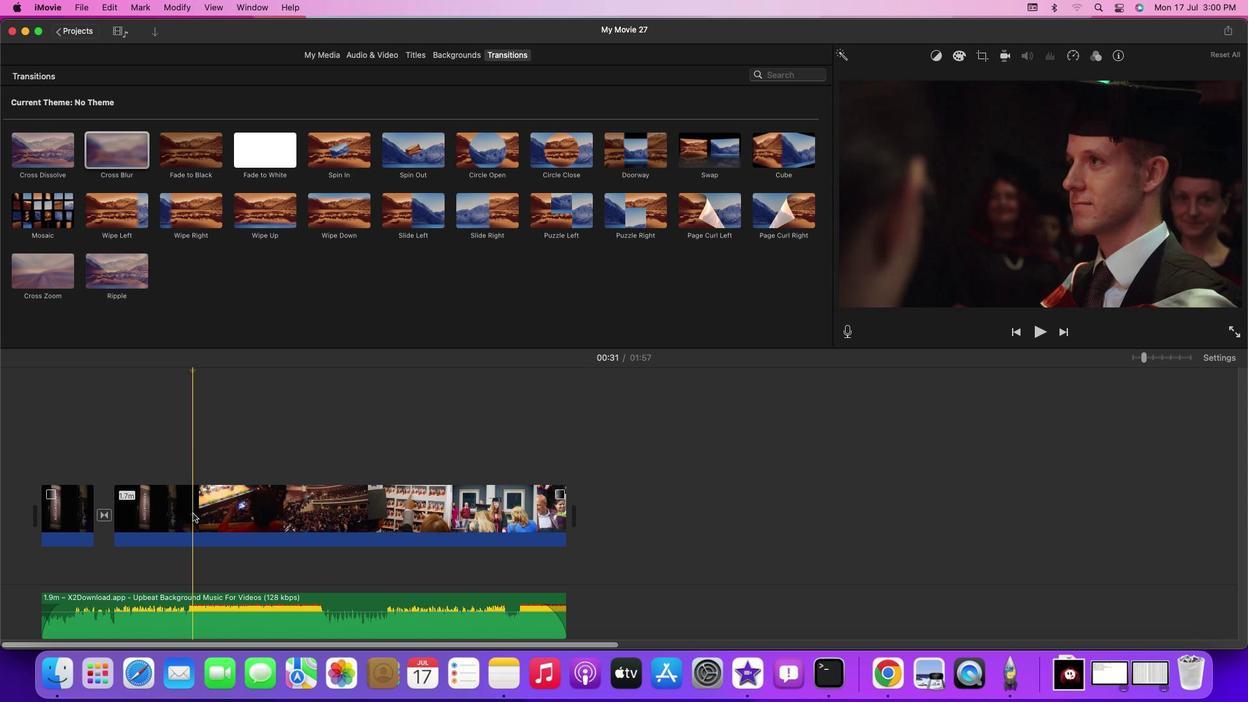 
Action: Mouse pressed left at (193, 513)
Screenshot: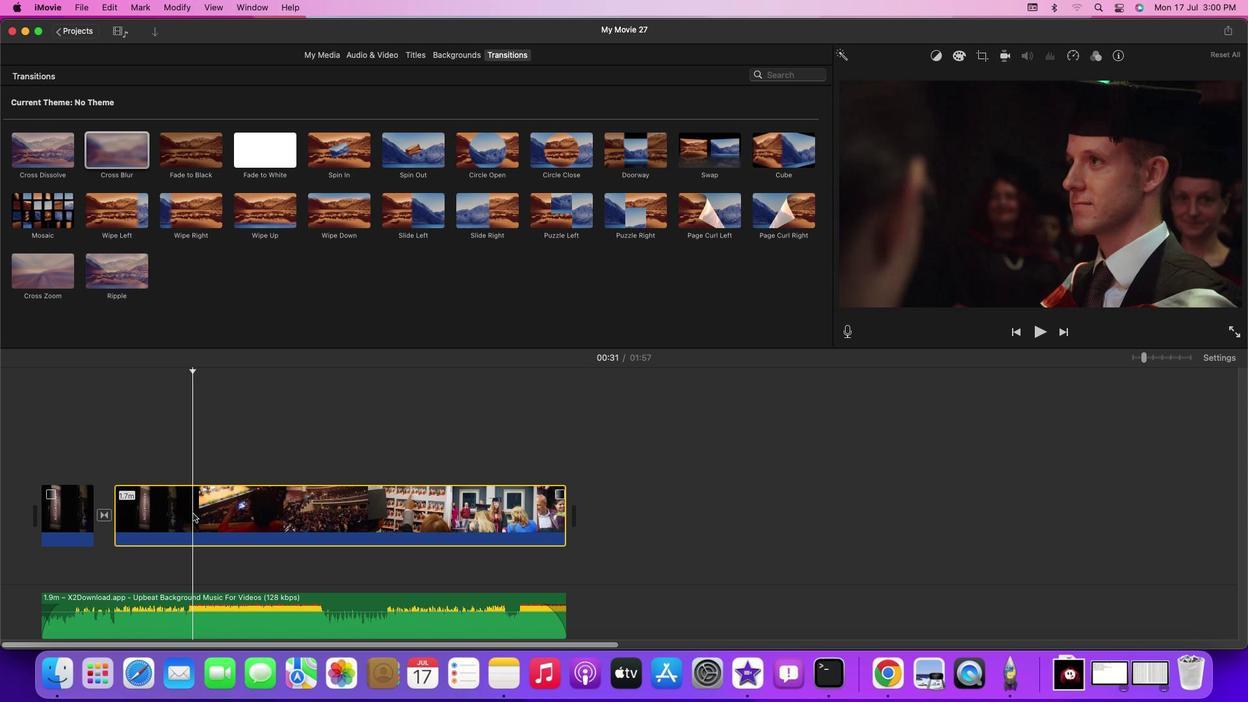 
Action: Key pressed Key.cmd'b'
Screenshot: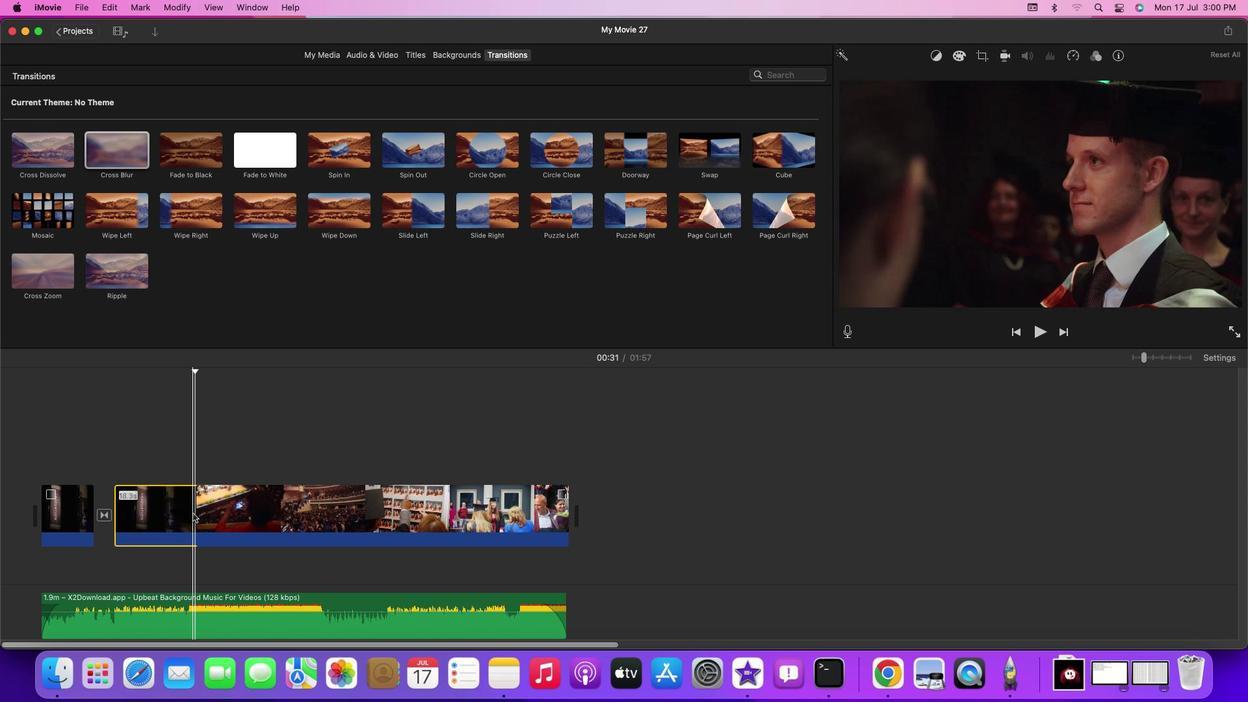 
Action: Mouse moved to (191, 516)
Screenshot: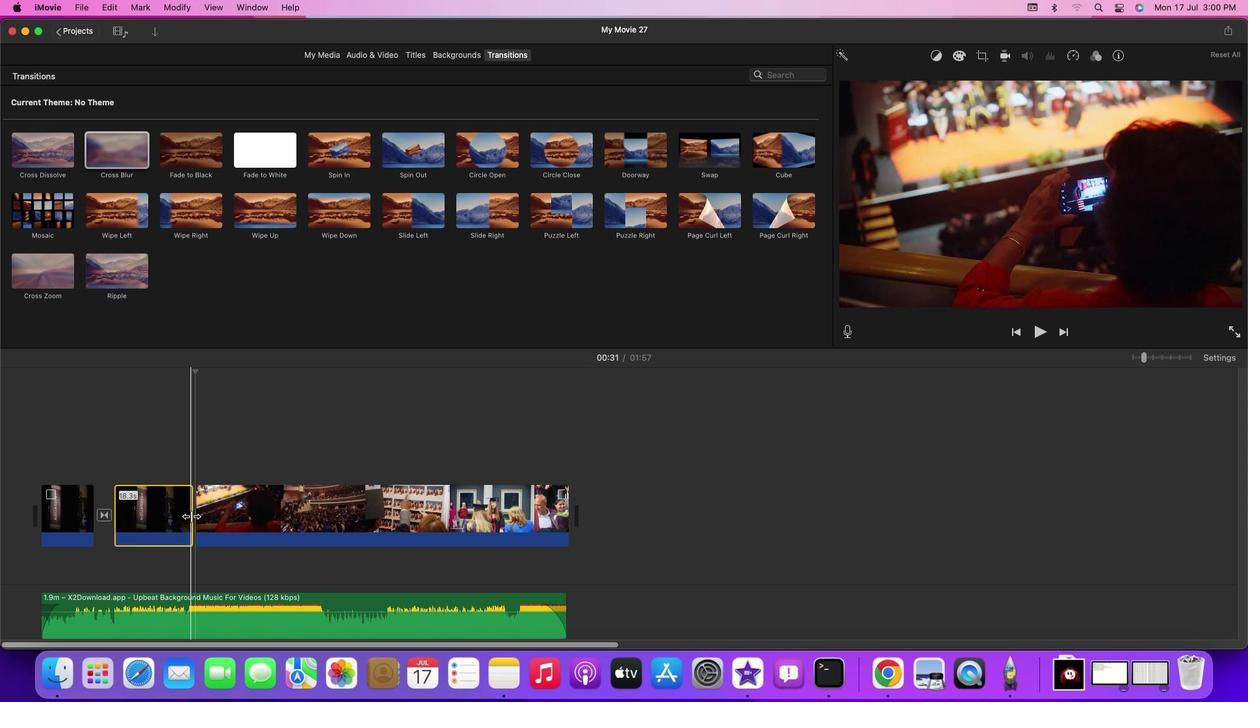 
Action: Mouse pressed left at (191, 516)
Screenshot: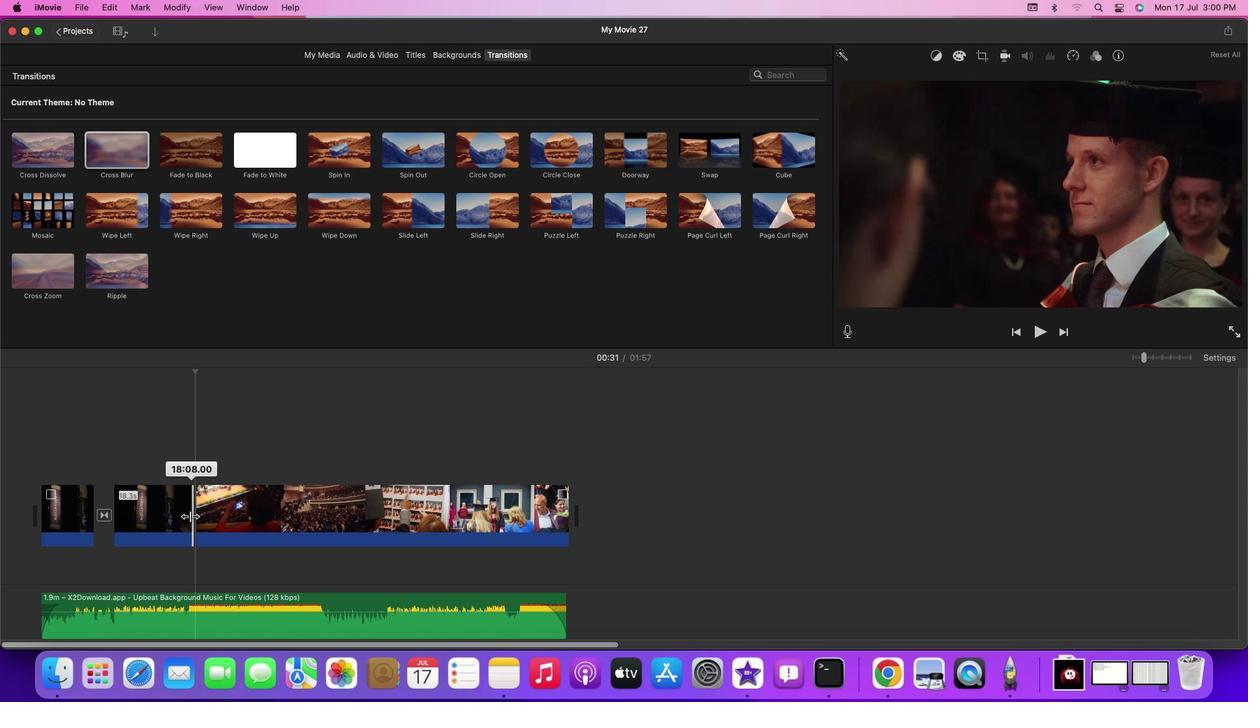 
Action: Mouse moved to (226, 516)
Screenshot: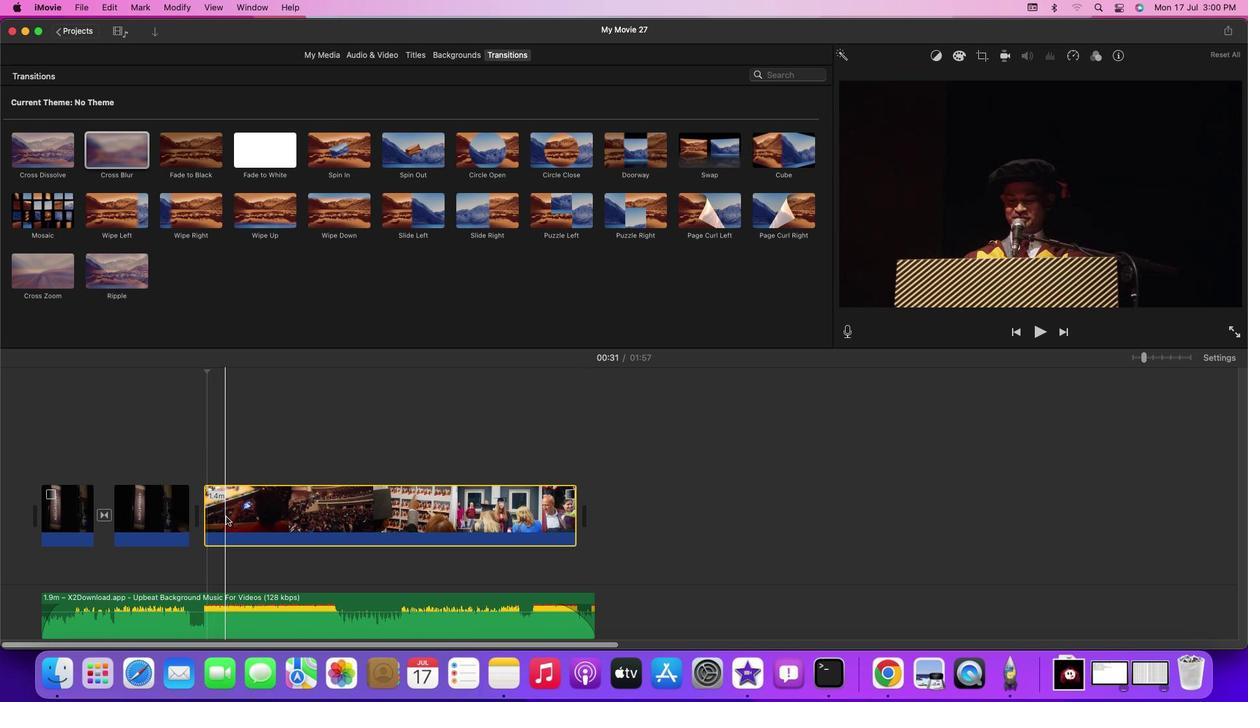 
Action: Mouse pressed left at (226, 516)
Screenshot: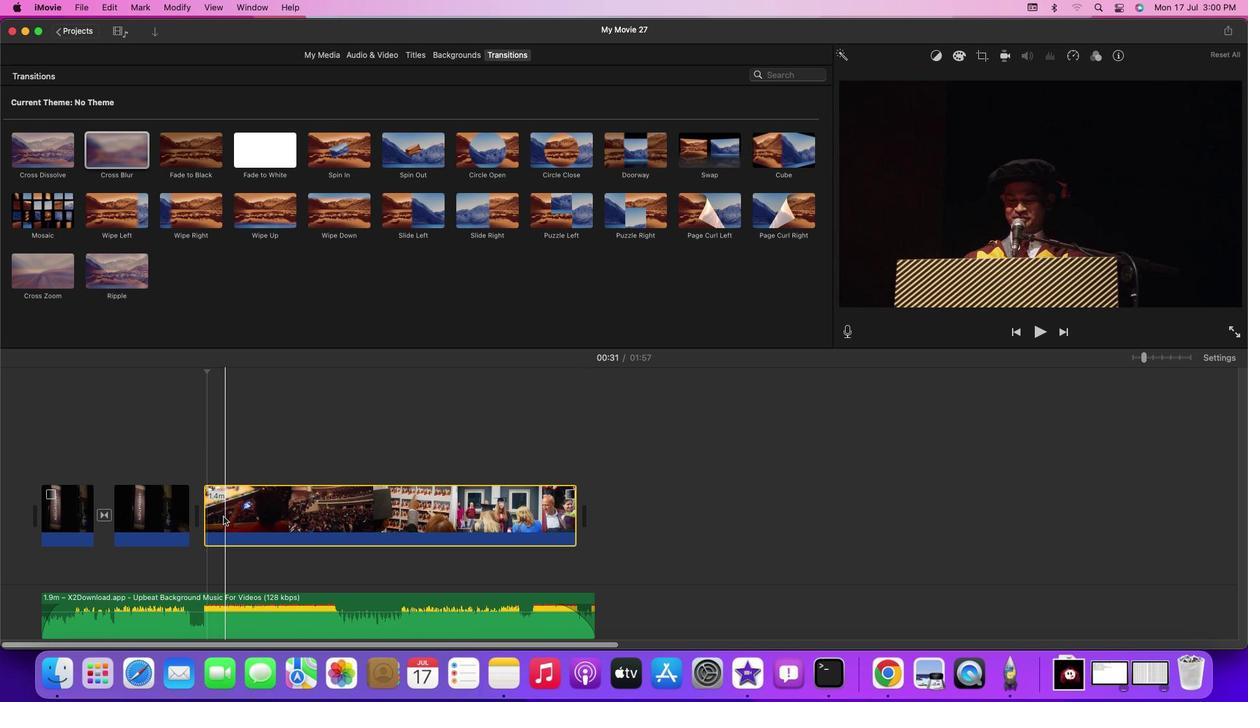 
Action: Mouse moved to (172, 463)
Screenshot: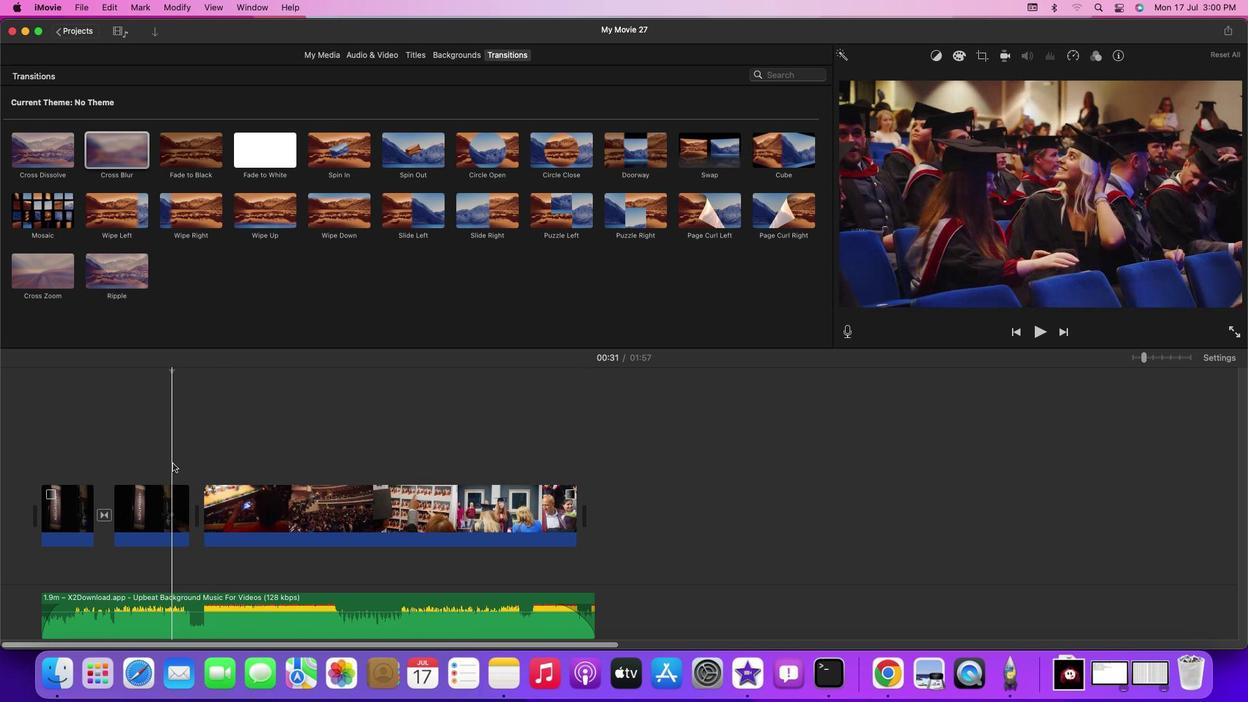 
Action: Mouse pressed left at (172, 463)
Screenshot: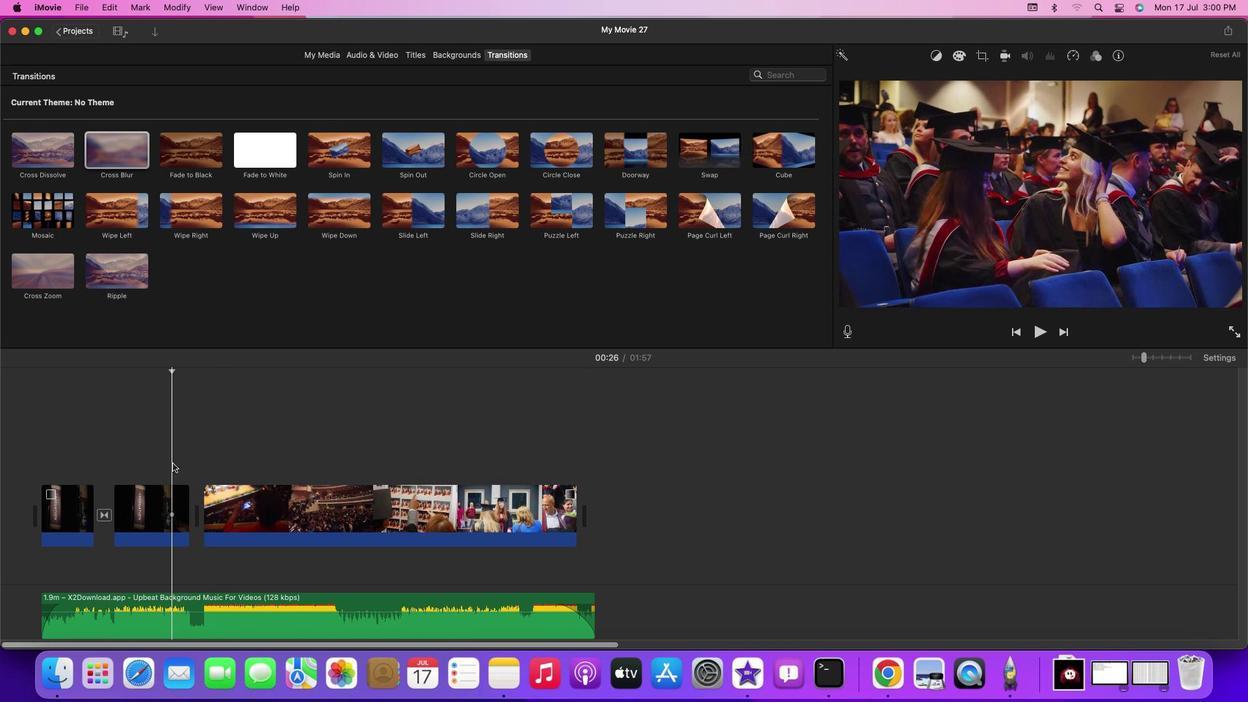 
Action: Key pressed Key.space
Screenshot: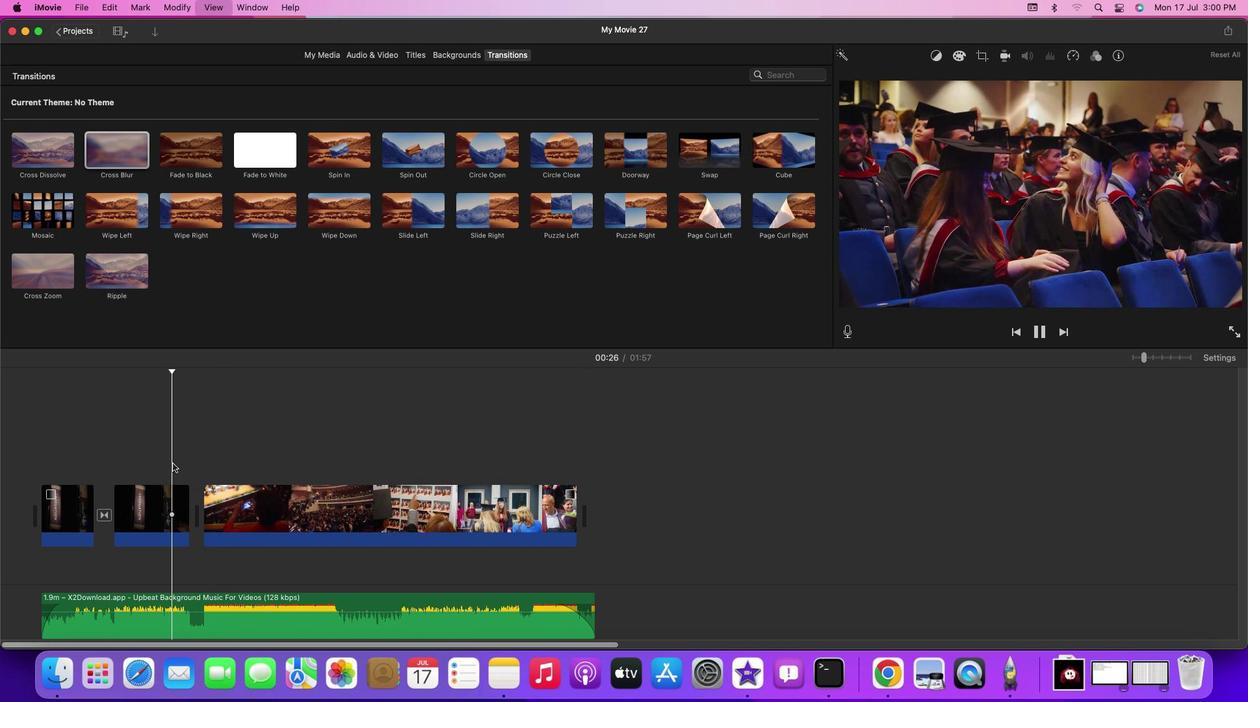 
Action: Mouse moved to (163, 459)
Screenshot: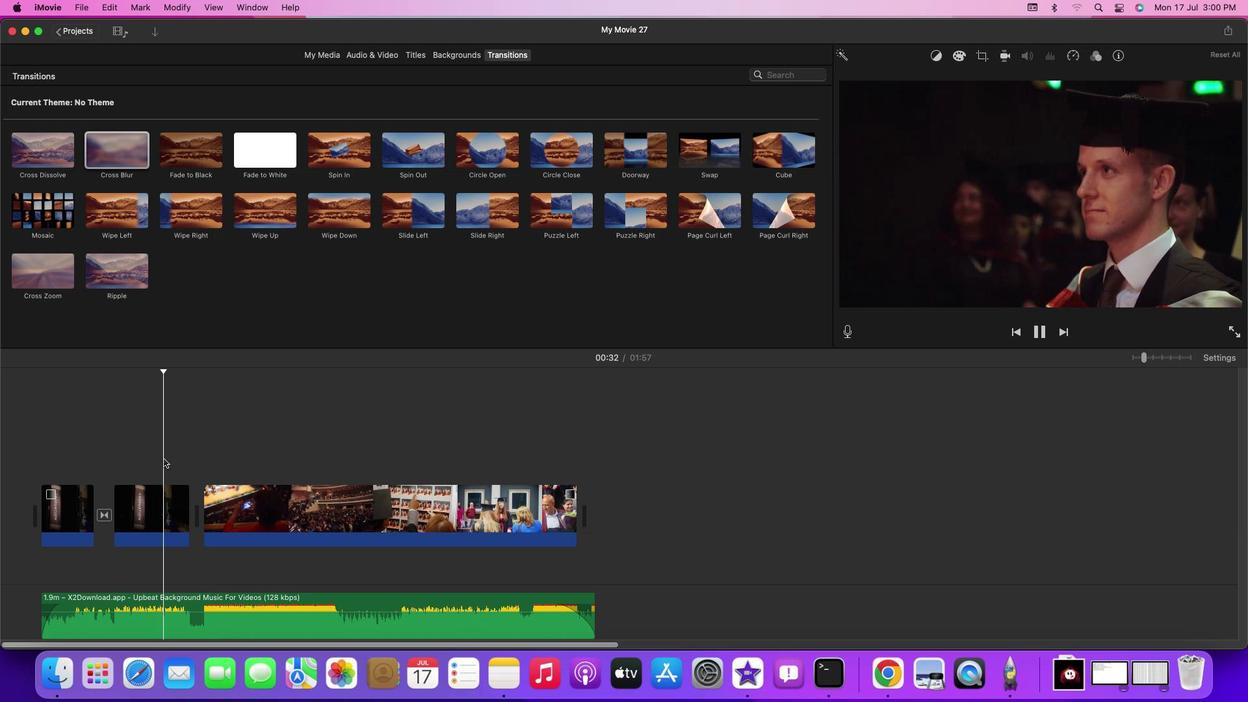 
Action: Mouse pressed left at (163, 459)
Screenshot: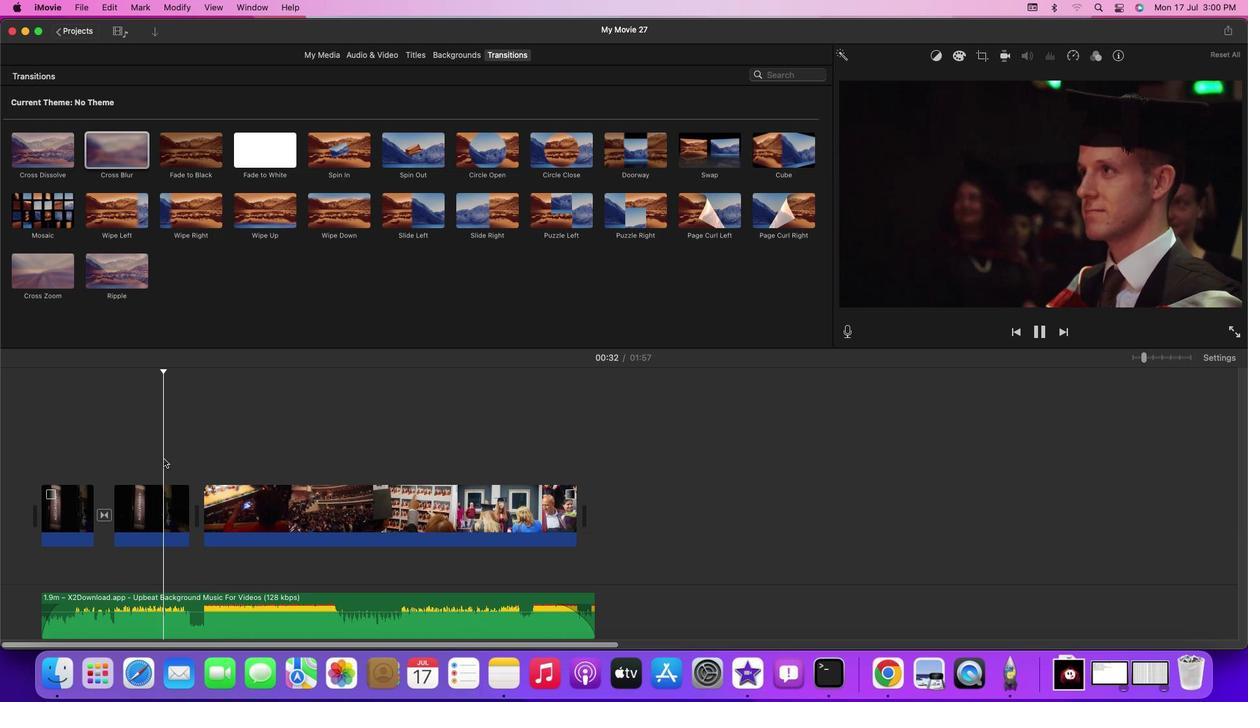 
Action: Key pressed Key.spaceKey.space
Screenshot: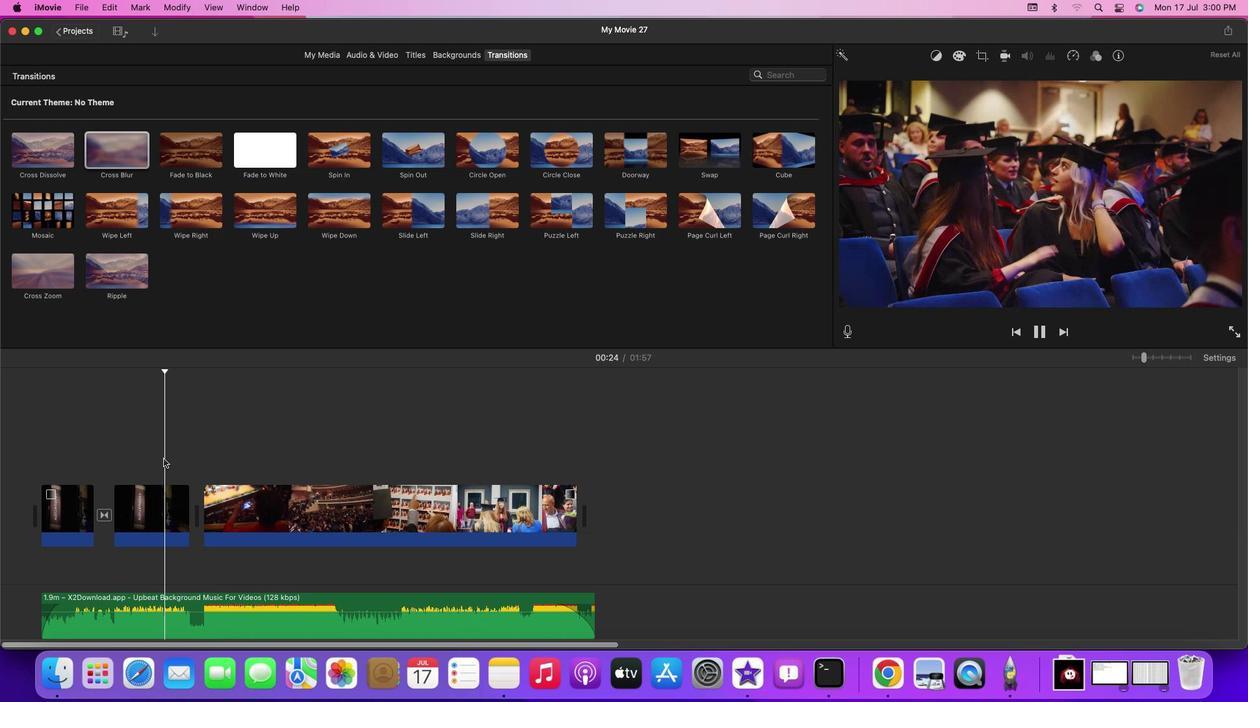
Action: Mouse moved to (55, 273)
Screenshot: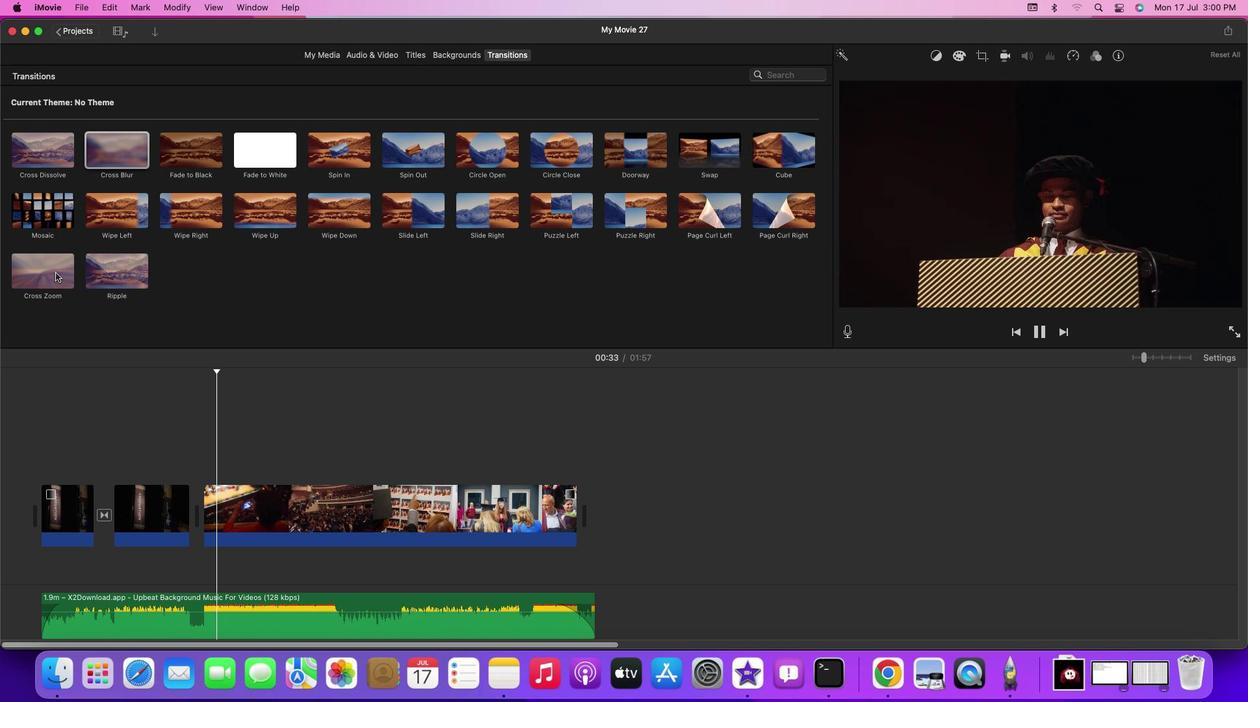 
Action: Mouse pressed left at (55, 273)
Screenshot: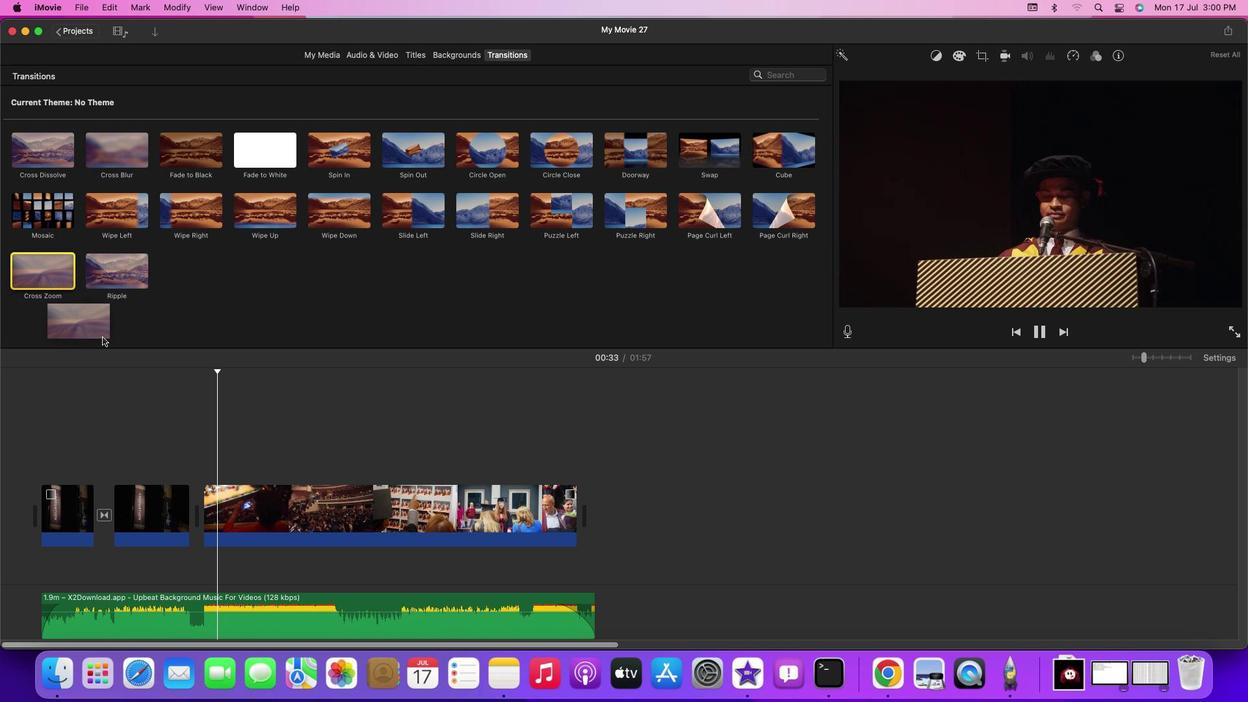 
Action: Mouse moved to (181, 455)
Screenshot: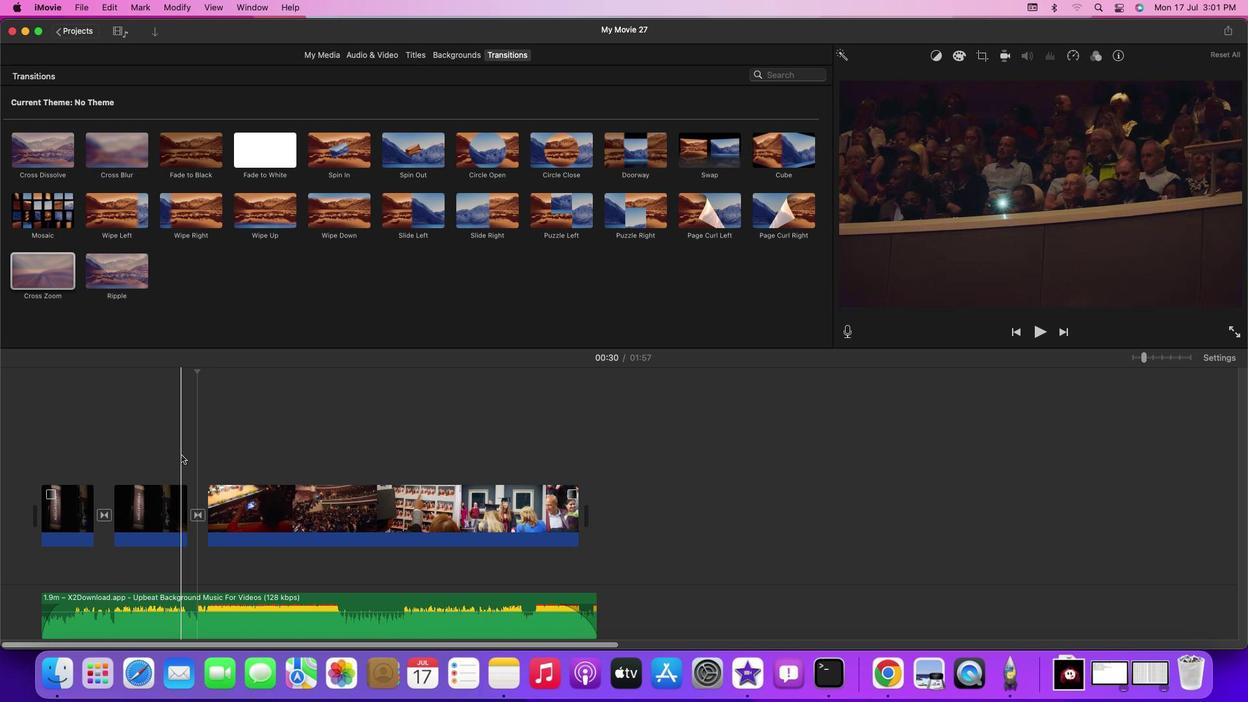 
Action: Mouse pressed left at (181, 455)
Screenshot: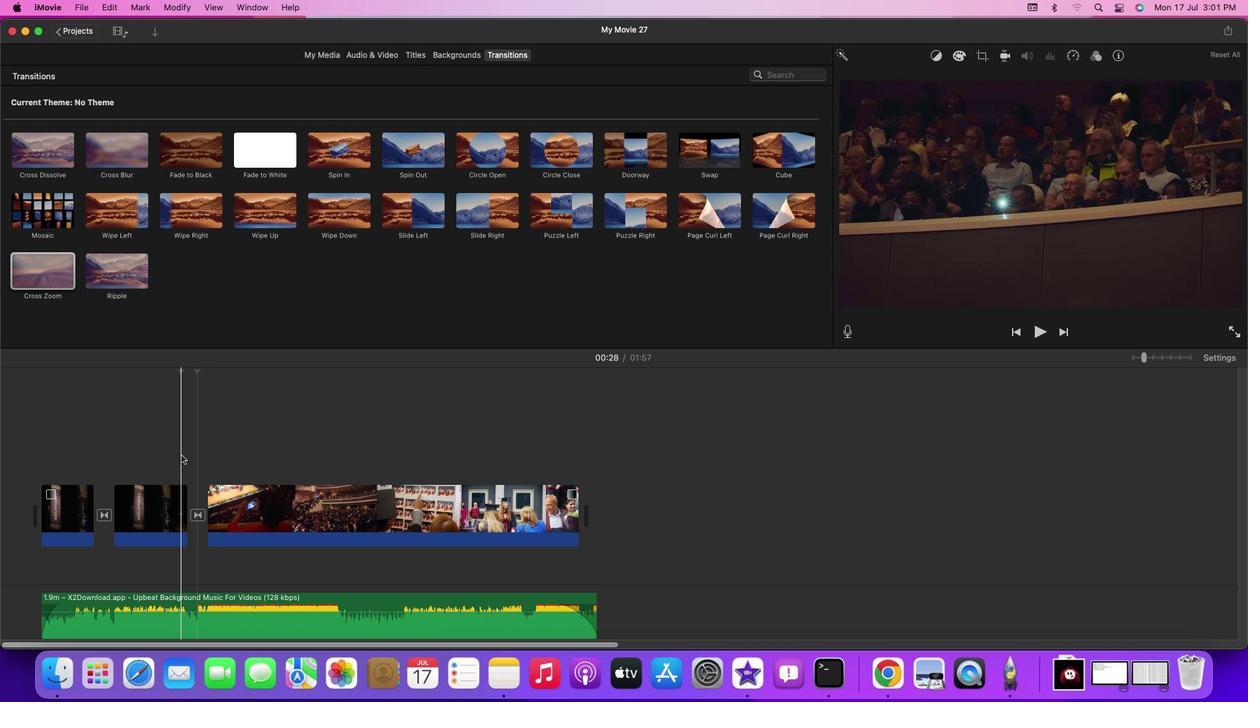 
Action: Mouse moved to (181, 454)
Screenshot: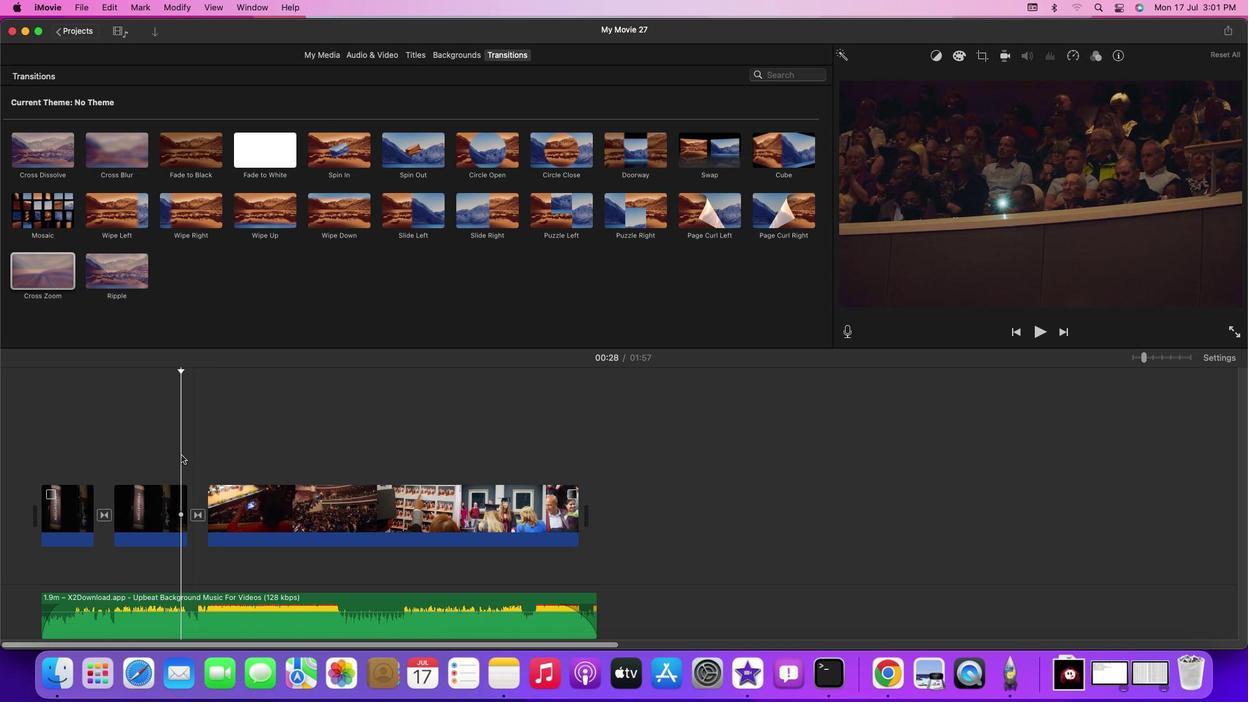 
Action: Key pressed Key.space
Screenshot: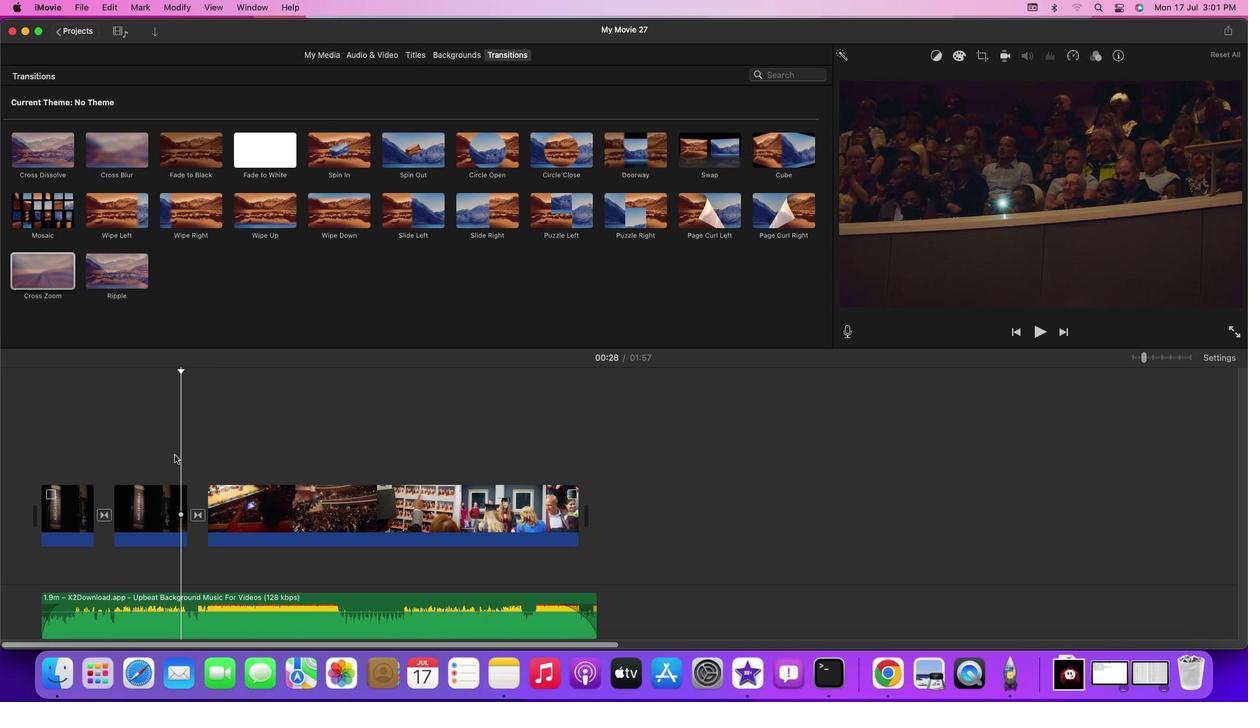 
Action: Mouse moved to (176, 455)
Screenshot: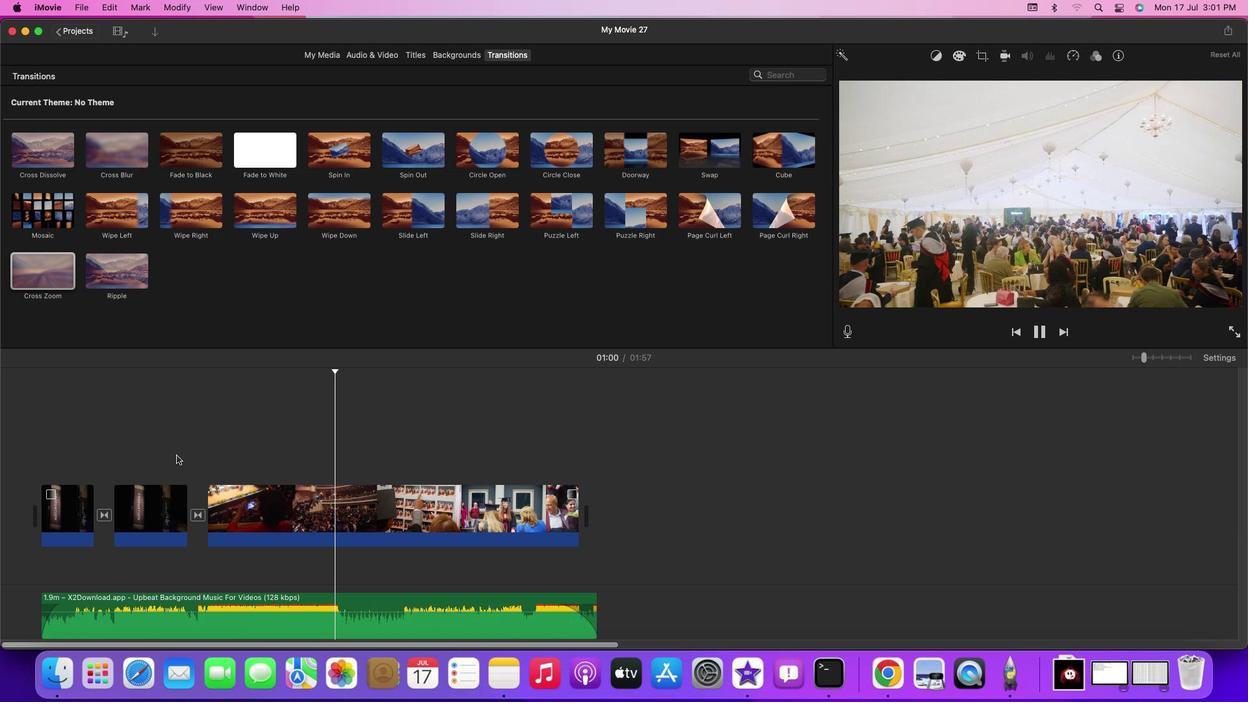 
Action: Key pressed Key.space
Screenshot: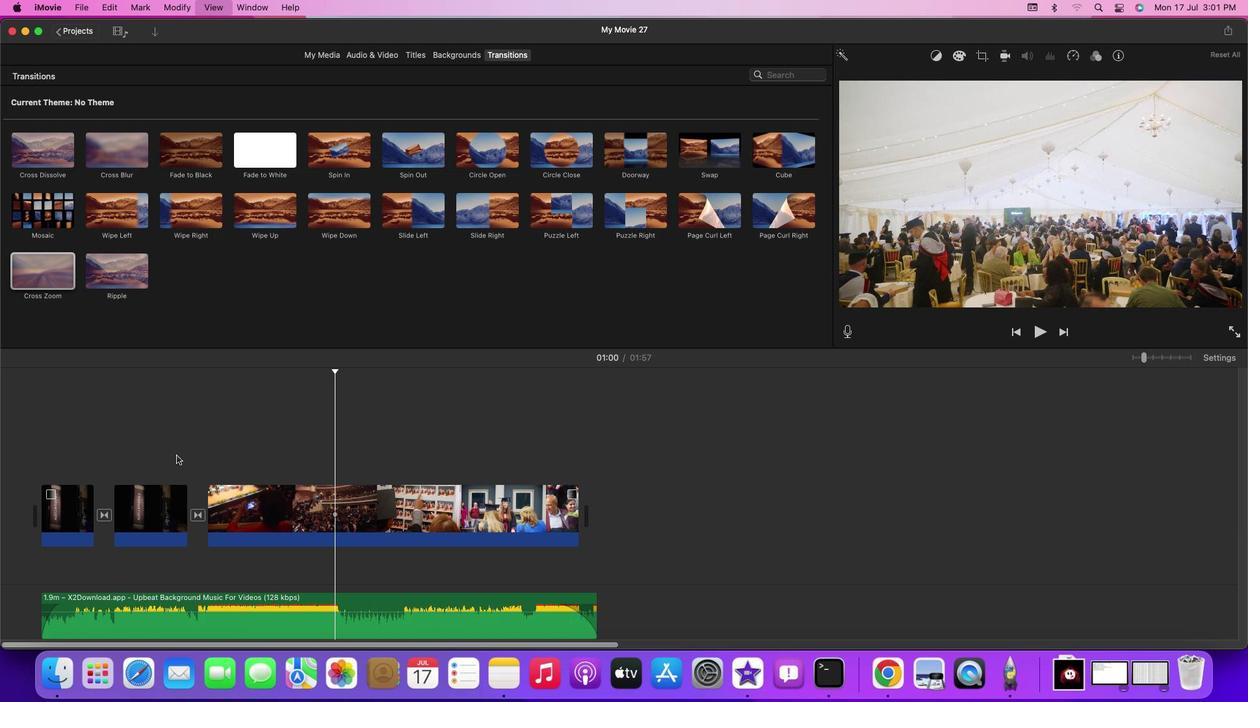 
Action: Mouse moved to (289, 459)
Screenshot: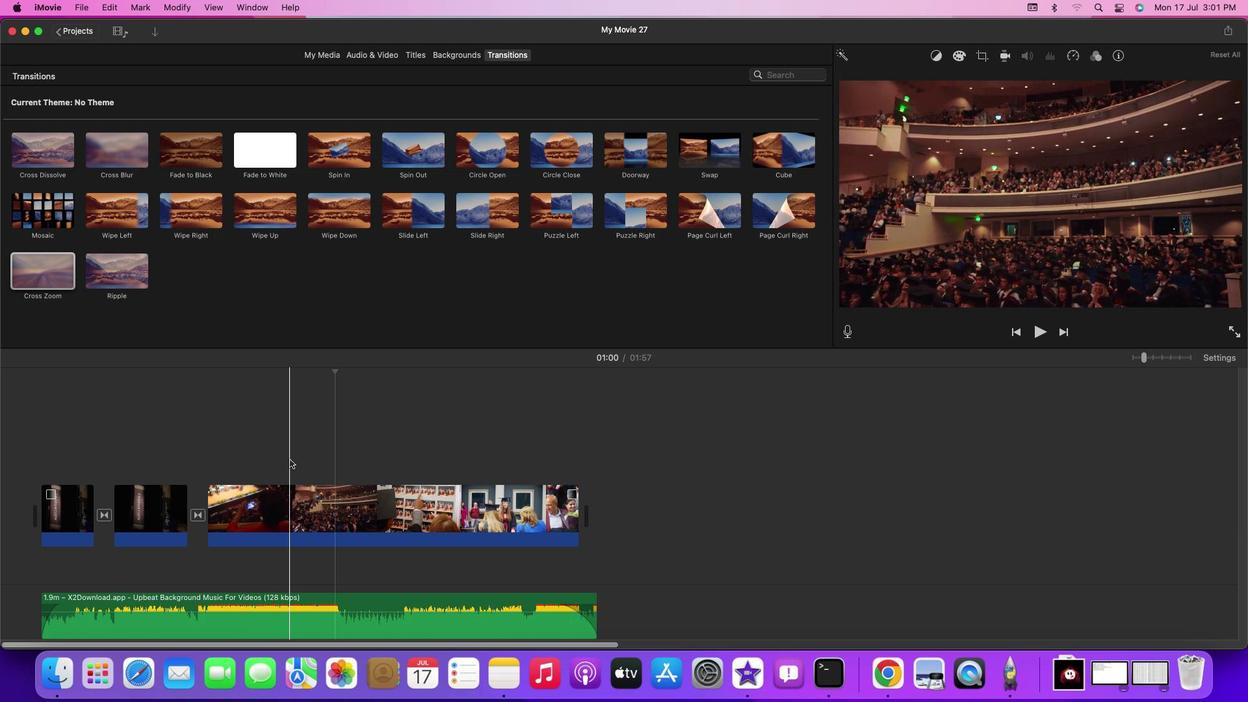 
Action: Mouse pressed left at (289, 459)
Screenshot: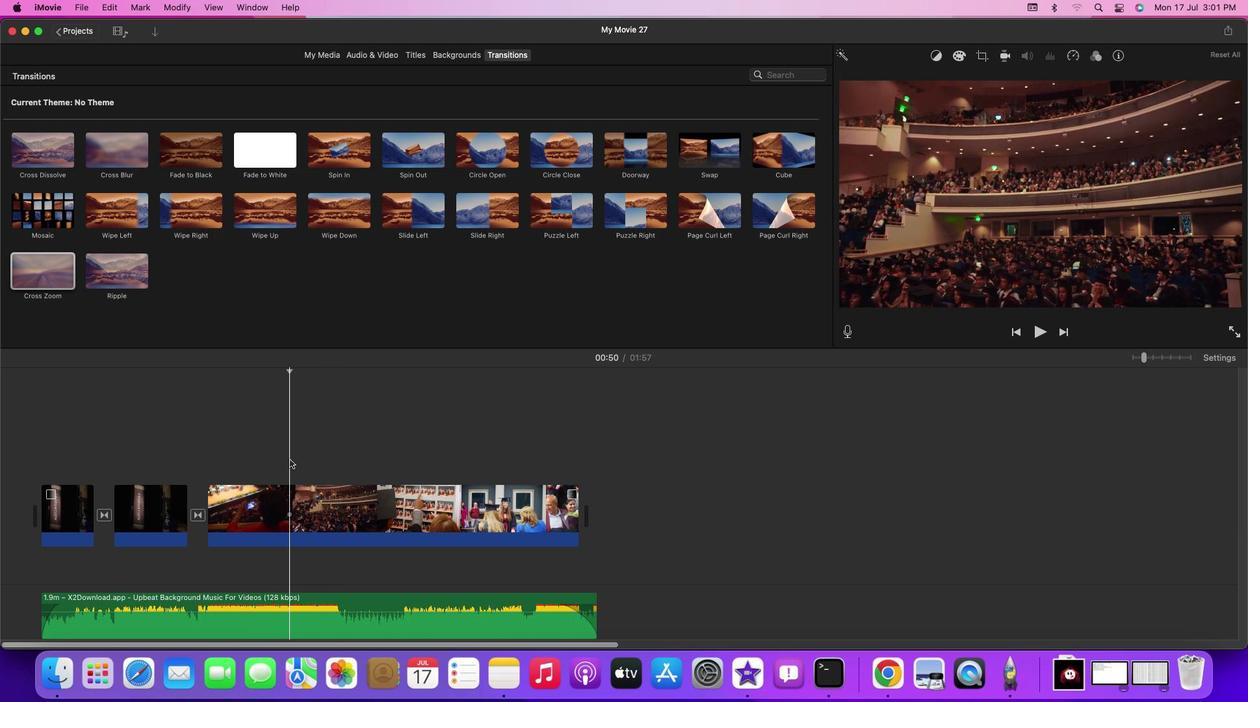 
Action: Key pressed Key.spaceKey.space
Screenshot: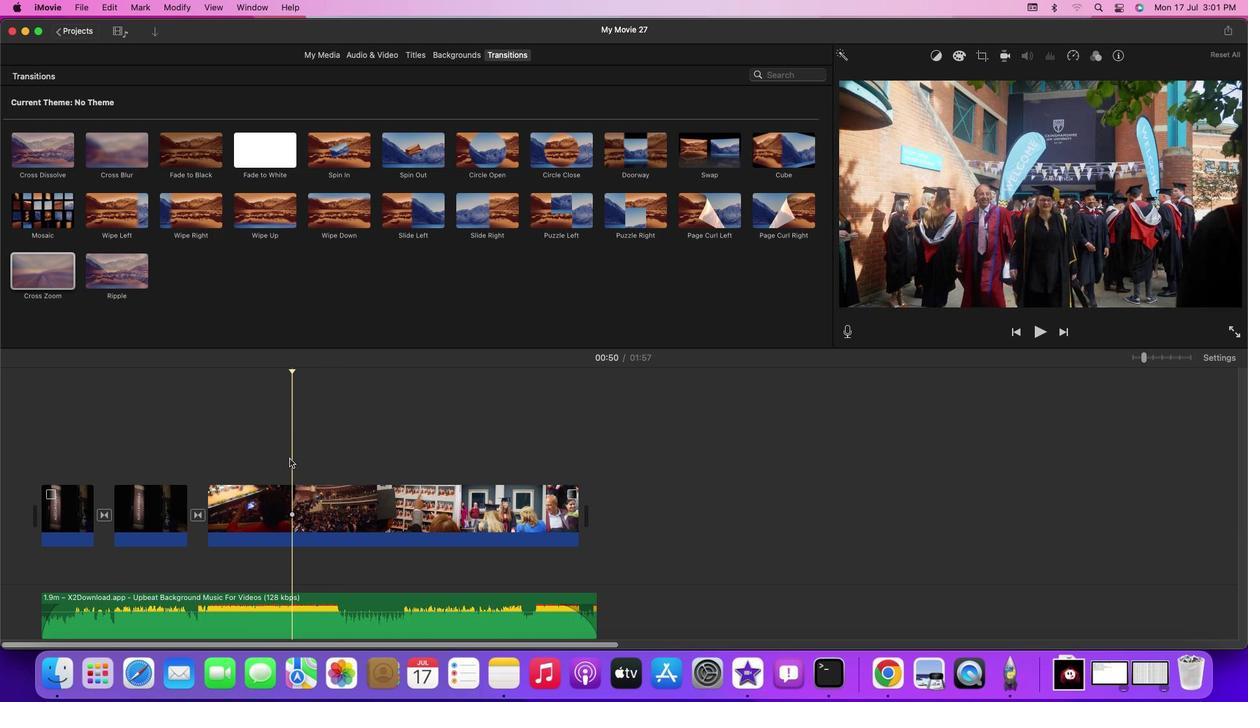 
Action: Mouse moved to (289, 458)
Screenshot: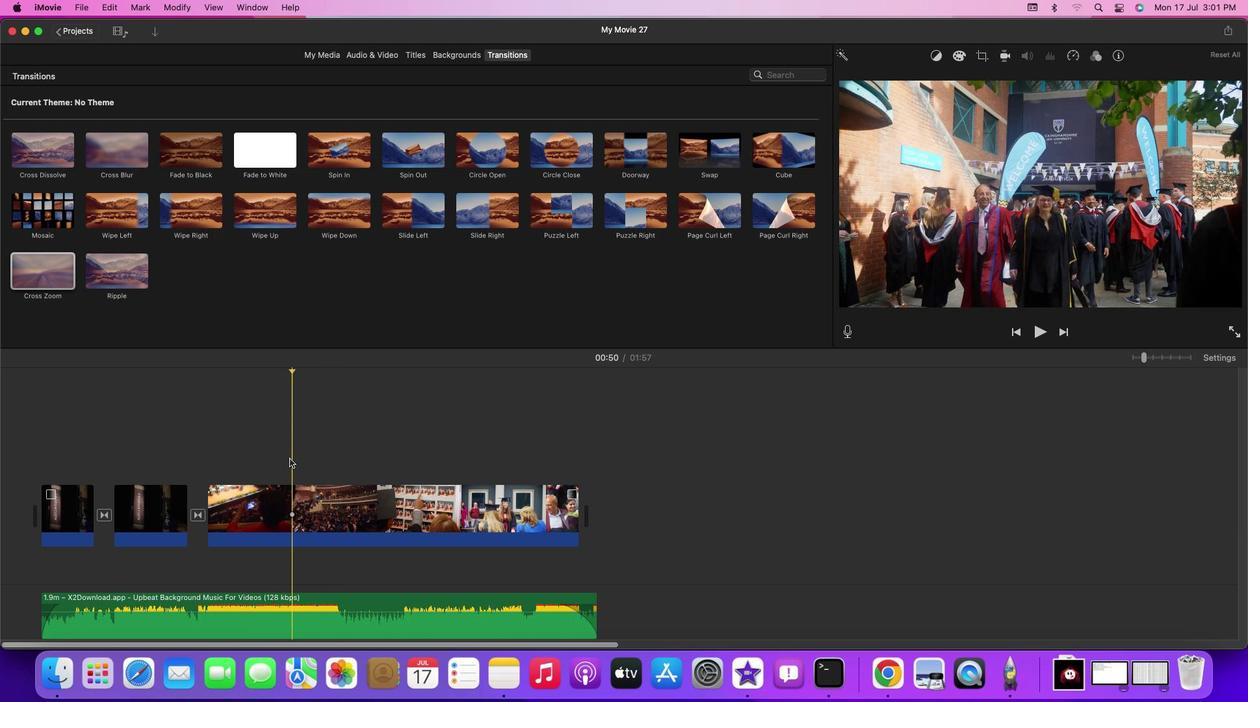 
Action: Key pressed Key.leftKey.leftKey.leftKey.leftKey.leftKey.leftKey.leftKey.leftKey.leftKey.leftKey.leftKey.leftKey.leftKey.leftKey.leftKey.leftKey.left
Screenshot: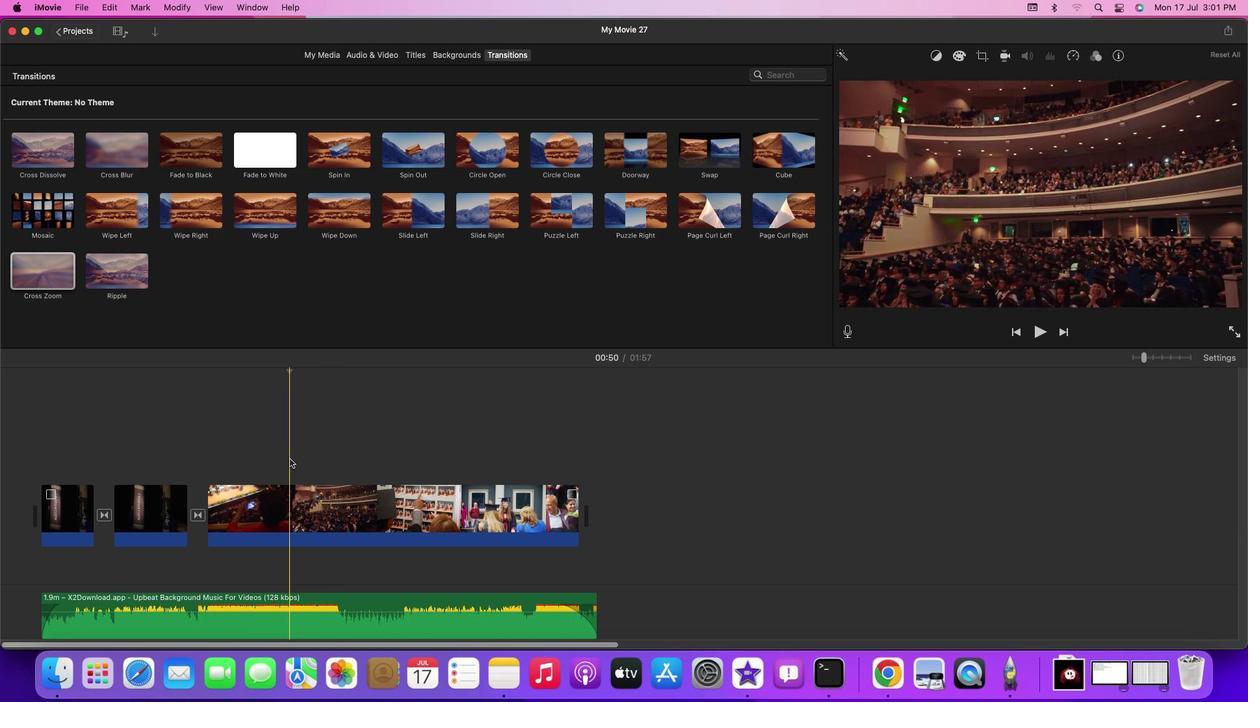
Action: Mouse moved to (107, 150)
Screenshot: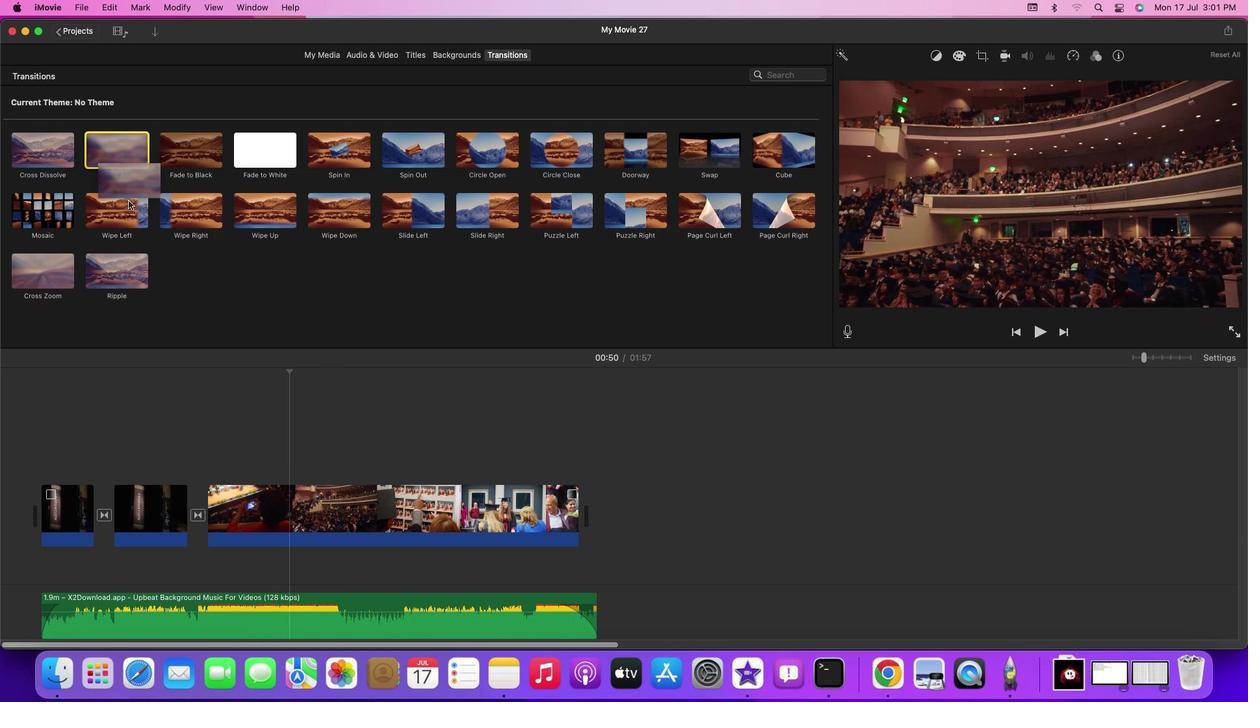 
Action: Mouse pressed left at (107, 150)
Screenshot: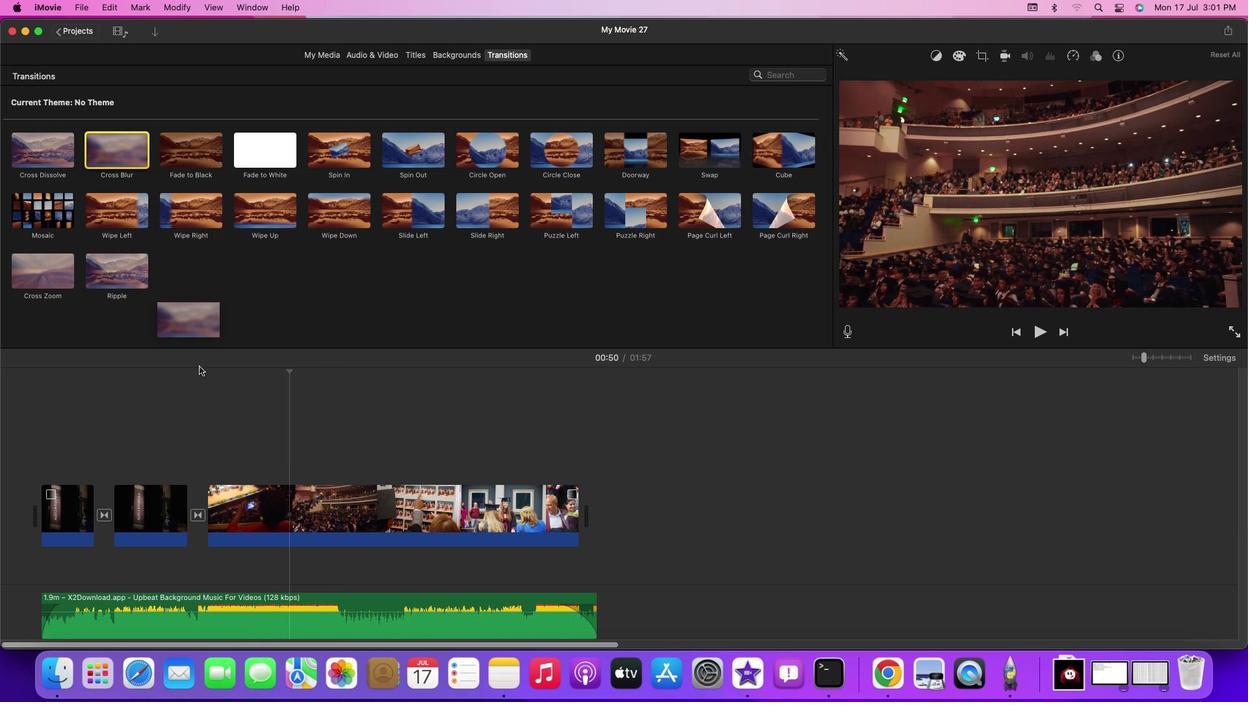 
Action: Mouse moved to (291, 521)
Screenshot: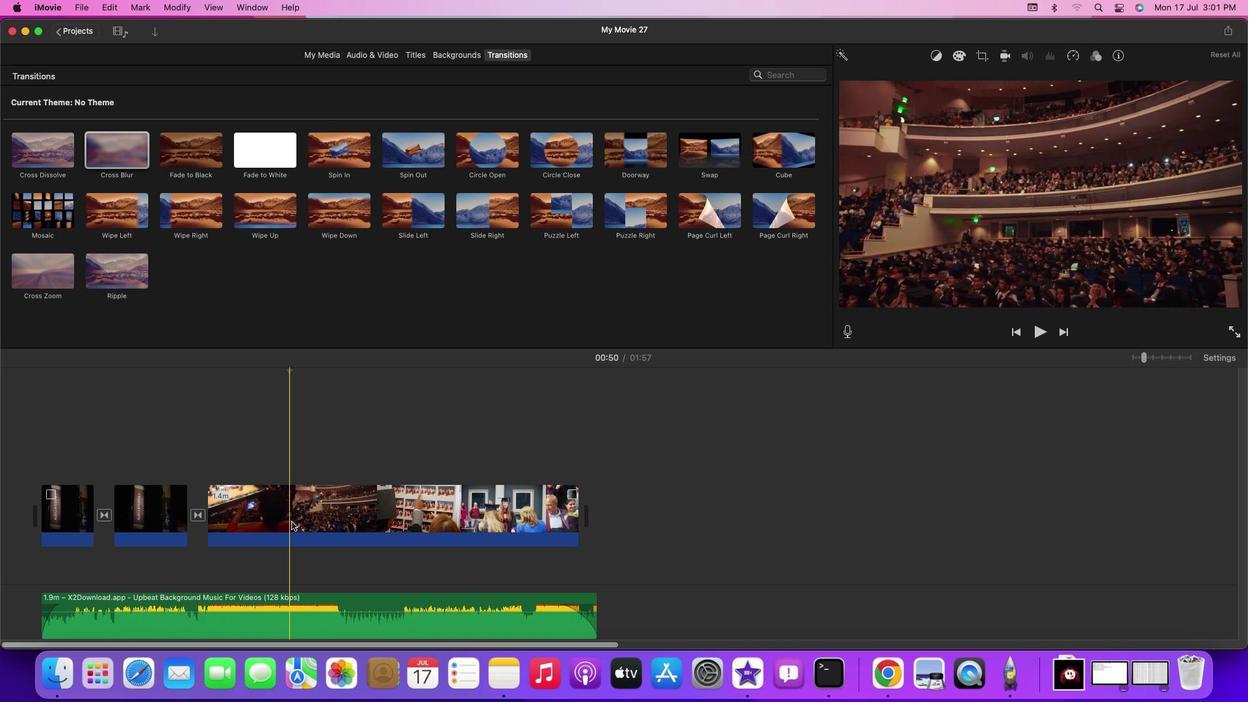 
Action: Mouse pressed left at (291, 521)
Screenshot: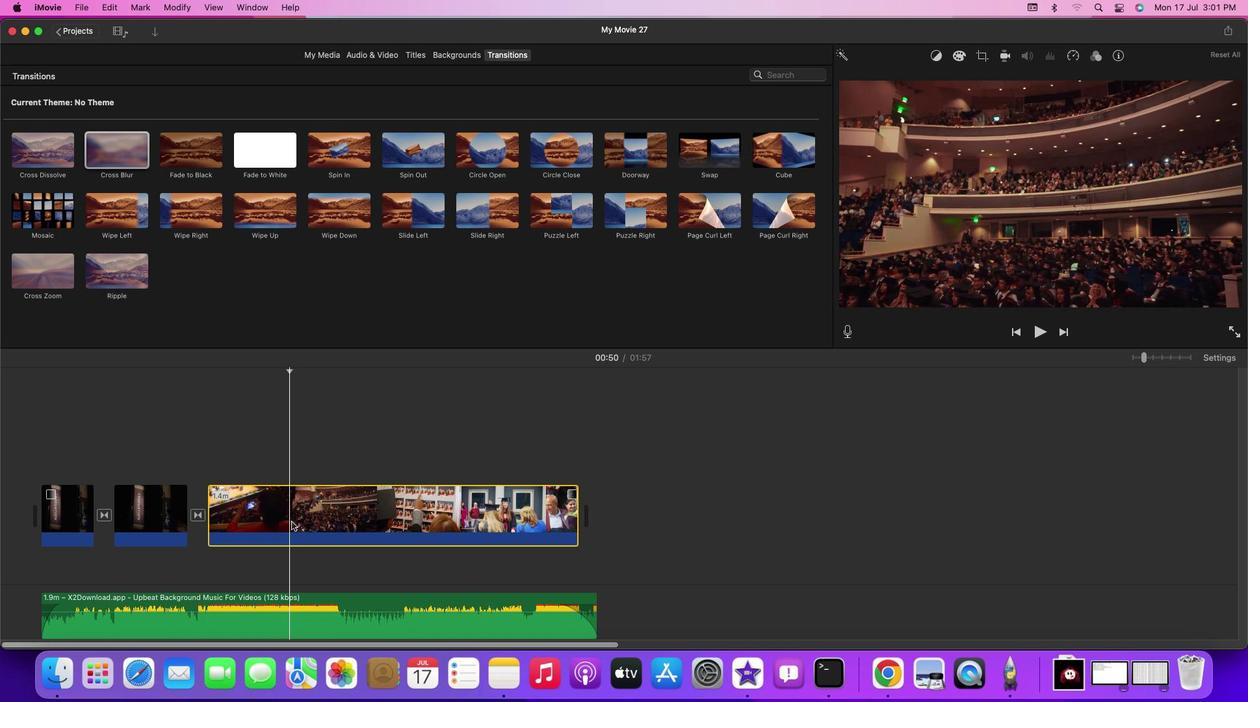 
Action: Key pressed Key.cmd'b'
Screenshot: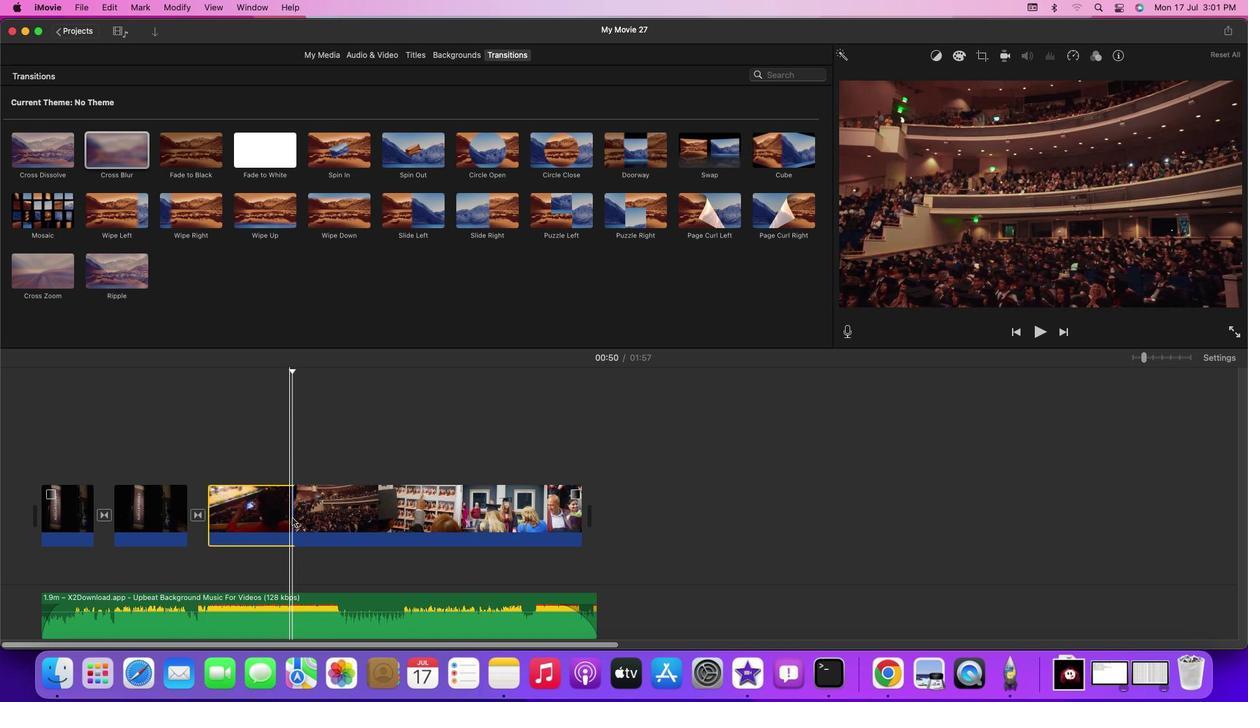 
Action: Mouse moved to (120, 152)
Screenshot: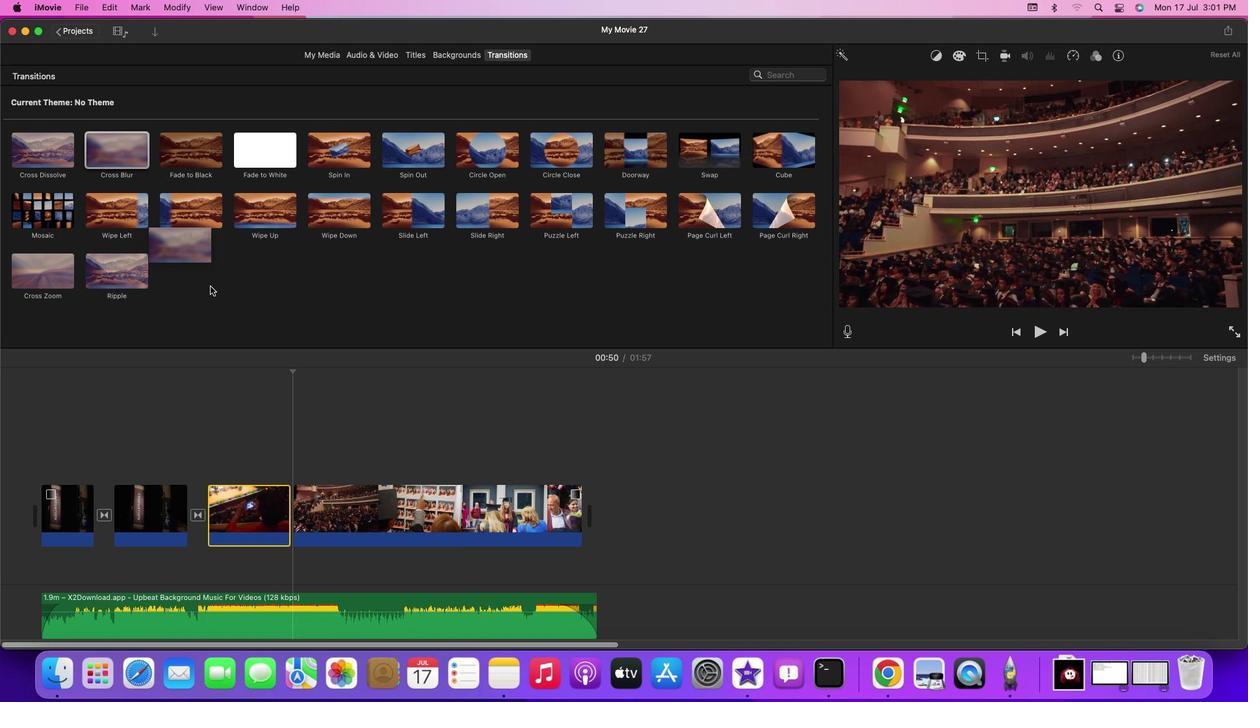 
Action: Mouse pressed left at (120, 152)
Screenshot: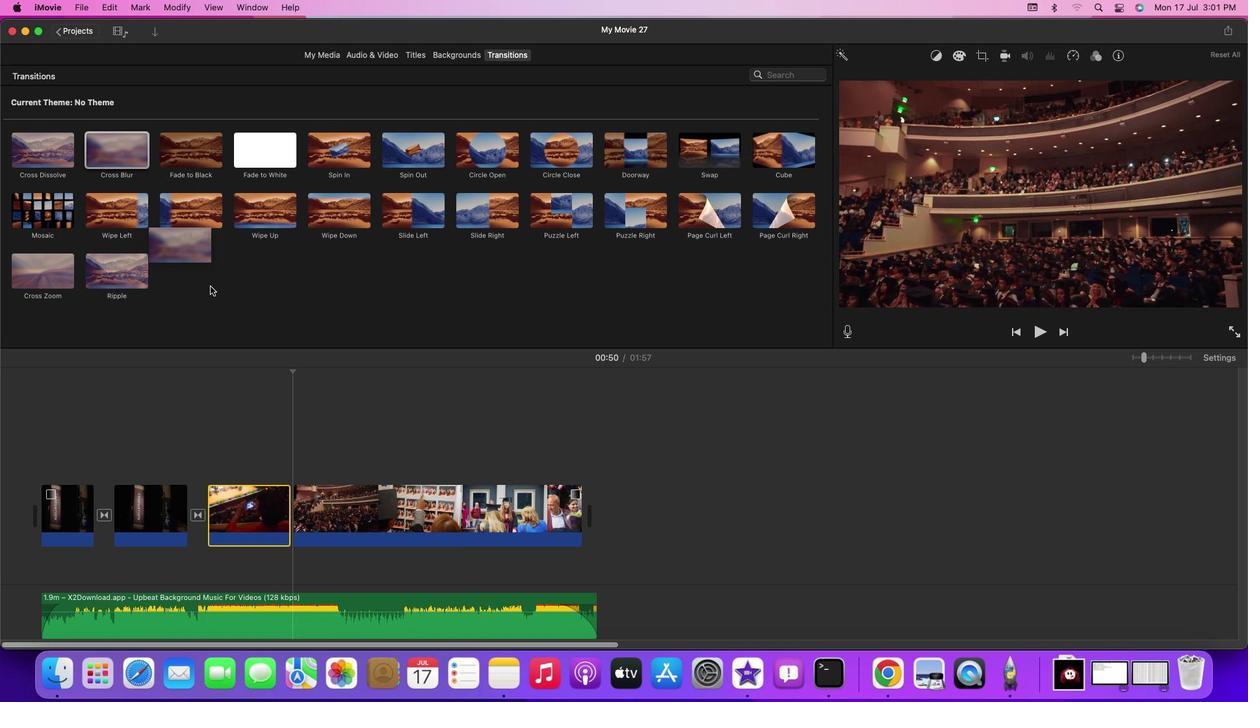 
Action: Mouse moved to (282, 457)
Screenshot: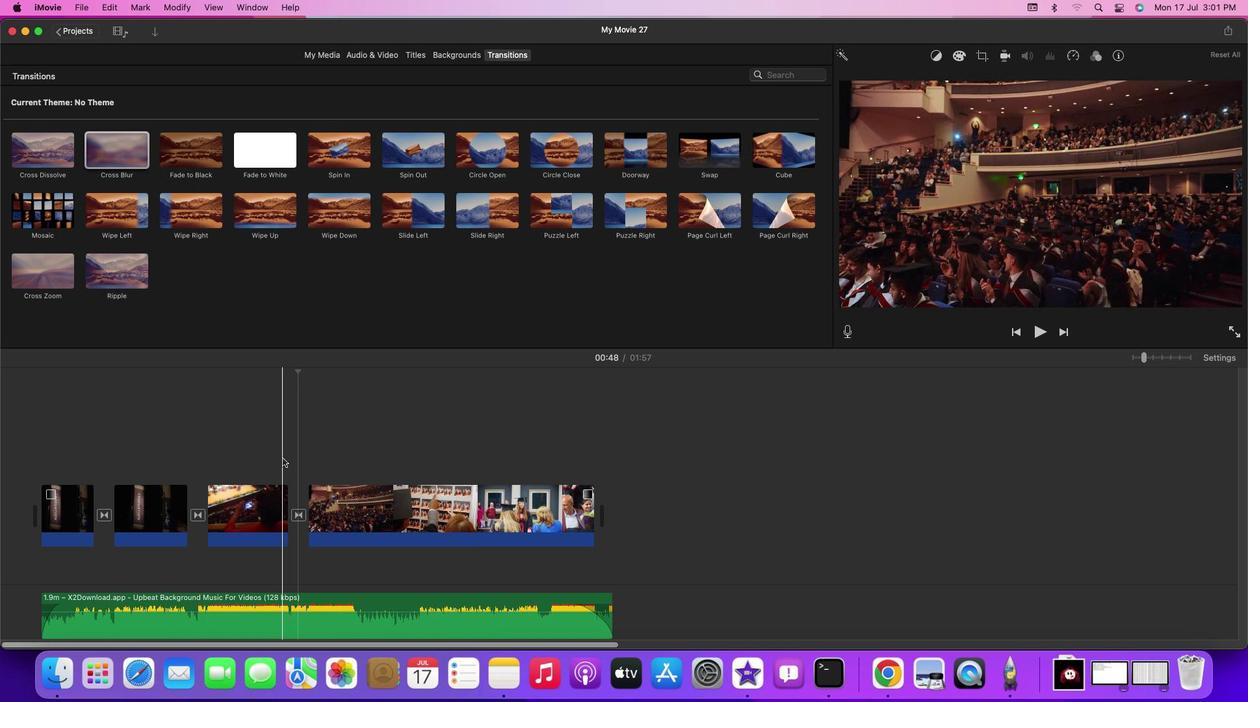 
Action: Mouse pressed left at (282, 457)
Screenshot: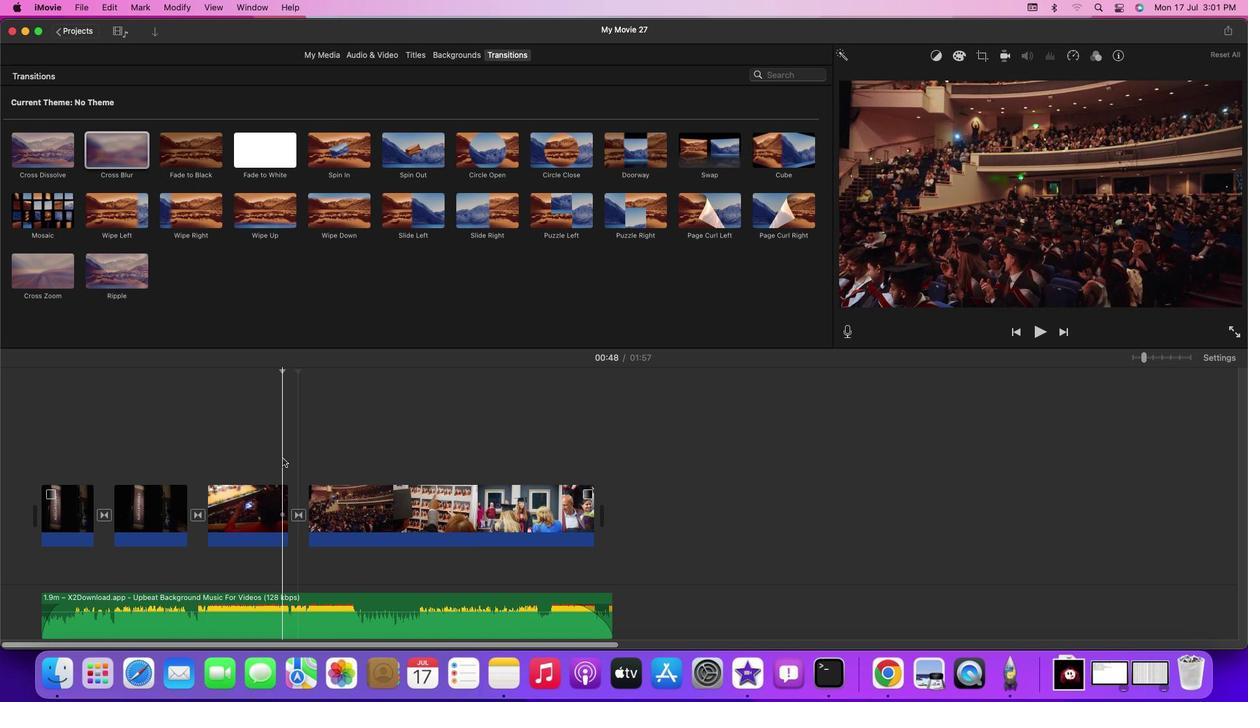 
Action: Mouse moved to (282, 457)
Screenshot: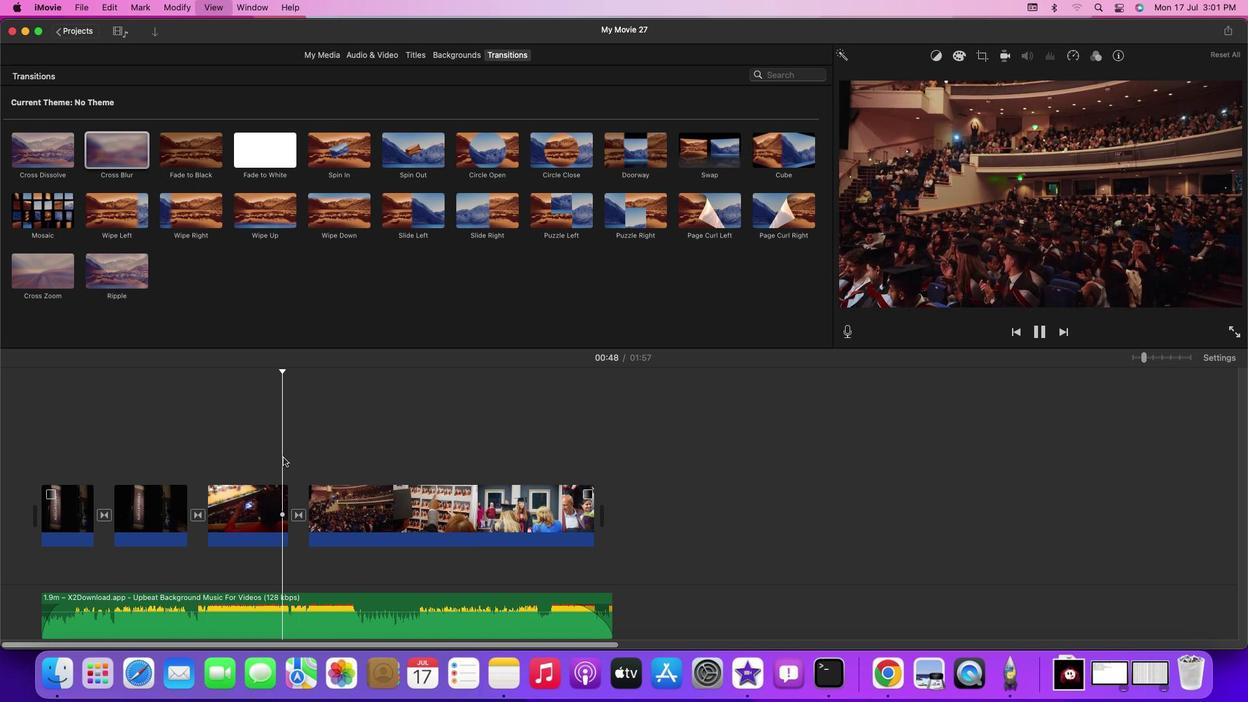 
Action: Key pressed Key.space
Screenshot: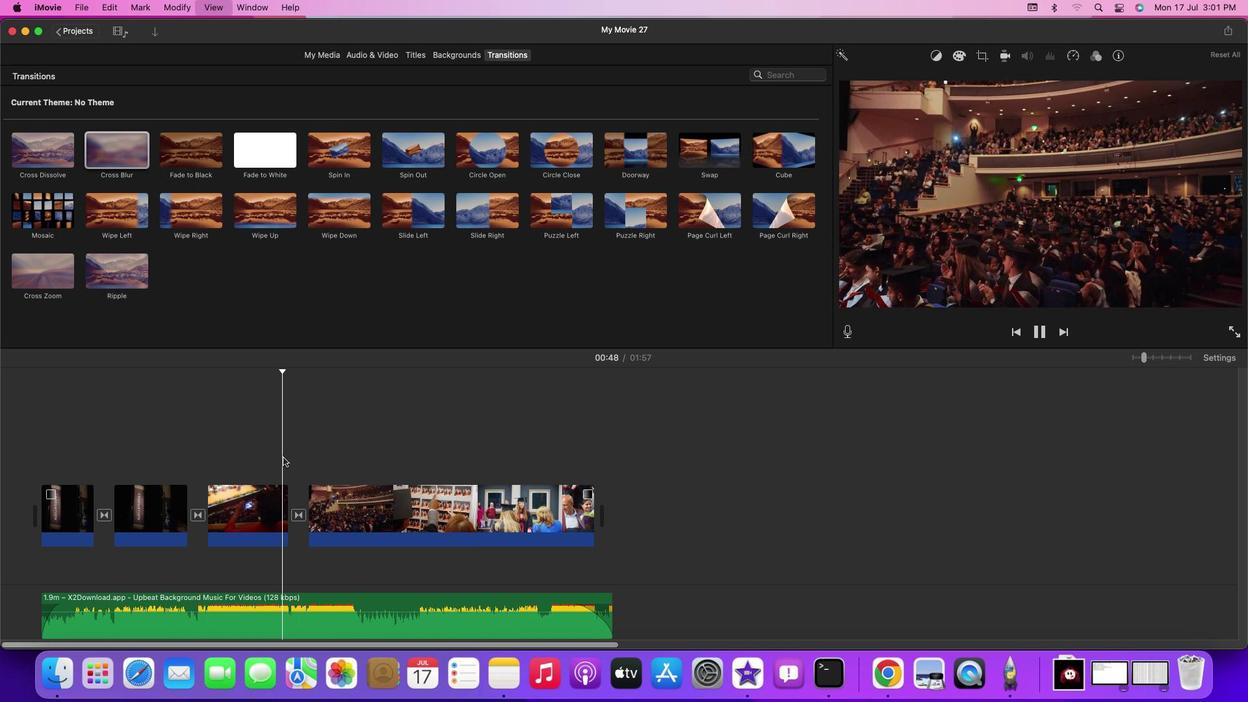 
Action: Mouse moved to (350, 455)
Screenshot: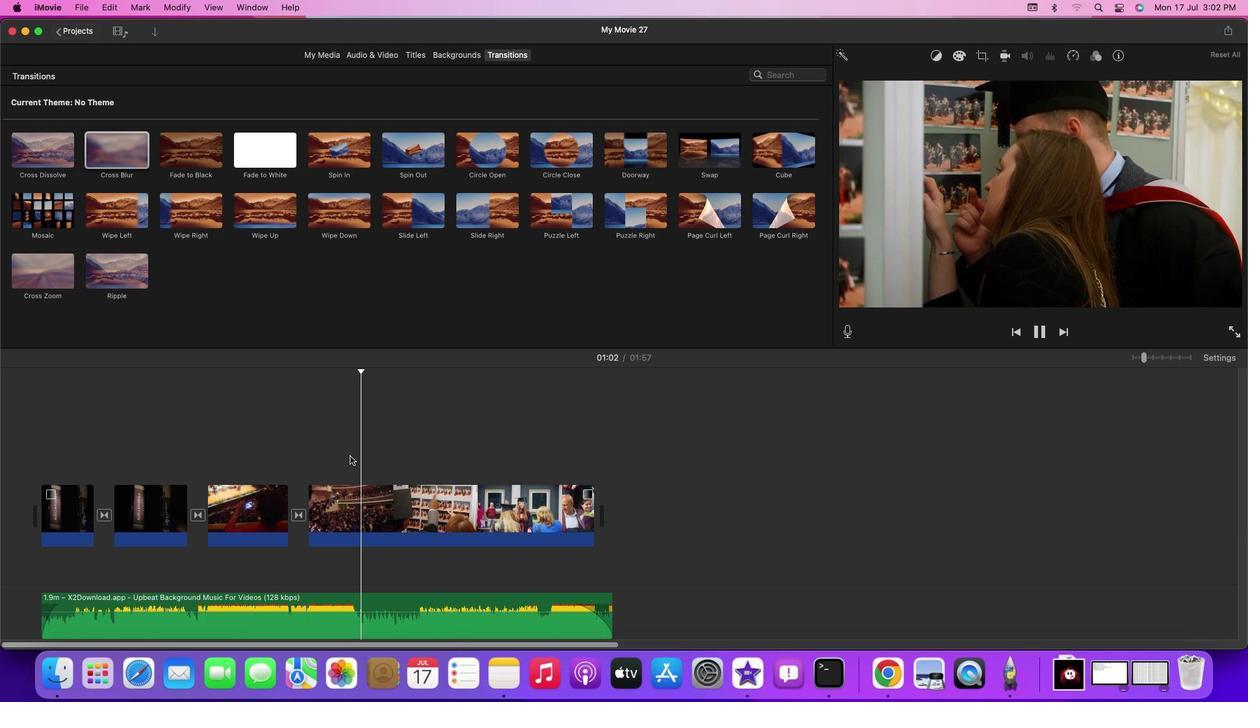 
Action: Mouse pressed left at (350, 455)
Screenshot: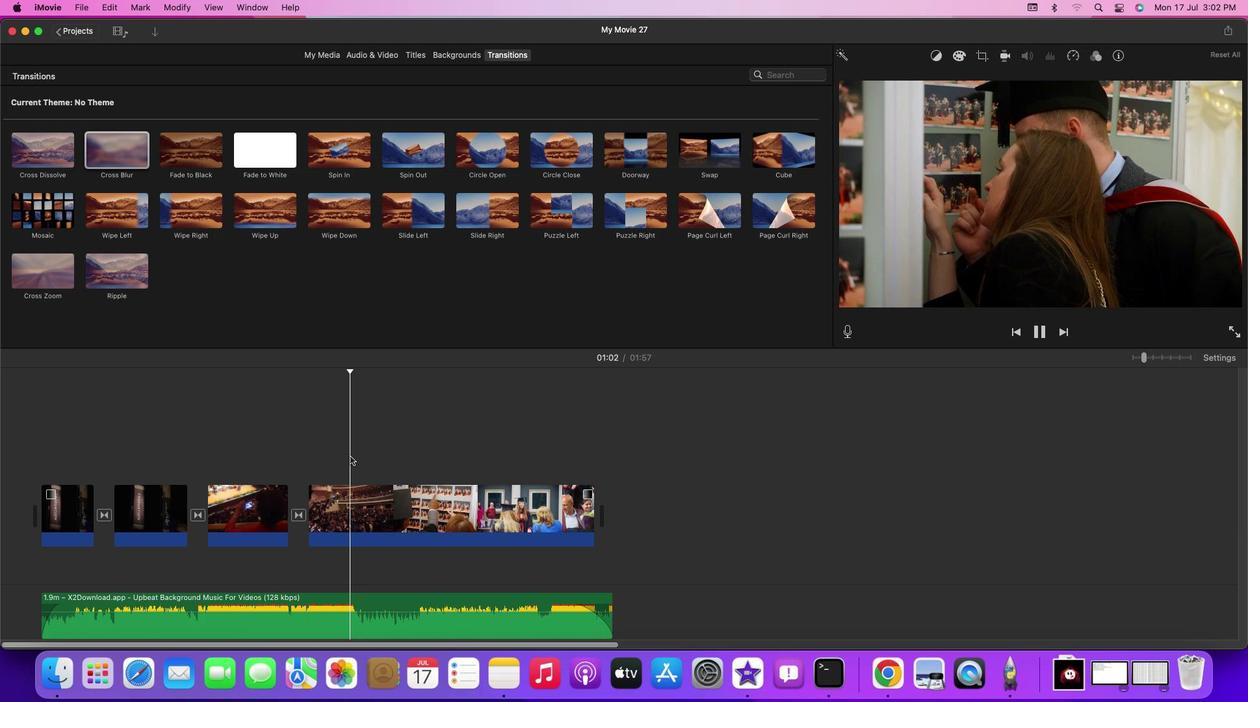 
Action: Mouse moved to (346, 456)
Screenshot: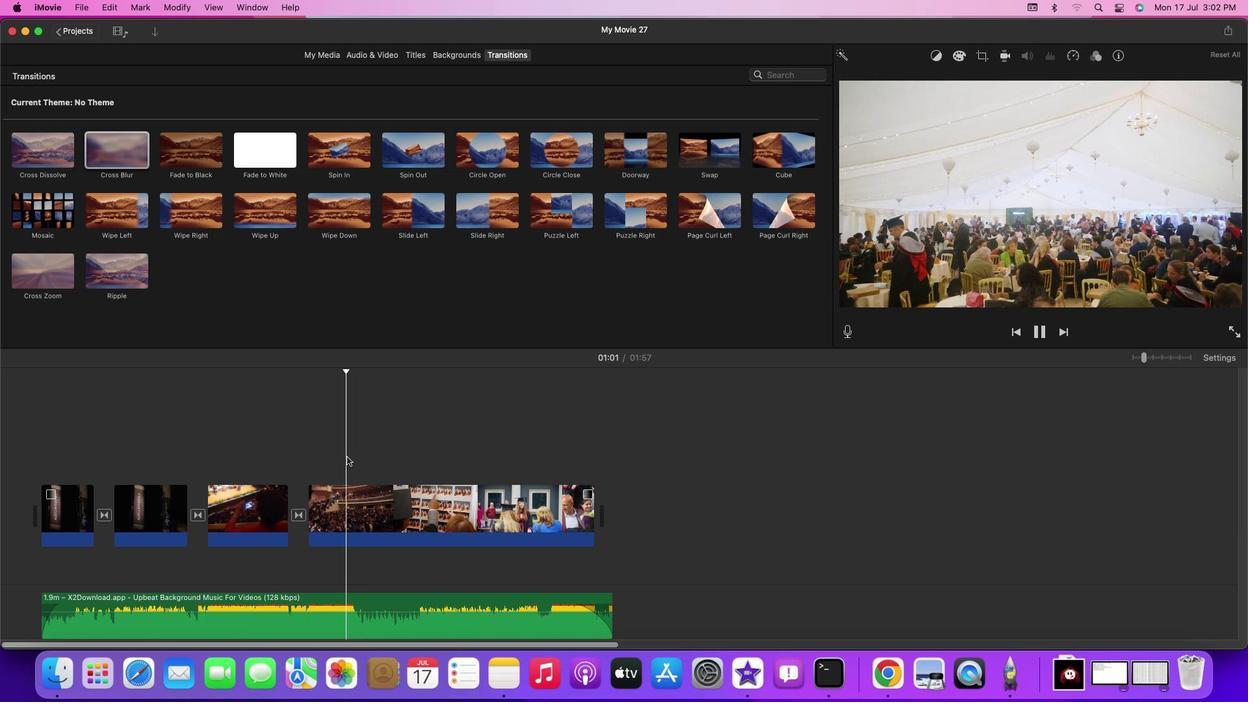 
Action: Mouse pressed left at (346, 456)
Screenshot: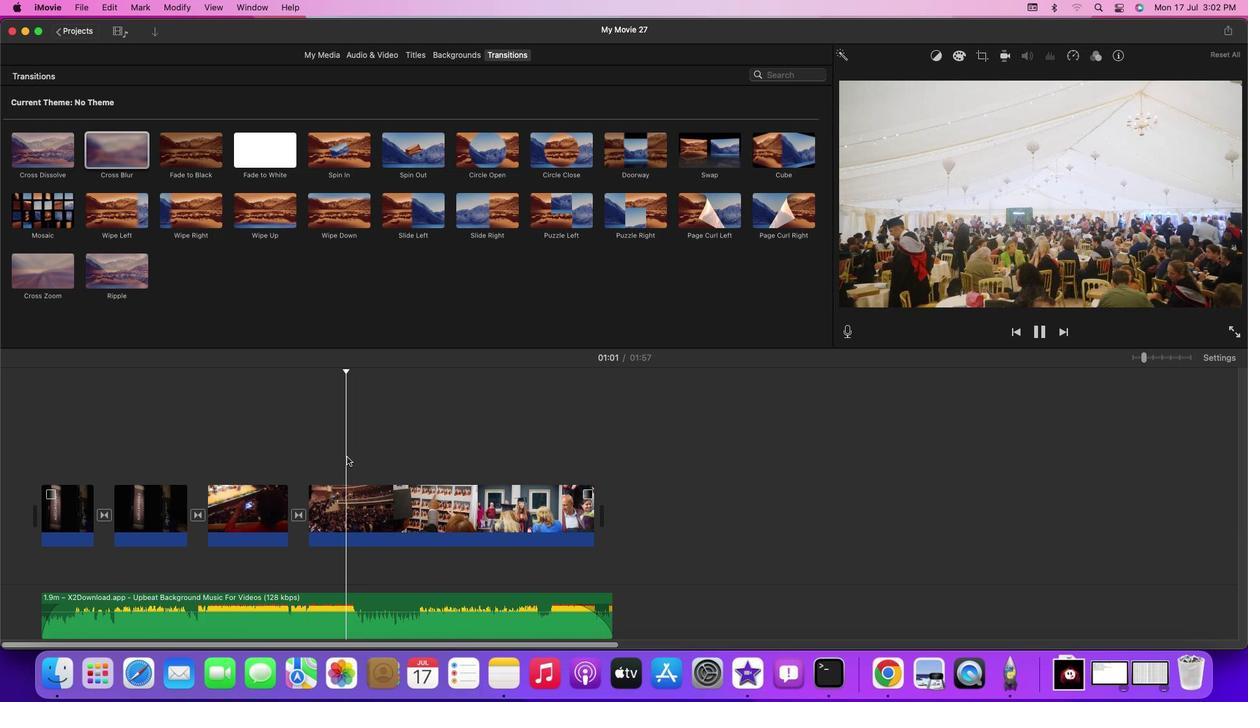 
Action: Key pressed Key.space
Screenshot: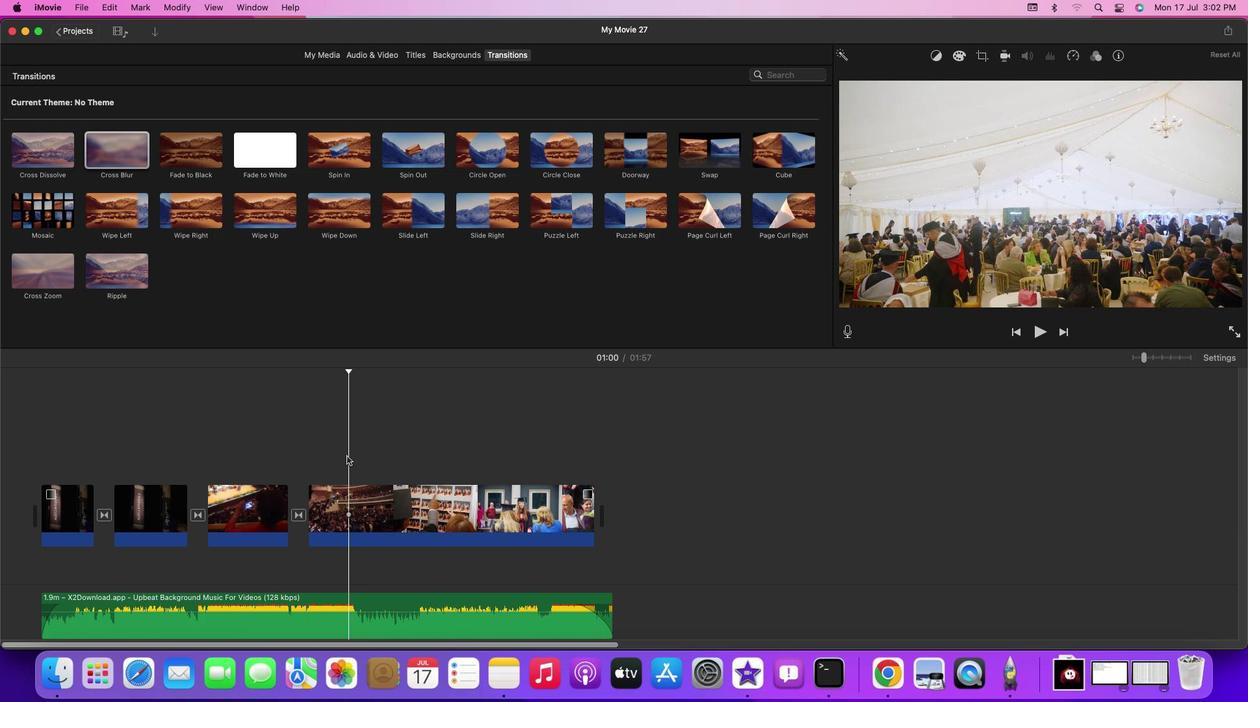 
Action: Mouse moved to (346, 456)
Screenshot: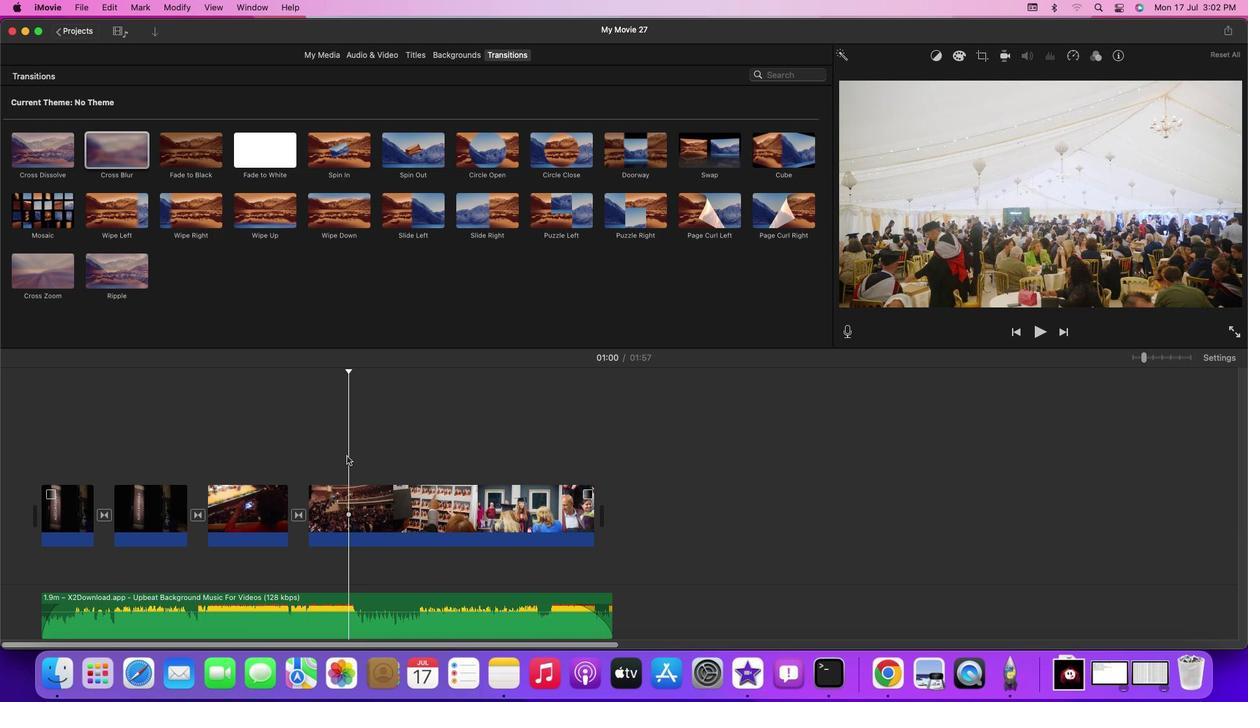 
Action: Key pressed Key.leftKey.leftKey.leftKey.leftKey.leftKey.leftKey.leftKey.leftKey.leftKey.leftKey.leftKey.leftKey.leftKey.rightKey.rightKey.rightKey.right
Screenshot: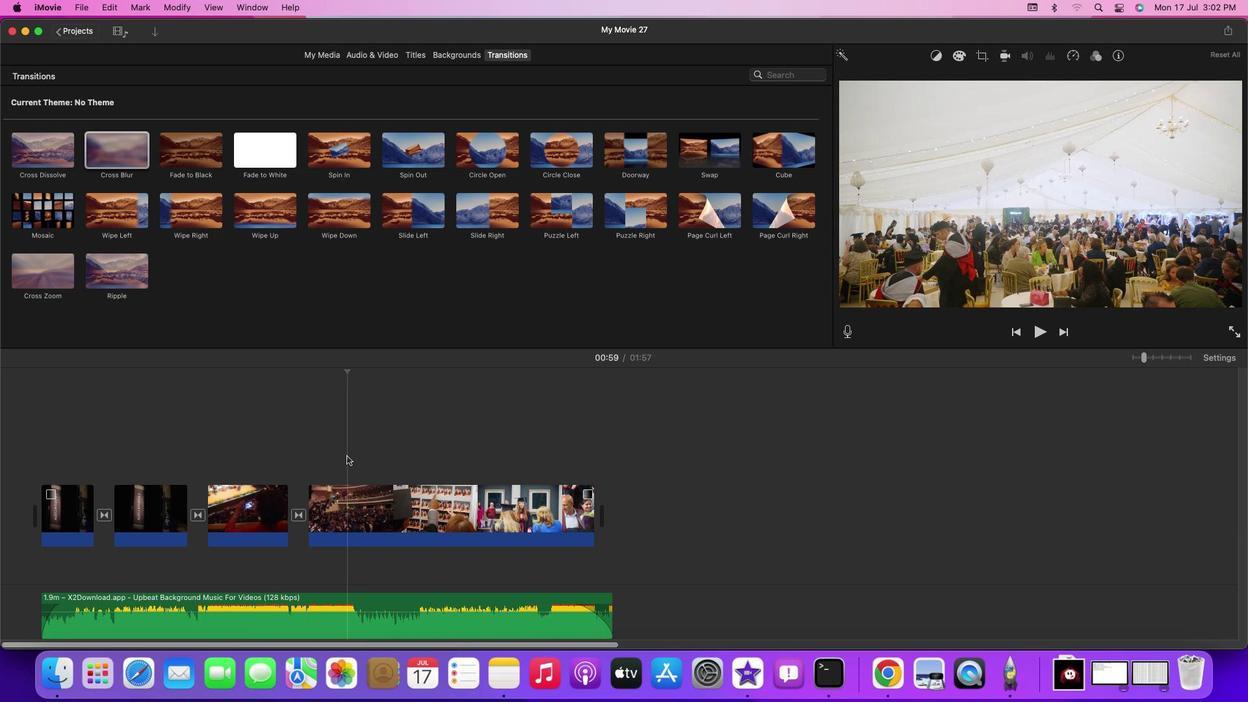 
Action: Mouse moved to (348, 522)
Screenshot: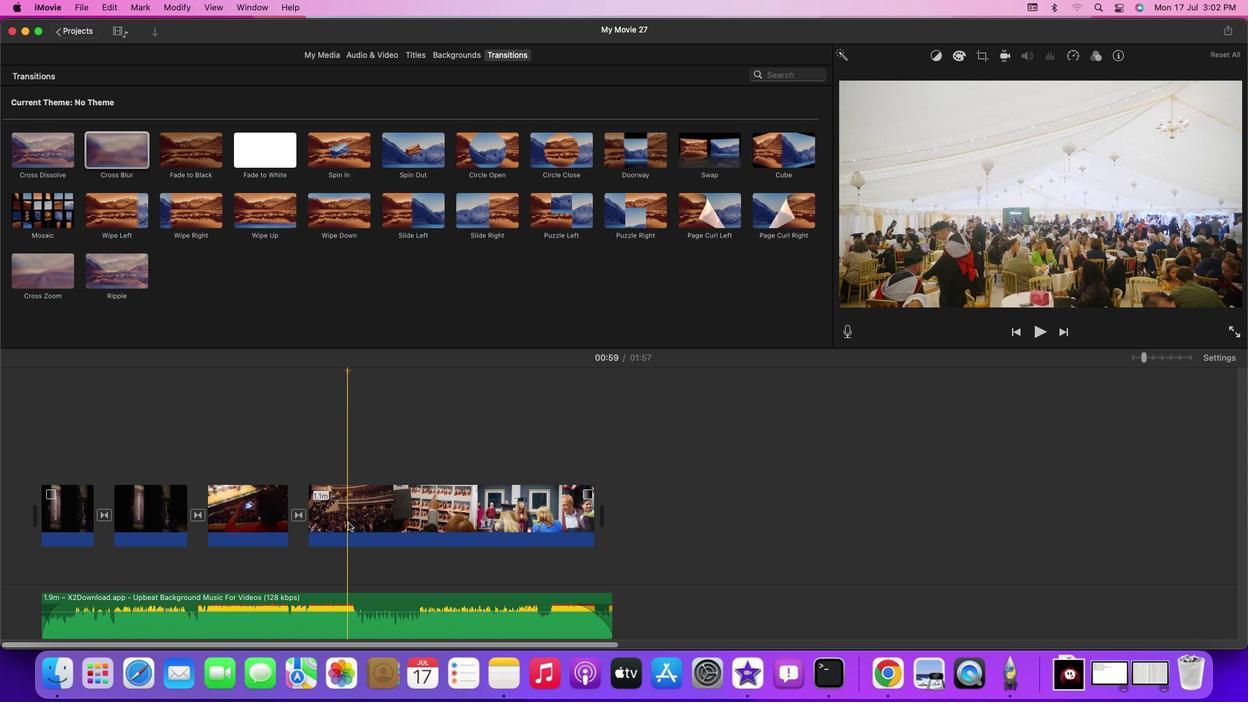 
Action: Key pressed Key.left
Screenshot: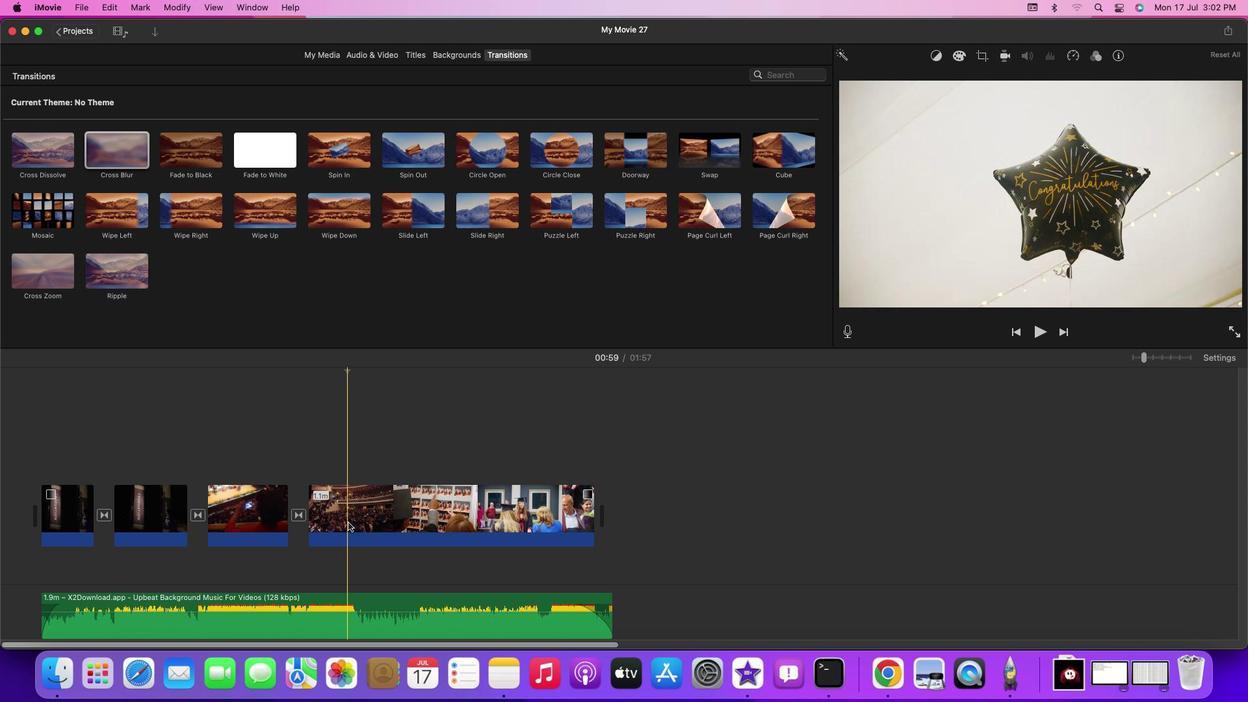 
Action: Mouse moved to (346, 520)
Screenshot: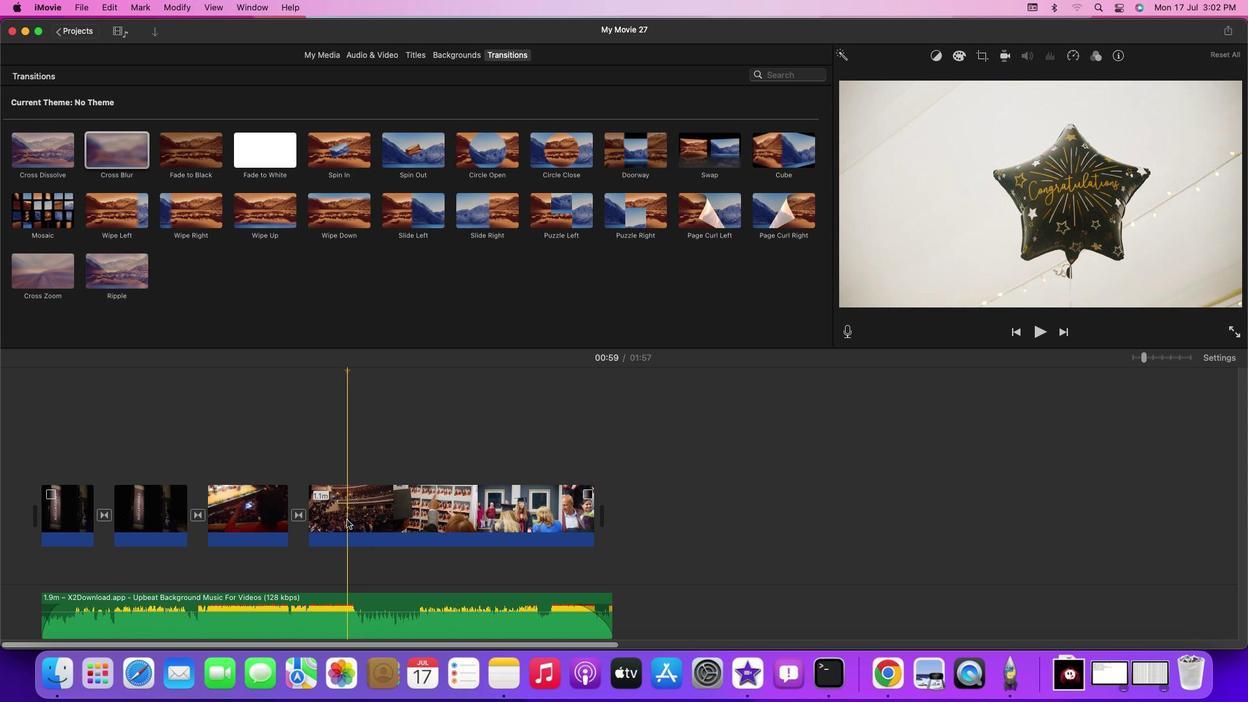 
Action: Mouse pressed left at (346, 520)
Screenshot: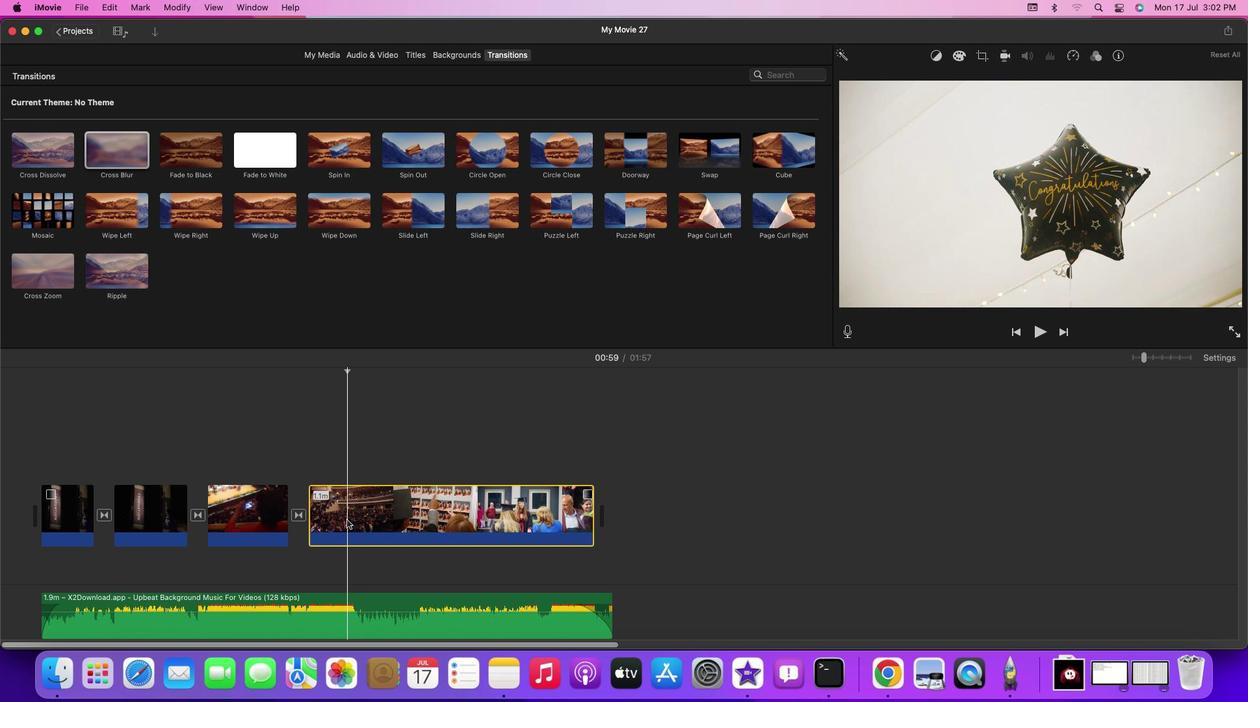 
Action: Key pressed Key.cmd'b'
Screenshot: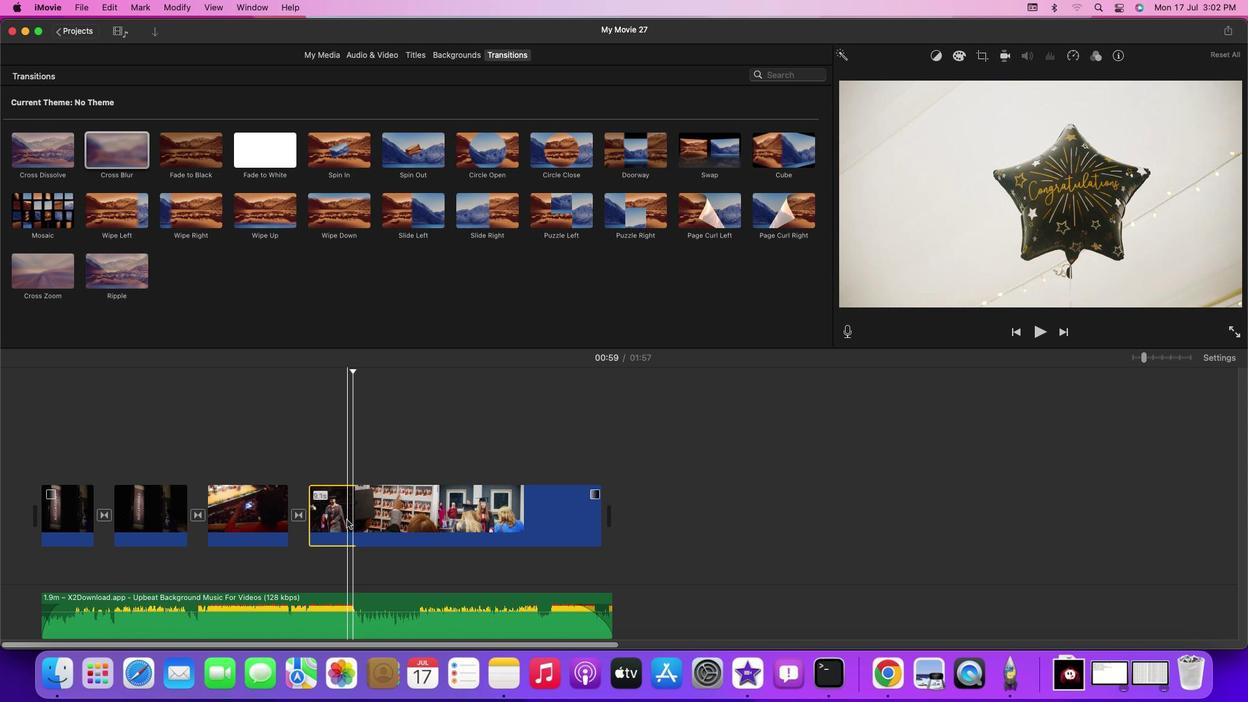 
Action: Mouse moved to (47, 288)
Screenshot: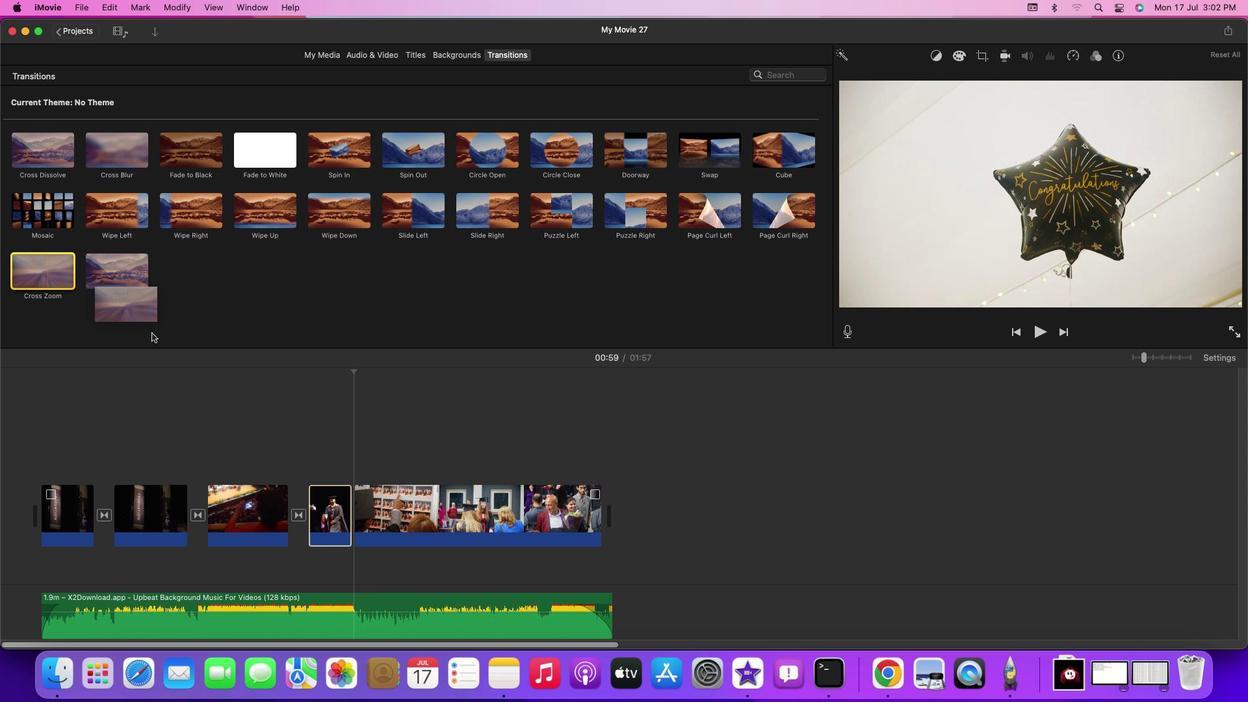 
Action: Mouse pressed left at (47, 288)
Screenshot: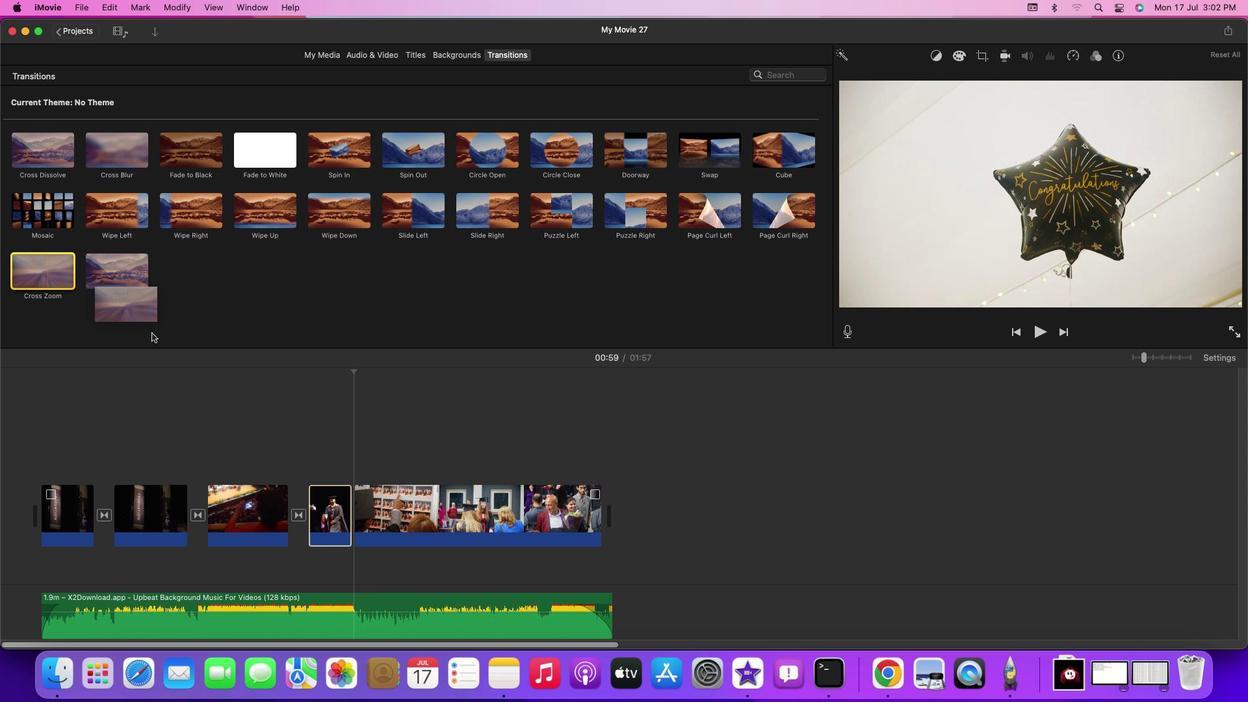 
Action: Mouse moved to (342, 443)
Screenshot: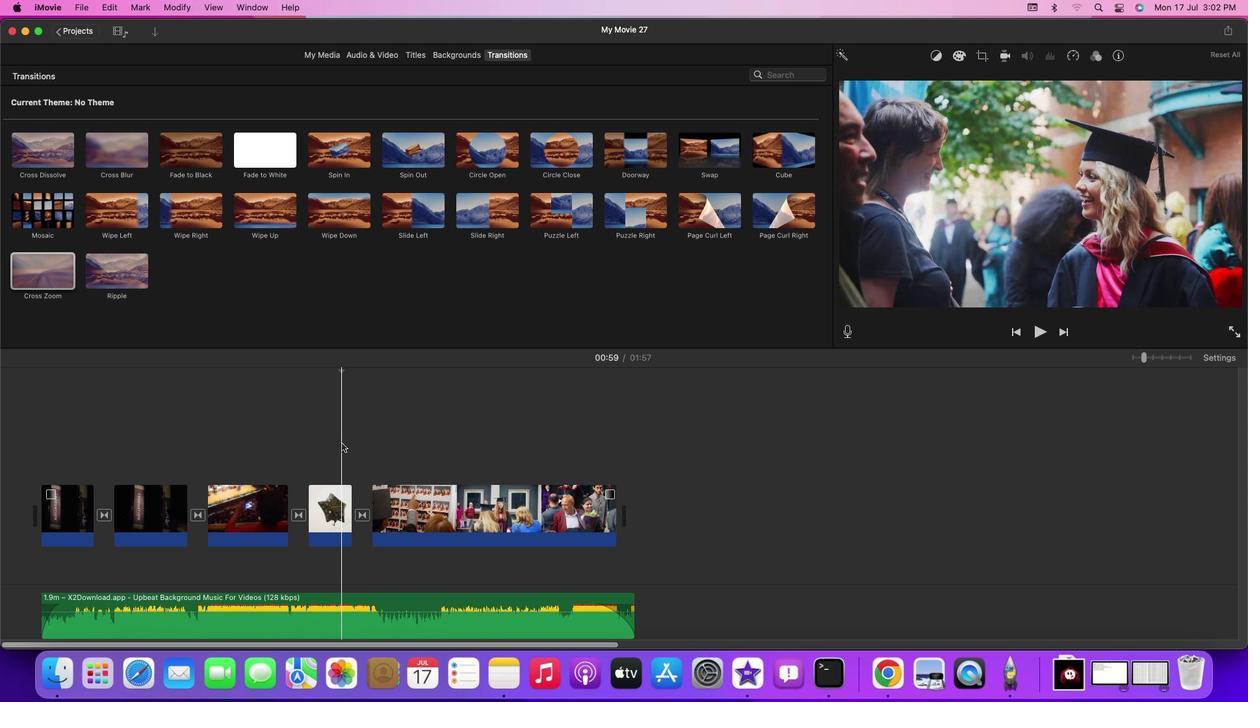 
Action: Mouse pressed left at (342, 443)
Screenshot: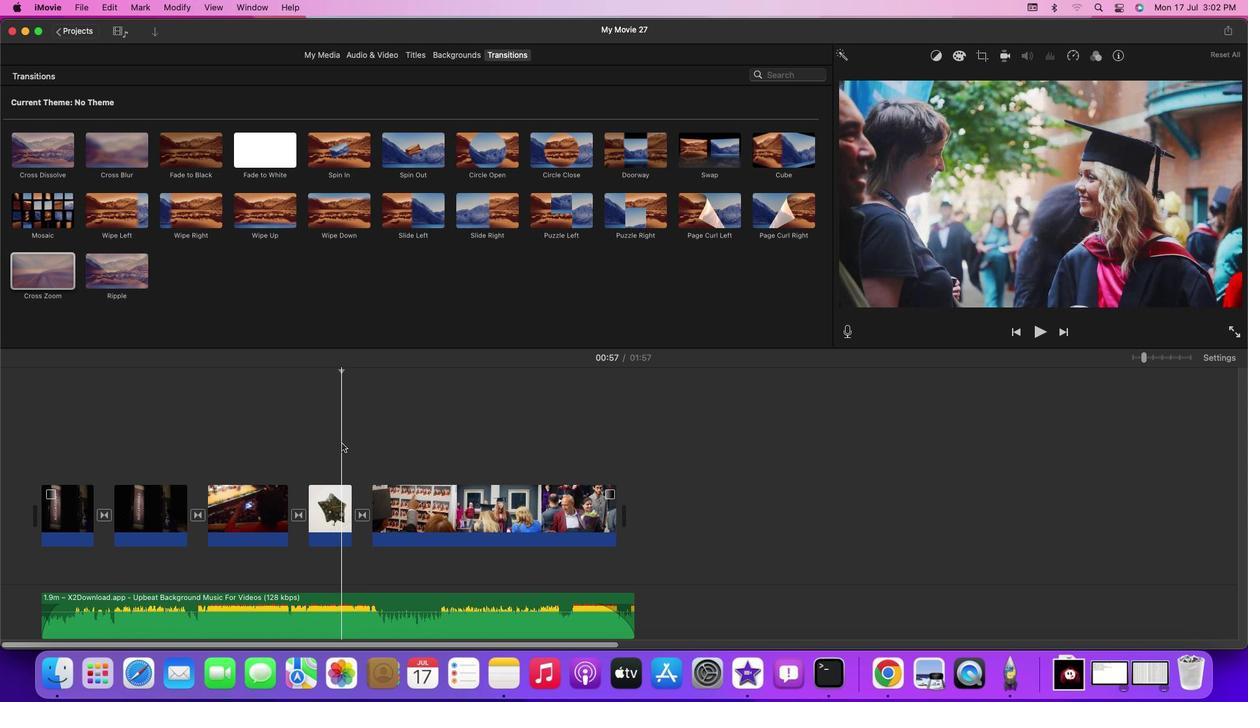 
Action: Mouse moved to (342, 443)
Screenshot: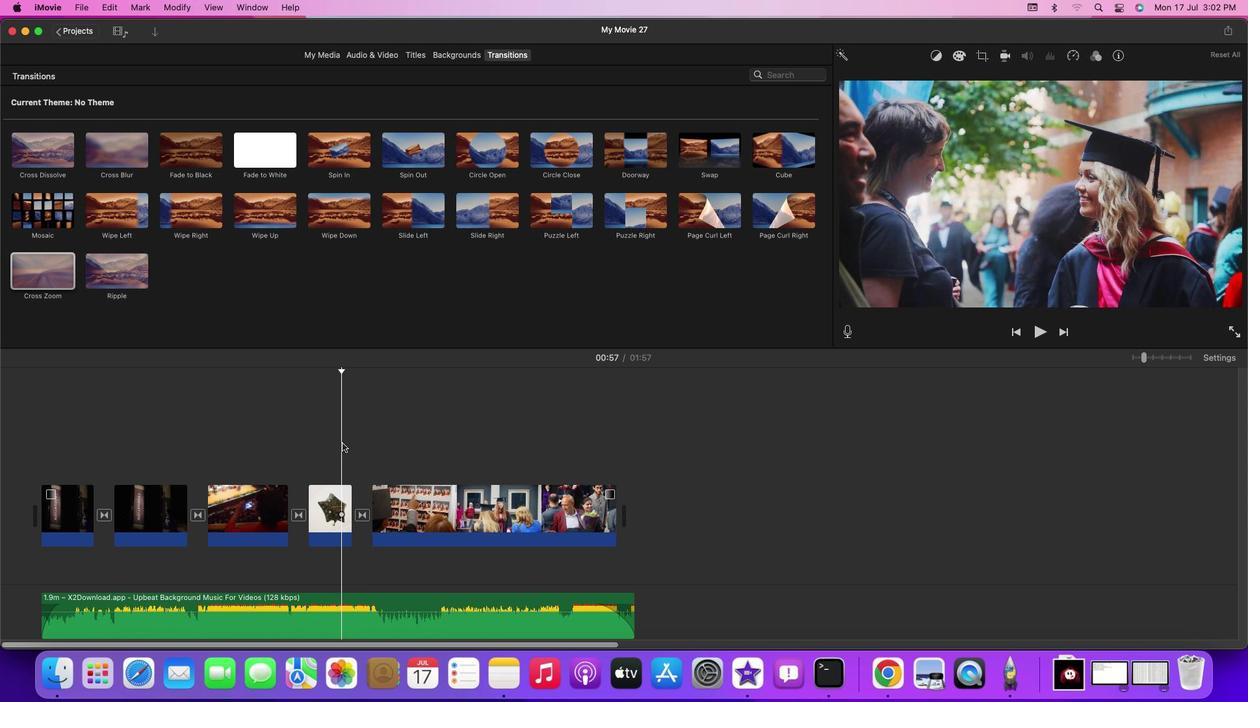 
Action: Key pressed Key.space
Screenshot: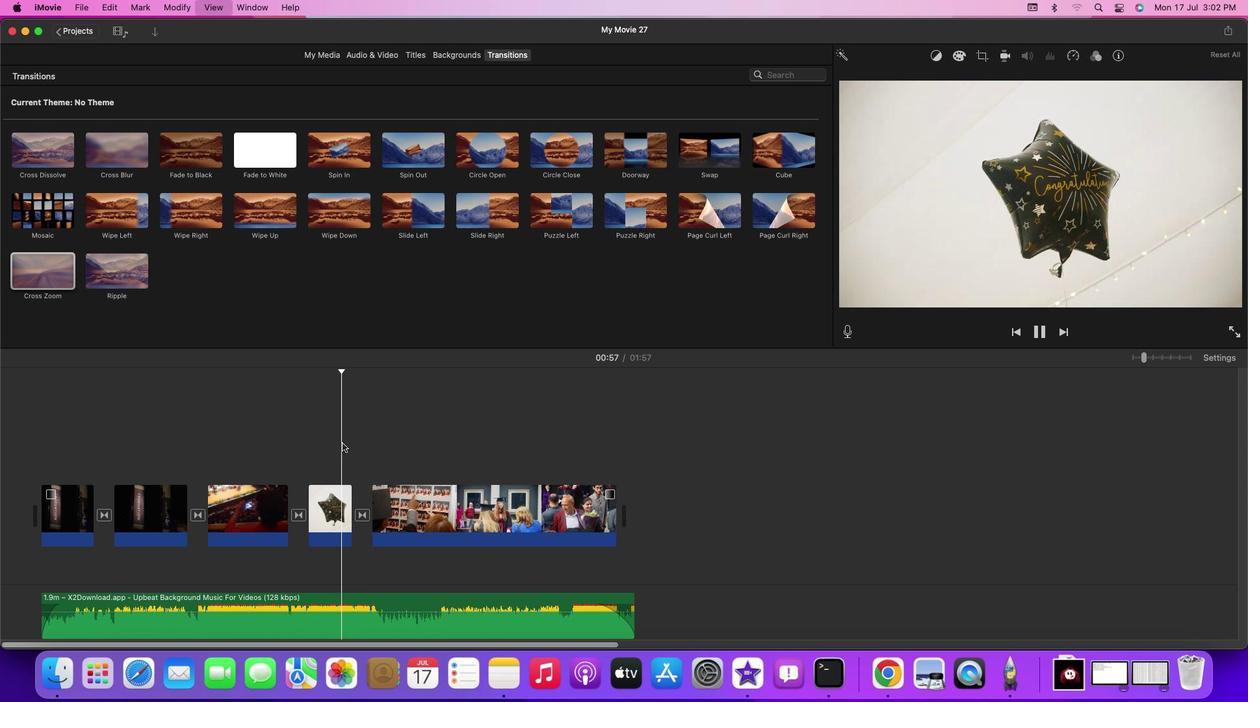
Action: Mouse moved to (392, 433)
Screenshot: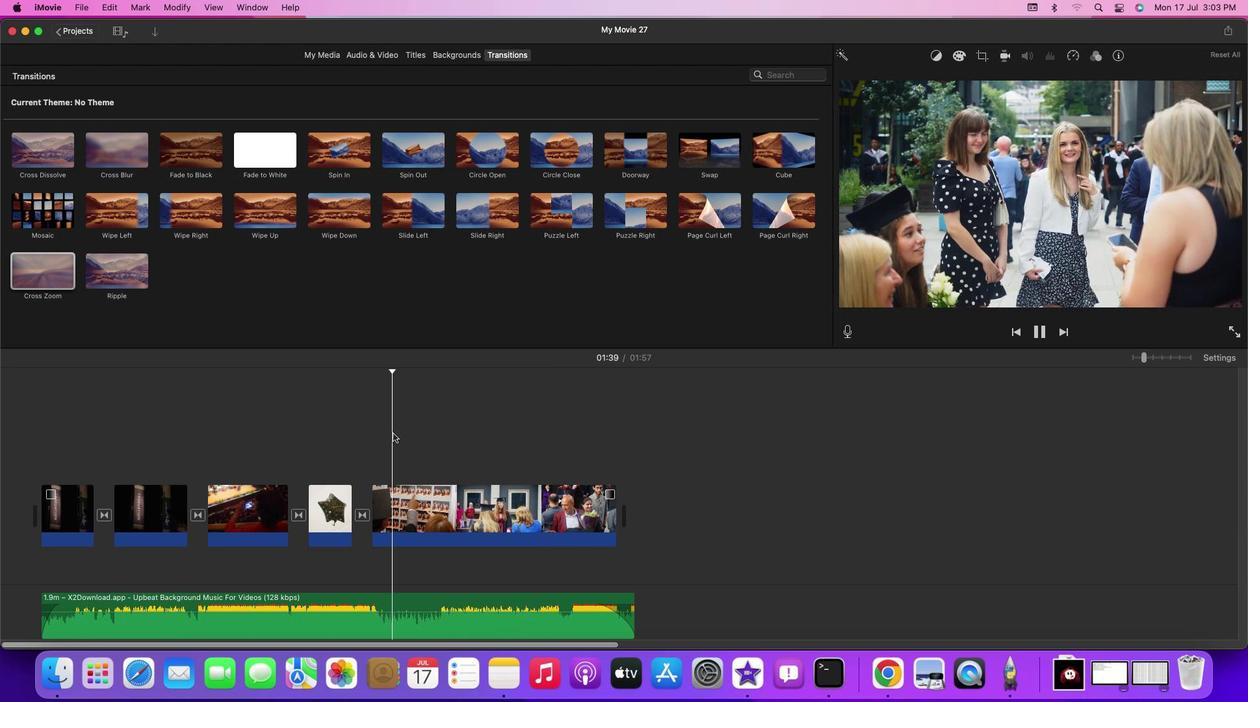 
Action: Mouse pressed left at (392, 433)
Screenshot: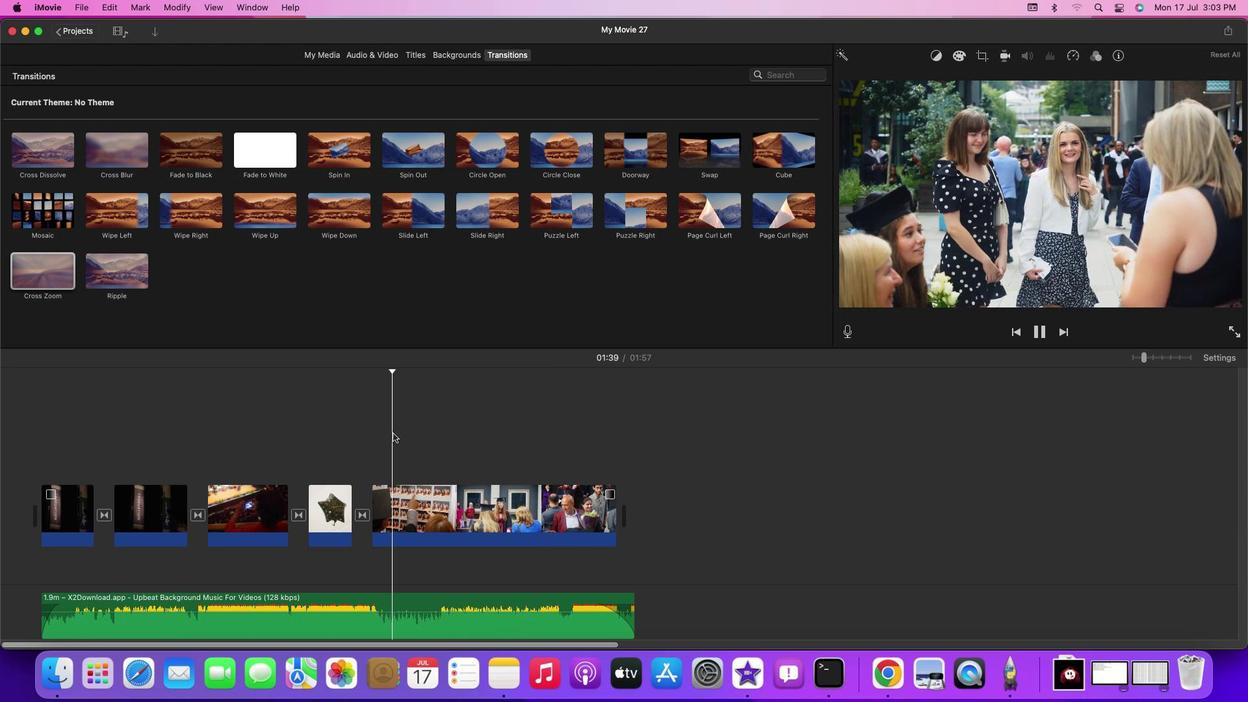 
Action: Mouse moved to (393, 432)
Screenshot: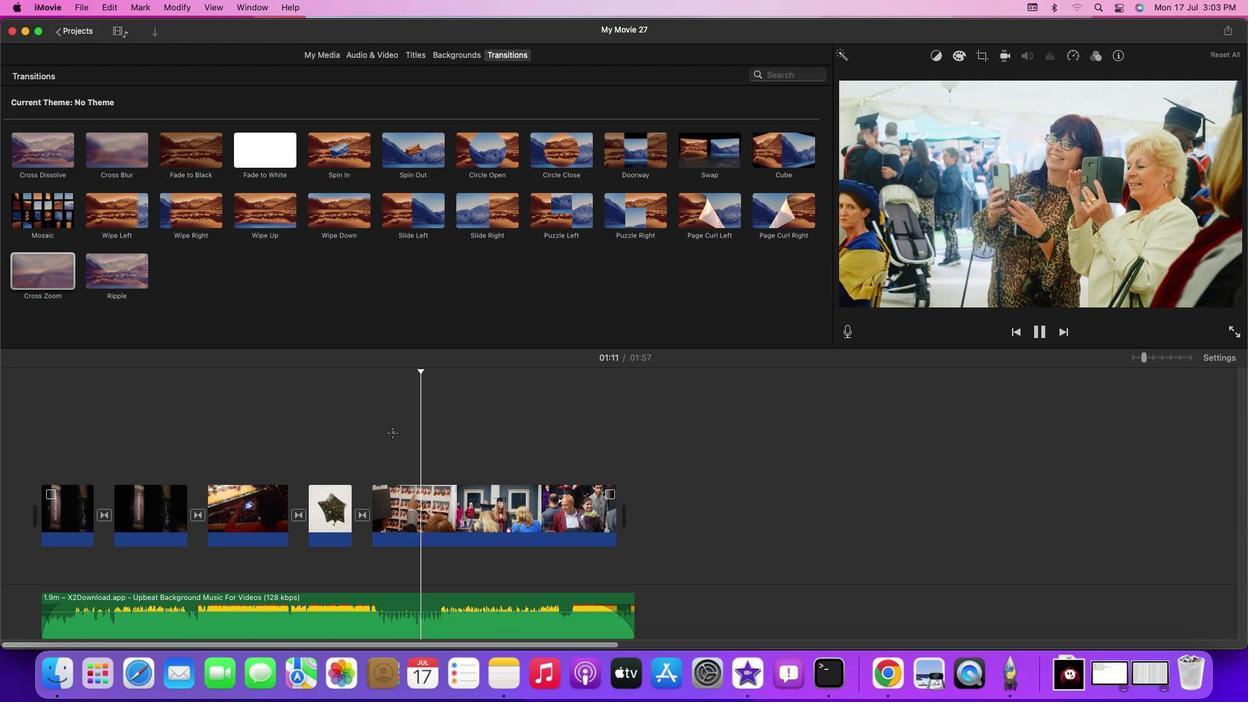 
Action: Mouse pressed left at (393, 432)
Screenshot: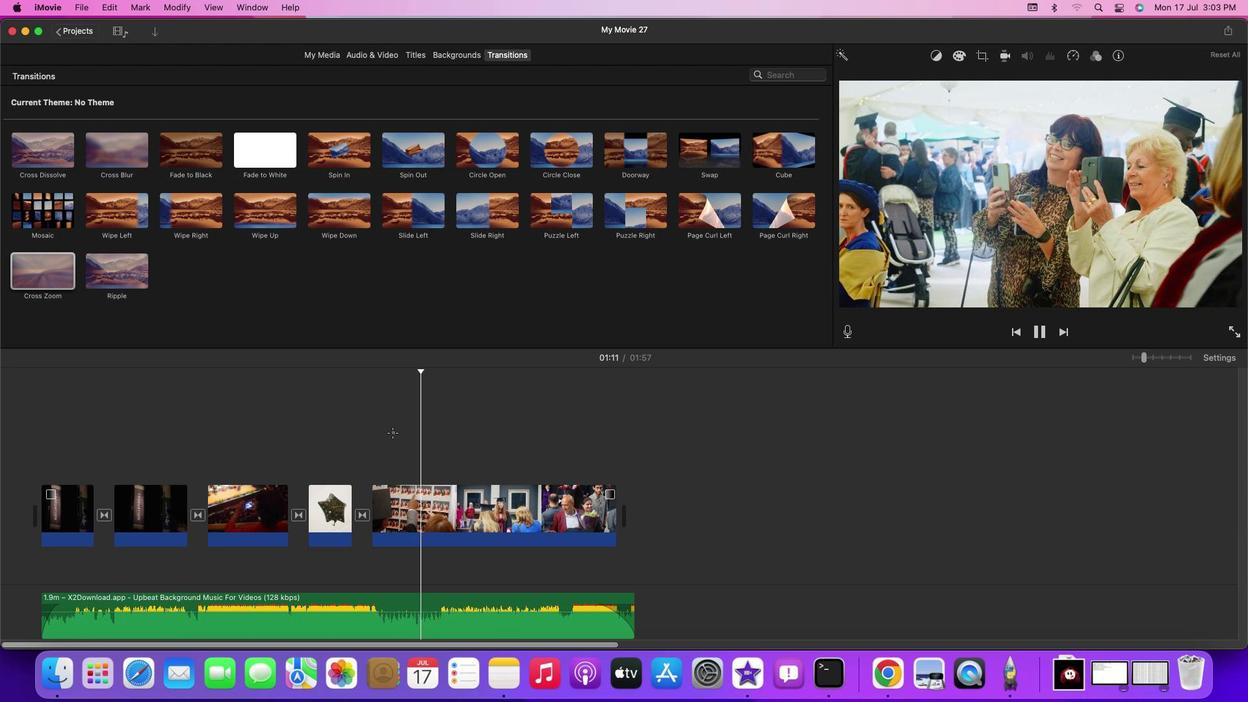 
Action: Mouse moved to (498, 451)
Screenshot: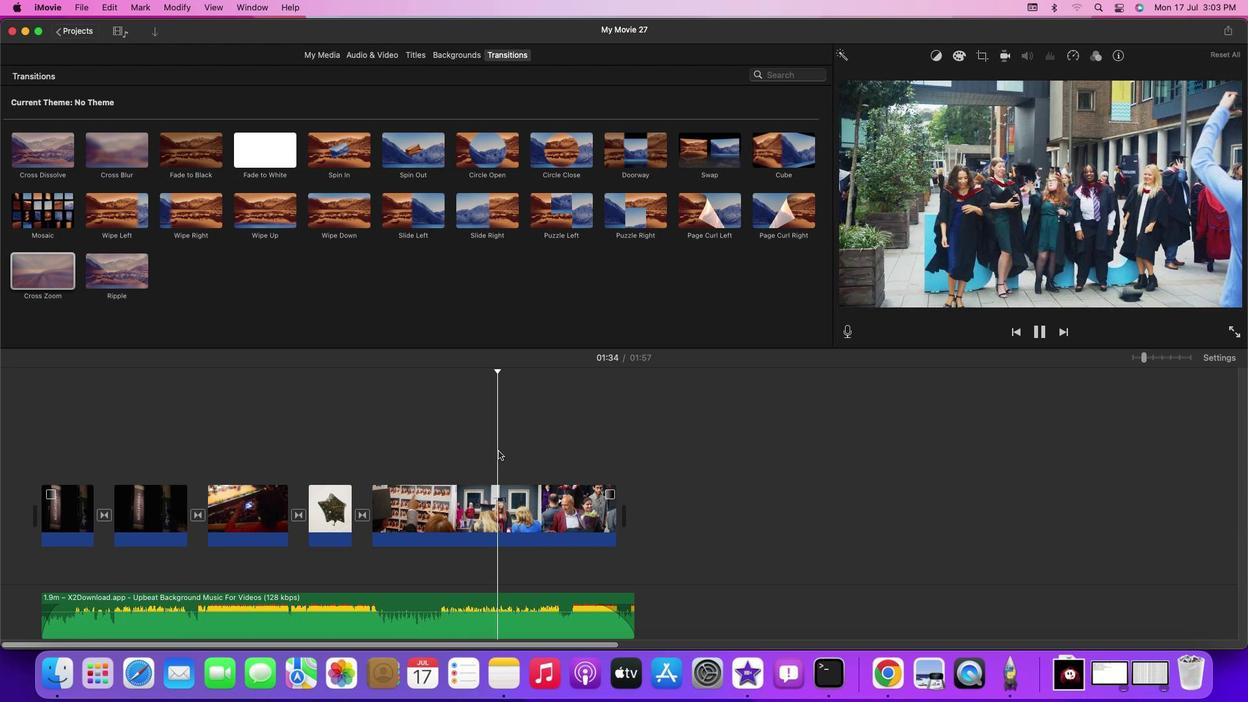 
Action: Mouse pressed left at (498, 451)
Screenshot: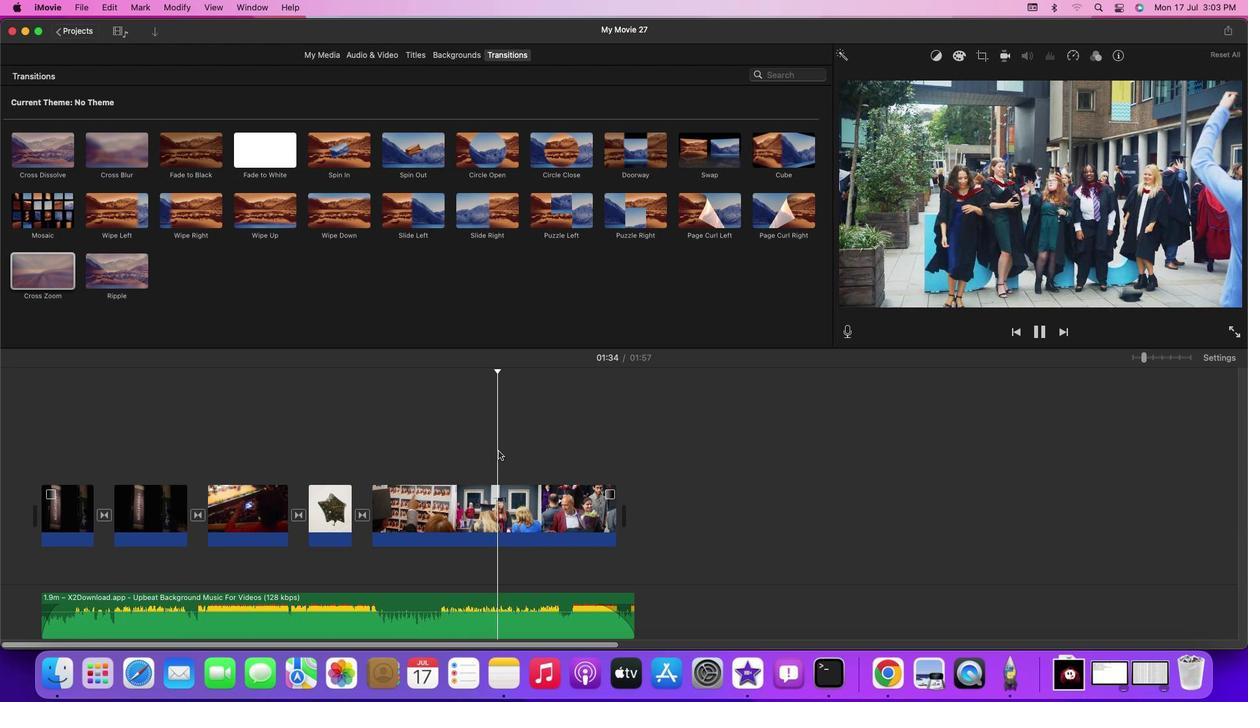 
Action: Key pressed Key.spaceKey.space
Screenshot: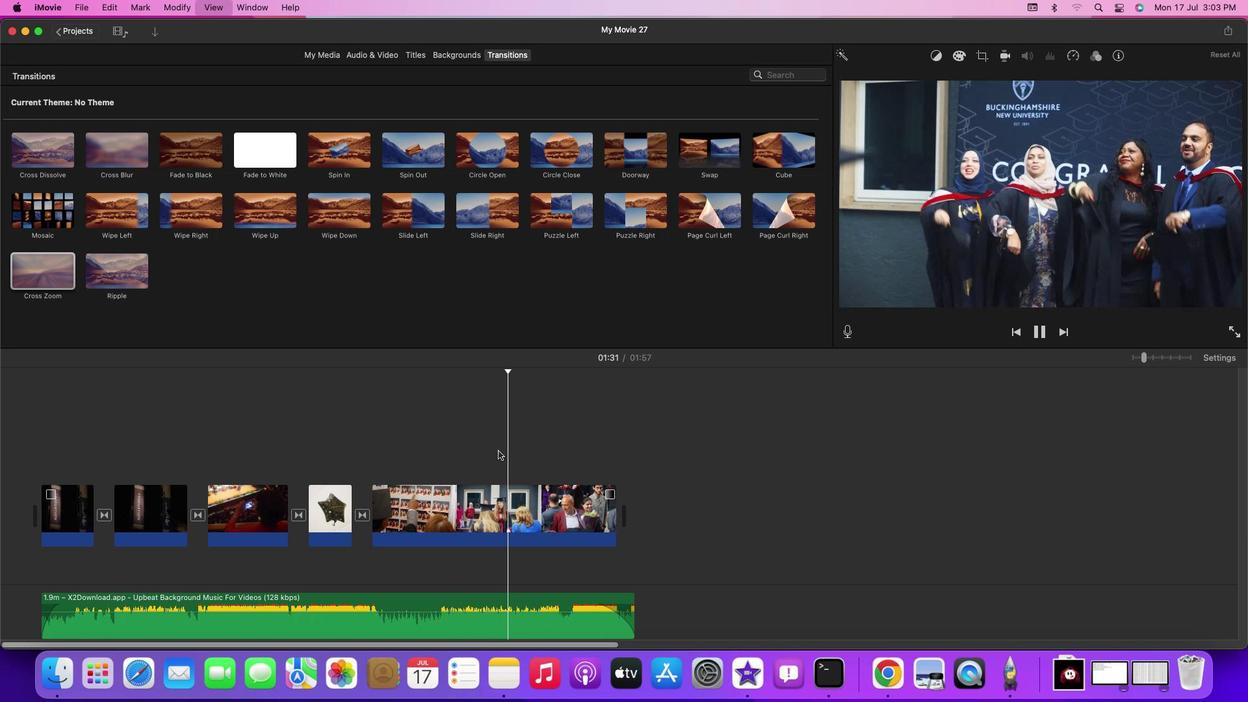 
Action: Mouse moved to (497, 450)
Screenshot: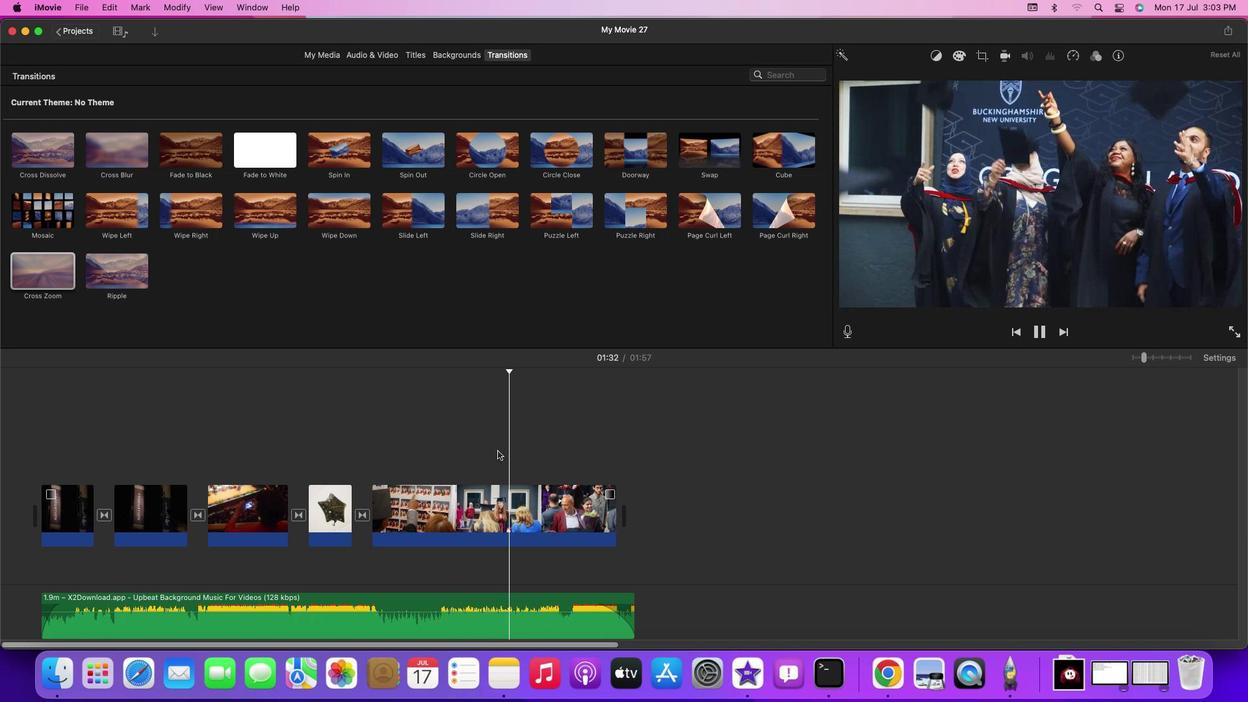 
Action: Key pressed Key.spaceKey.leftKey.leftKey.leftKey.leftKey.leftKey.leftKey.leftKey.leftKey.leftKey.leftKey.leftKey.leftKey.leftKey.leftKey.rightKey.rightKey.rightKey.rightKey.rightKey.left
Screenshot: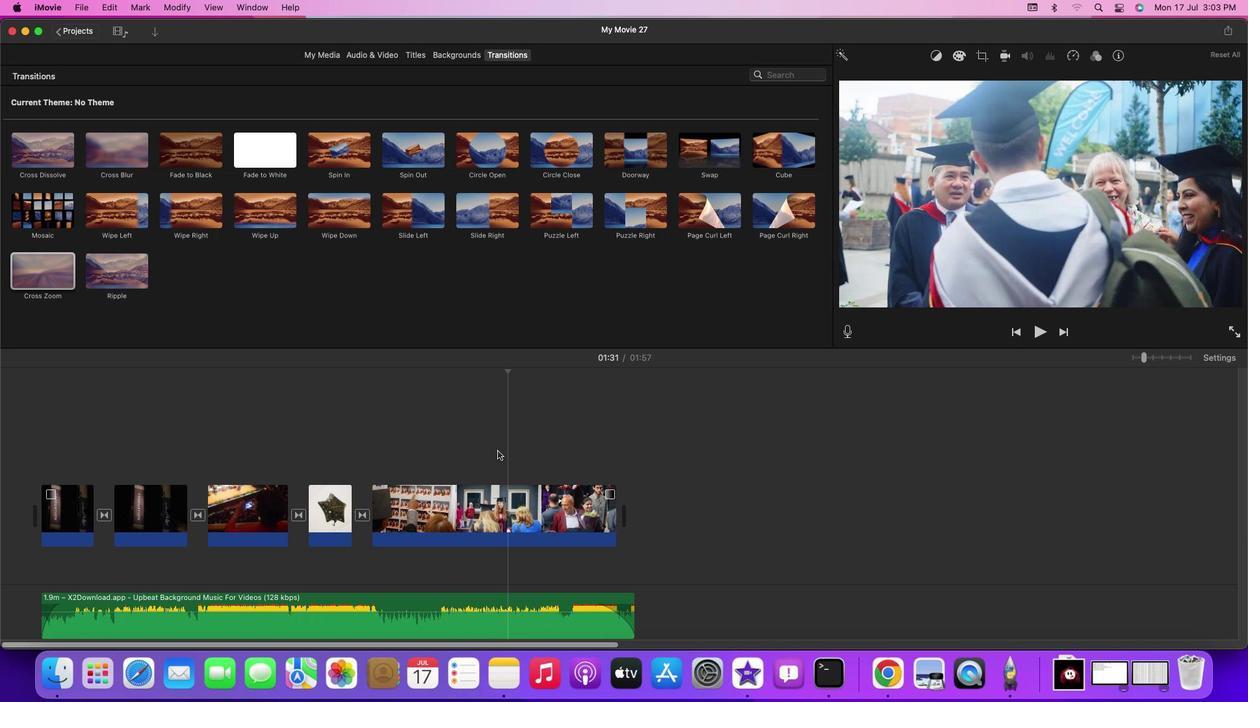 
Action: Mouse moved to (509, 521)
Screenshot: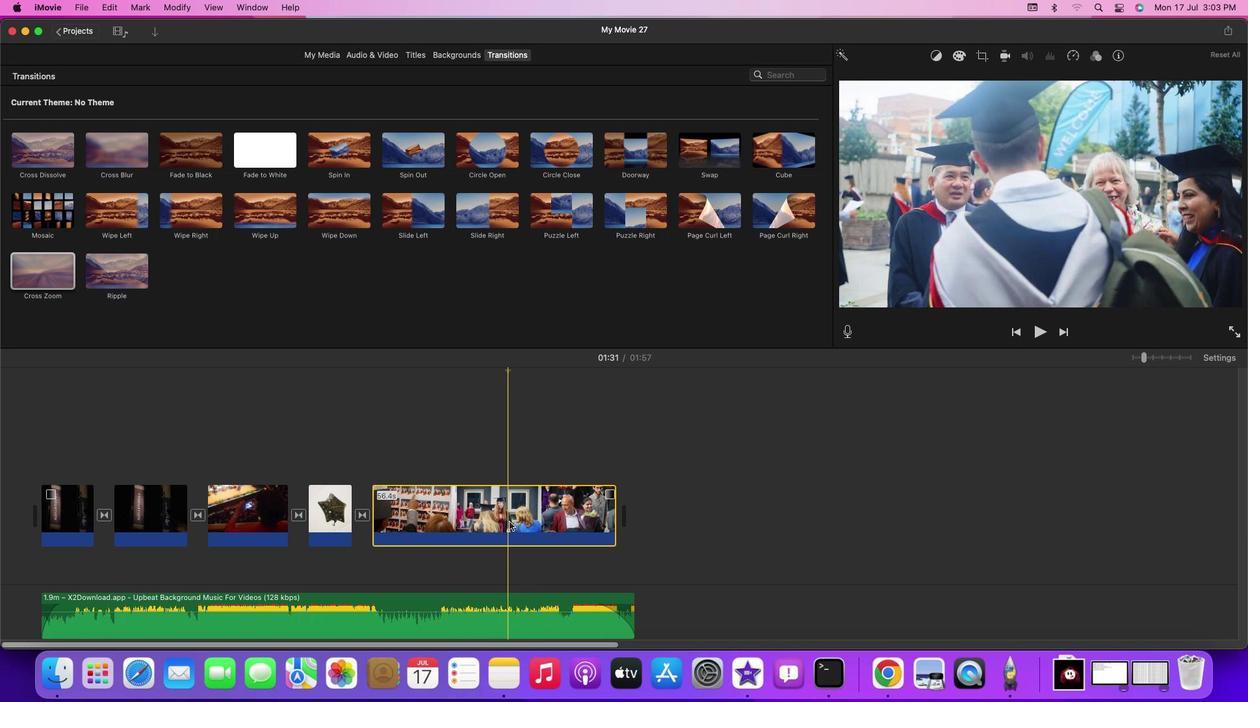 
Action: Mouse pressed left at (509, 521)
Screenshot: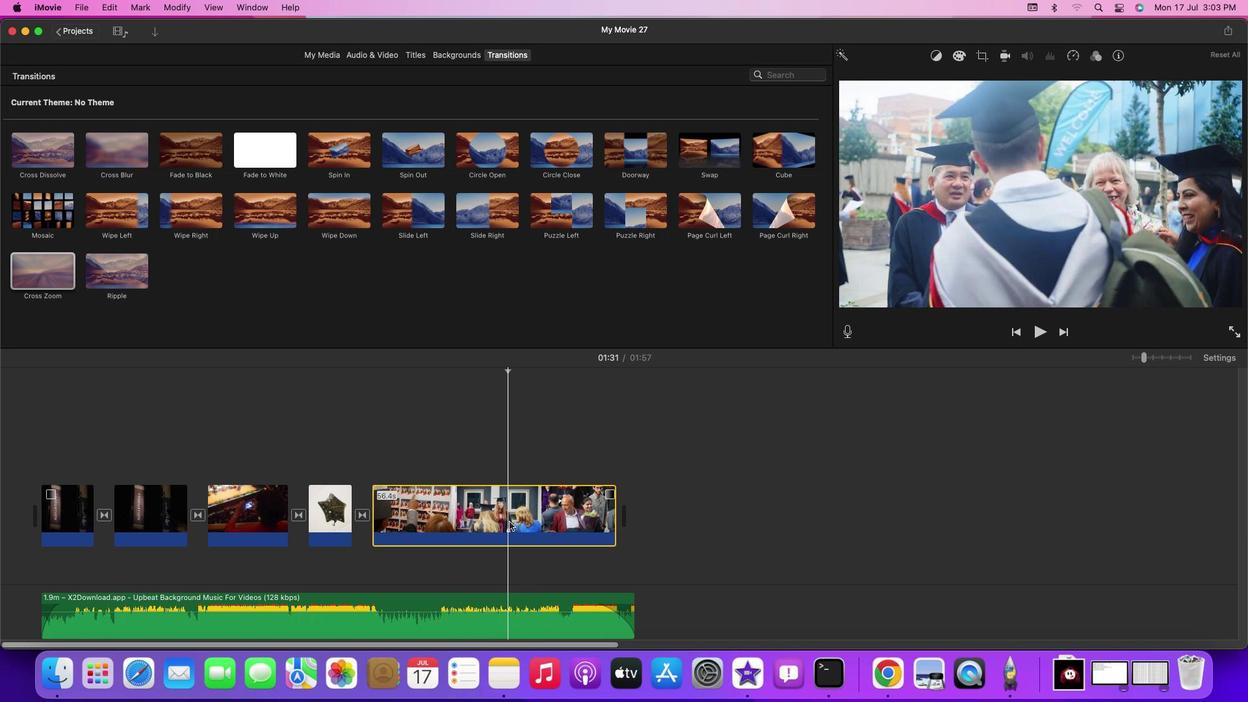 
Action: Key pressed Key.cmd
Screenshot: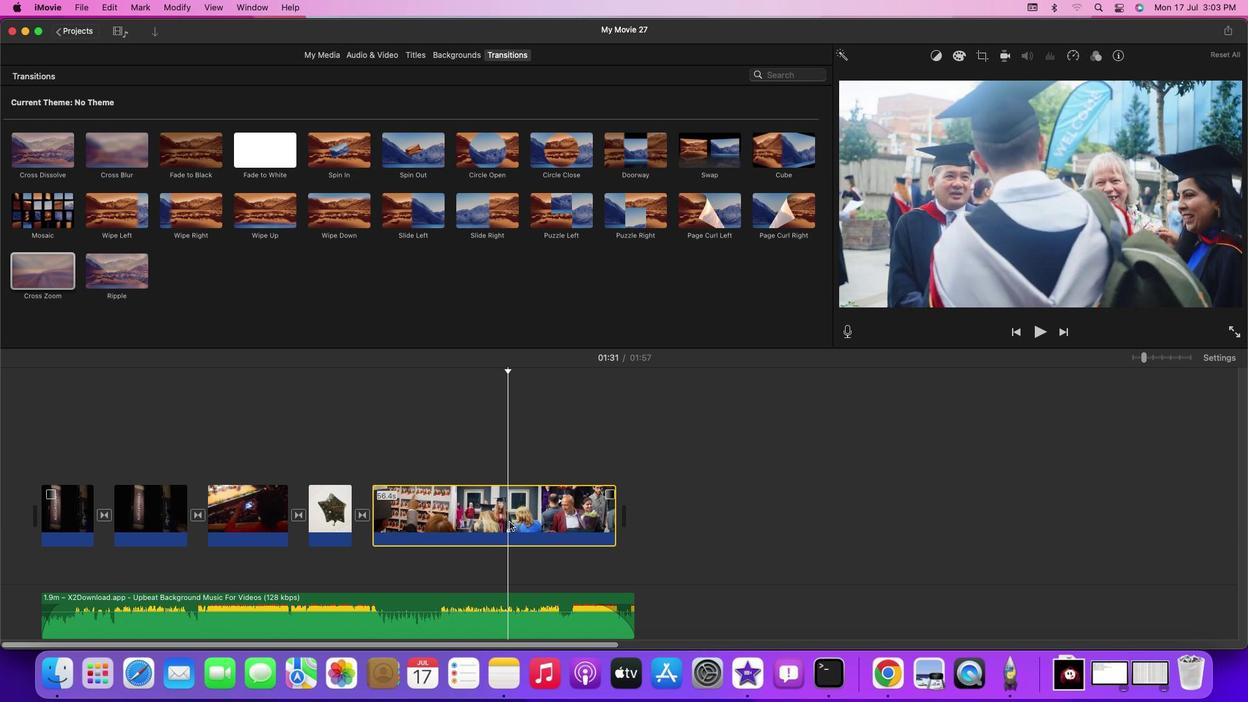 
Action: Mouse moved to (509, 521)
Screenshot: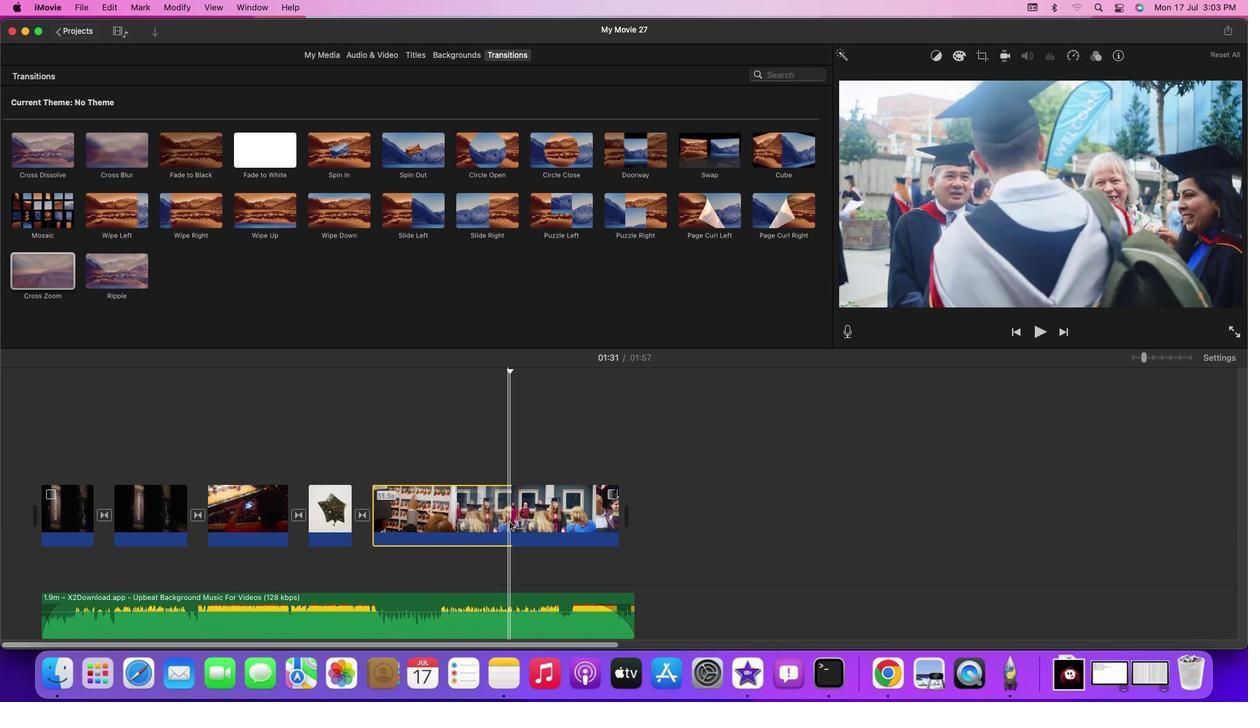 
Action: Key pressed 'b'
Screenshot: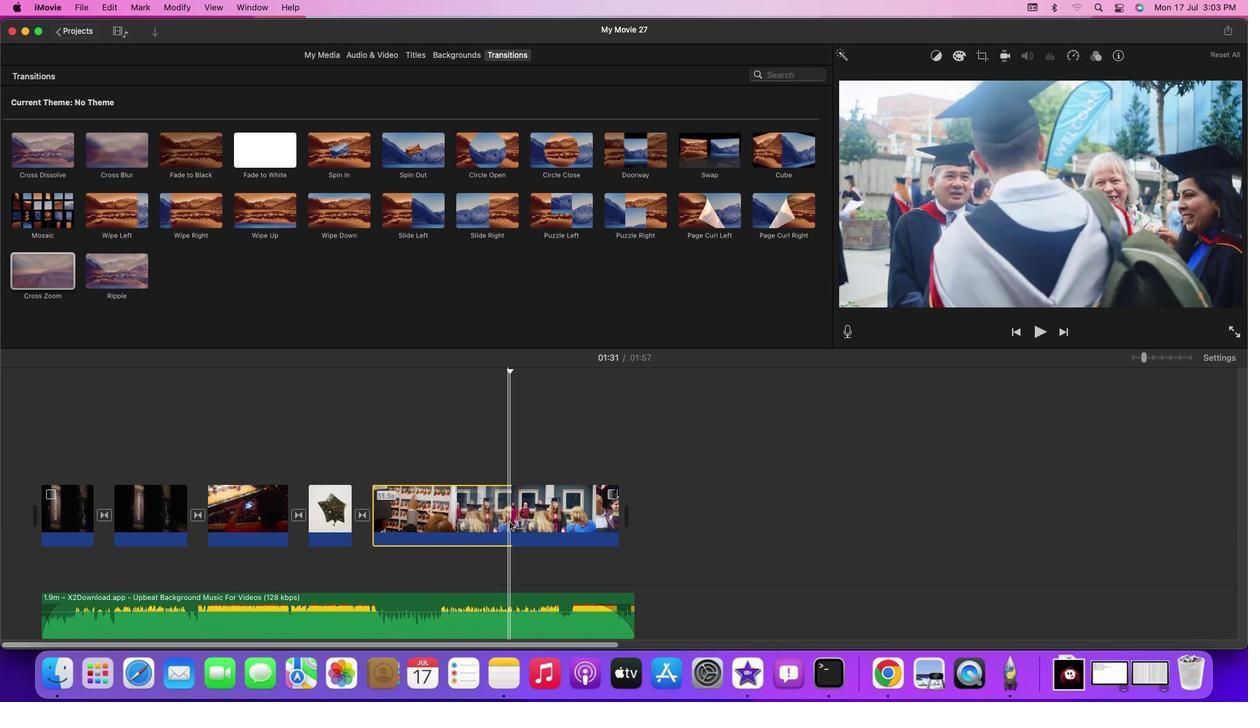 
Action: Mouse moved to (120, 265)
Screenshot: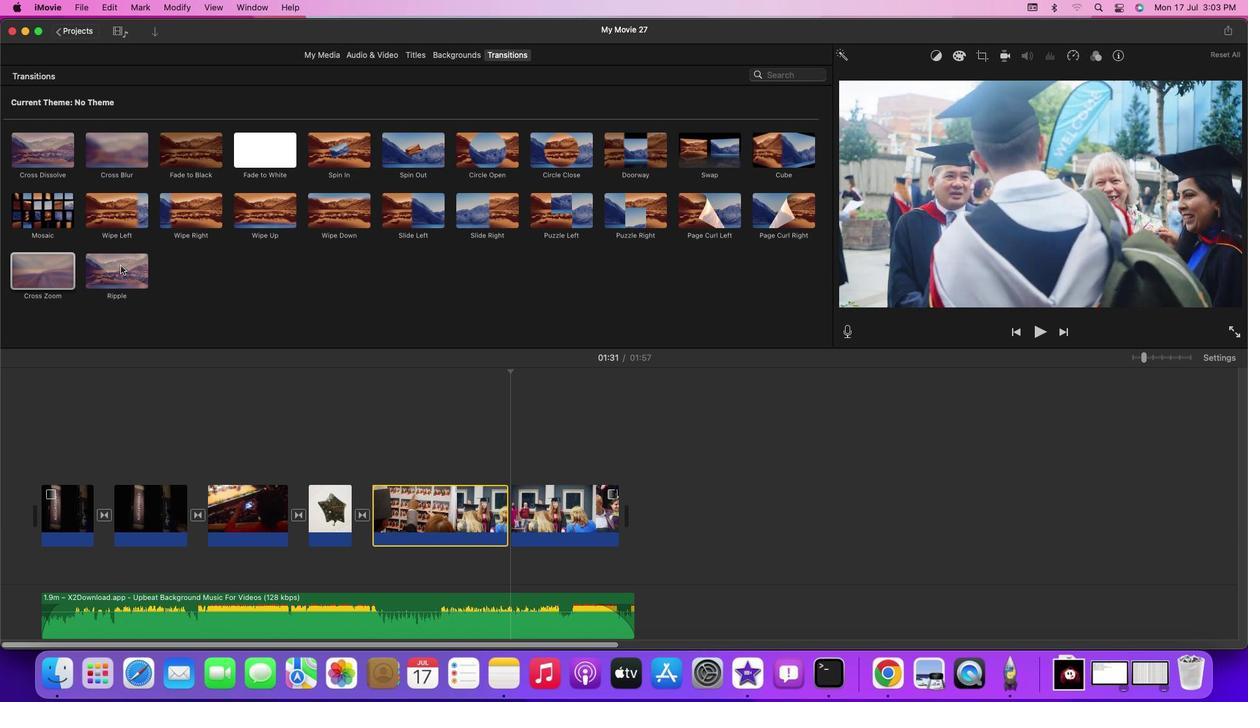 
Action: Mouse pressed left at (120, 265)
Screenshot: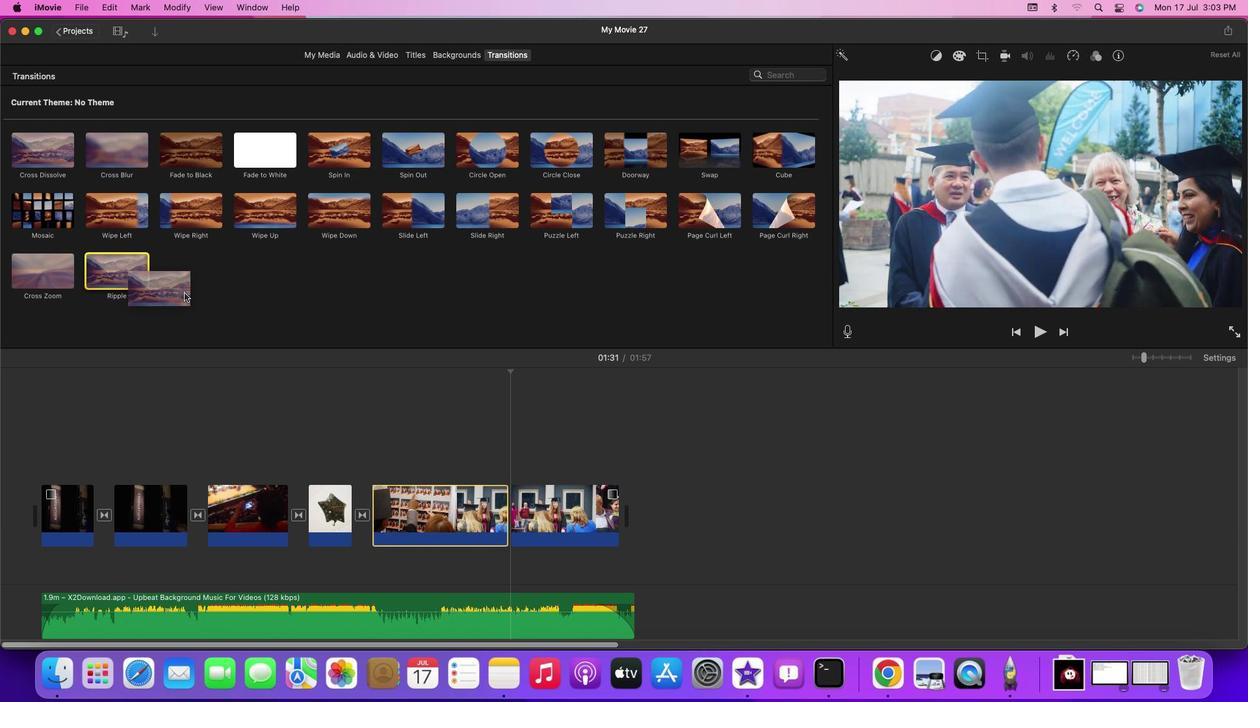 
Action: Mouse moved to (498, 457)
Screenshot: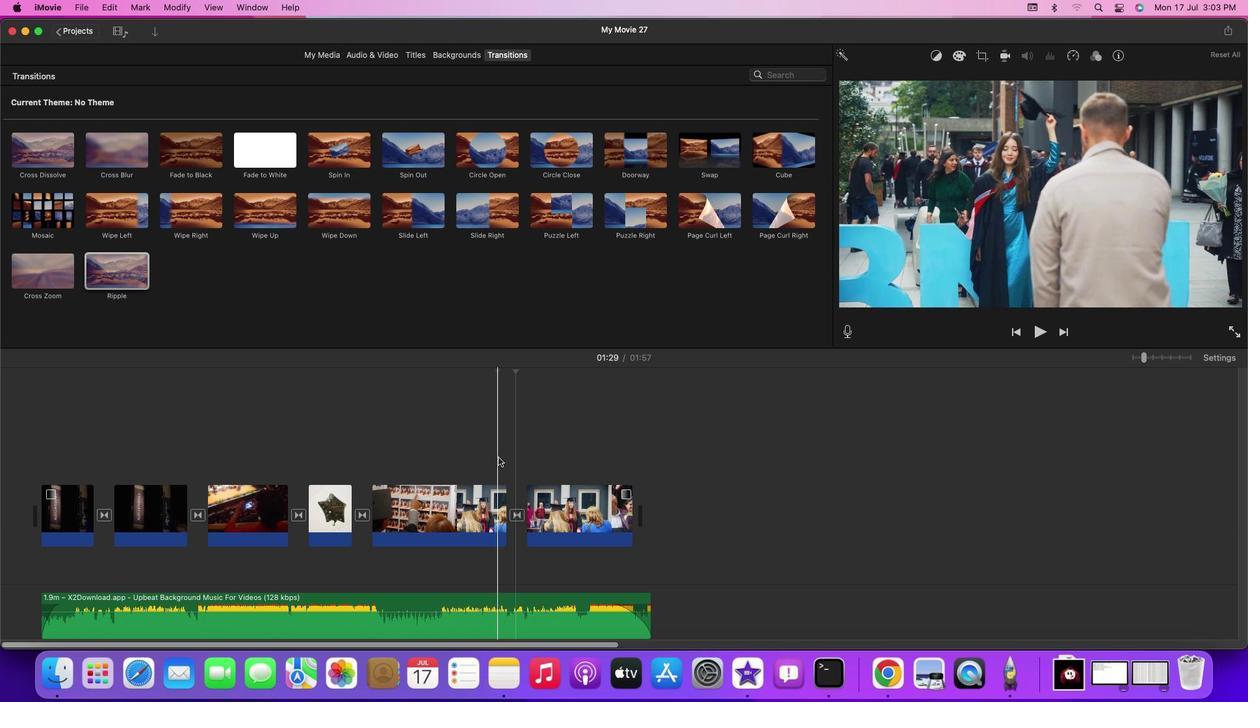 
Action: Mouse pressed left at (498, 457)
Screenshot: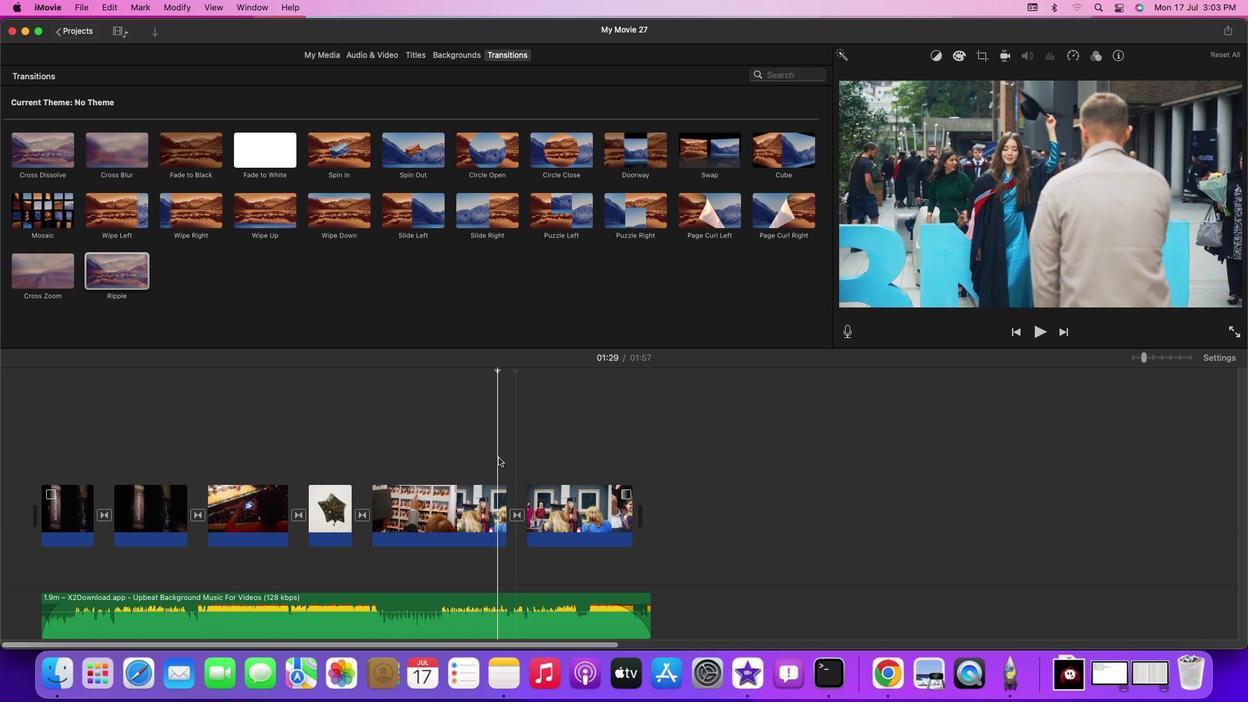 
Action: Key pressed Key.space
Screenshot: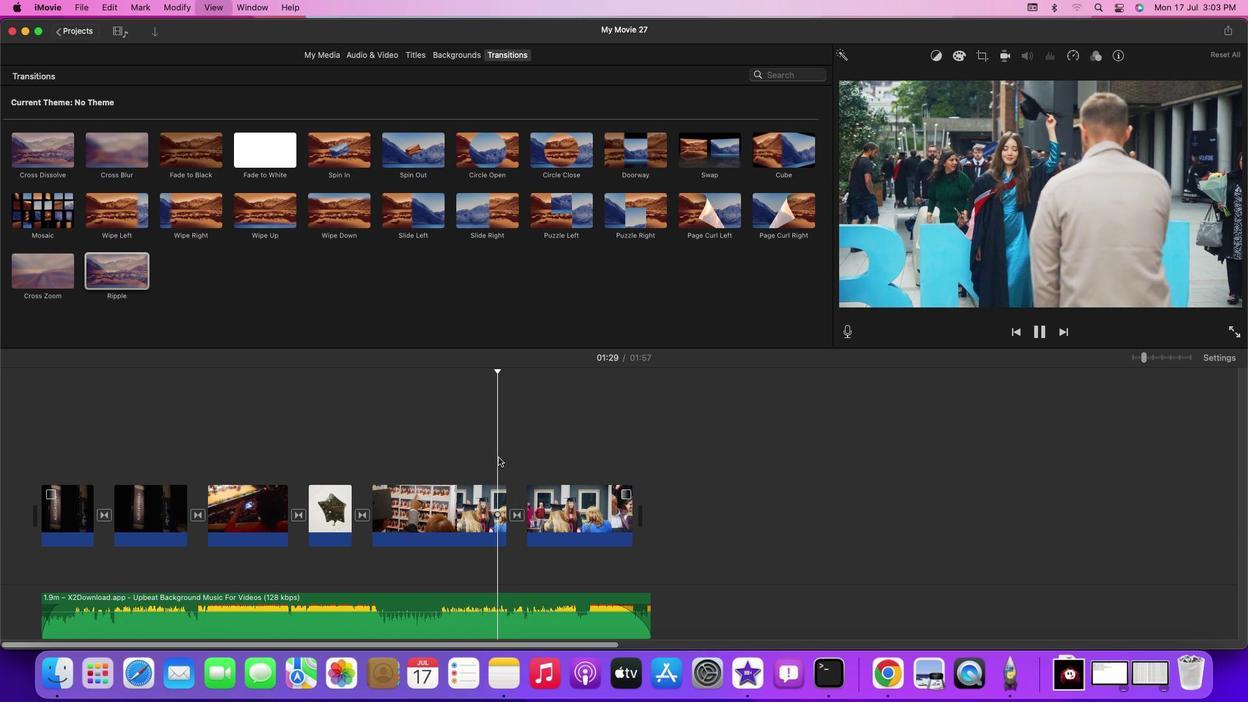 
Action: Mouse moved to (494, 457)
Screenshot: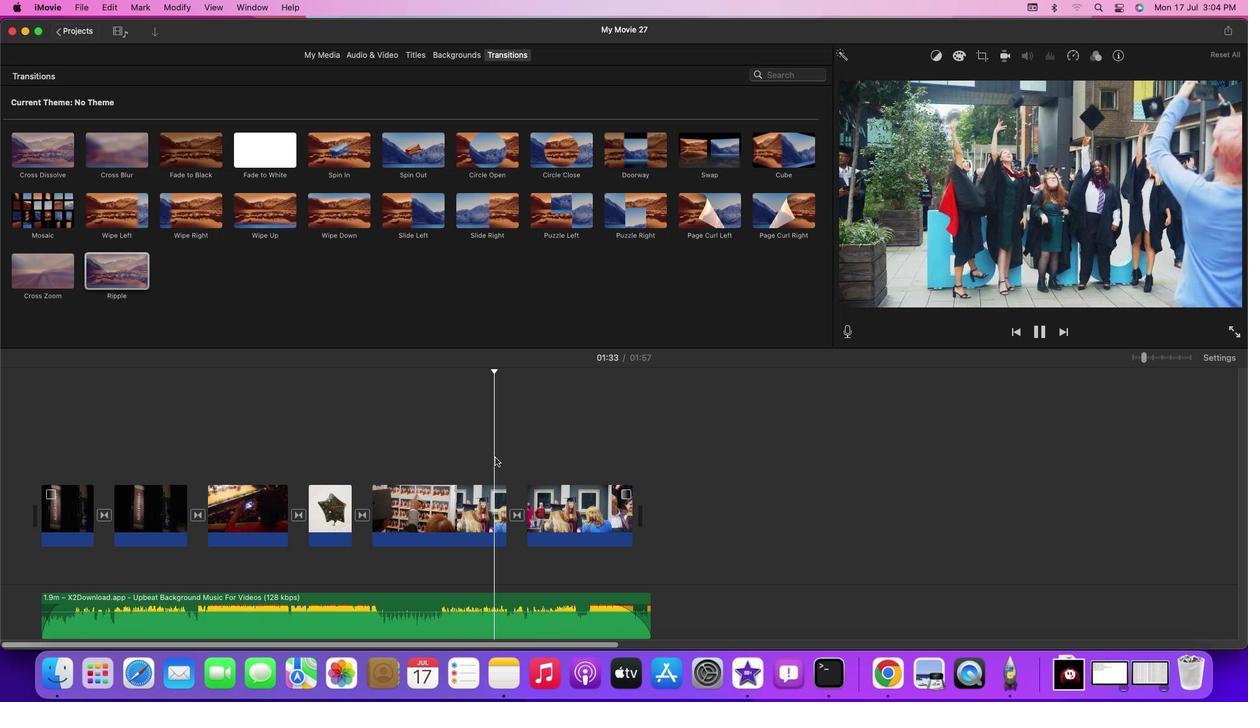 
Action: Mouse pressed left at (494, 457)
Screenshot: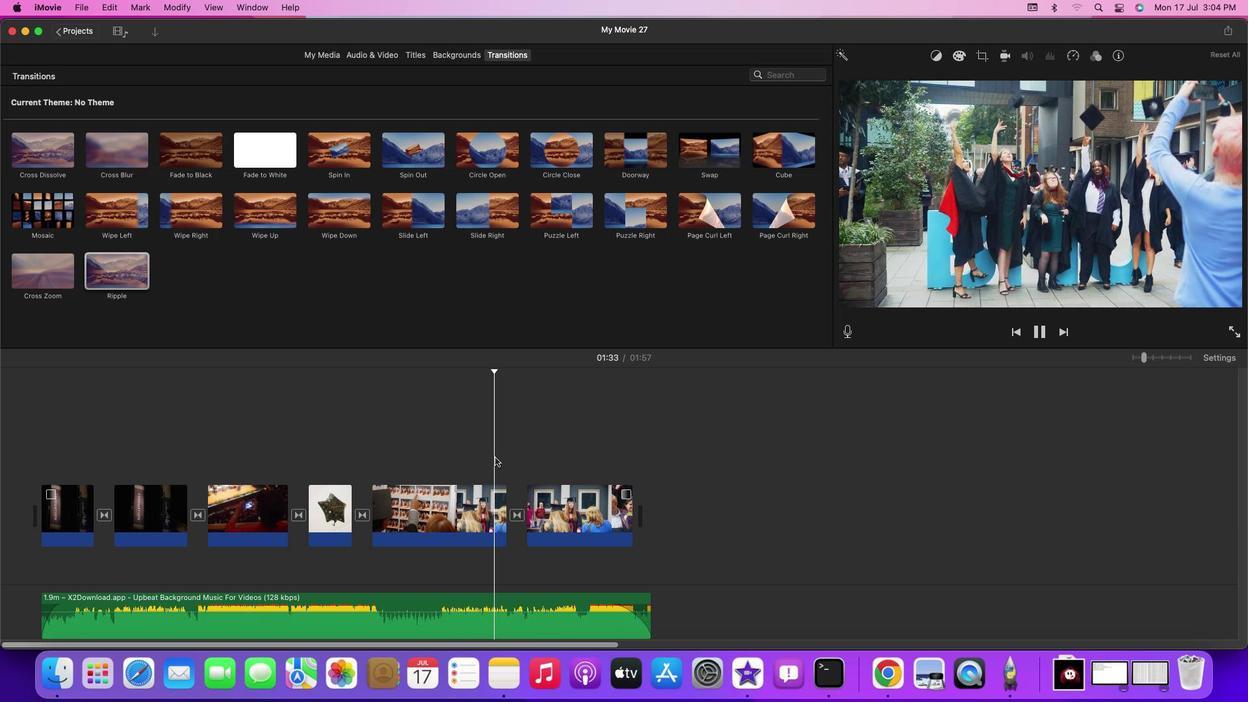 
Action: Mouse moved to (495, 457)
Screenshot: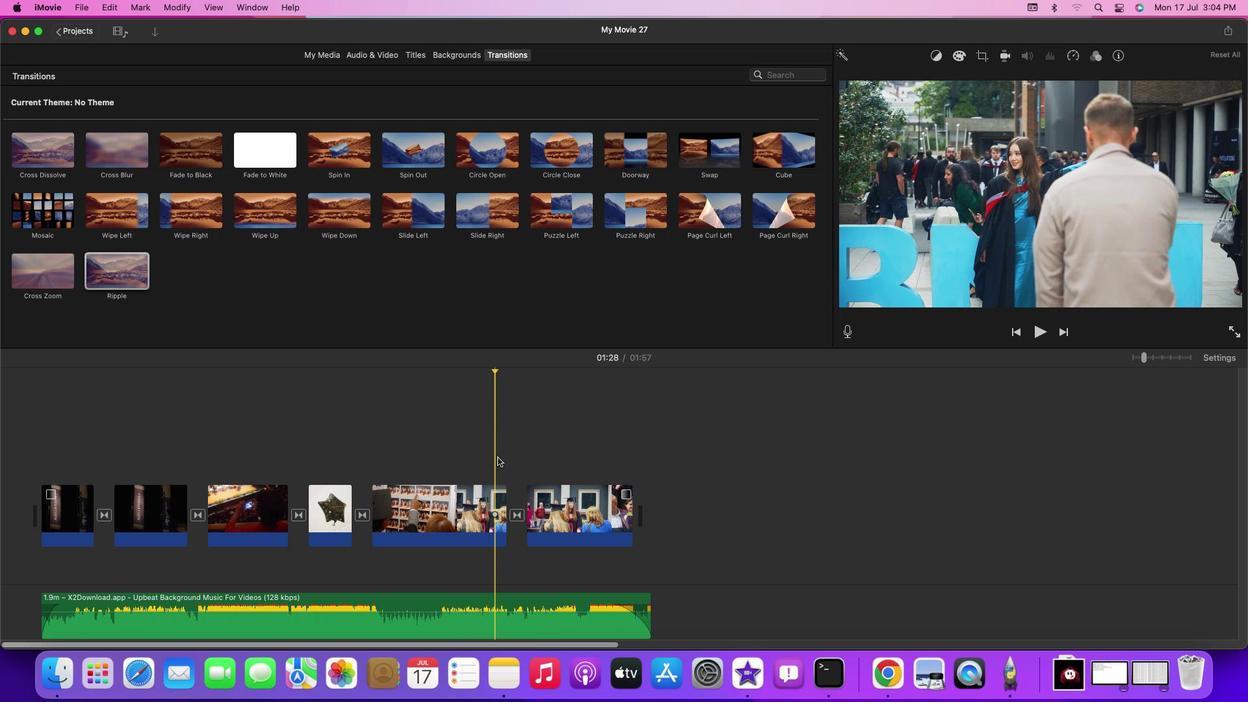 
Action: Key pressed Key.space
Screenshot: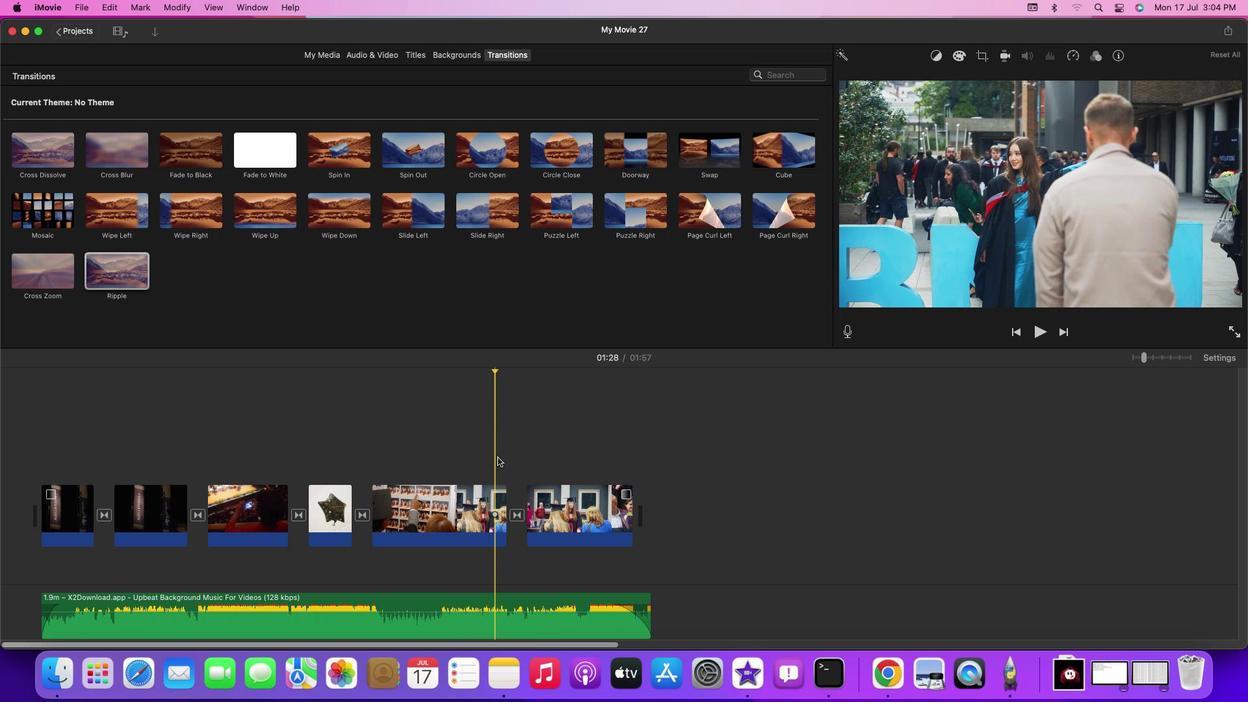 
Action: Mouse moved to (497, 457)
Screenshot: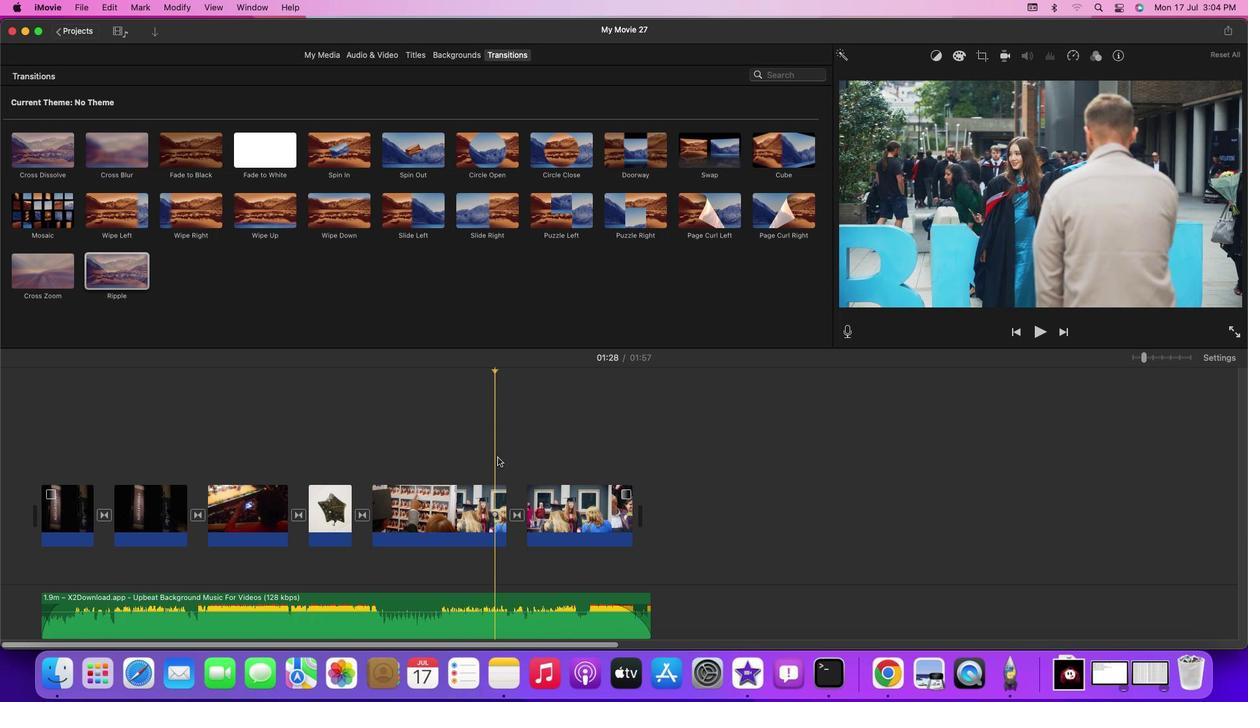 
Action: Key pressed Key.space
Screenshot: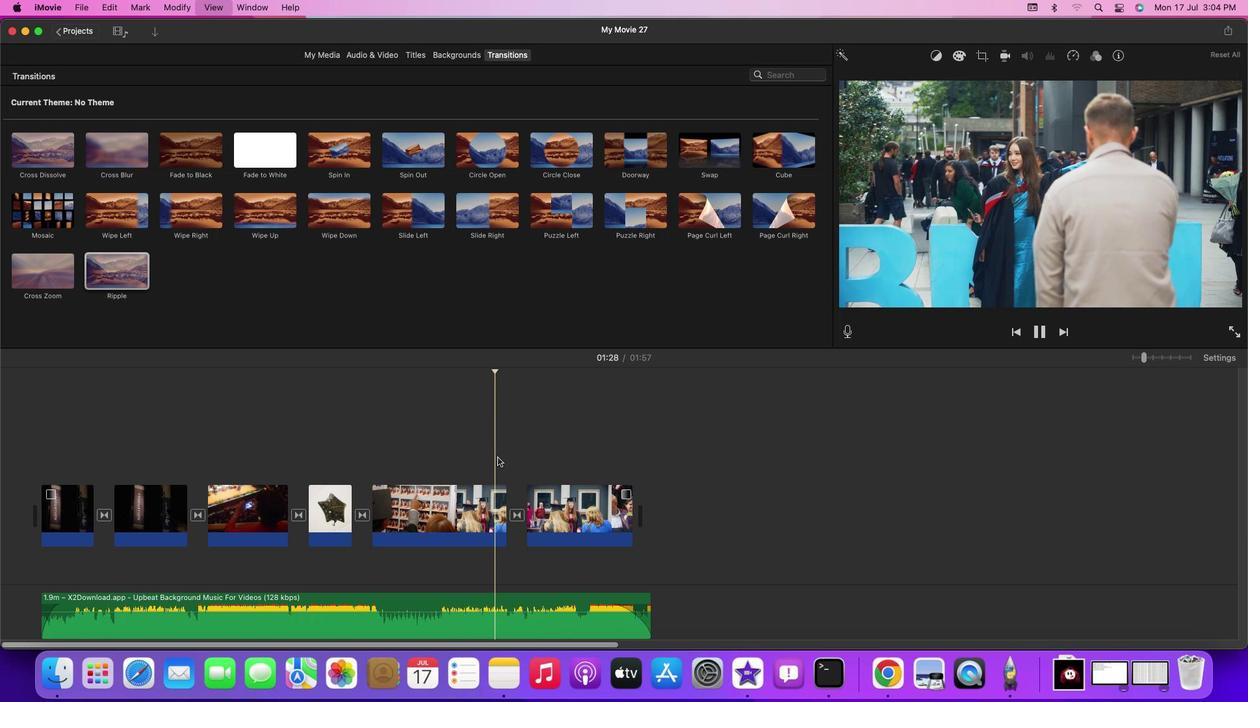 
Action: Mouse moved to (648, 619)
Screenshot: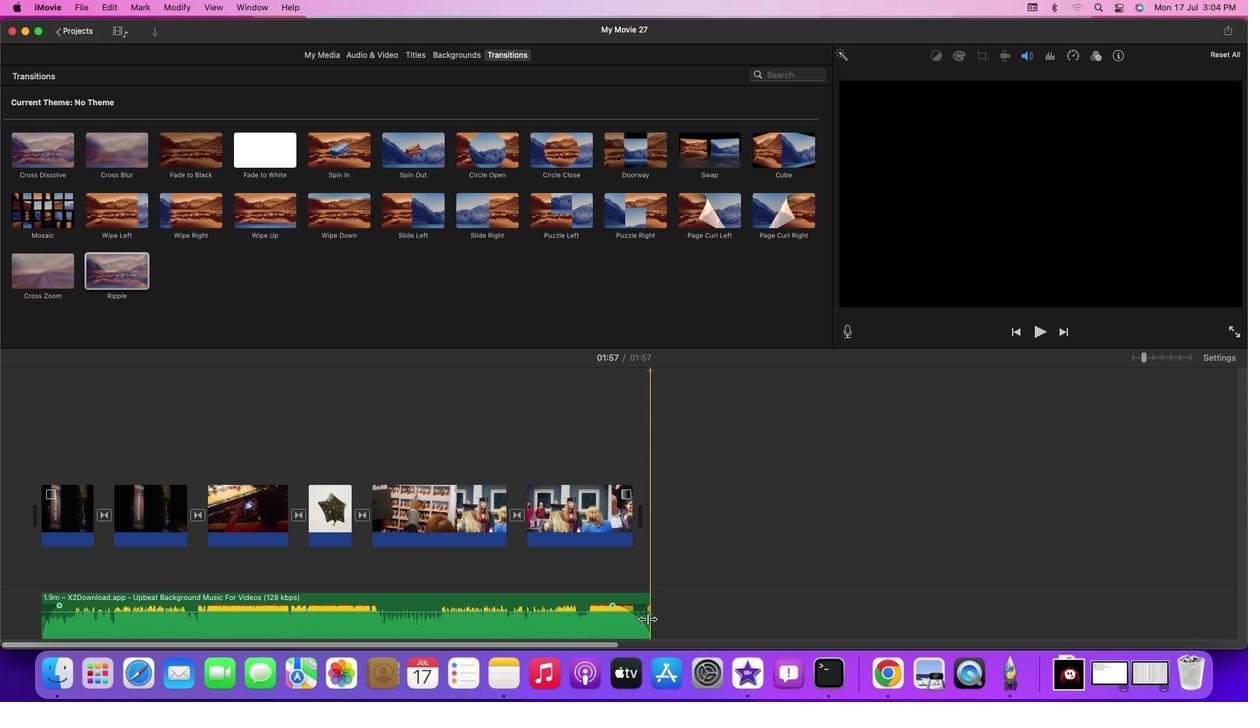 
Action: Mouse pressed left at (648, 619)
Screenshot: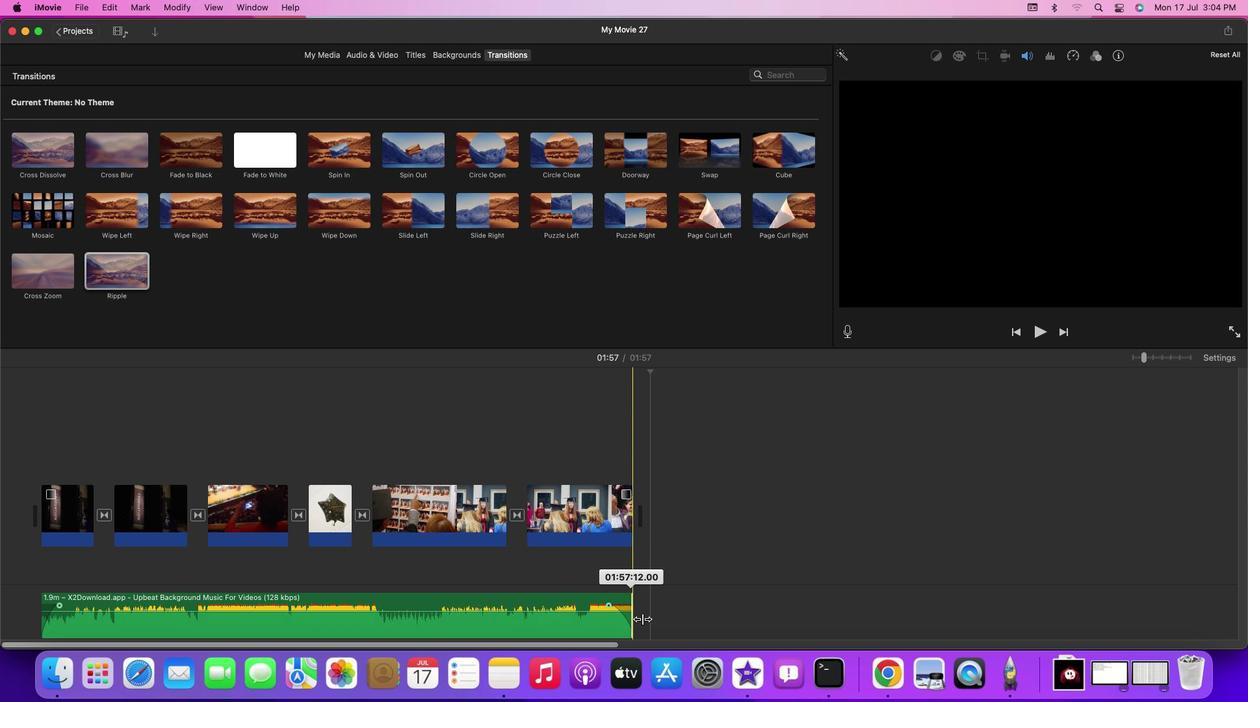 
Action: Mouse moved to (607, 444)
Screenshot: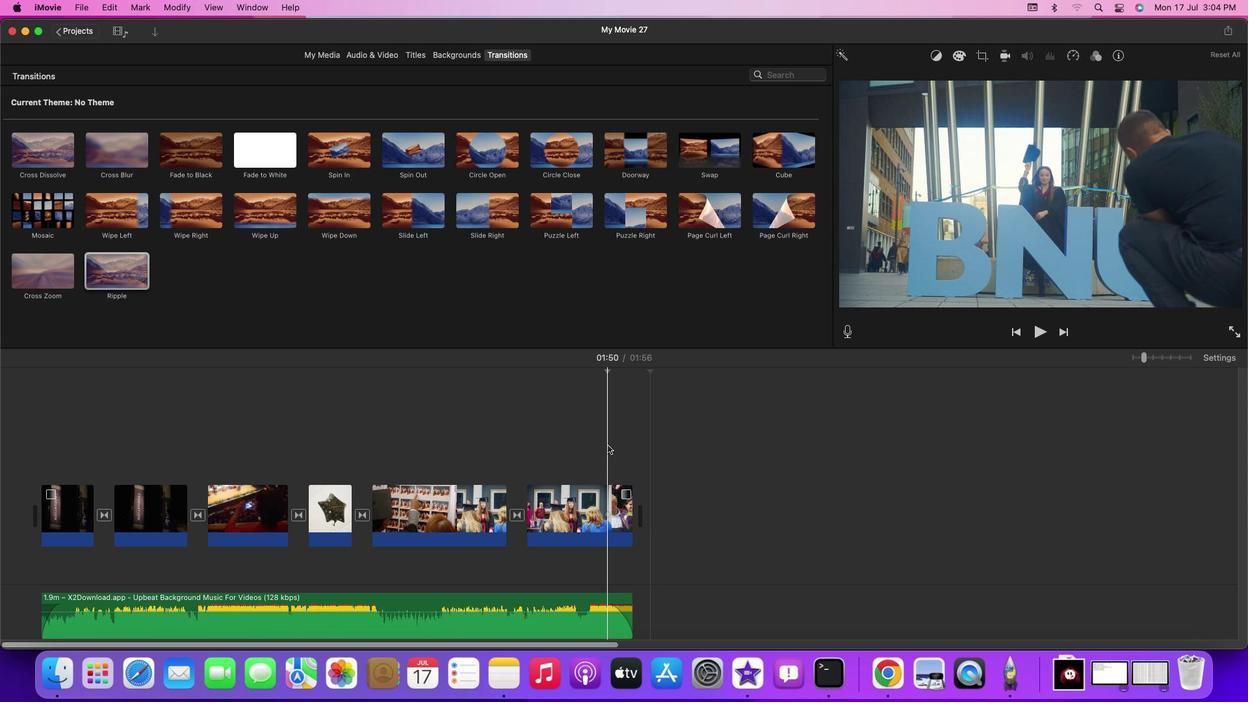 
Action: Mouse pressed left at (607, 444)
Screenshot: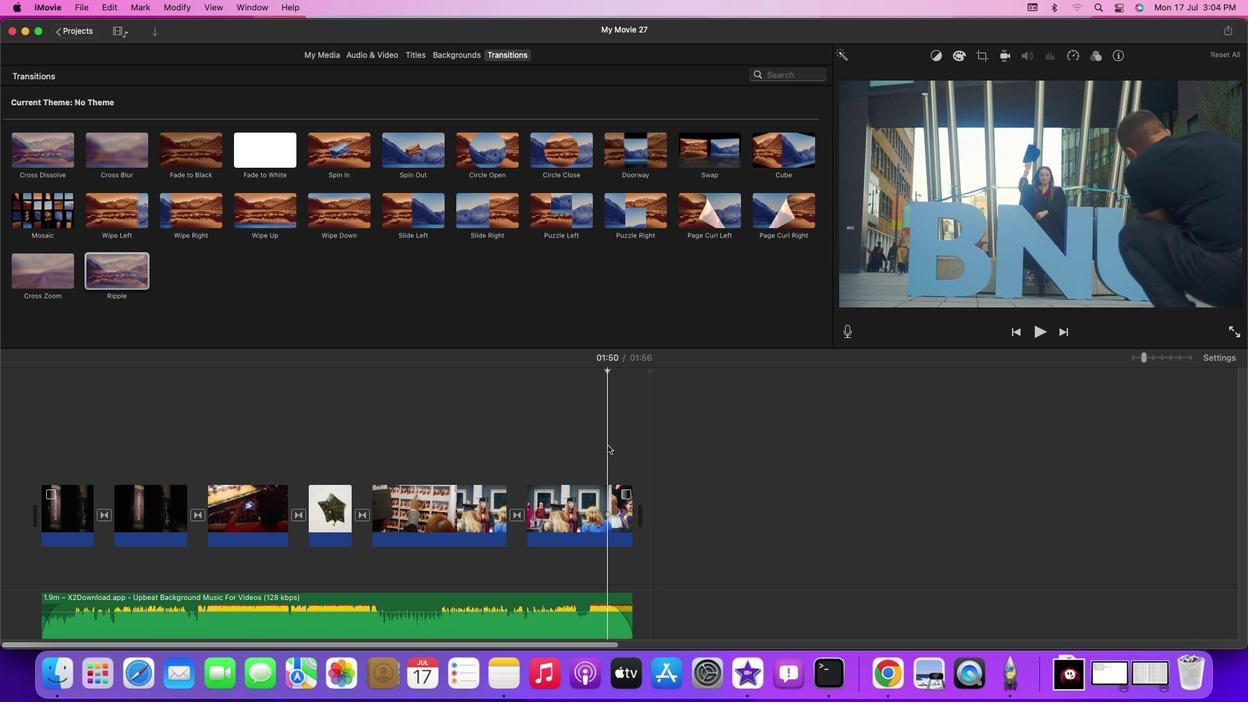 
Action: Key pressed Key.space
Screenshot: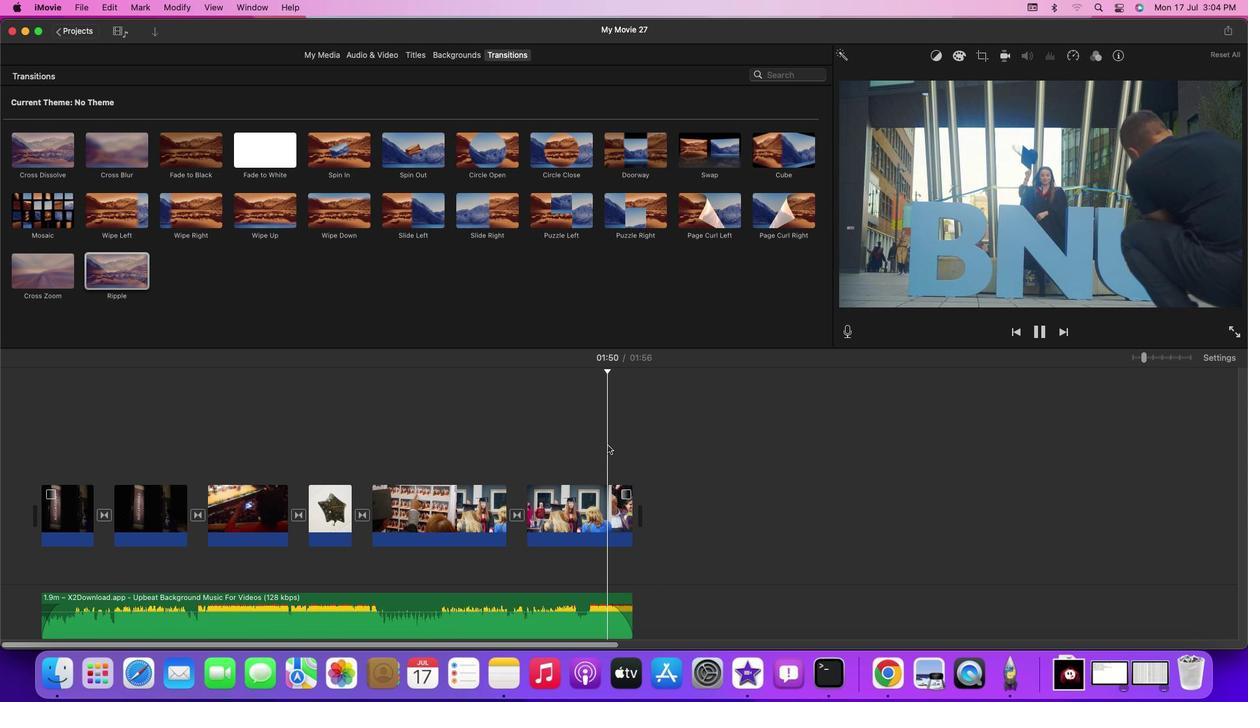
Action: Mouse moved to (632, 615)
Screenshot: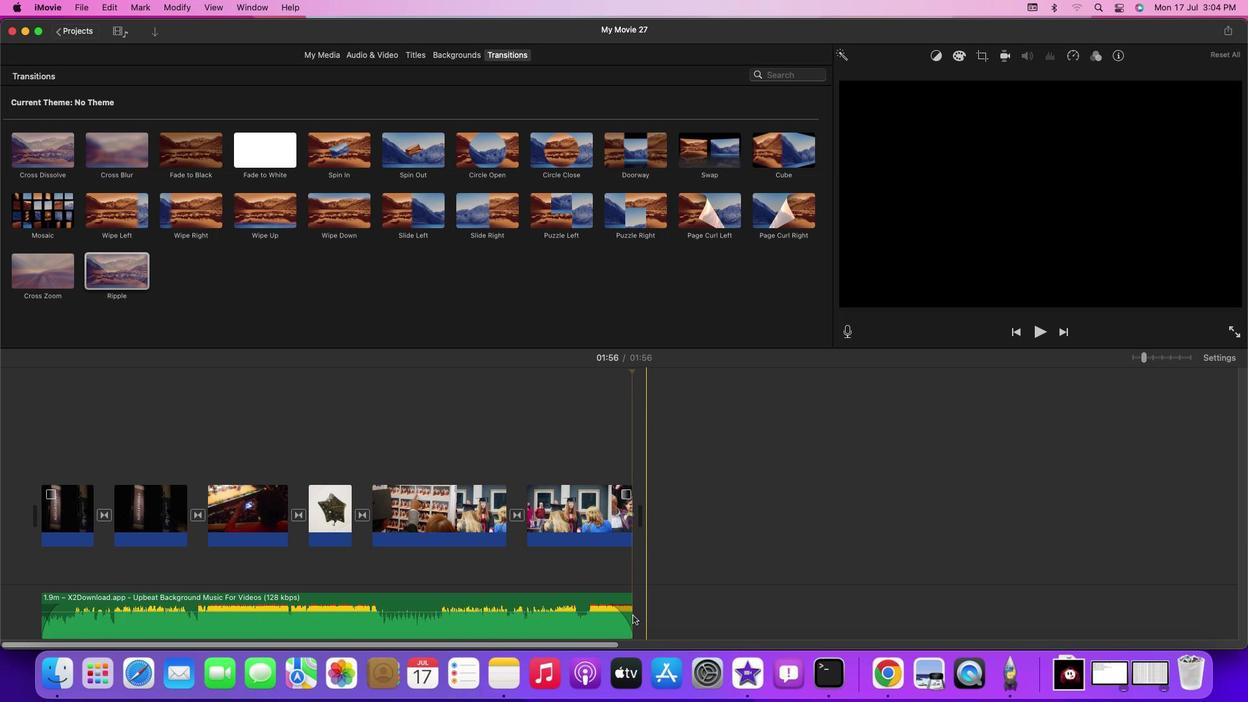 
Action: Mouse pressed left at (632, 615)
Screenshot: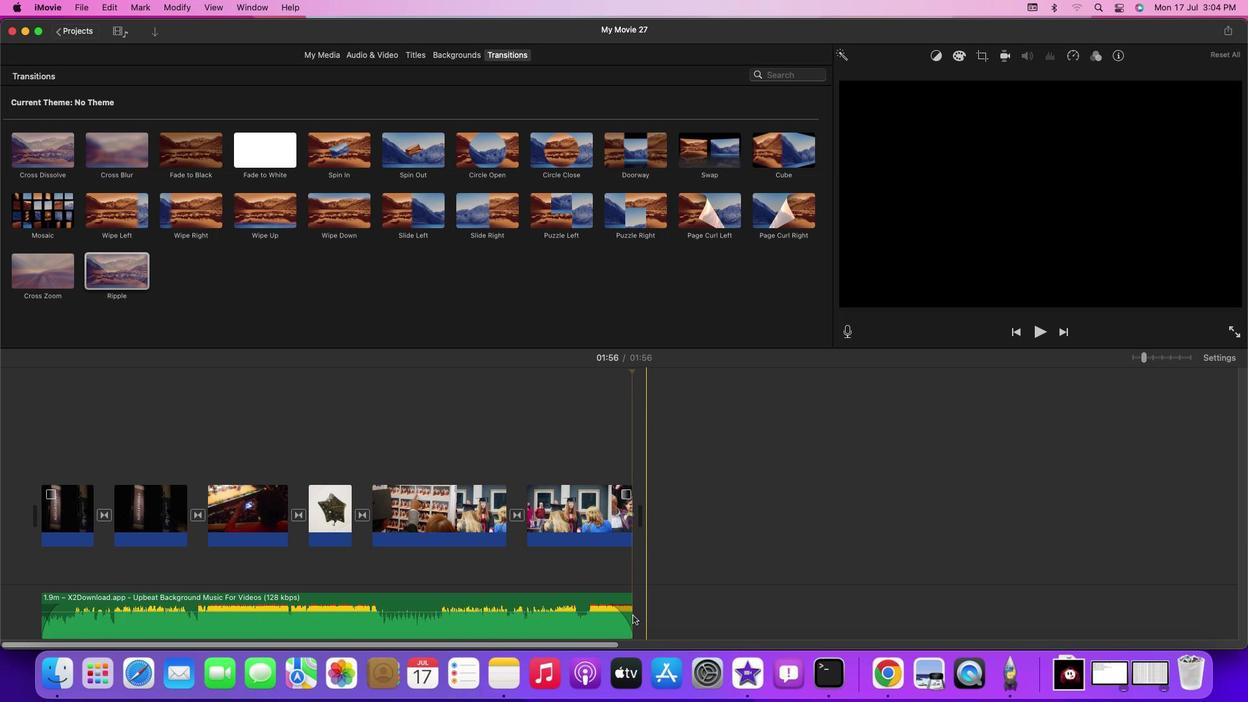 
Action: Mouse moved to (629, 613)
Screenshot: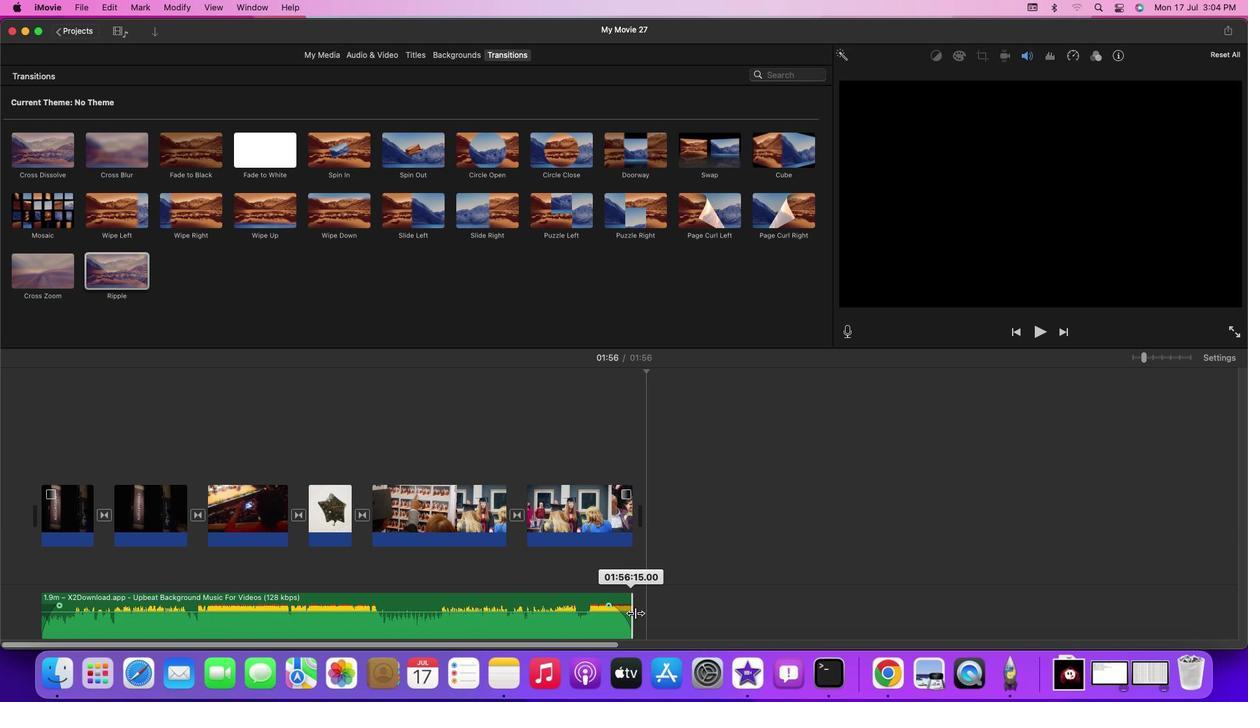 
Action: Mouse pressed left at (629, 613)
Screenshot: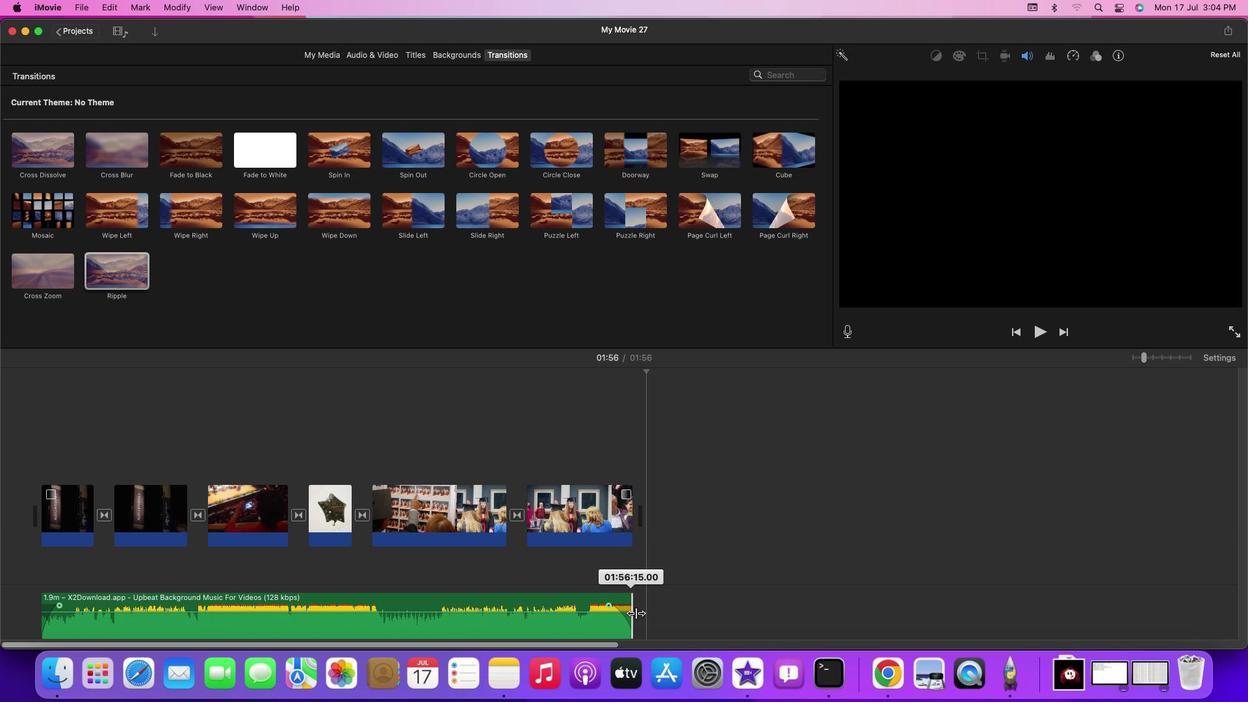 
Action: Mouse moved to (632, 613)
Screenshot: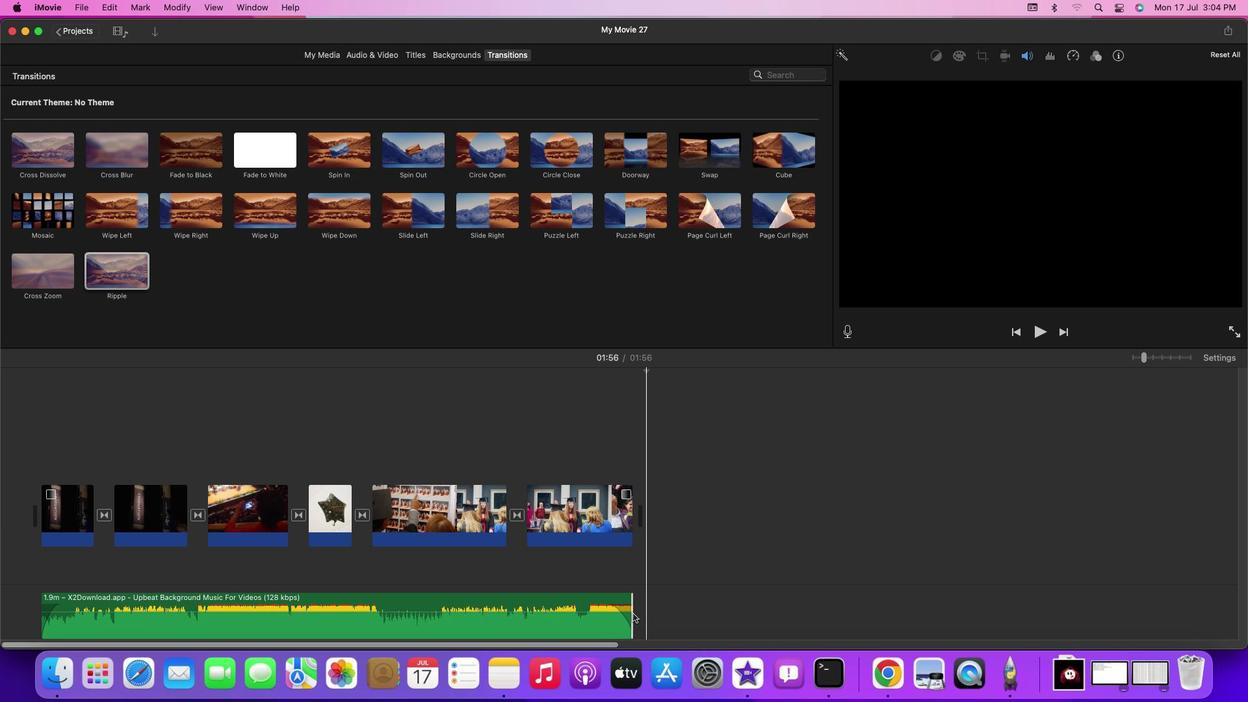 
Action: Mouse pressed left at (632, 613)
Screenshot: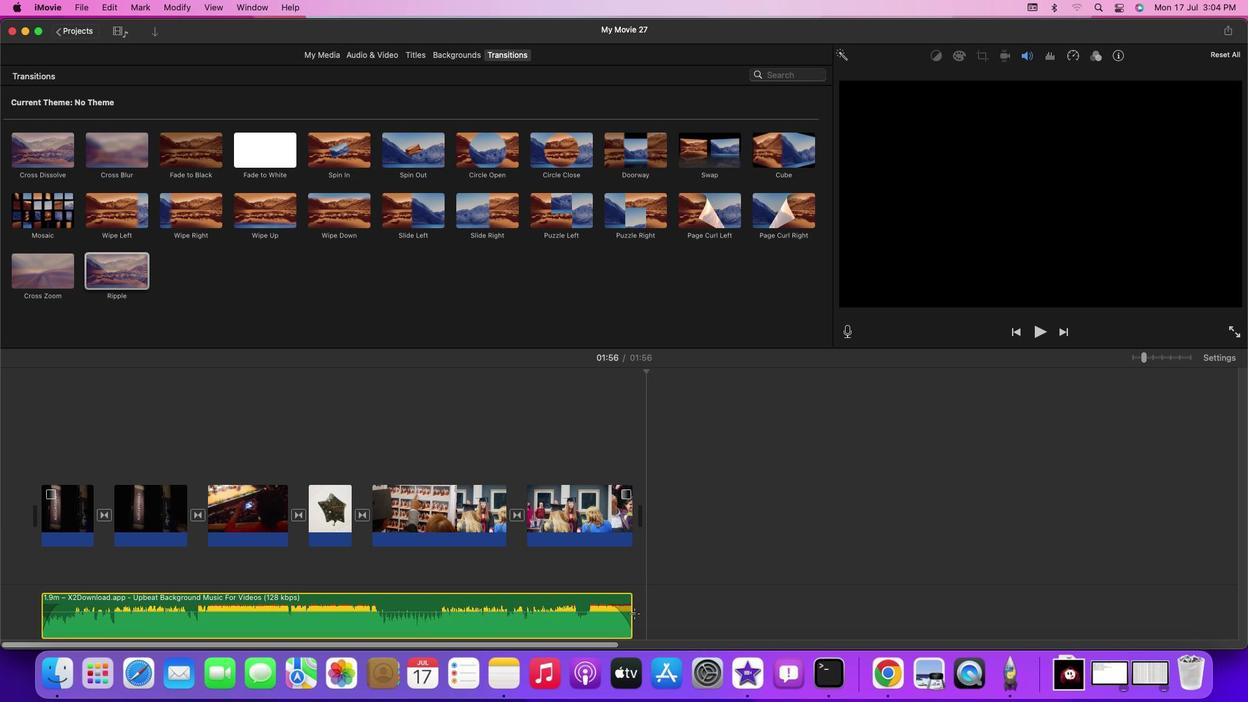 
Action: Mouse moved to (631, 609)
Screenshot: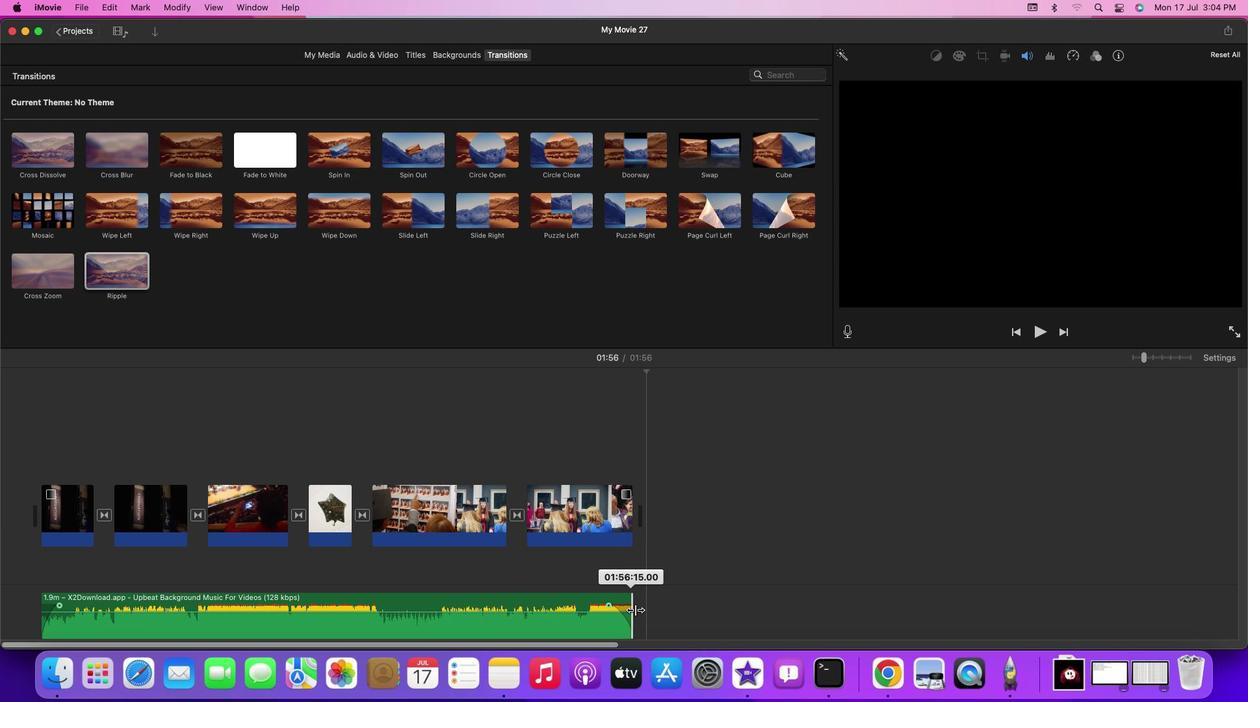
Action: Mouse pressed left at (631, 609)
Screenshot: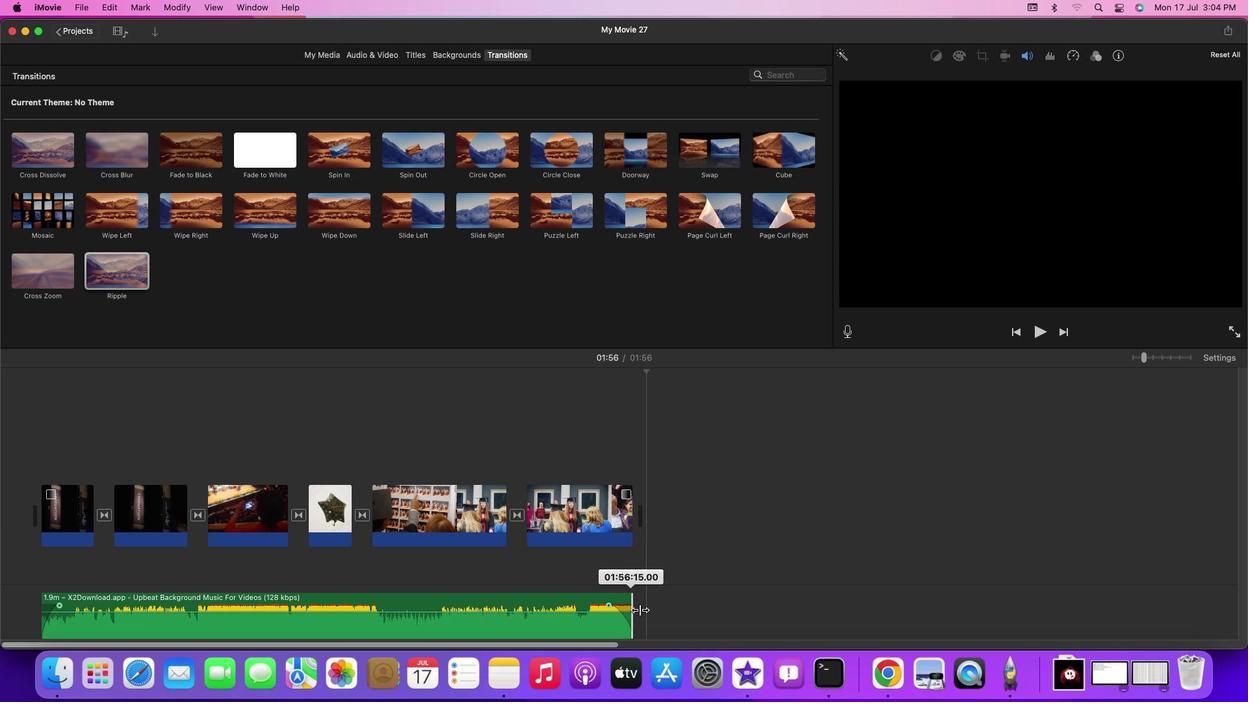 
Action: Mouse moved to (622, 395)
Screenshot: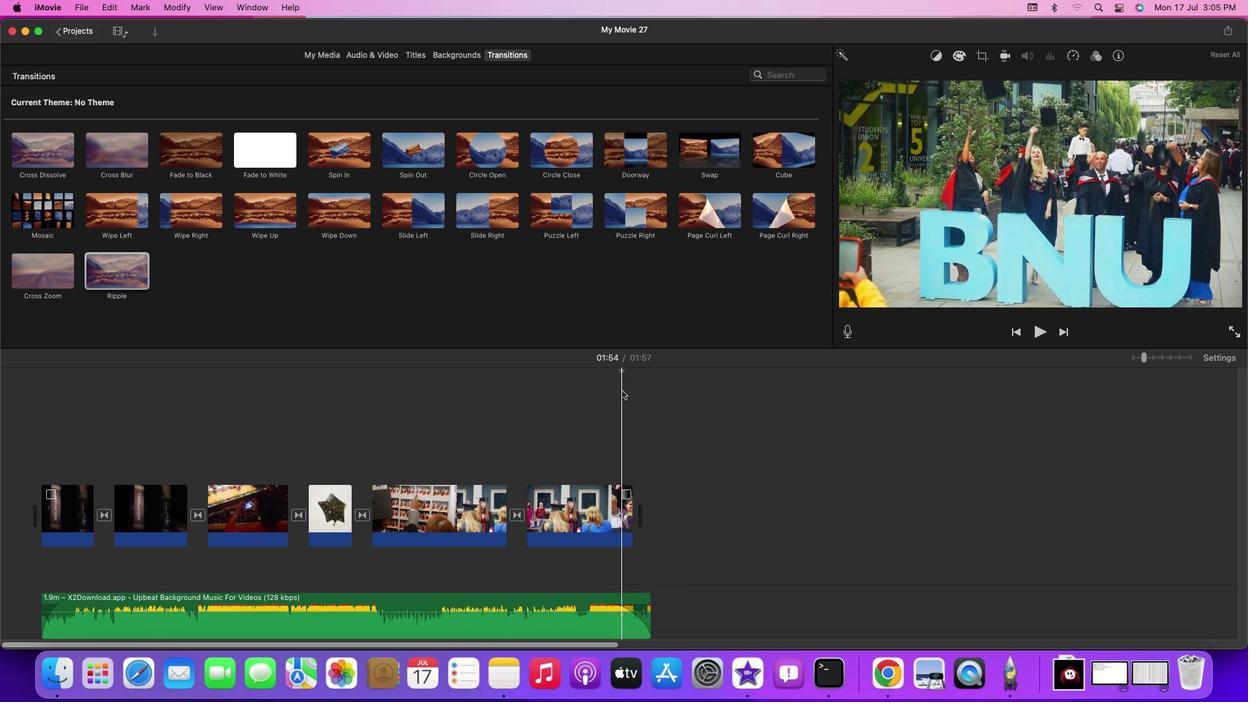 
Action: Mouse pressed left at (622, 395)
